 Task: Look for Airbnb properties in Lucan, Ireland from 10th December, 2023 to 18th December, 2023 for 7 adults, 3 children. Place can be shared room with 5 bedrooms having 10 beds and 5 bathrooms. Property type can be flat. Amenities needed are: wifi, TV, free parkinig on premises, gym, breakfast. Look for 3 properties as per requirement.
Action: Mouse moved to (537, 118)
Screenshot: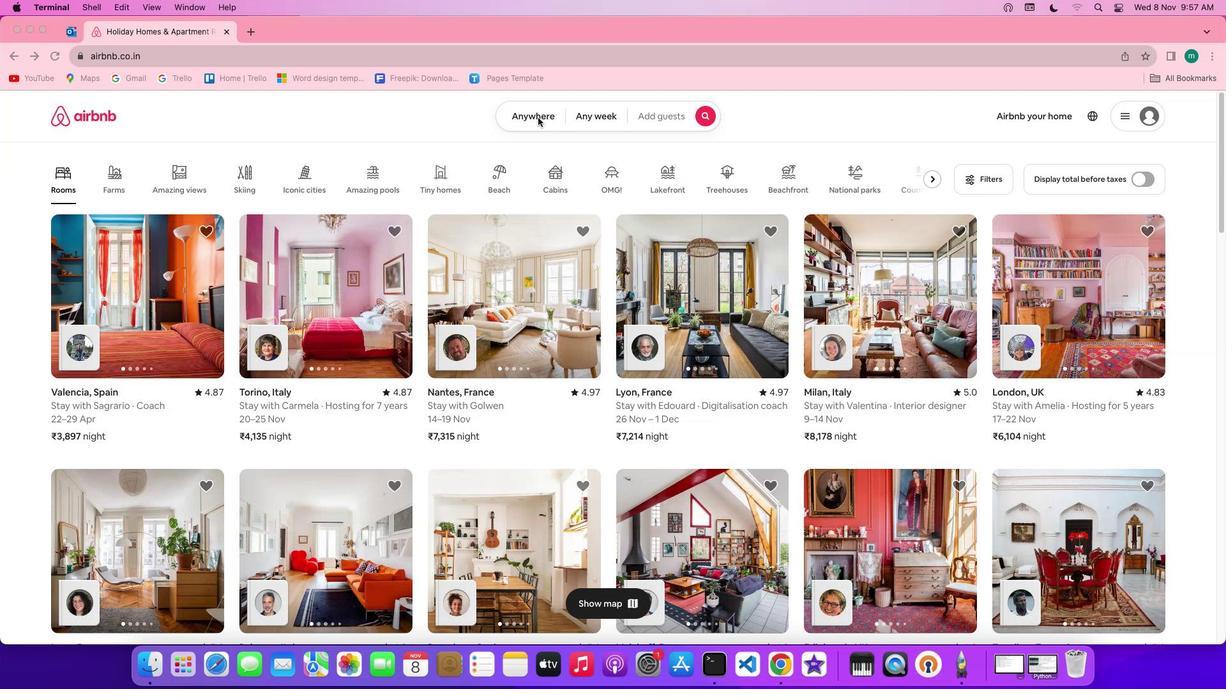 
Action: Mouse pressed left at (537, 118)
Screenshot: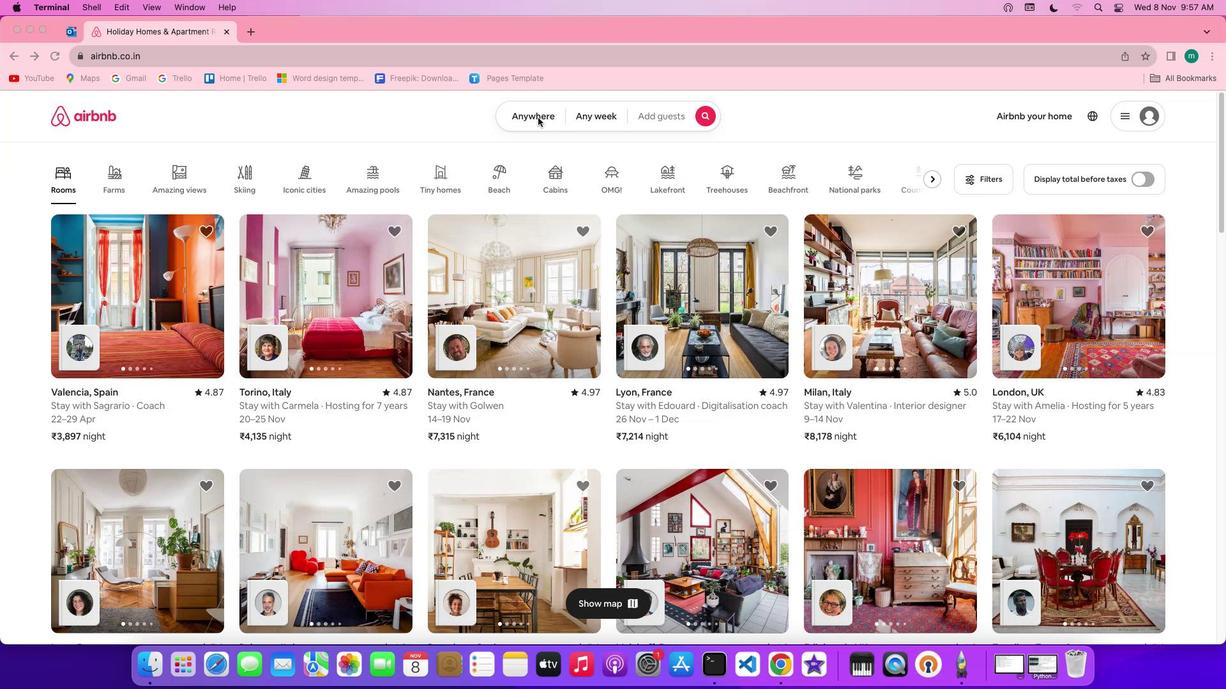 
Action: Mouse pressed left at (537, 118)
Screenshot: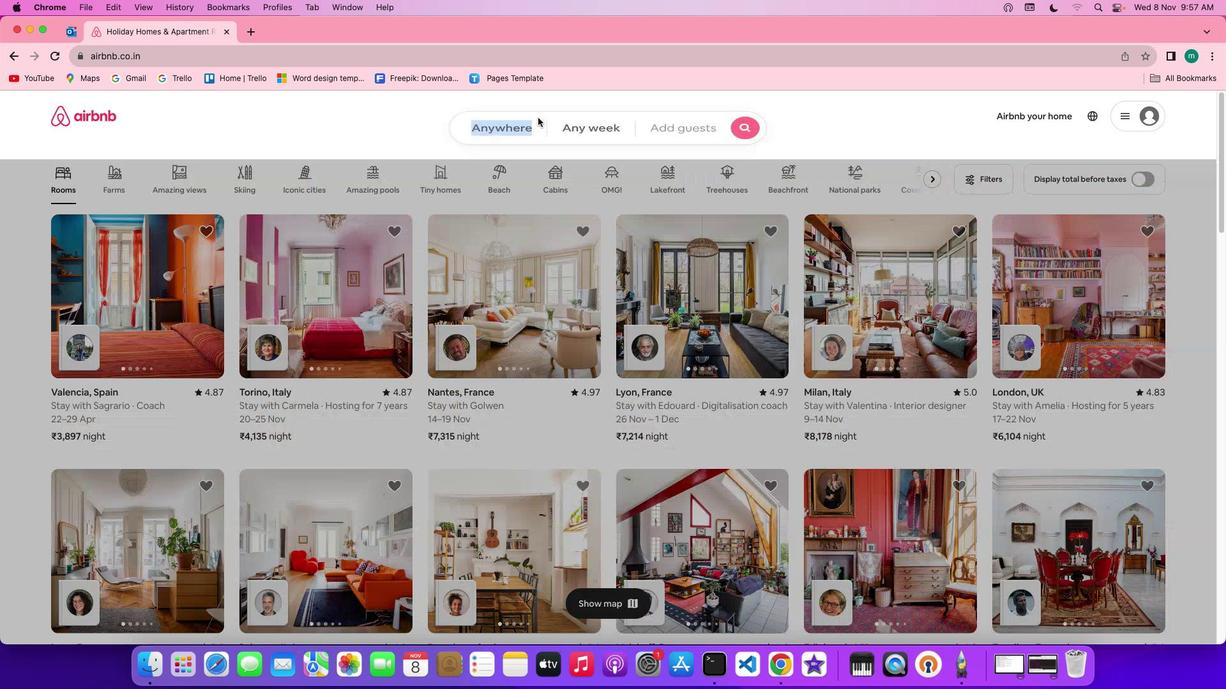 
Action: Mouse moved to (430, 162)
Screenshot: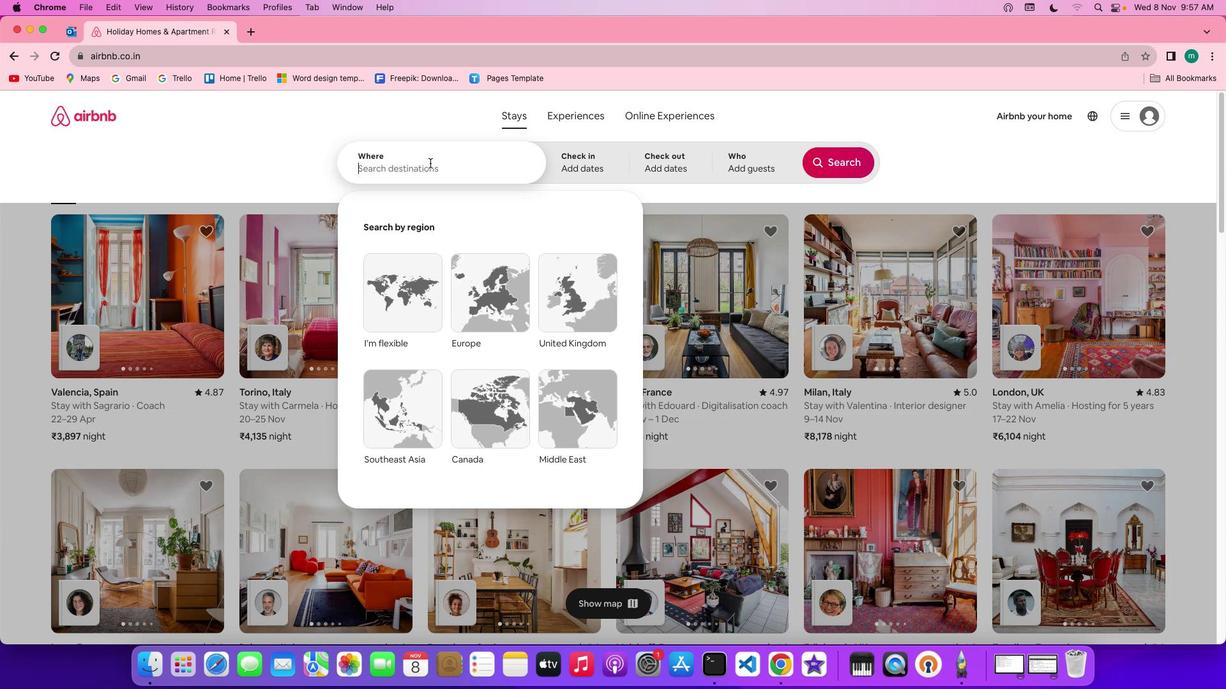 
Action: Mouse pressed left at (430, 162)
Screenshot: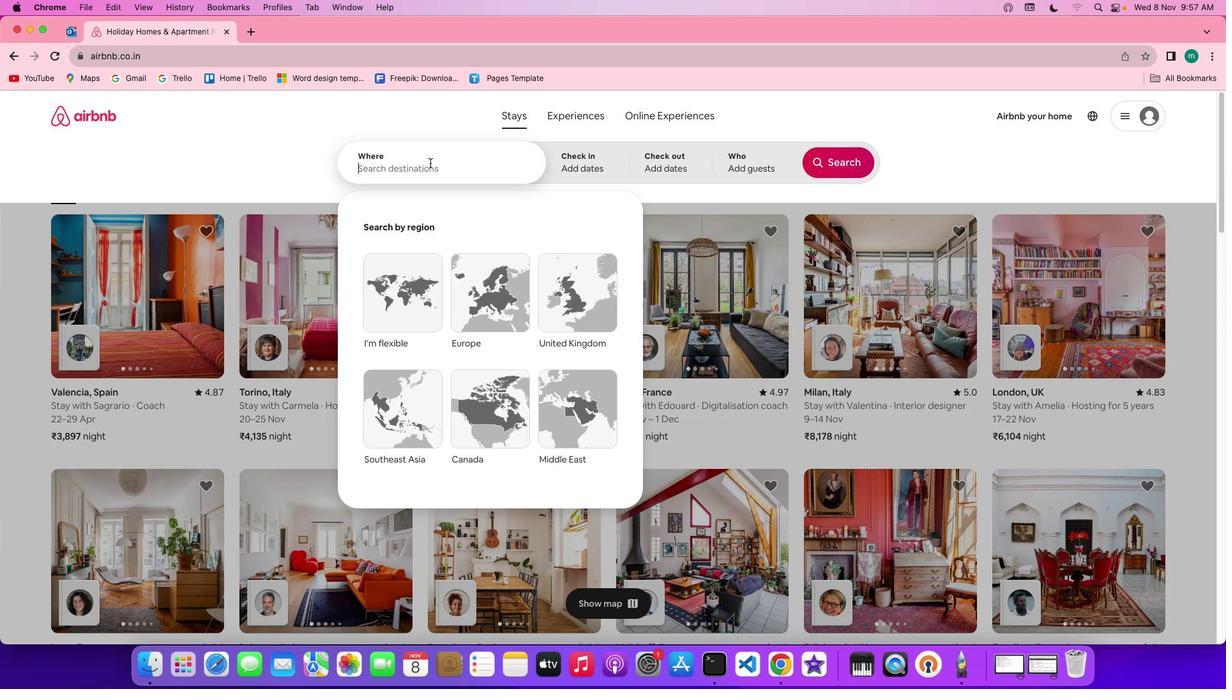 
Action: Mouse moved to (428, 162)
Screenshot: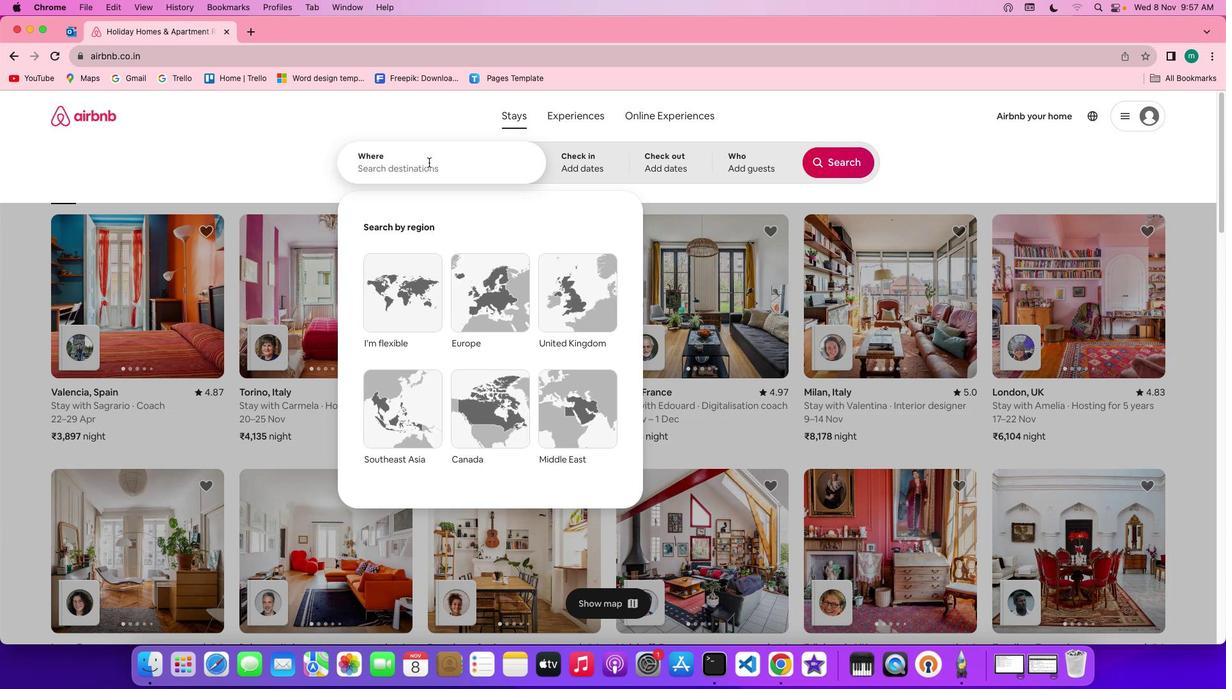 
Action: Key pressed Key.shift'L''u''c''a''n'Key.space','Key.shift'I''r''e''l''a''n''d'
Screenshot: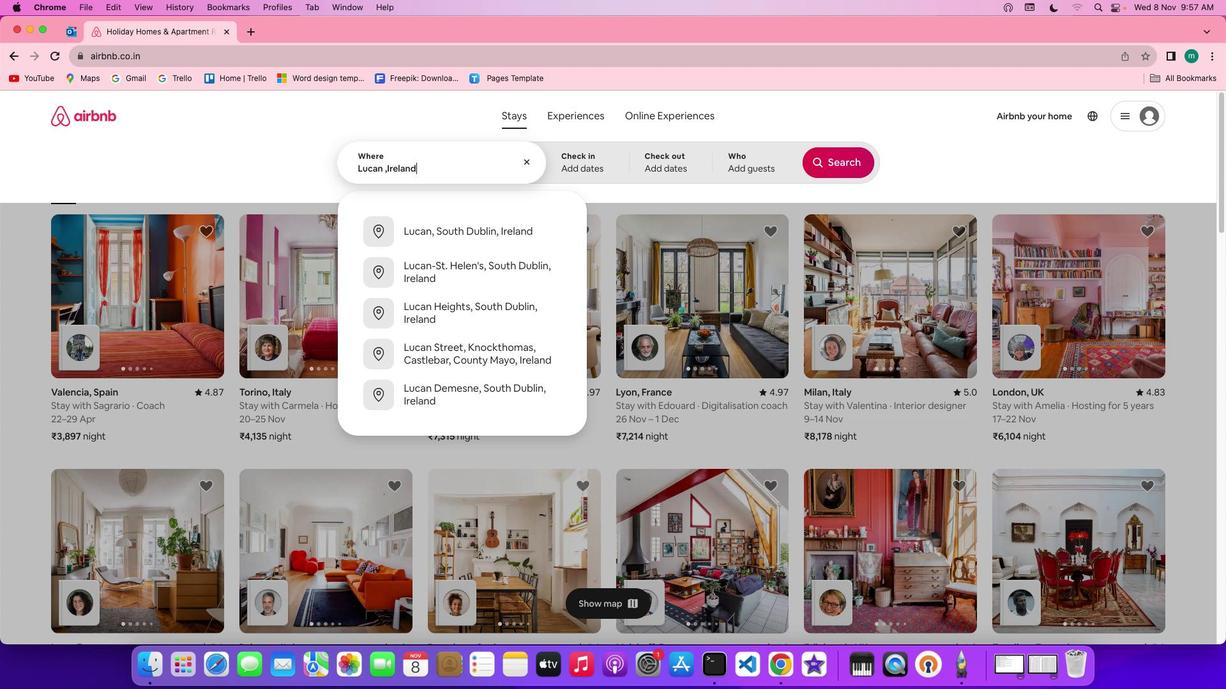 
Action: Mouse moved to (602, 168)
Screenshot: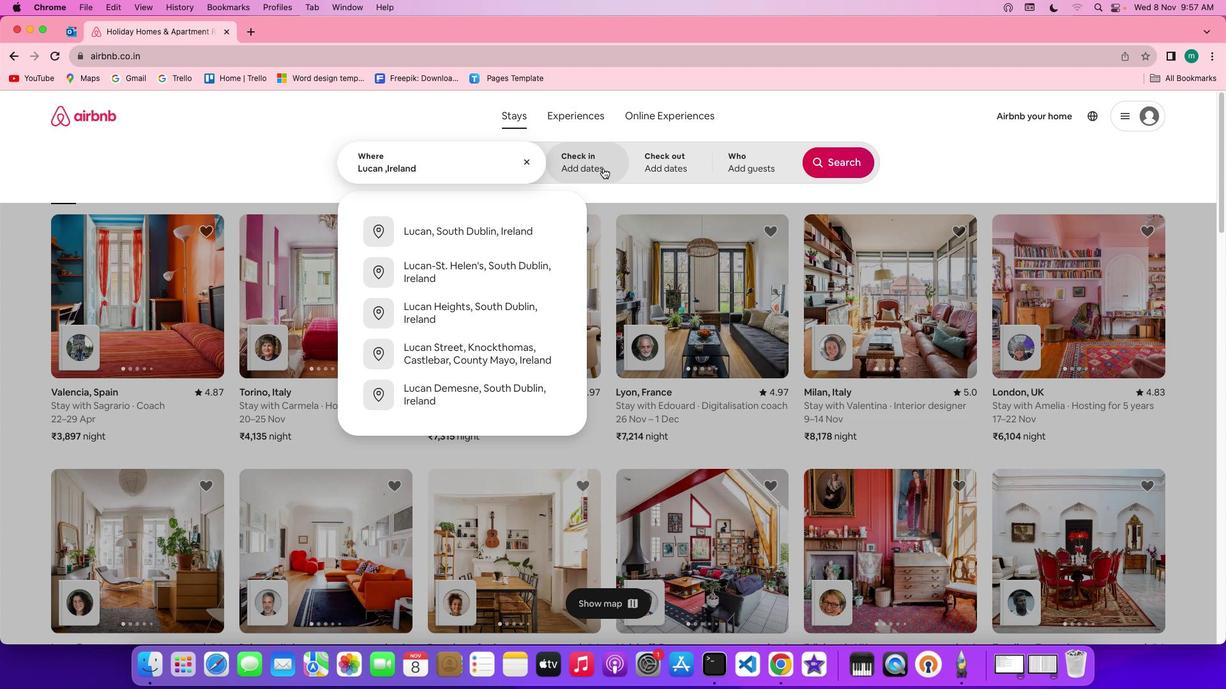 
Action: Mouse pressed left at (602, 168)
Screenshot: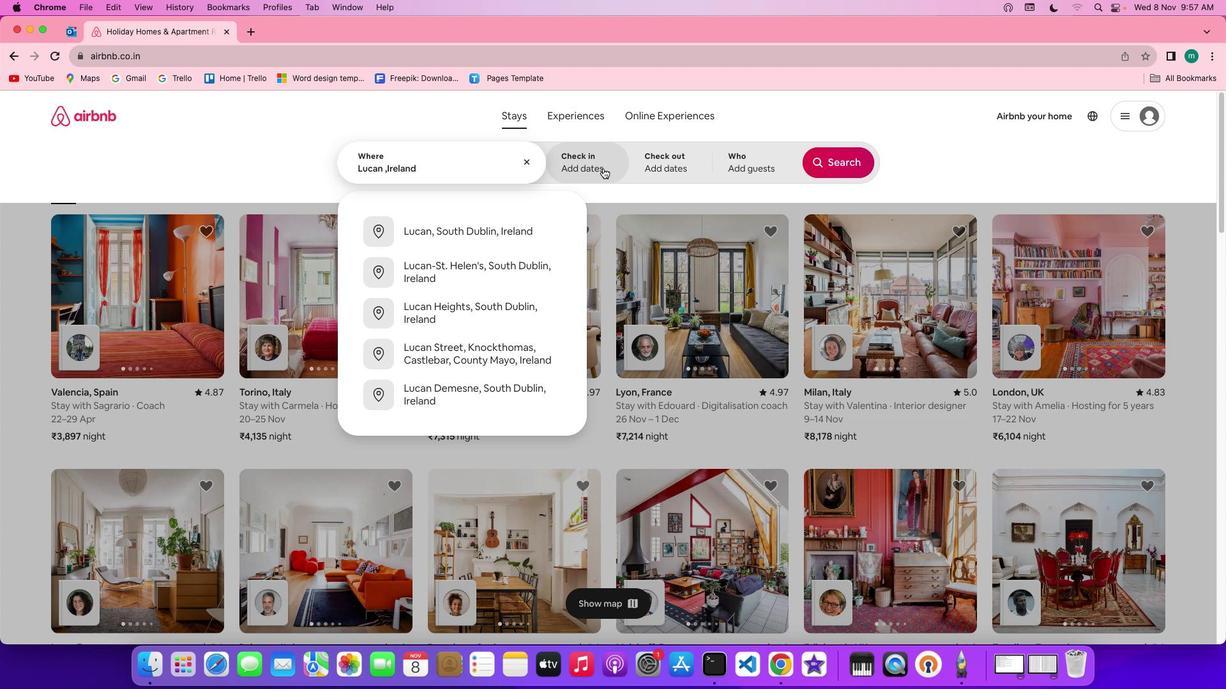 
Action: Mouse moved to (639, 384)
Screenshot: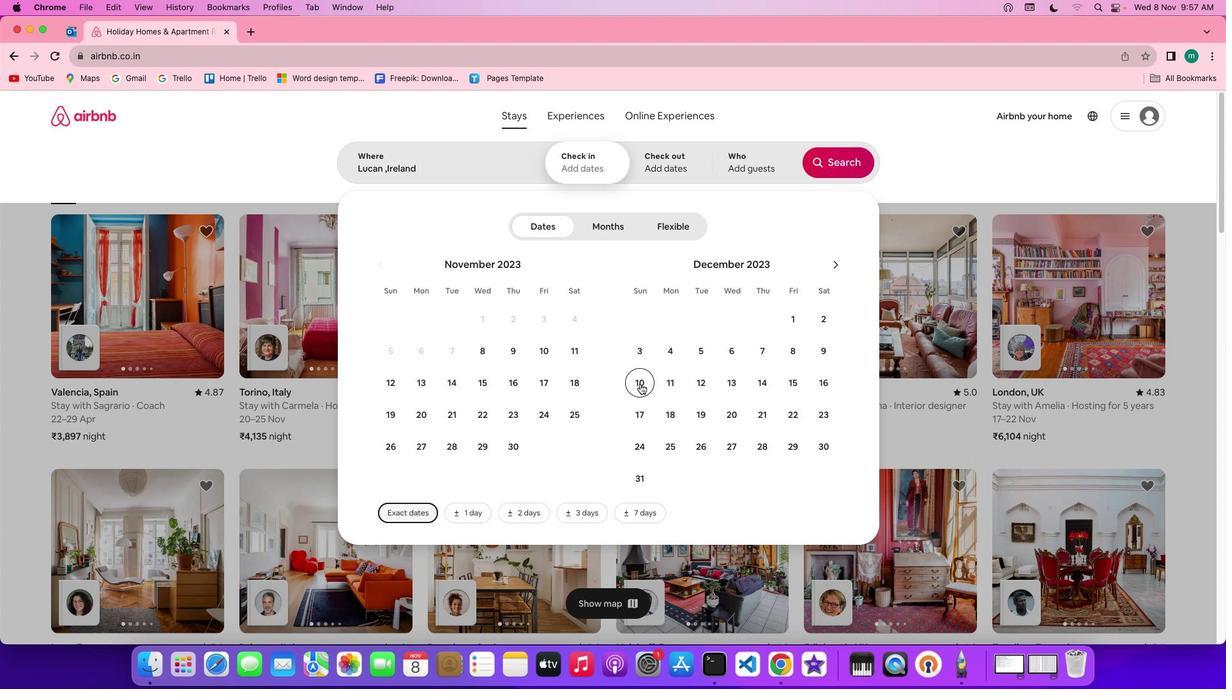 
Action: Mouse pressed left at (639, 384)
Screenshot: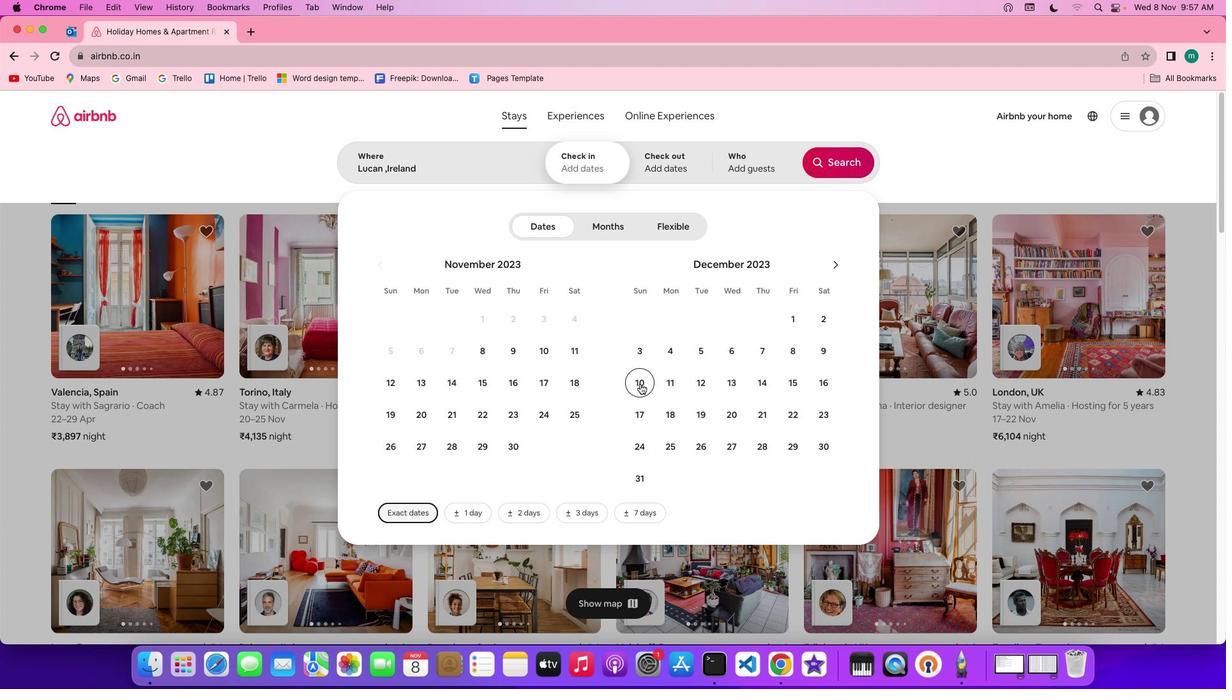 
Action: Mouse moved to (662, 413)
Screenshot: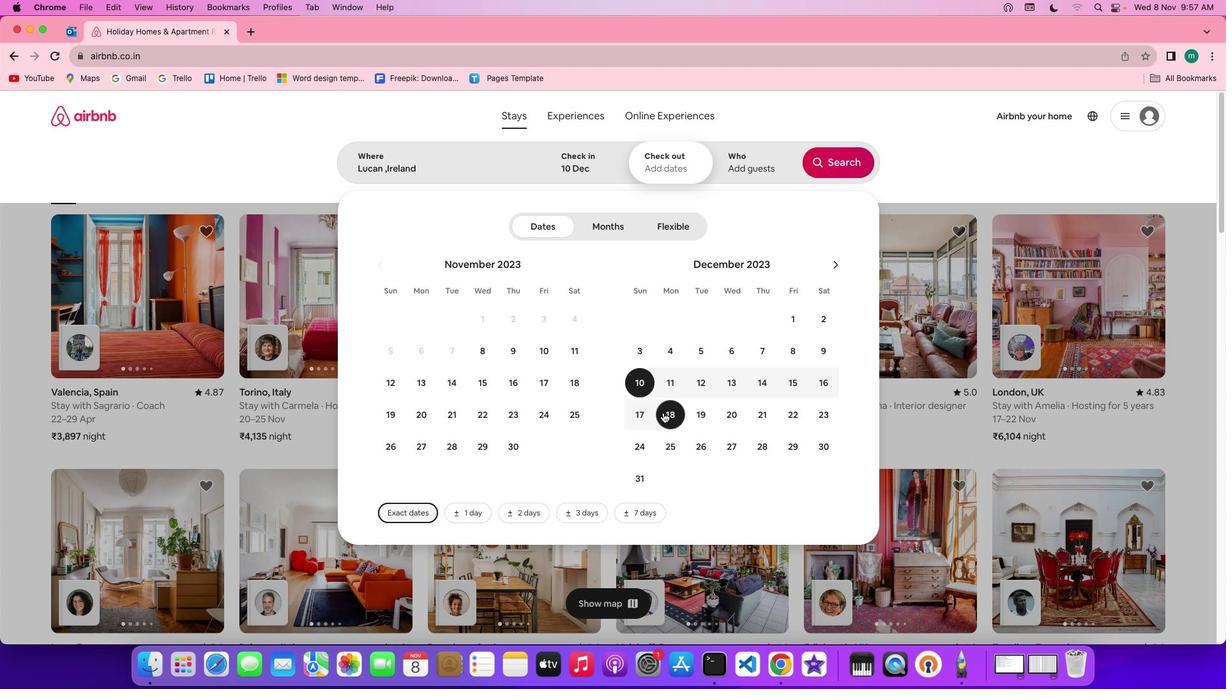 
Action: Mouse pressed left at (662, 413)
Screenshot: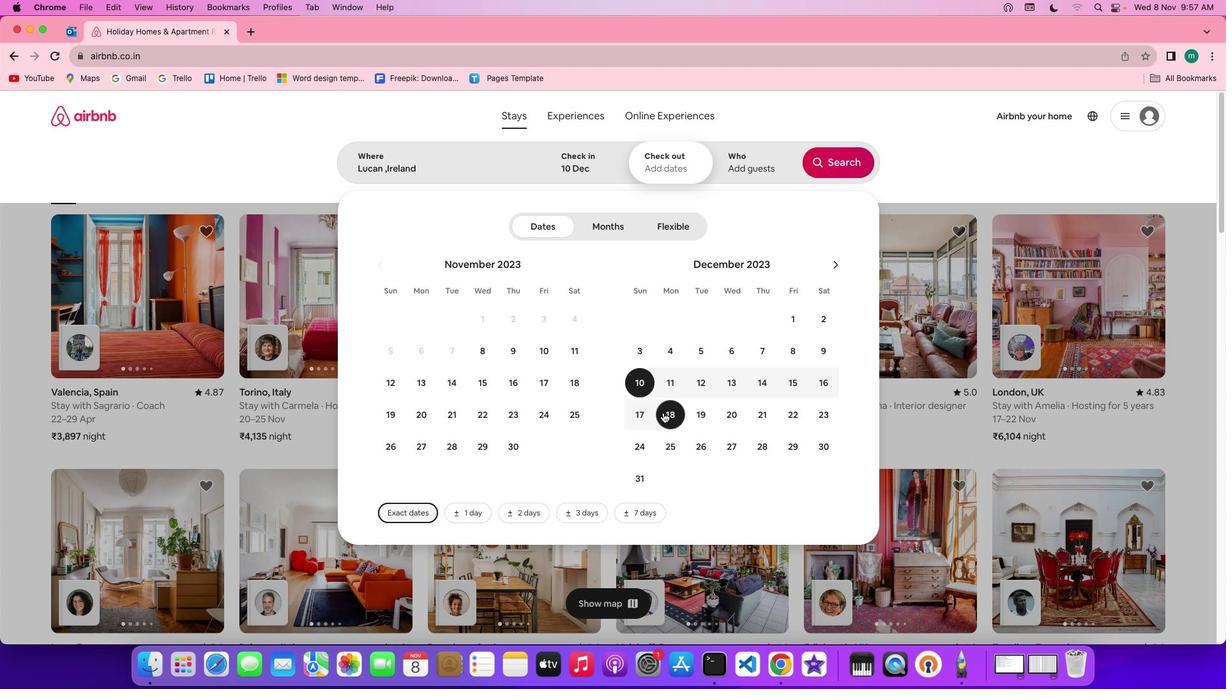 
Action: Mouse moved to (764, 154)
Screenshot: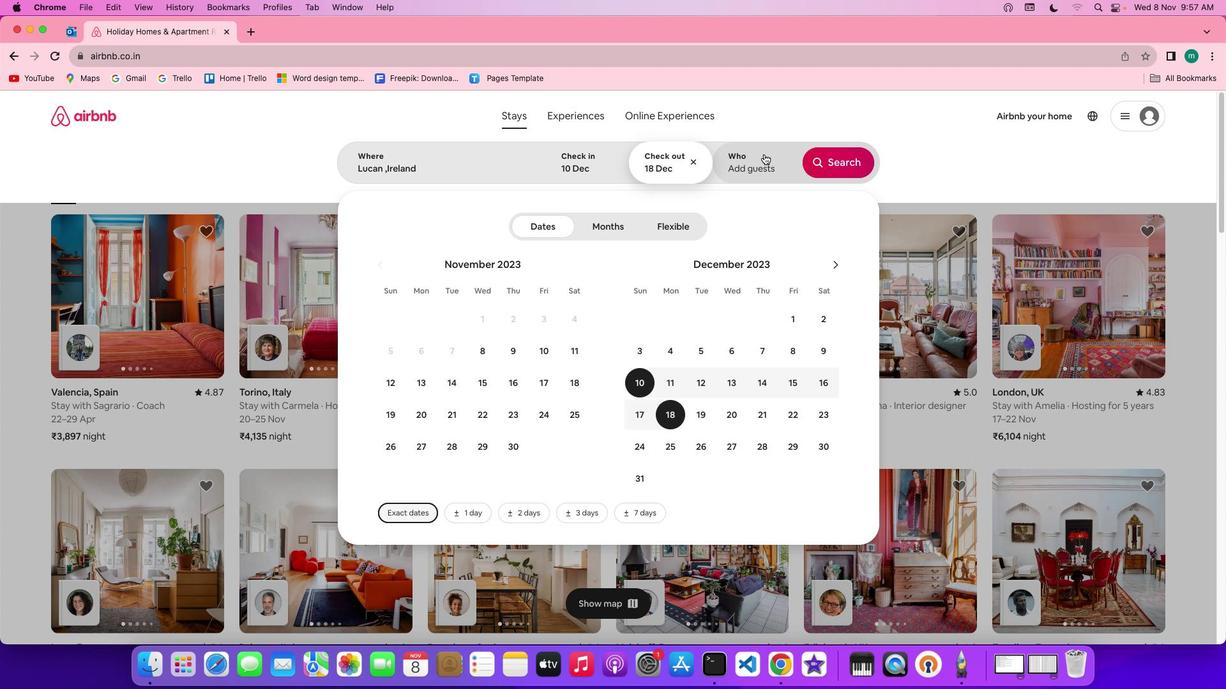 
Action: Mouse pressed left at (764, 154)
Screenshot: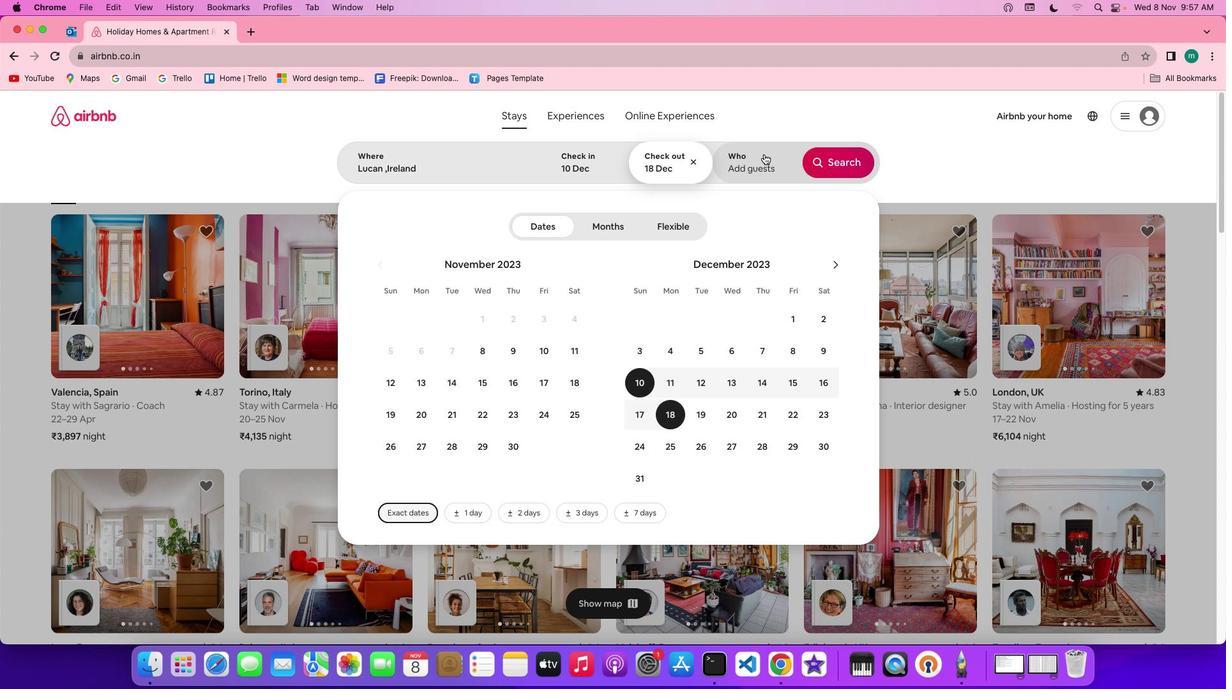
Action: Mouse moved to (847, 226)
Screenshot: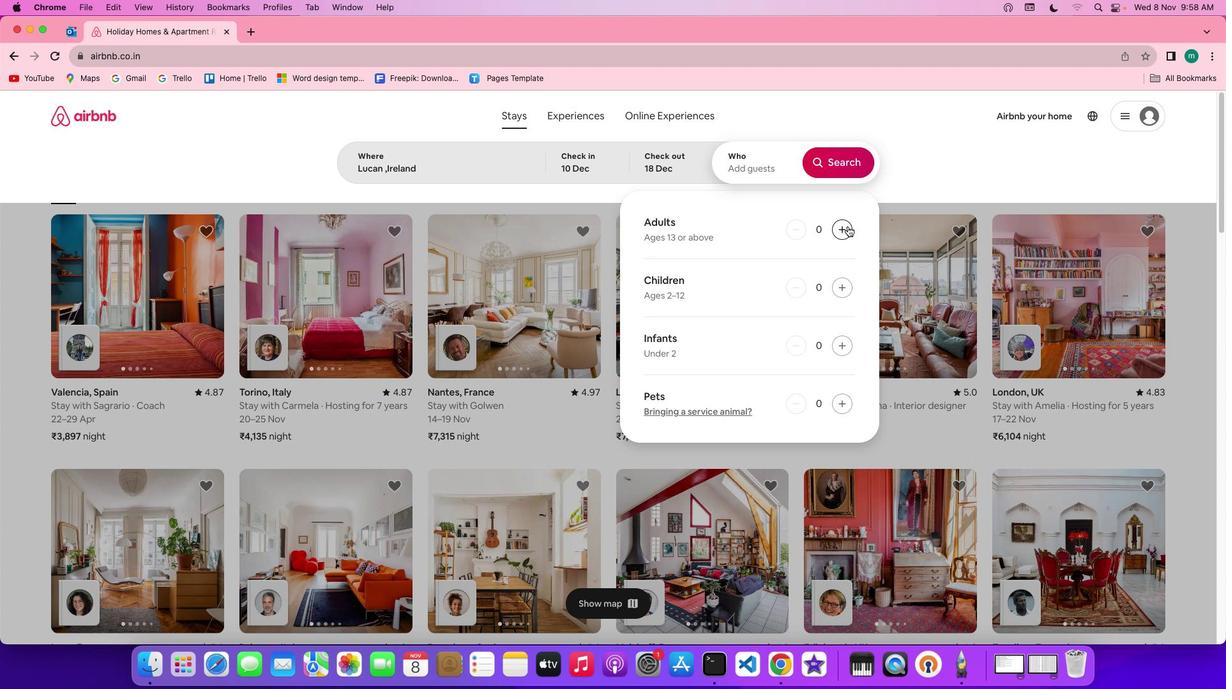 
Action: Mouse pressed left at (847, 226)
Screenshot: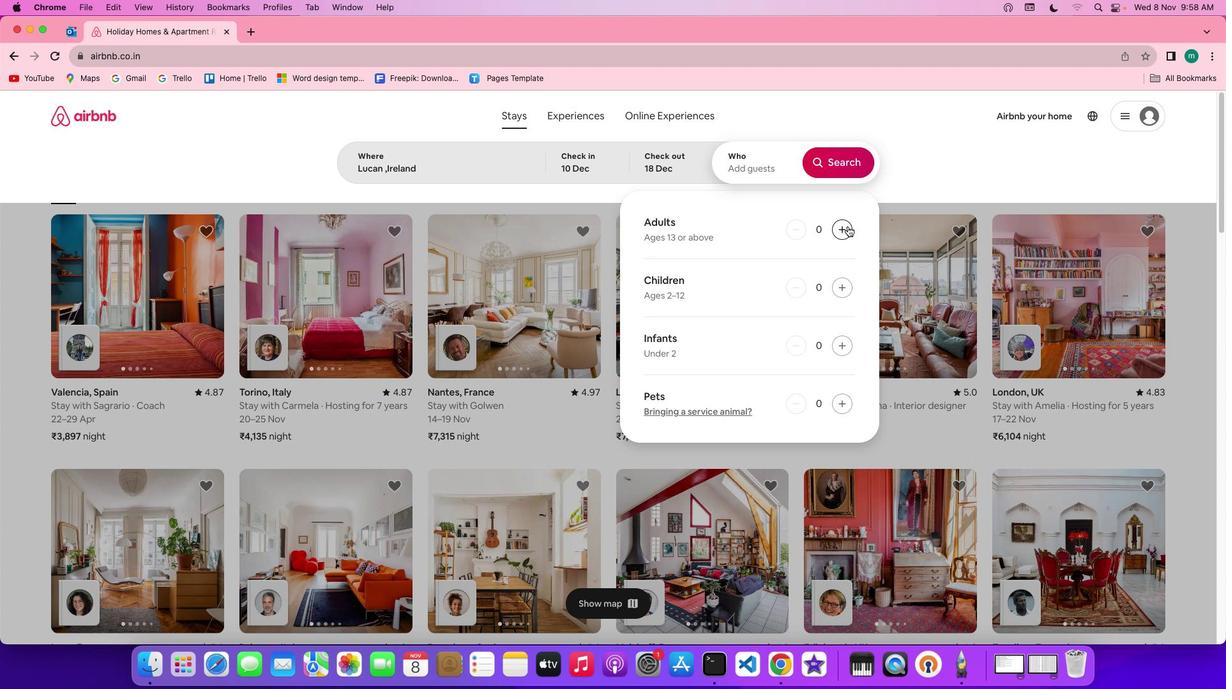 
Action: Mouse pressed left at (847, 226)
Screenshot: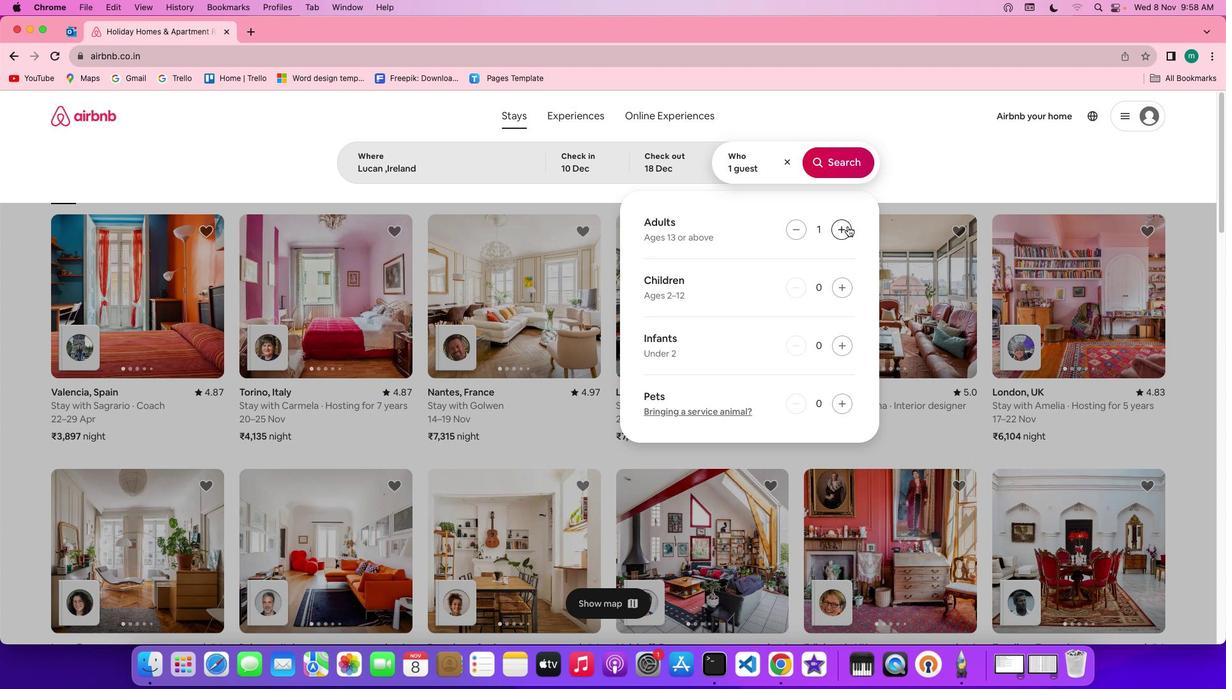 
Action: Mouse pressed left at (847, 226)
Screenshot: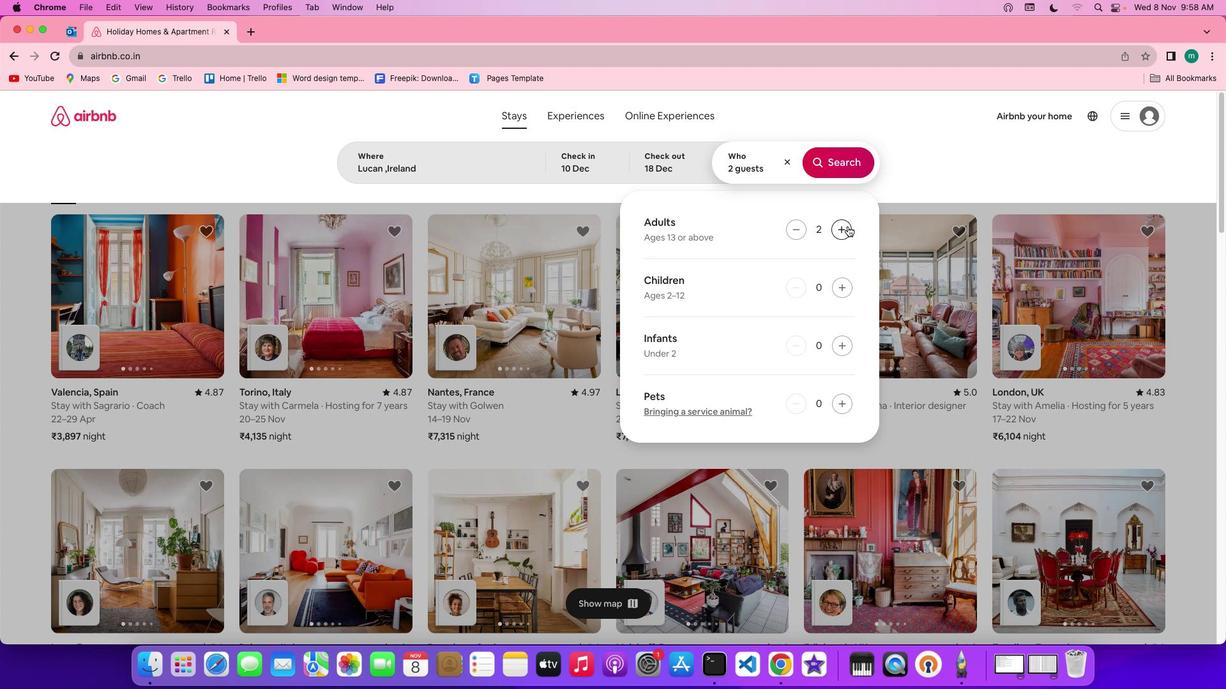 
Action: Mouse pressed left at (847, 226)
Screenshot: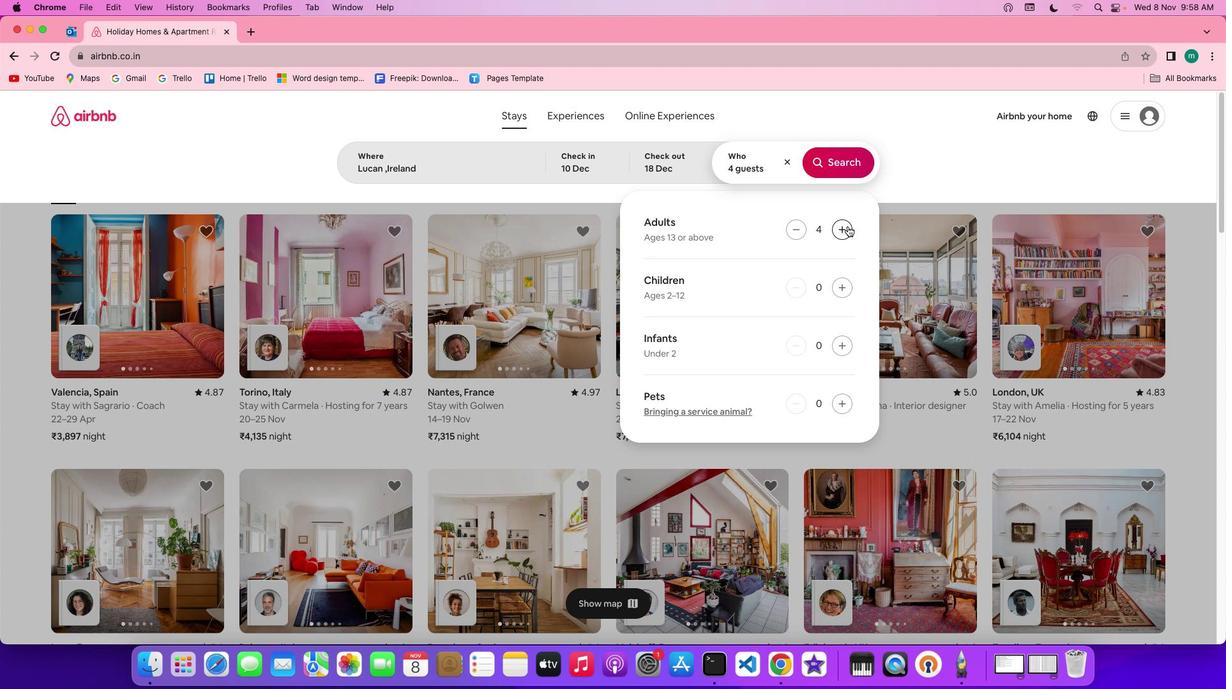 
Action: Mouse pressed left at (847, 226)
Screenshot: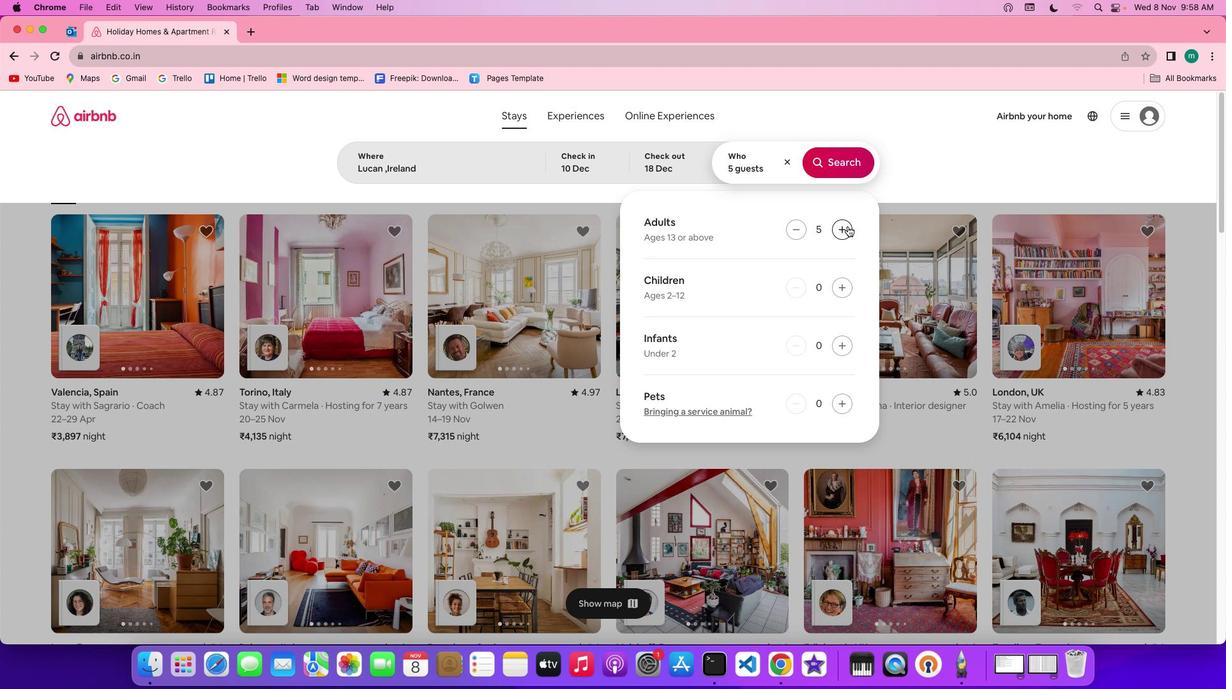 
Action: Mouse pressed left at (847, 226)
Screenshot: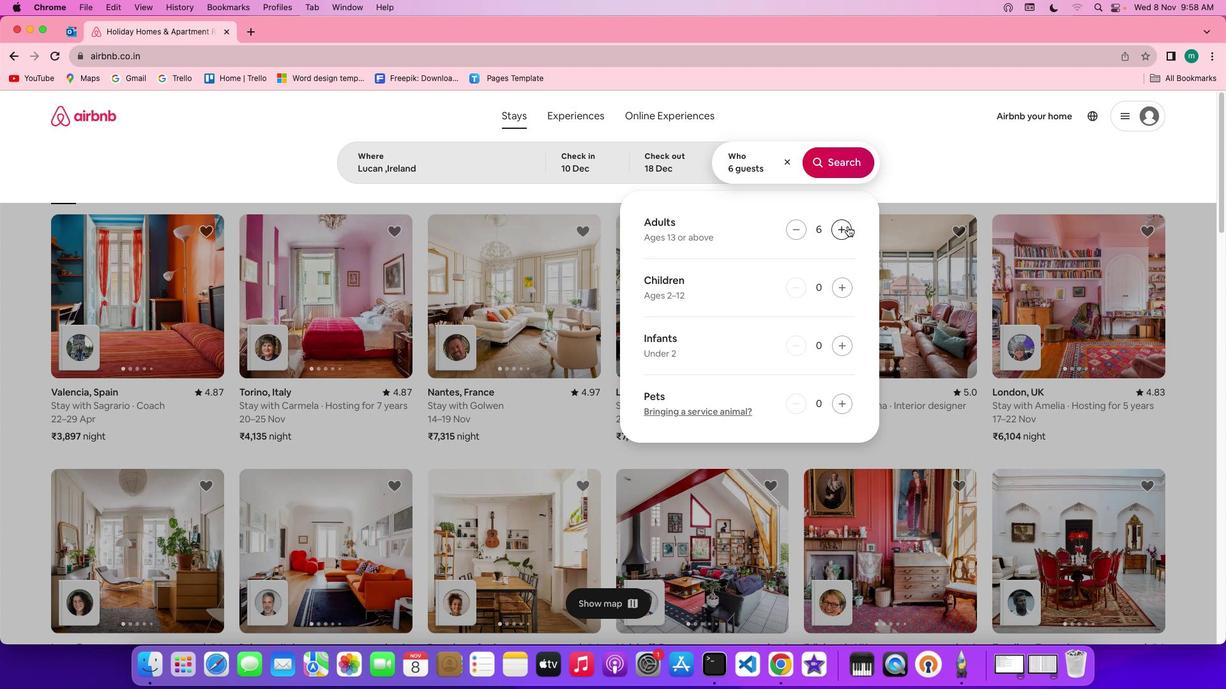 
Action: Mouse pressed left at (847, 226)
Screenshot: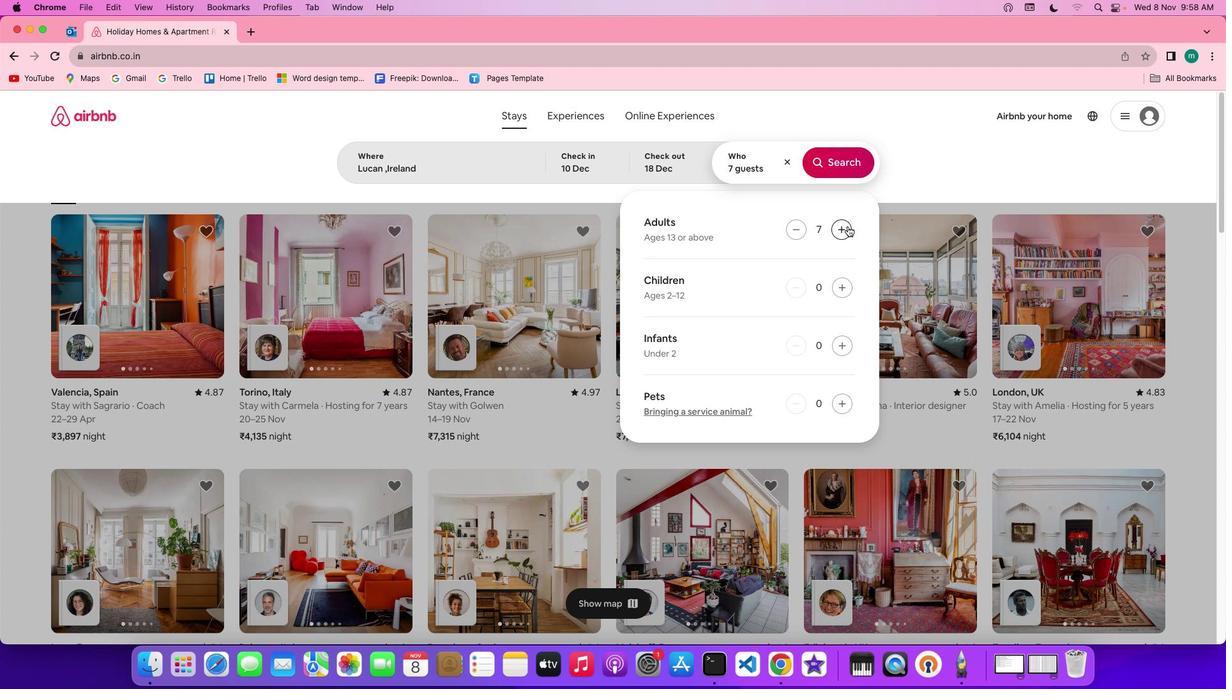 
Action: Mouse moved to (841, 291)
Screenshot: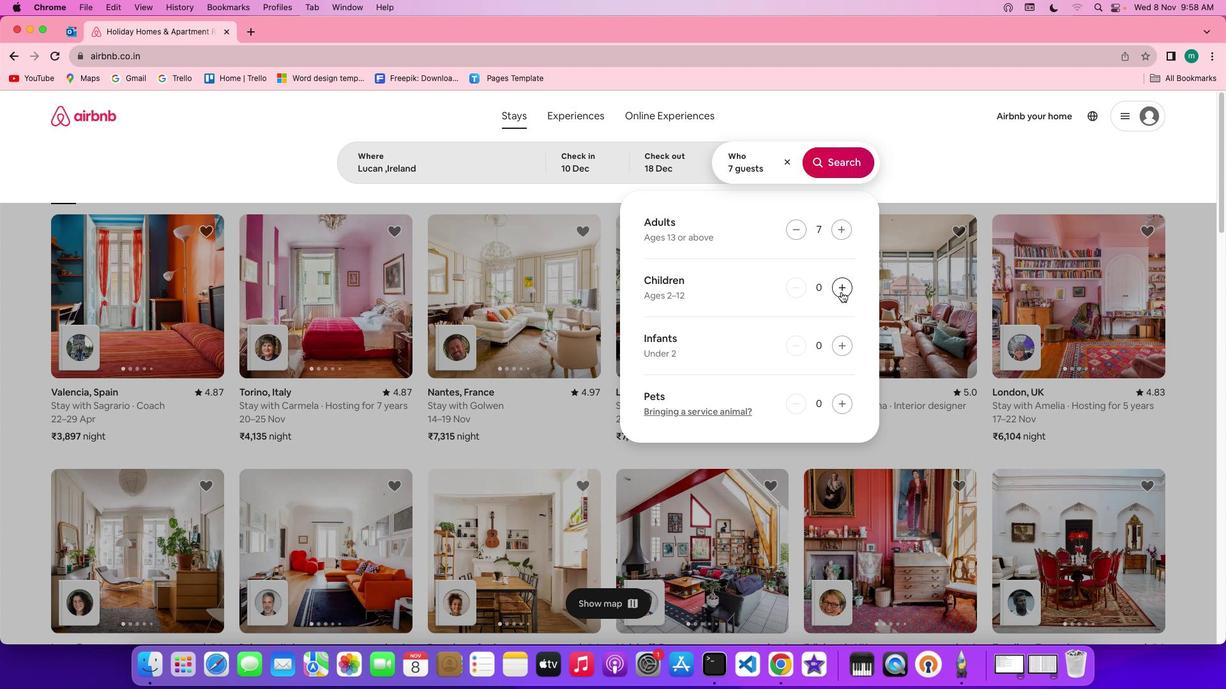 
Action: Mouse pressed left at (841, 291)
Screenshot: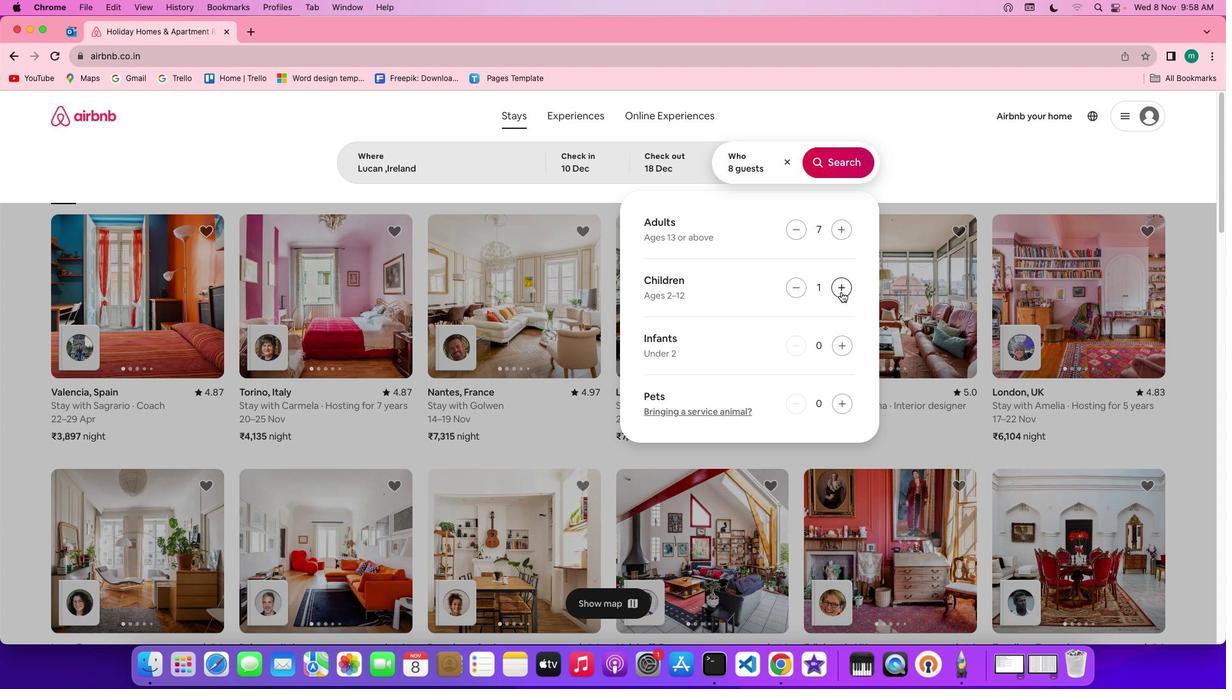 
Action: Mouse pressed left at (841, 291)
Screenshot: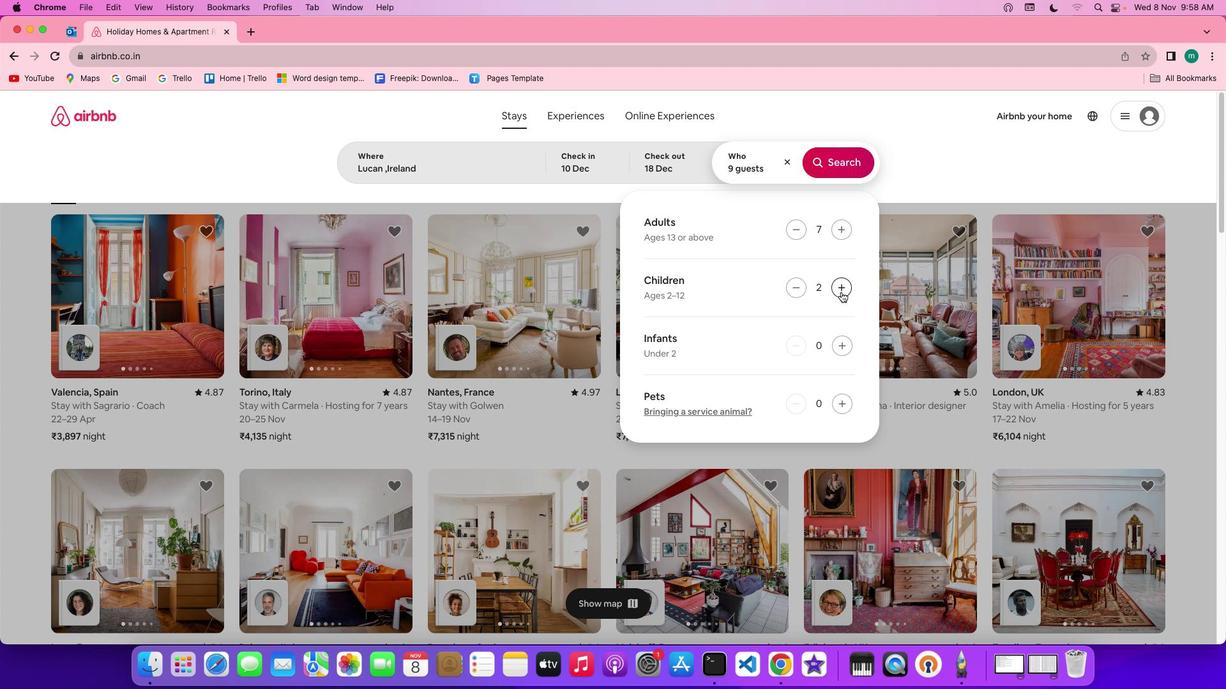 
Action: Mouse pressed left at (841, 291)
Screenshot: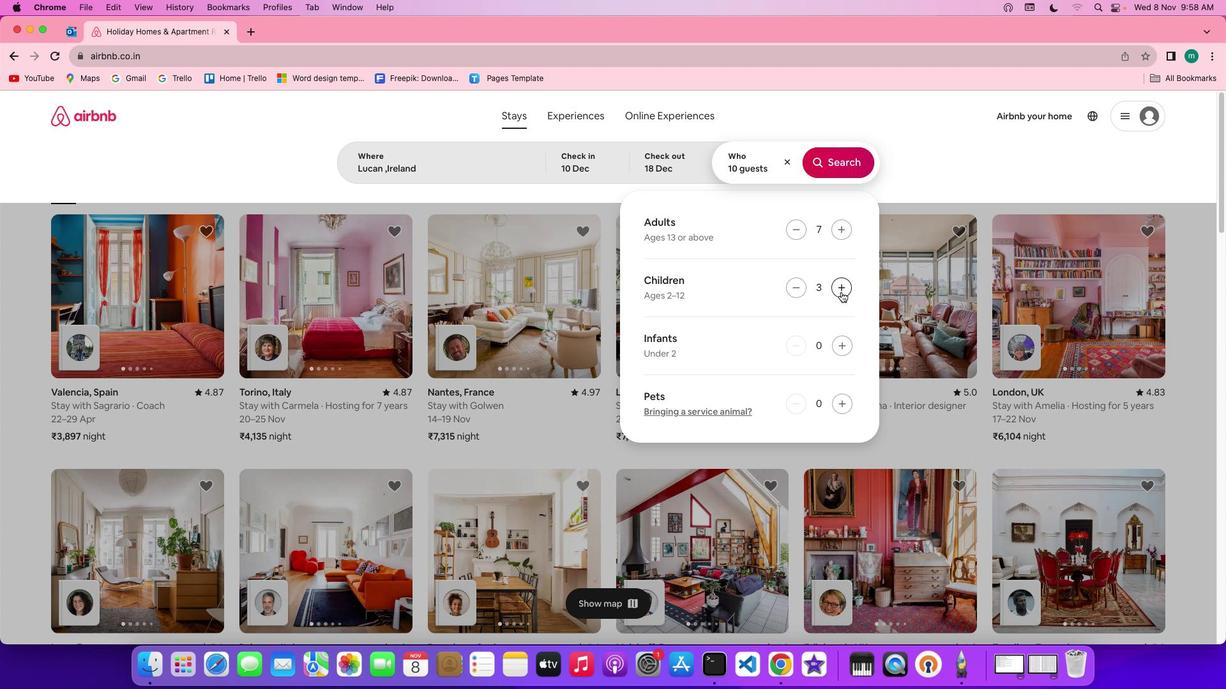
Action: Mouse moved to (851, 158)
Screenshot: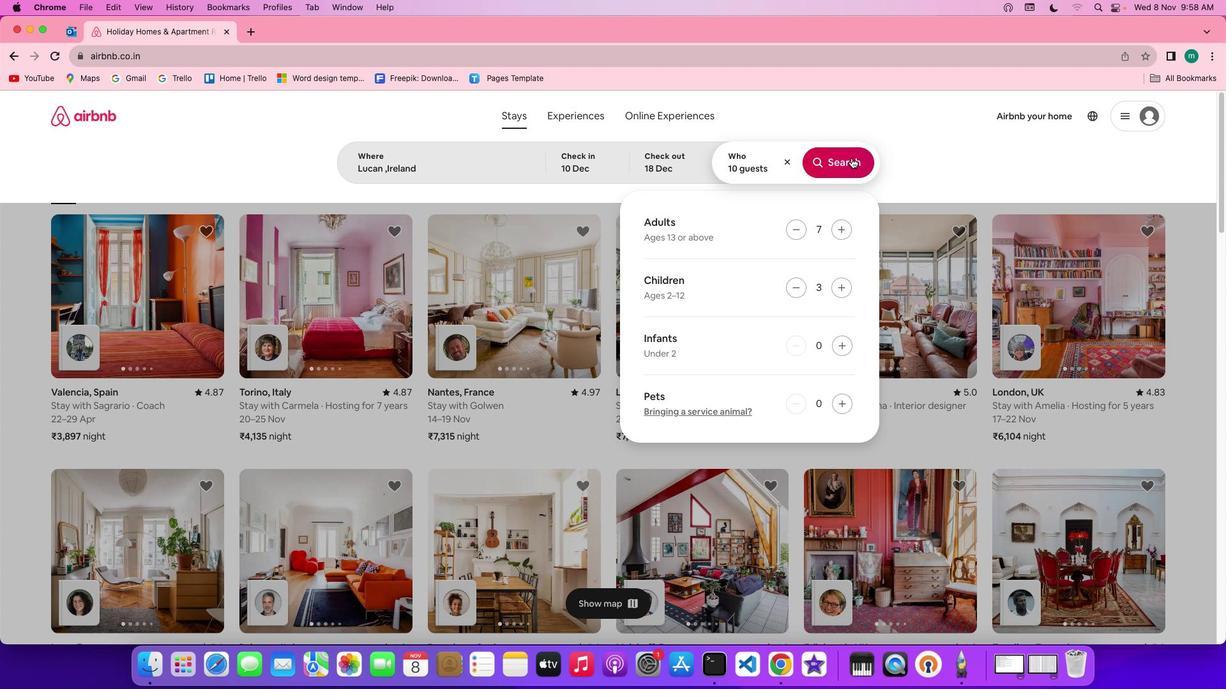 
Action: Mouse pressed left at (851, 158)
Screenshot: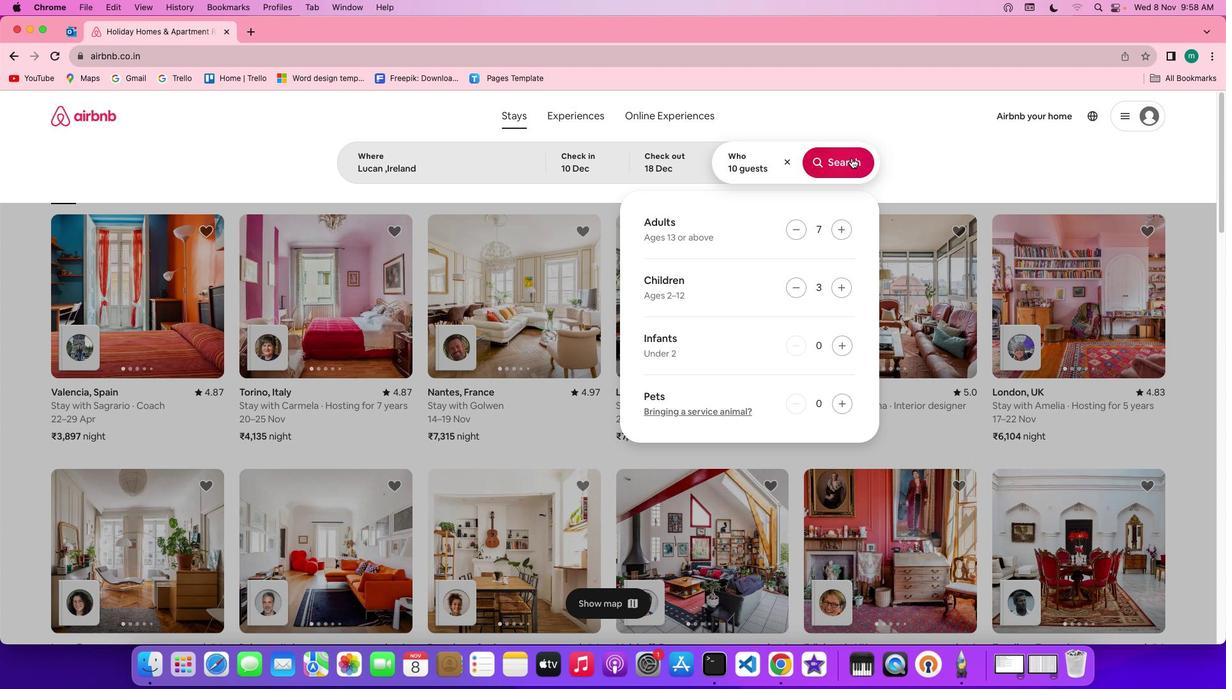 
Action: Mouse moved to (1035, 163)
Screenshot: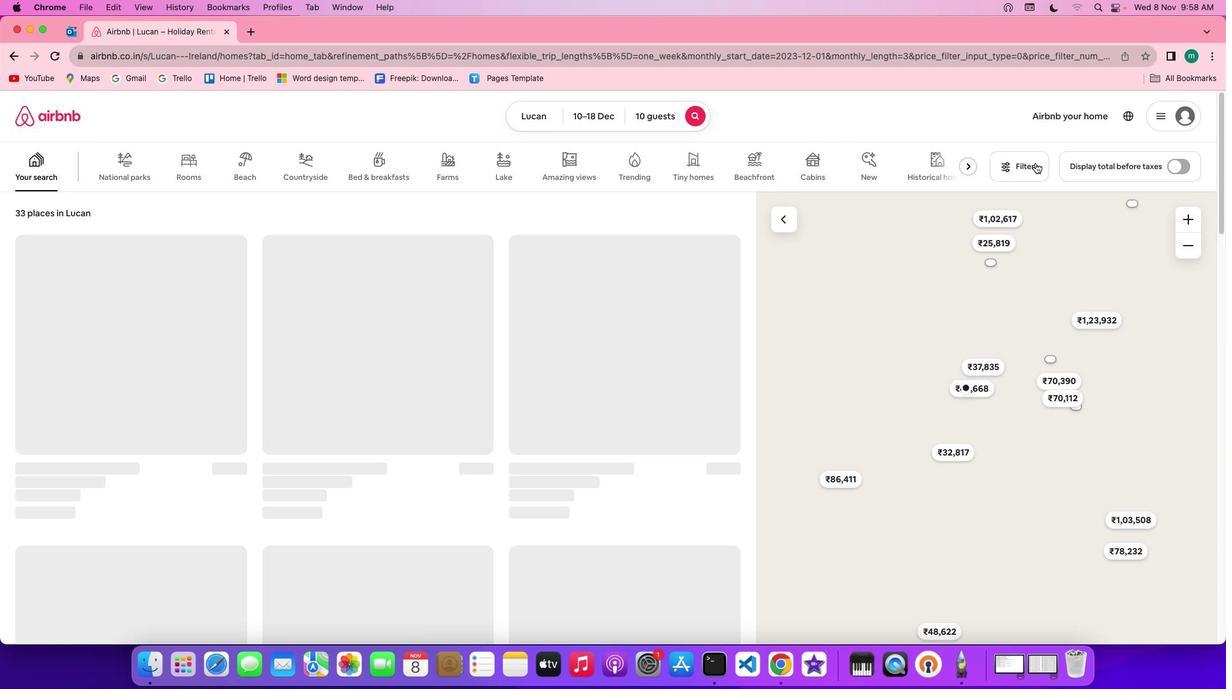 
Action: Mouse pressed left at (1035, 163)
Screenshot: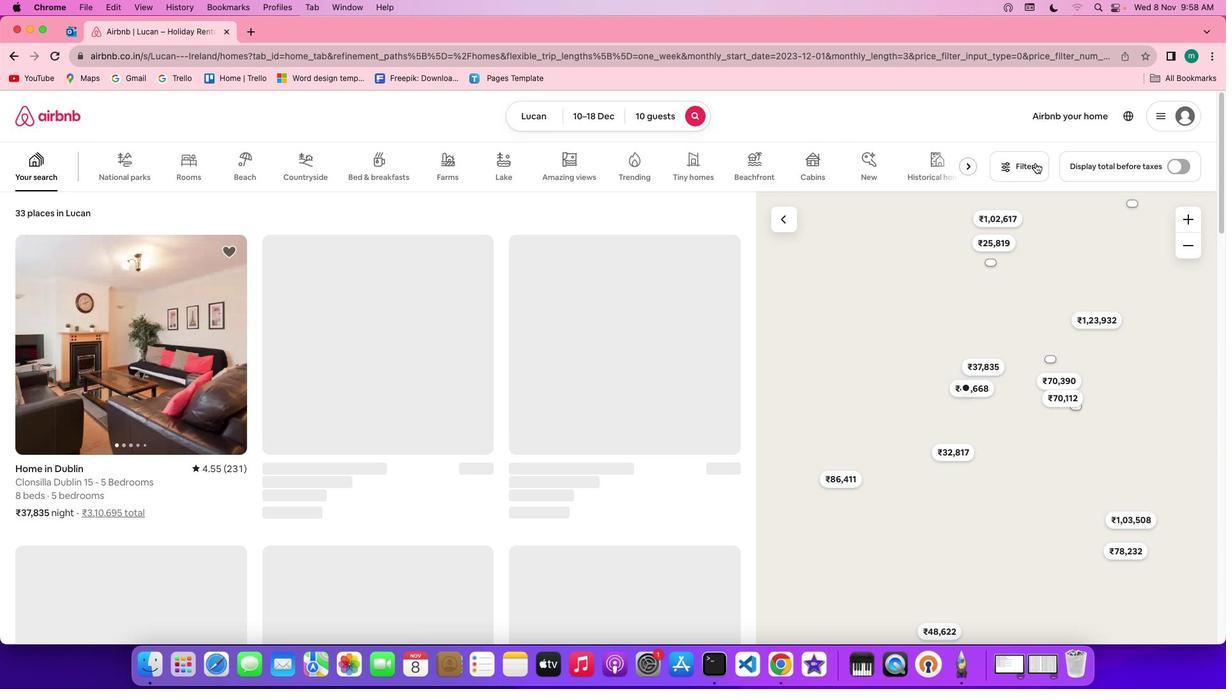 
Action: Mouse moved to (664, 372)
Screenshot: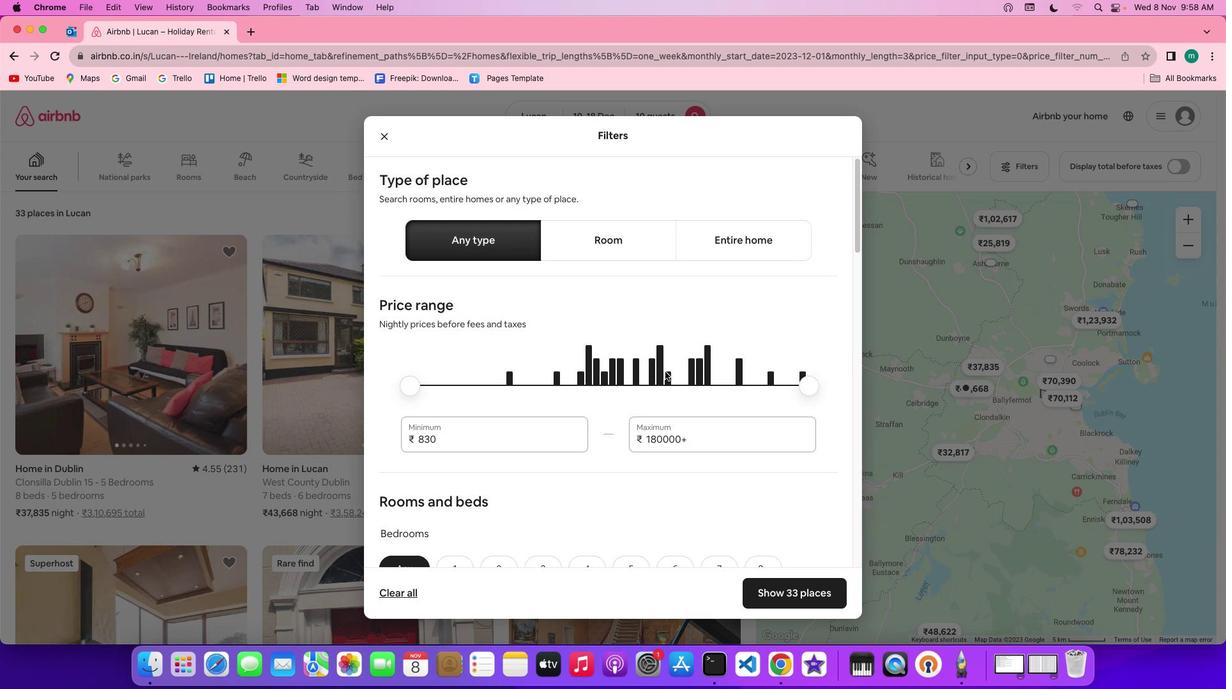 
Action: Mouse scrolled (664, 372) with delta (0, 0)
Screenshot: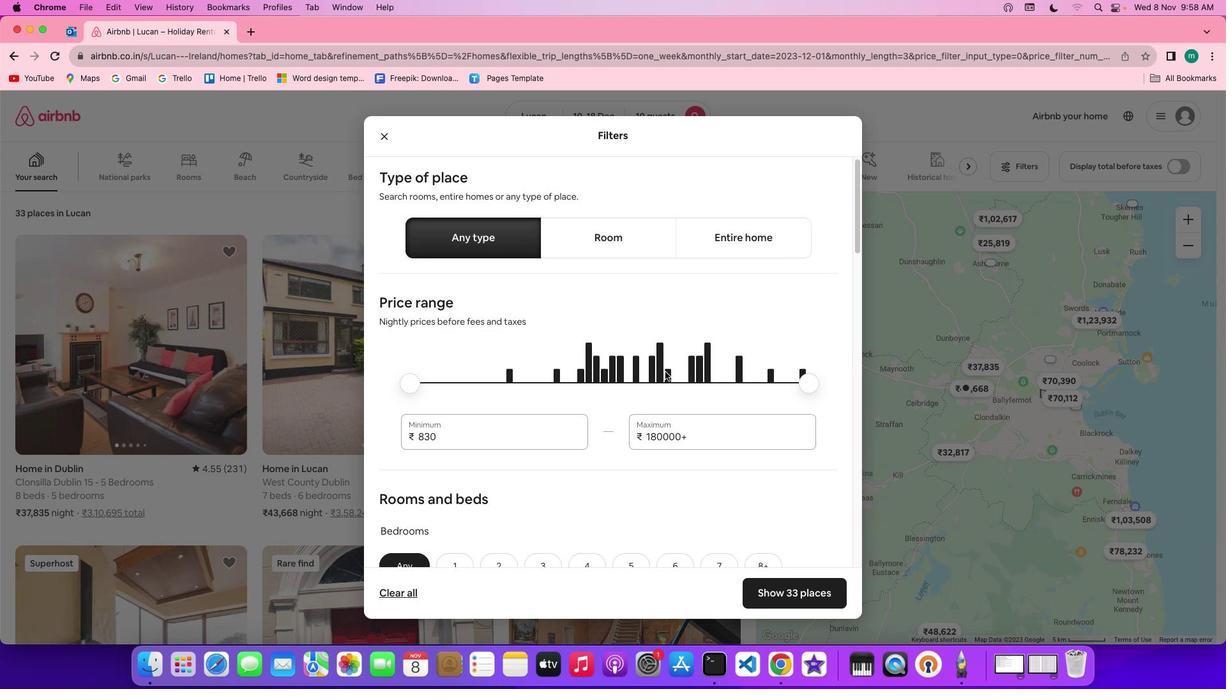 
Action: Mouse scrolled (664, 372) with delta (0, 0)
Screenshot: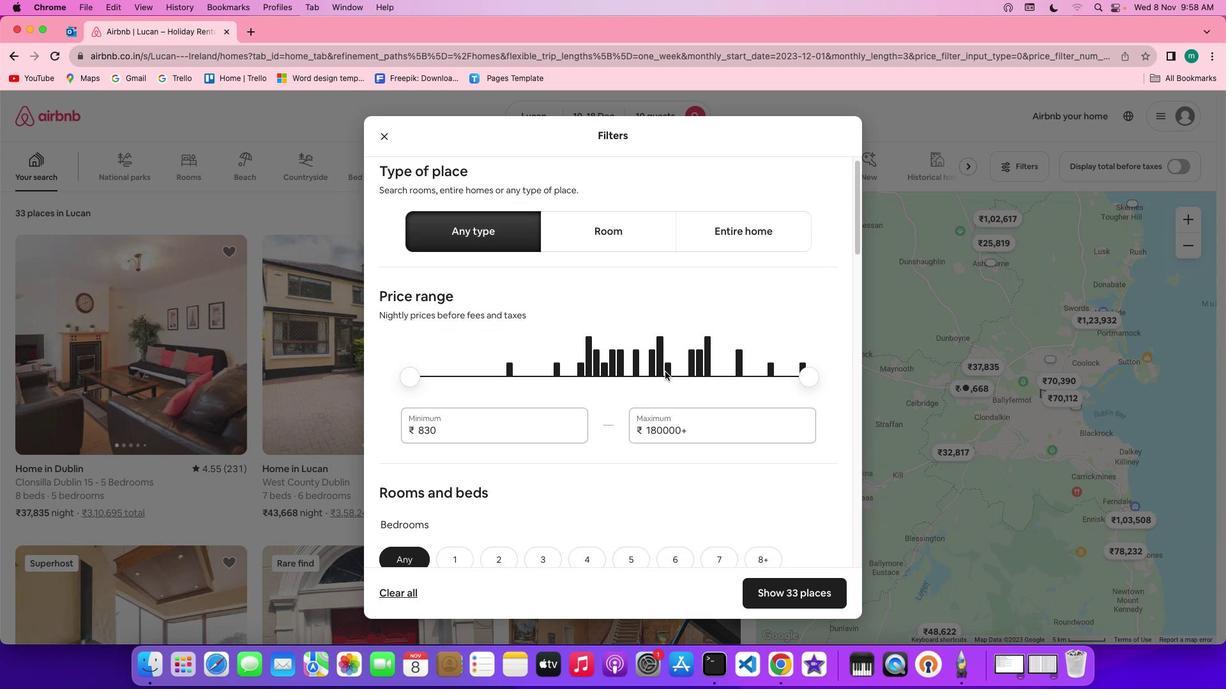 
Action: Mouse scrolled (664, 372) with delta (0, -1)
Screenshot: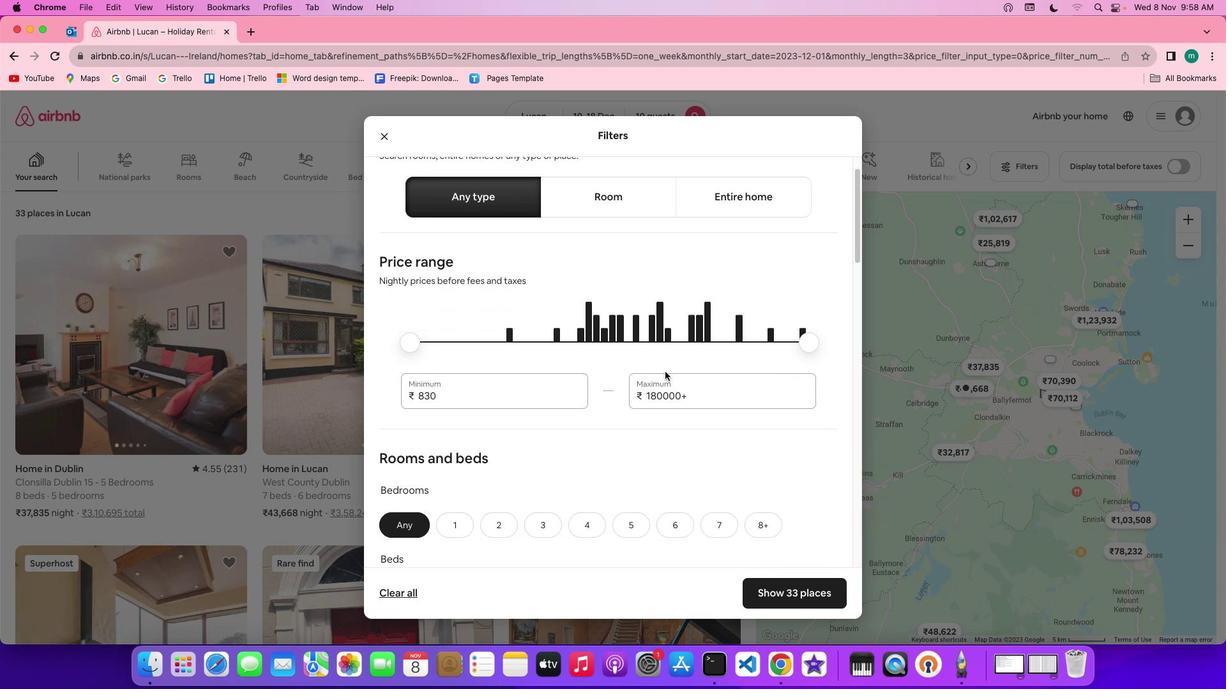 
Action: Mouse scrolled (664, 372) with delta (0, -1)
Screenshot: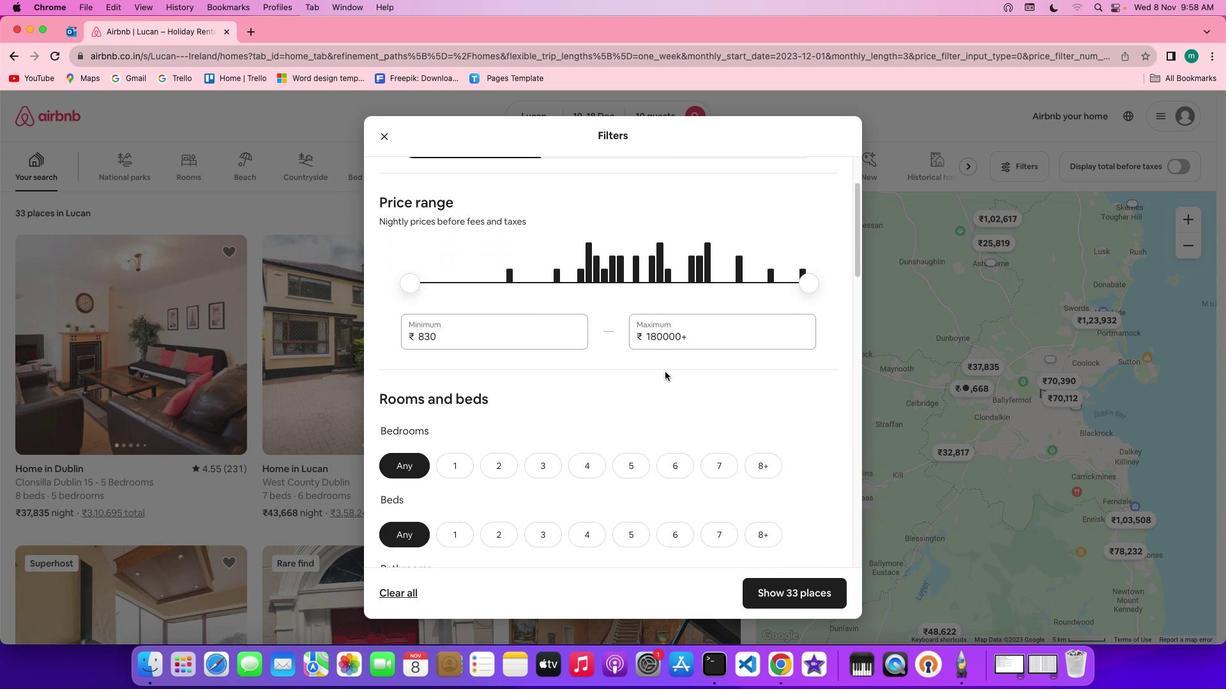 
Action: Mouse scrolled (664, 372) with delta (0, 0)
Screenshot: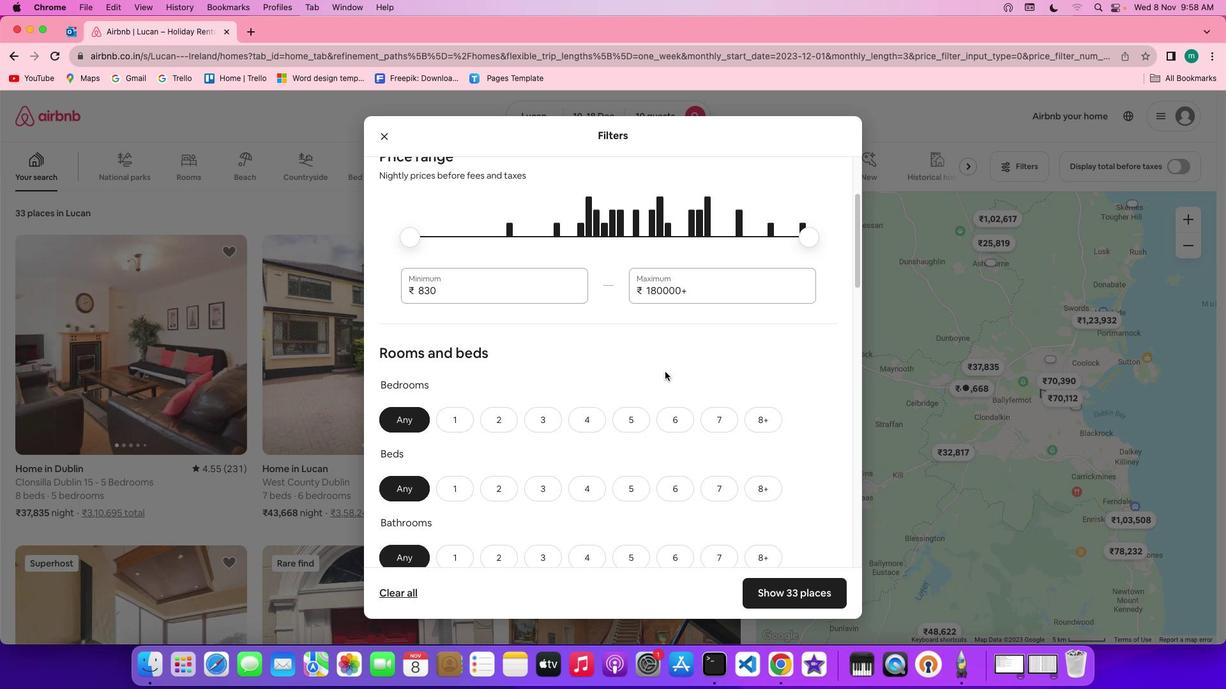 
Action: Mouse scrolled (664, 372) with delta (0, 0)
Screenshot: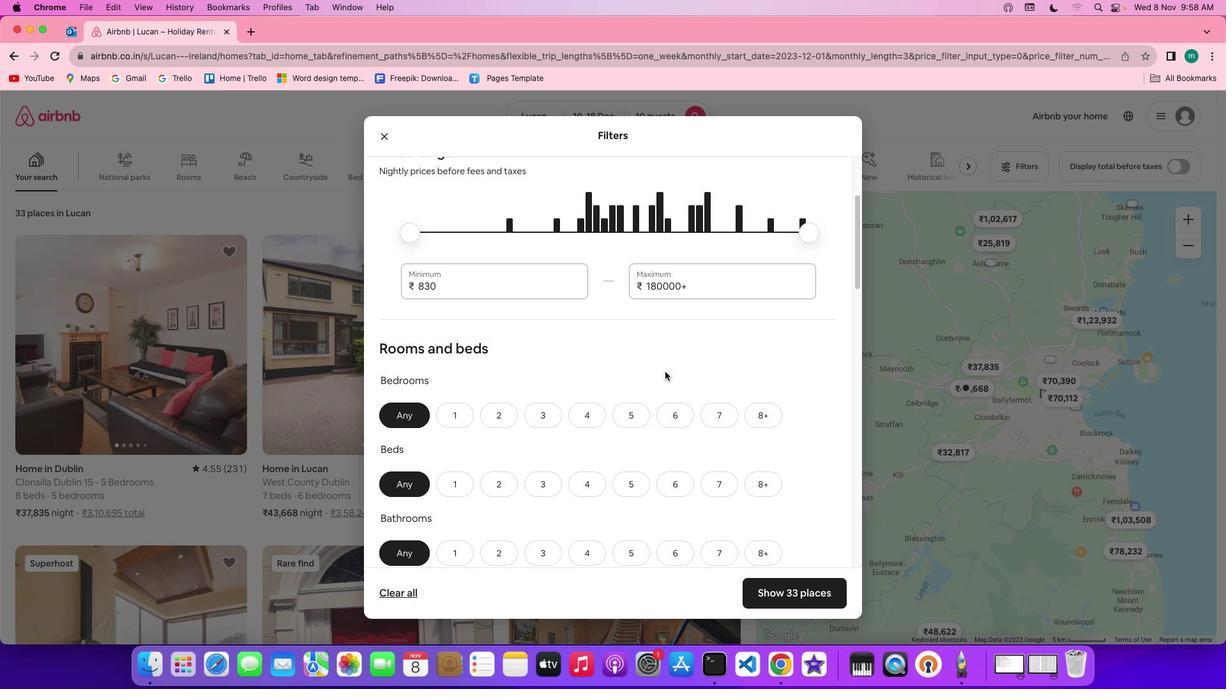 
Action: Mouse scrolled (664, 372) with delta (0, 0)
Screenshot: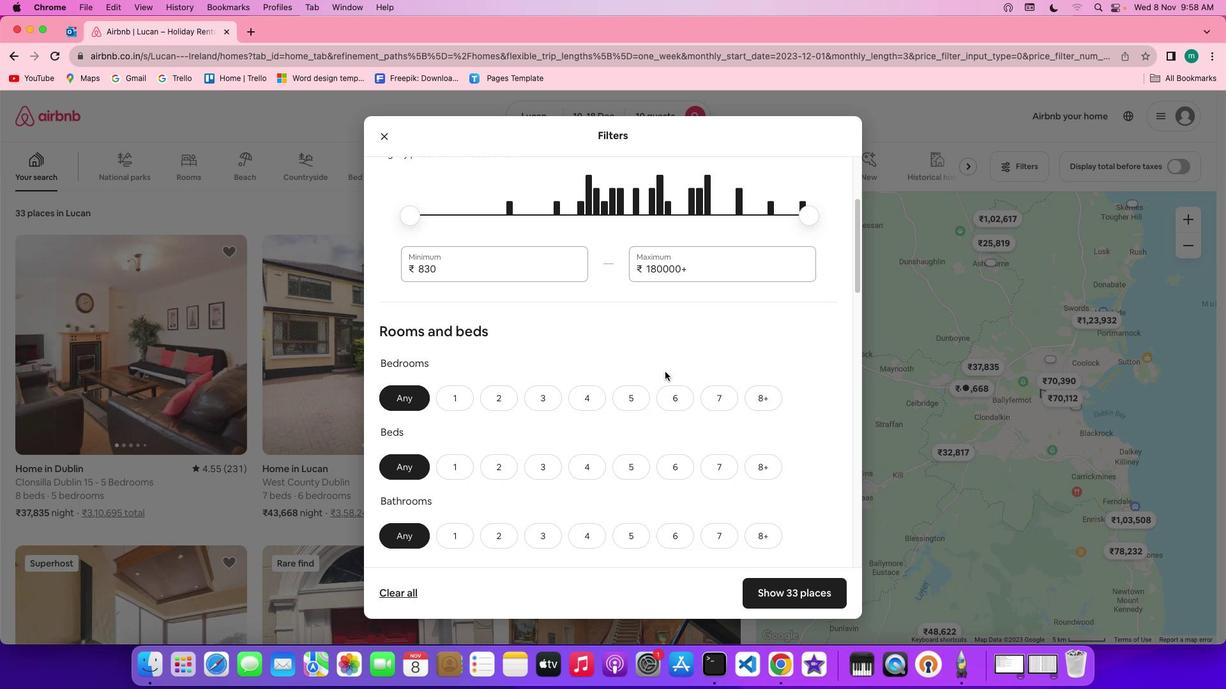 
Action: Mouse scrolled (664, 372) with delta (0, 0)
Screenshot: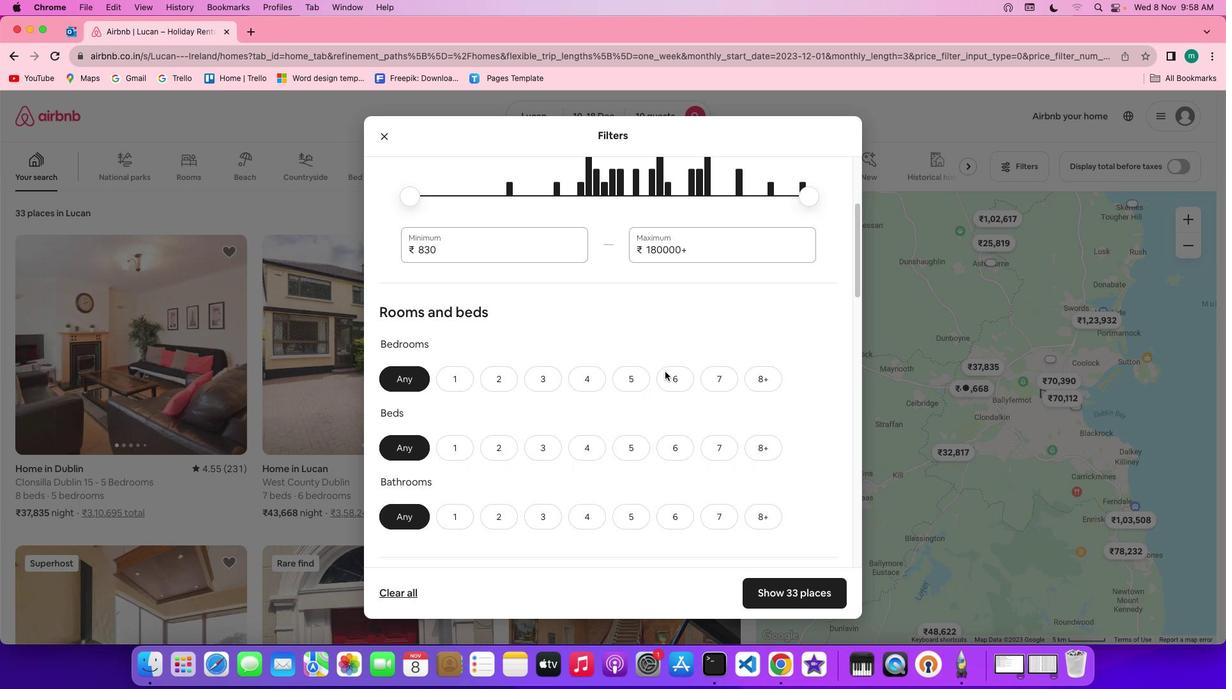 
Action: Mouse scrolled (664, 372) with delta (0, 0)
Screenshot: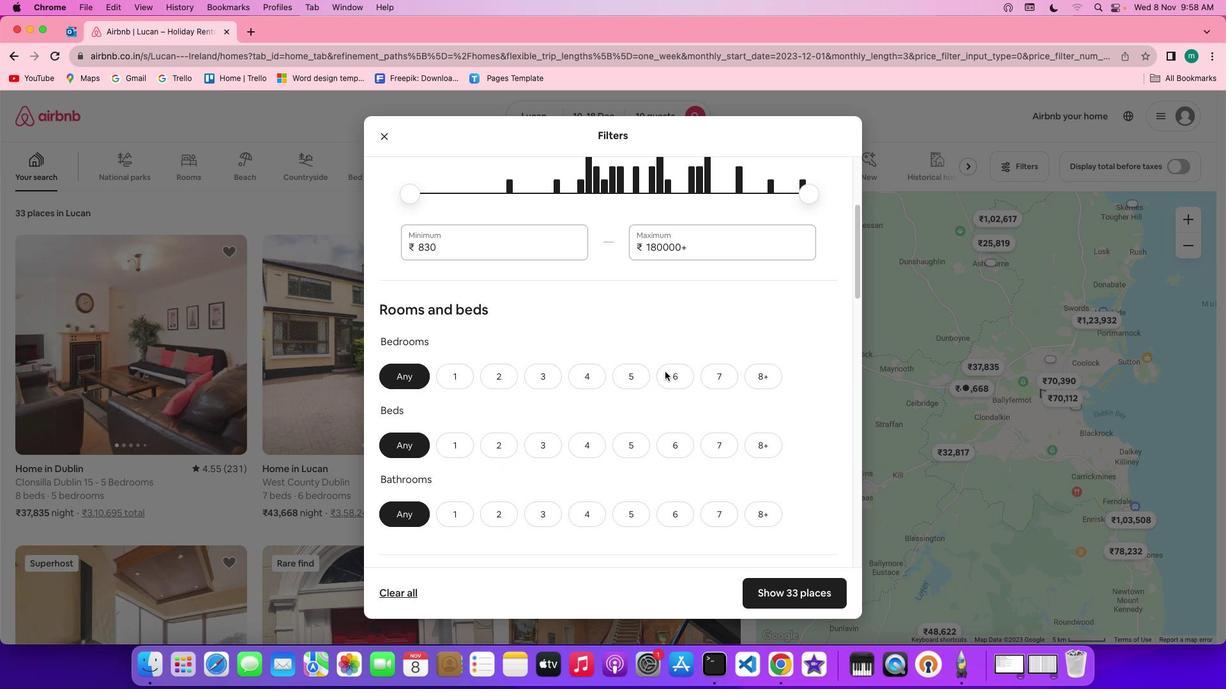 
Action: Mouse scrolled (664, 372) with delta (0, 0)
Screenshot: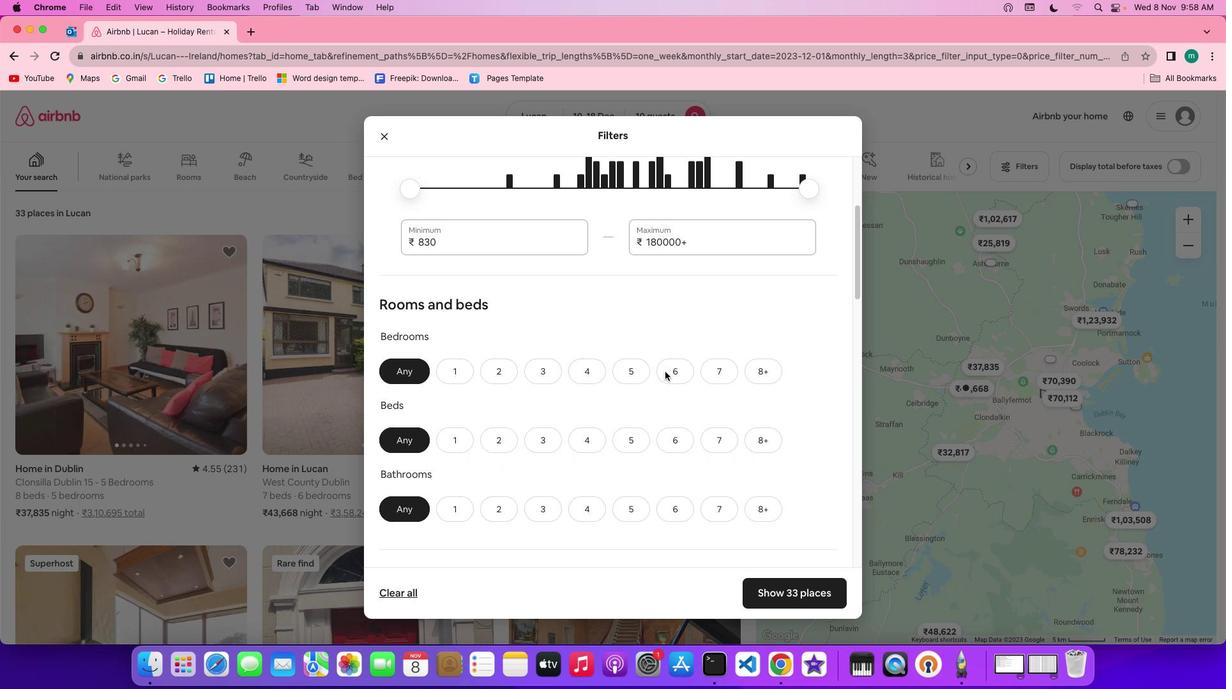 
Action: Mouse scrolled (664, 372) with delta (0, -1)
Screenshot: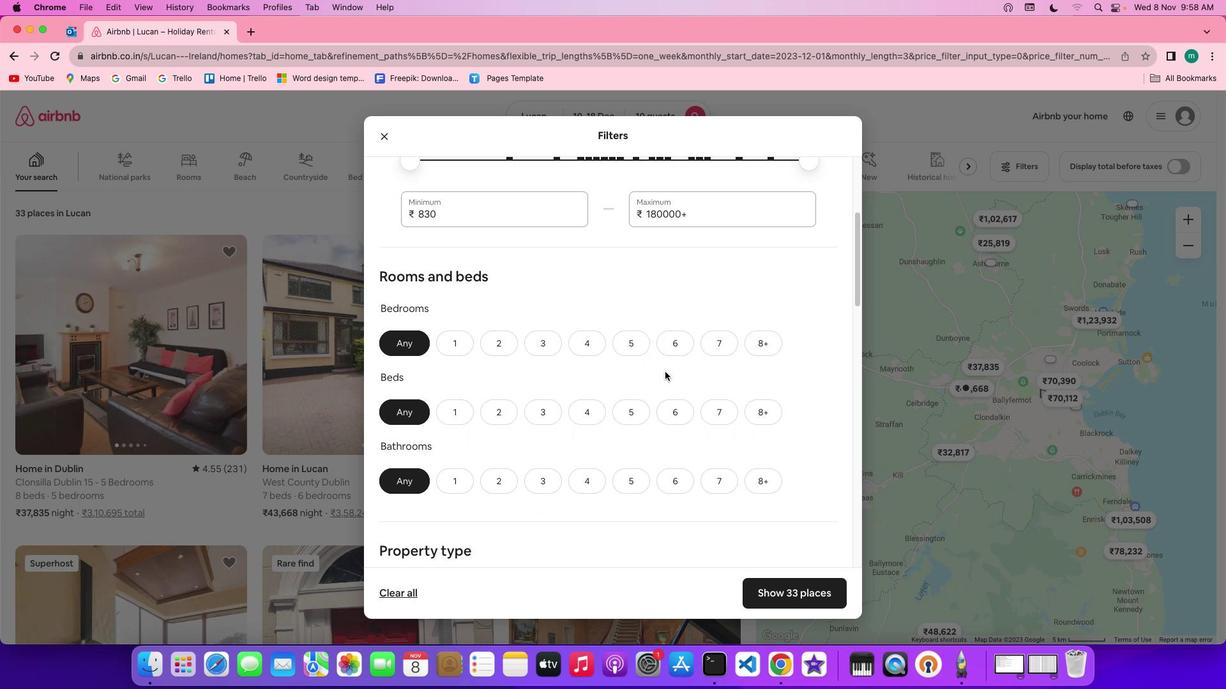 
Action: Mouse moved to (631, 313)
Screenshot: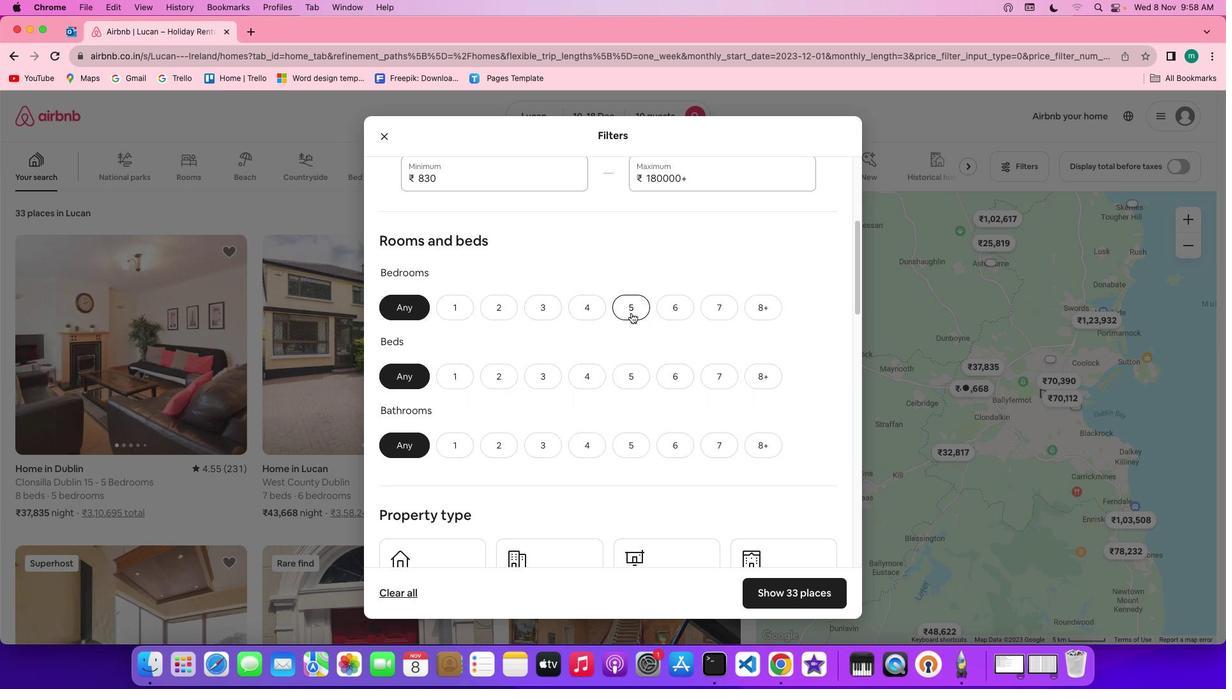 
Action: Mouse pressed left at (631, 313)
Screenshot: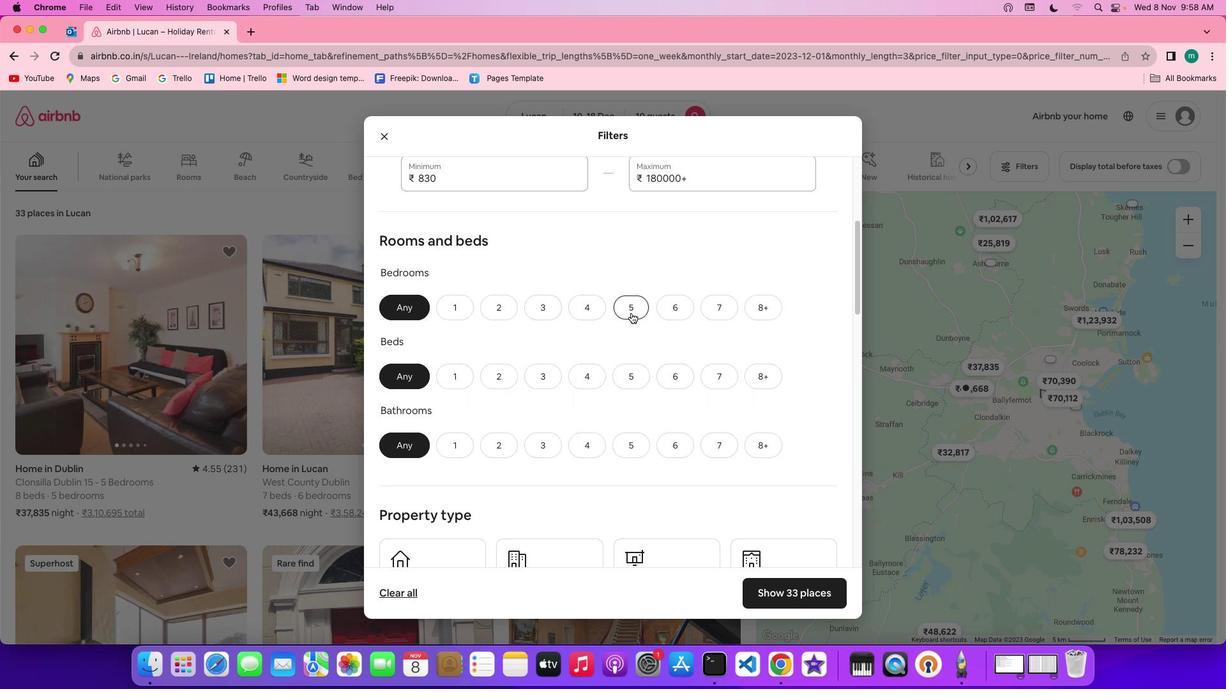 
Action: Mouse moved to (755, 376)
Screenshot: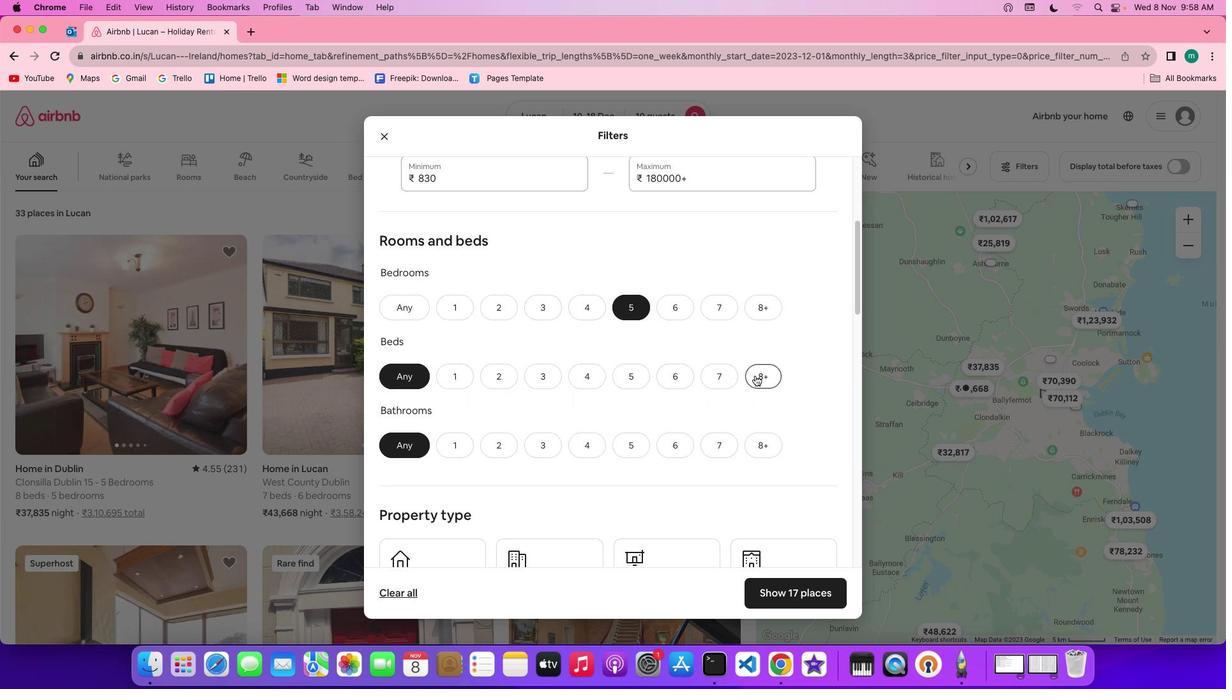 
Action: Mouse pressed left at (755, 376)
Screenshot: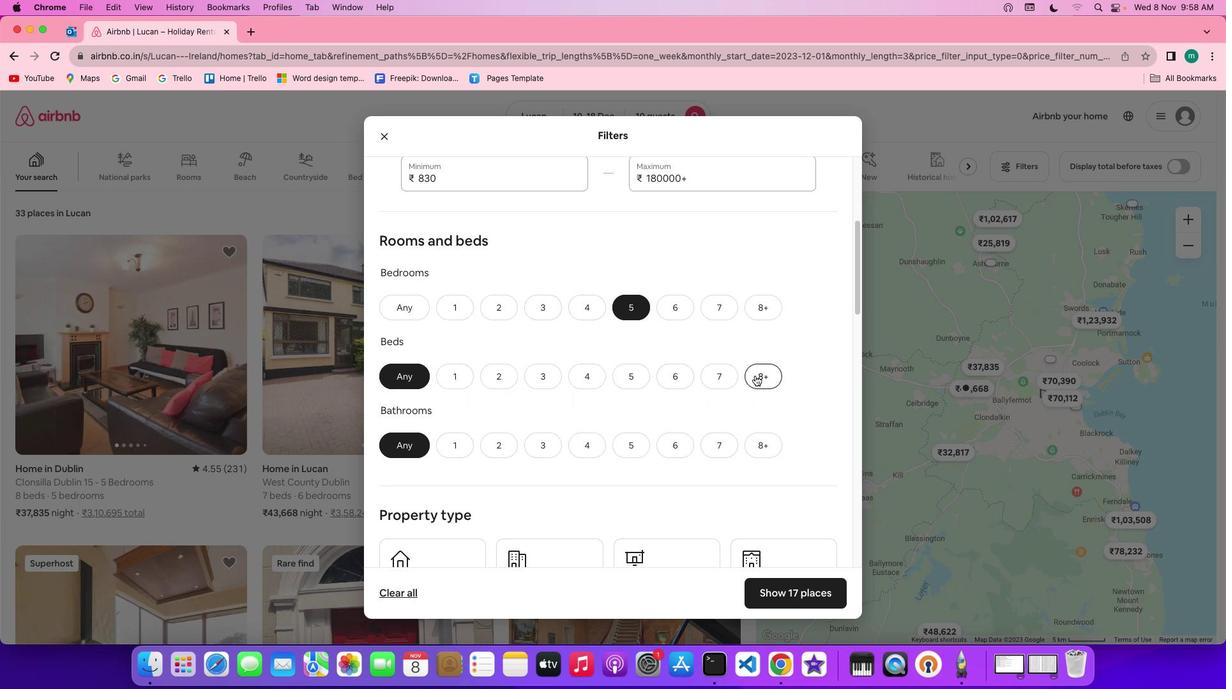 
Action: Mouse moved to (629, 441)
Screenshot: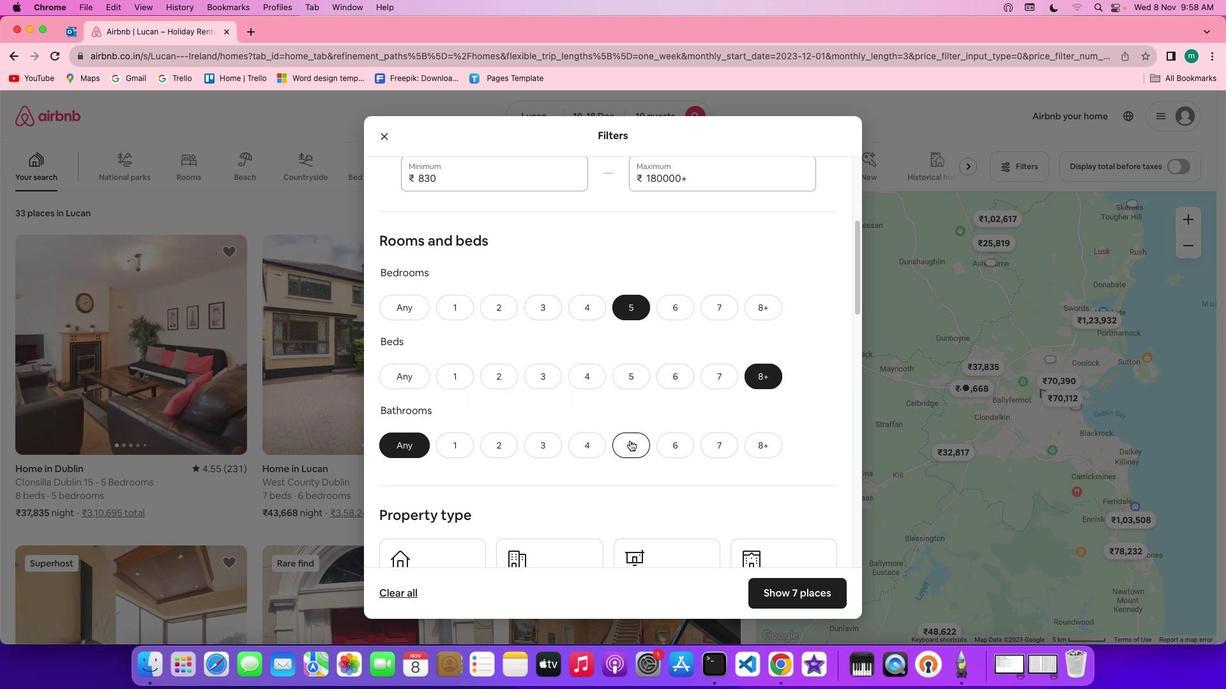 
Action: Mouse pressed left at (629, 441)
Screenshot: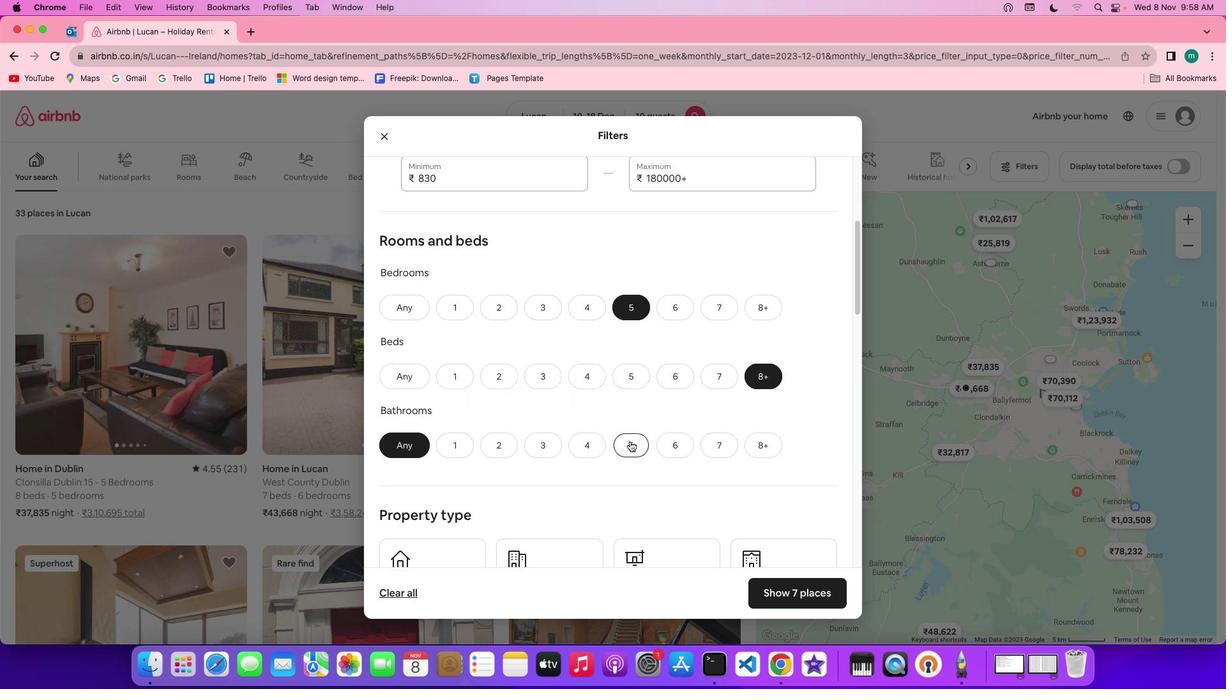 
Action: Mouse moved to (728, 395)
Screenshot: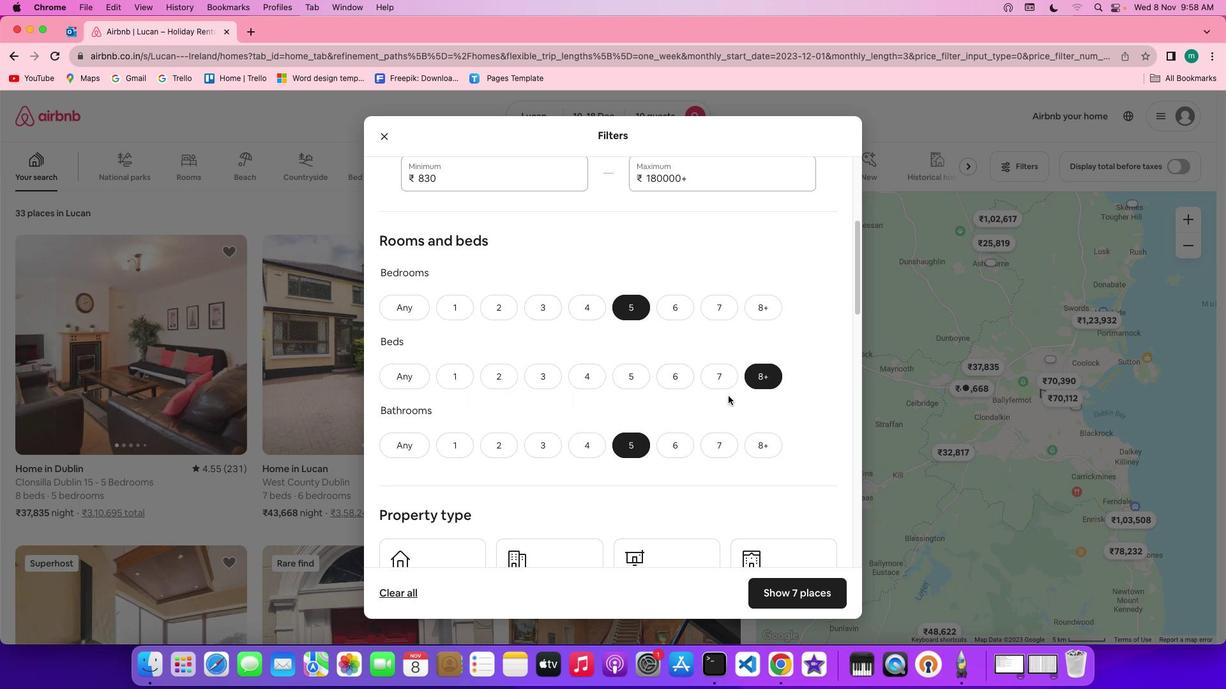 
Action: Mouse scrolled (728, 395) with delta (0, 0)
Screenshot: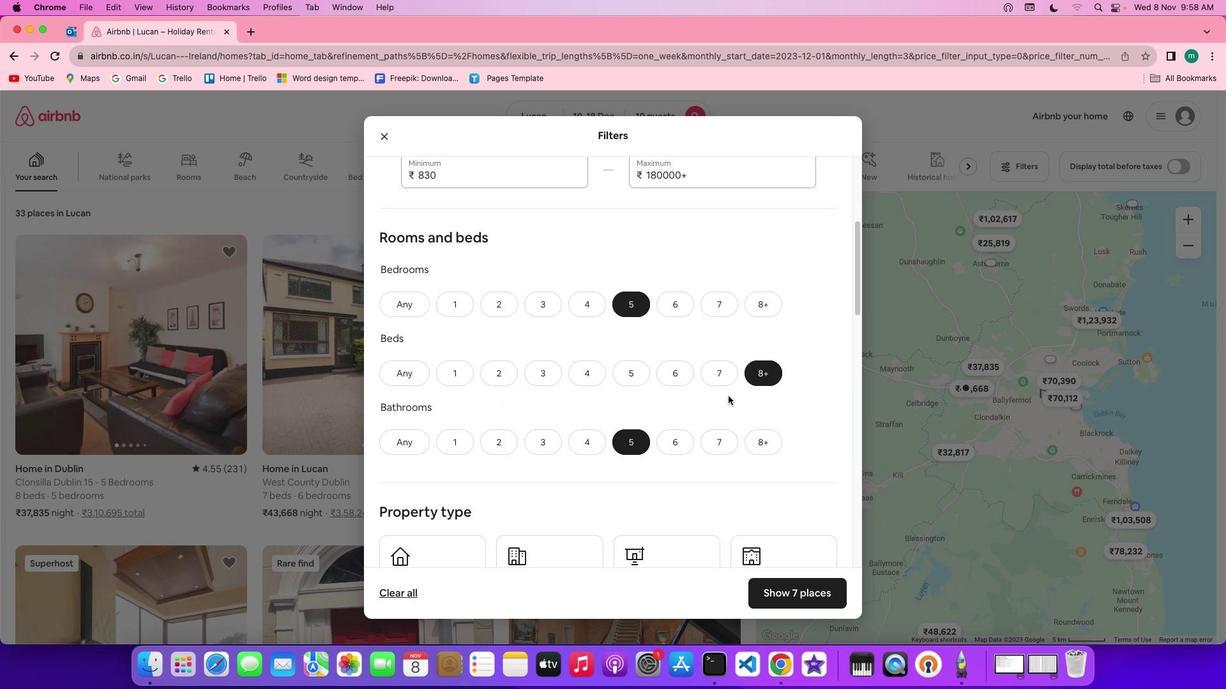 
Action: Mouse scrolled (728, 395) with delta (0, 0)
Screenshot: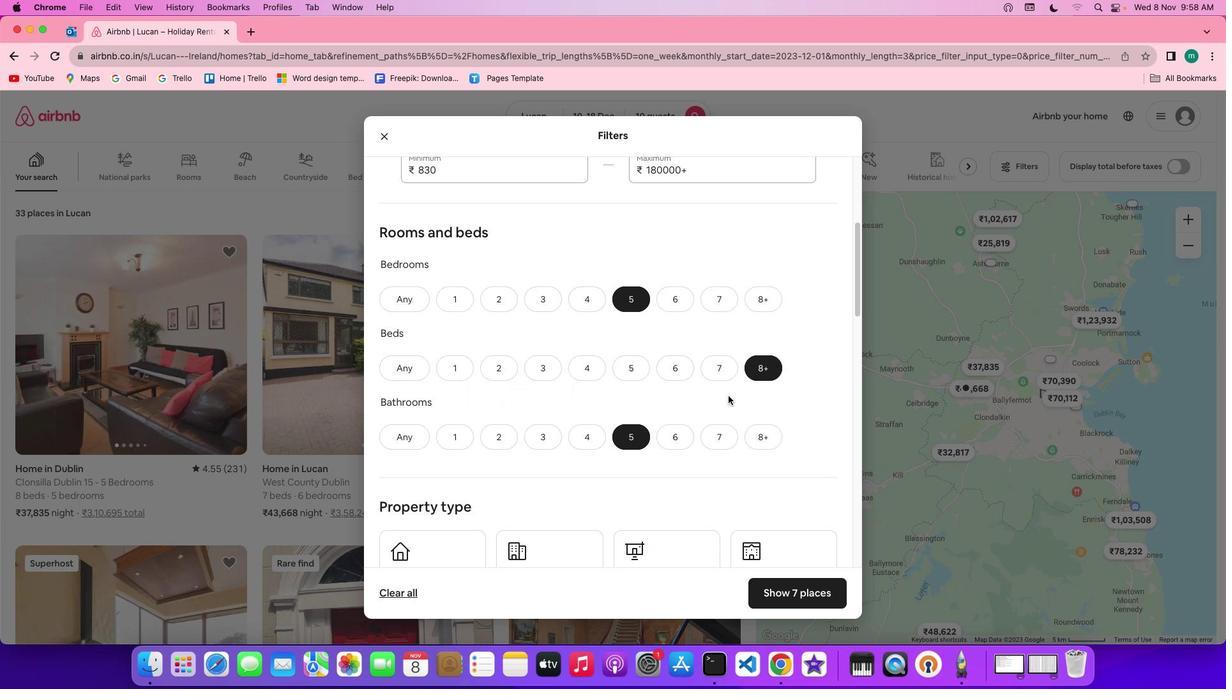 
Action: Mouse scrolled (728, 395) with delta (0, -1)
Screenshot: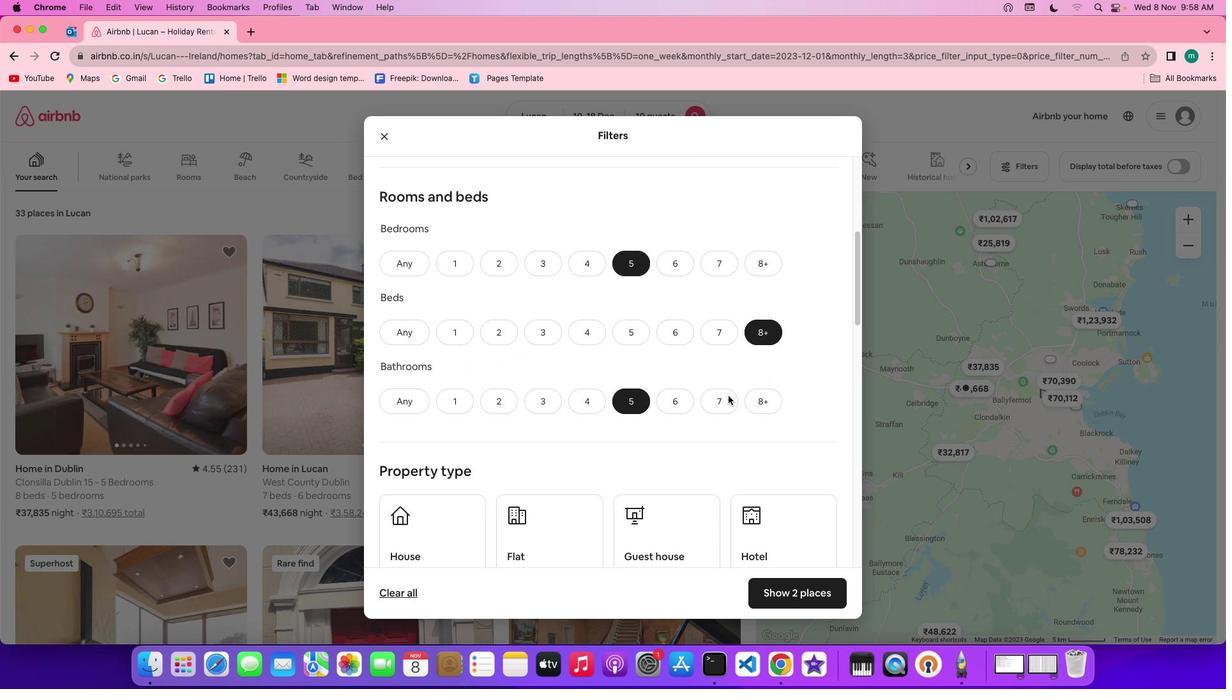 
Action: Mouse scrolled (728, 395) with delta (0, 0)
Screenshot: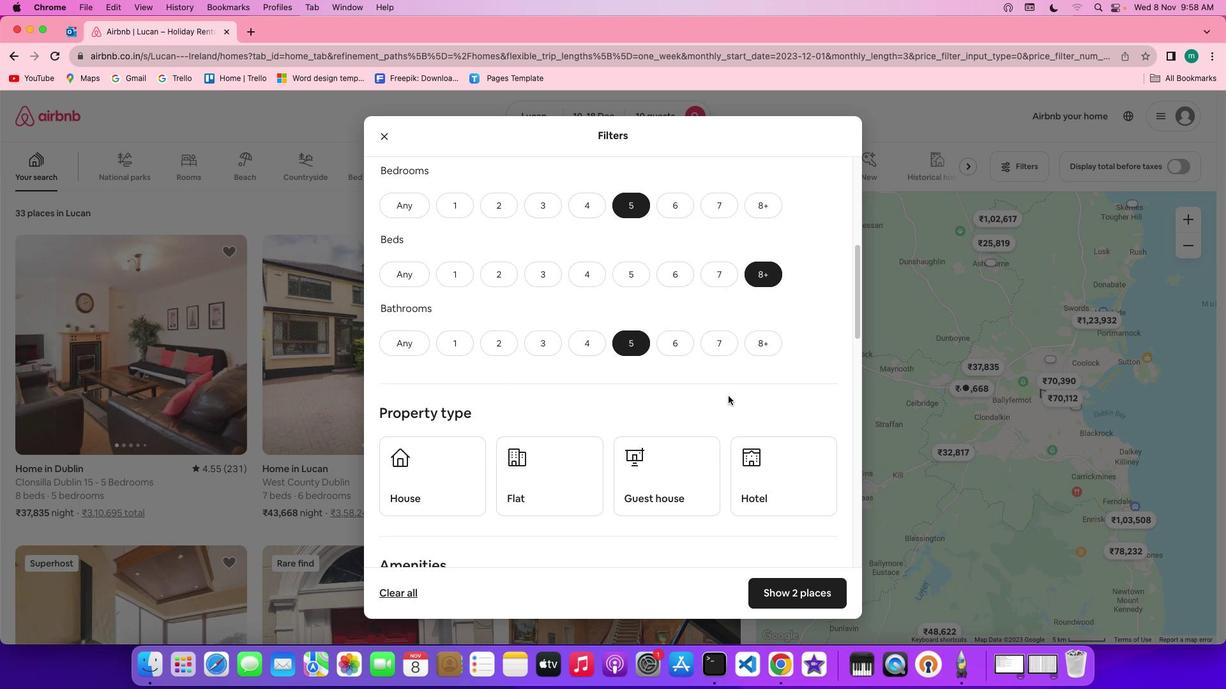 
Action: Mouse scrolled (728, 395) with delta (0, 0)
Screenshot: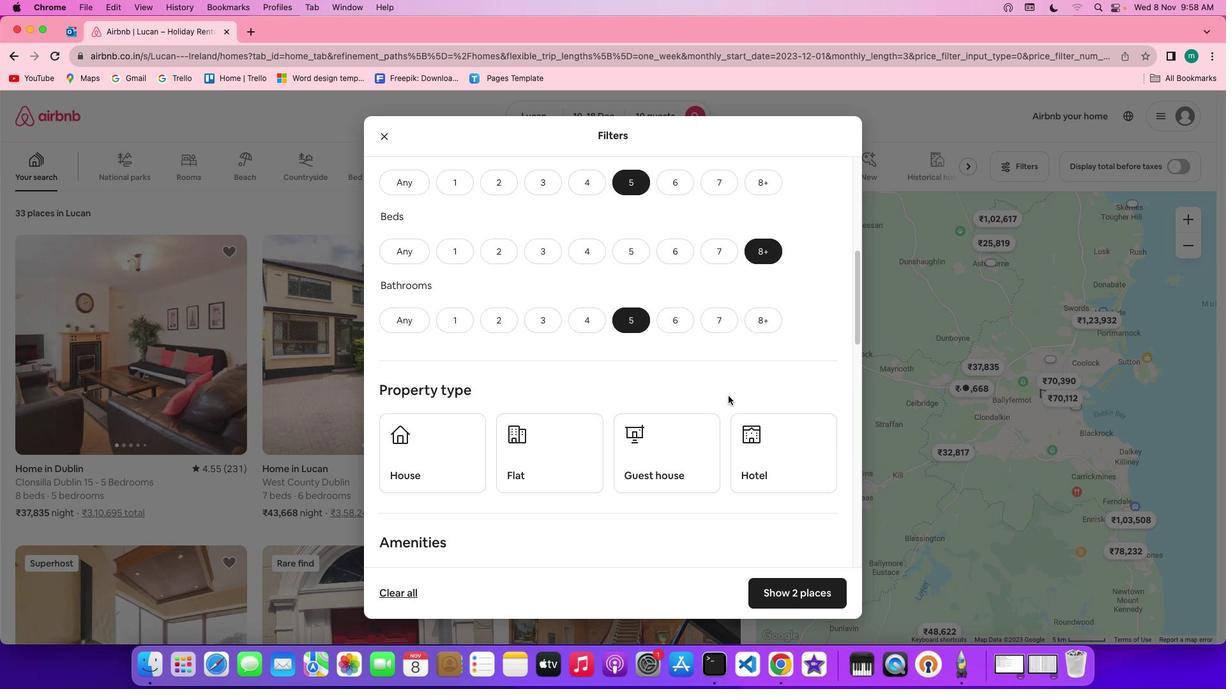 
Action: Mouse scrolled (728, 395) with delta (0, 0)
Screenshot: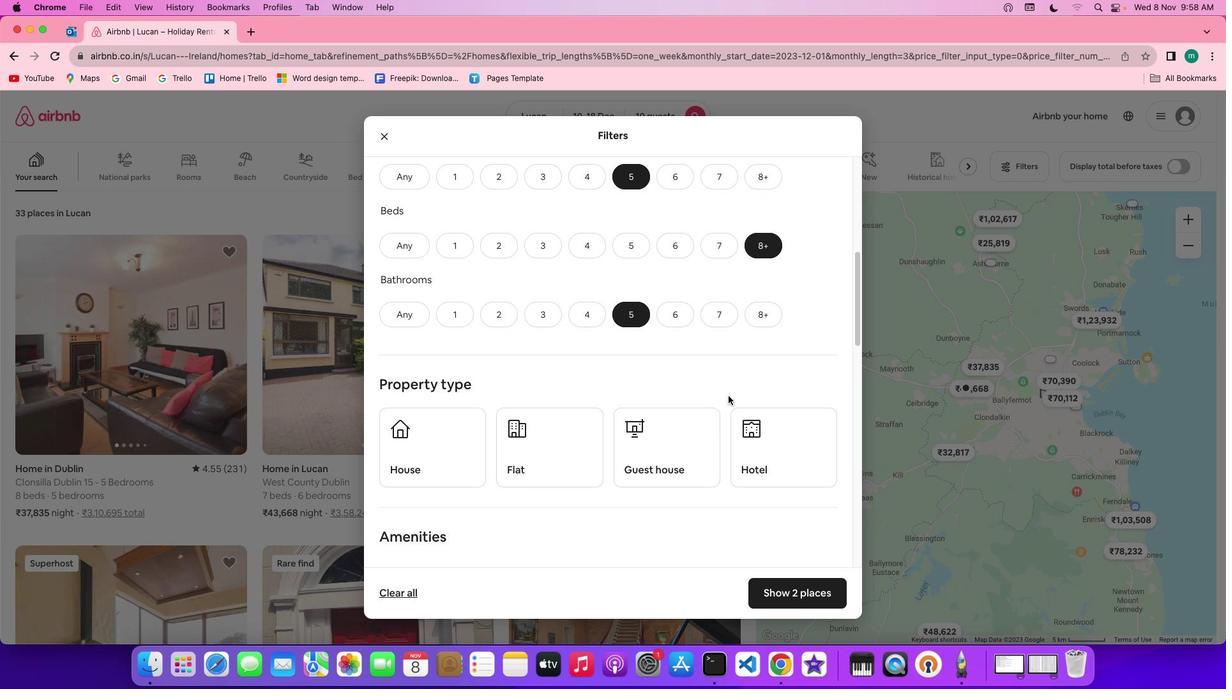 
Action: Mouse scrolled (728, 395) with delta (0, 0)
Screenshot: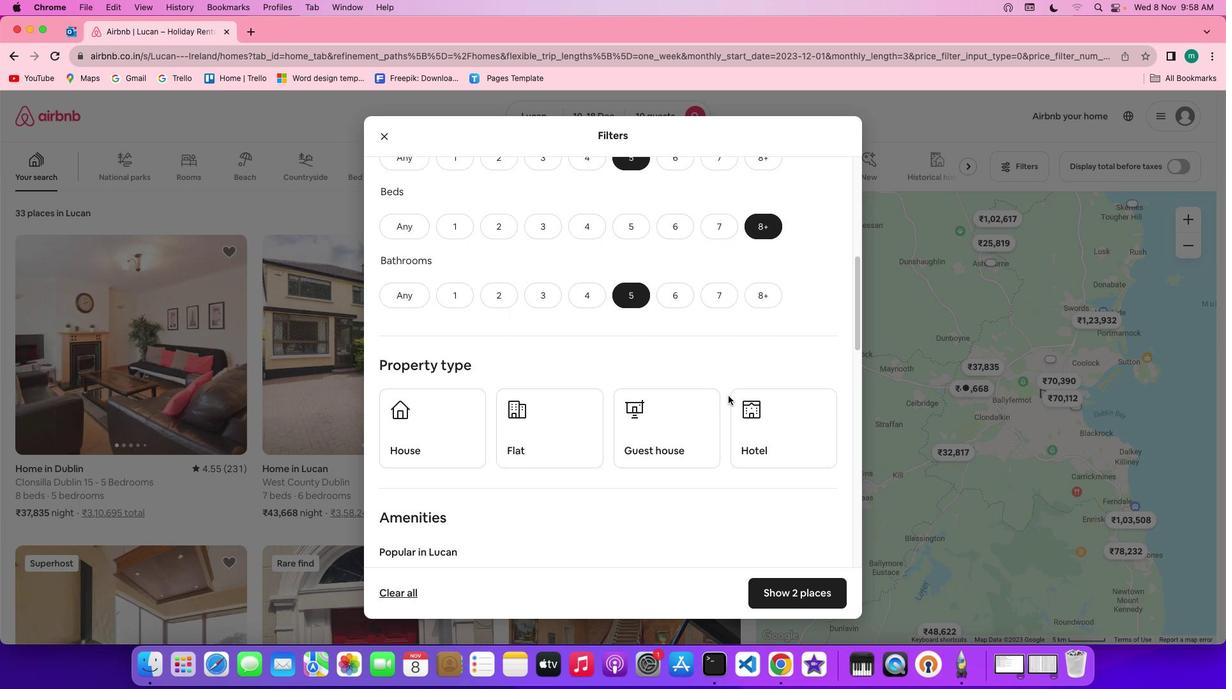 
Action: Mouse scrolled (728, 395) with delta (0, 0)
Screenshot: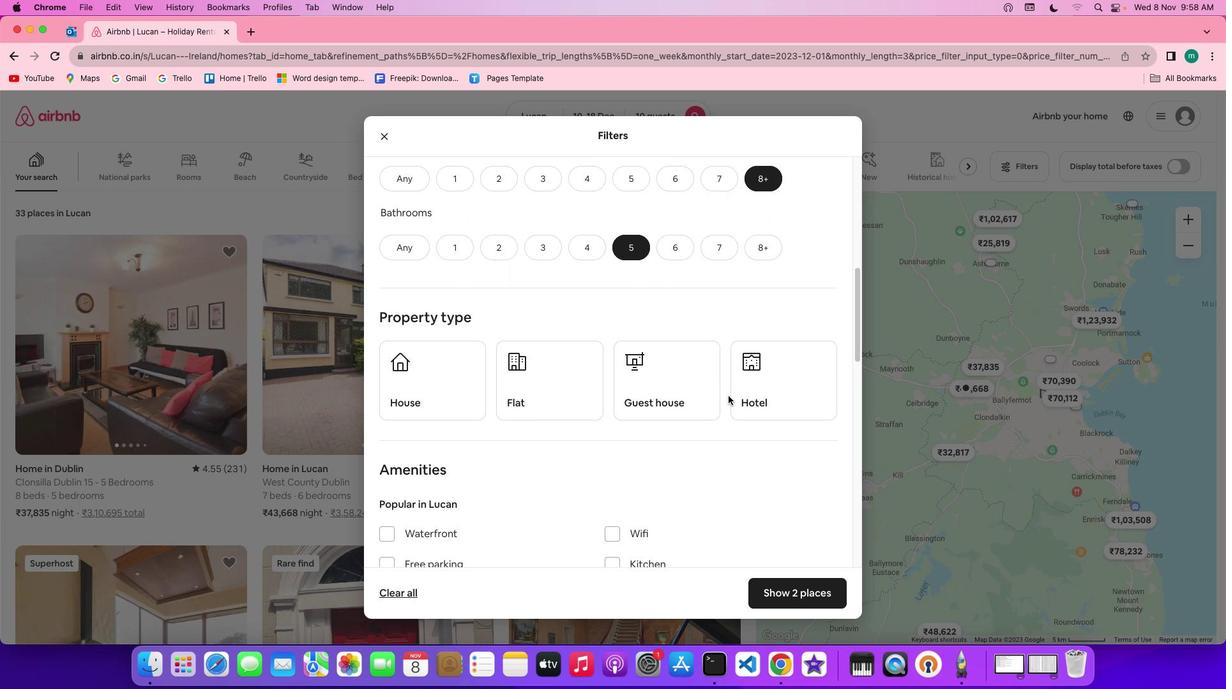 
Action: Mouse scrolled (728, 395) with delta (0, 0)
Screenshot: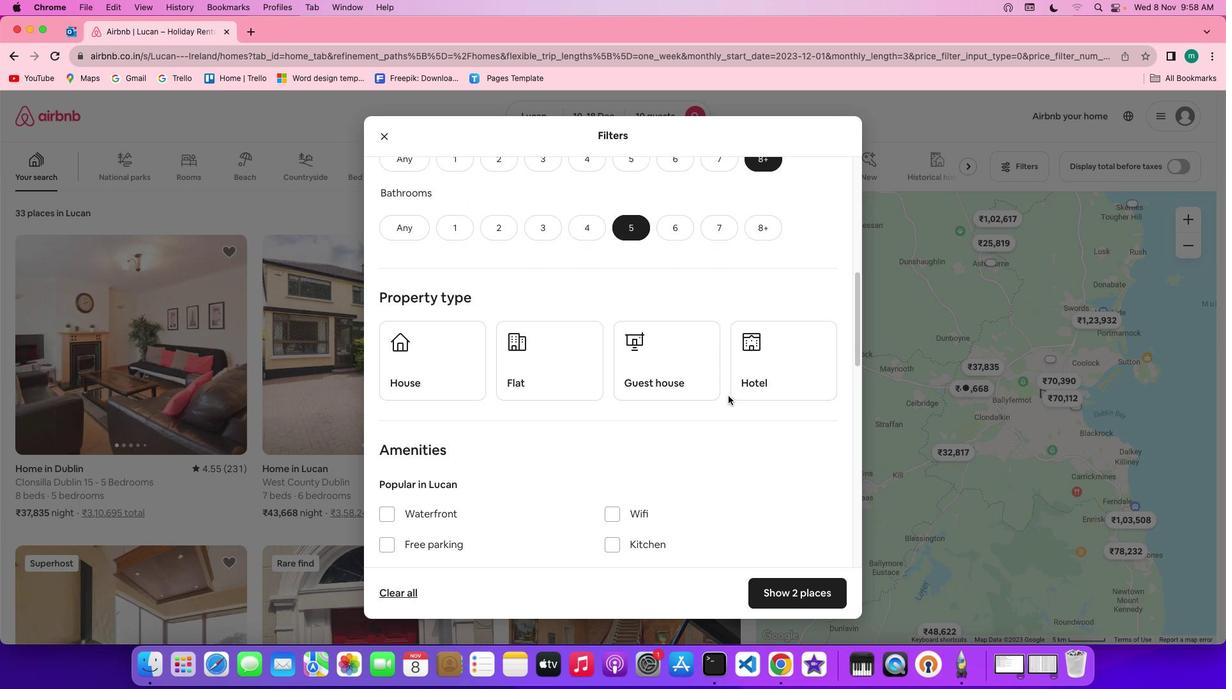 
Action: Mouse scrolled (728, 395) with delta (0, 0)
Screenshot: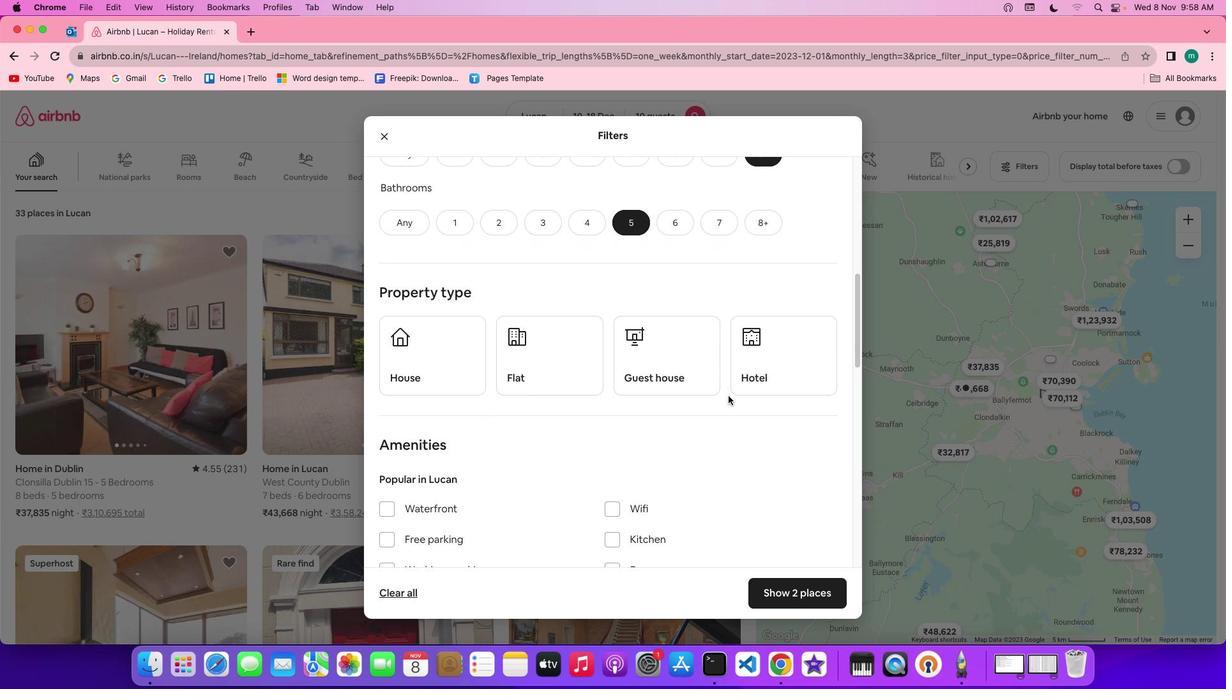 
Action: Mouse scrolled (728, 395) with delta (0, 0)
Screenshot: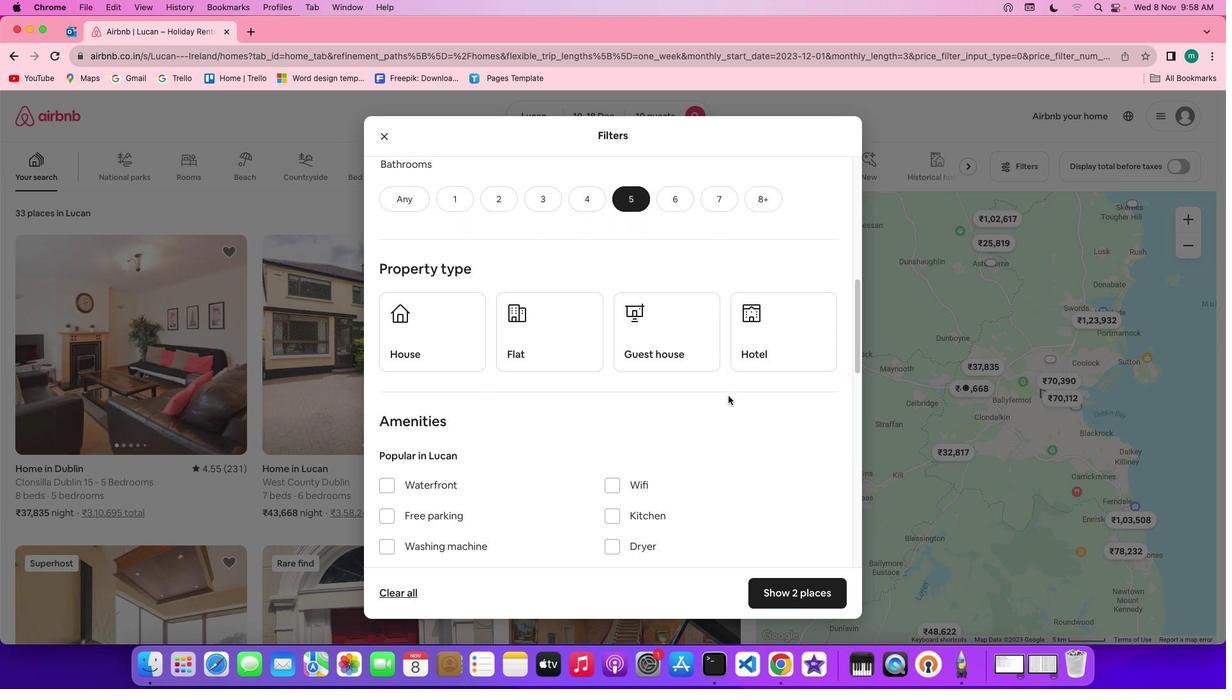 
Action: Mouse moved to (499, 313)
Screenshot: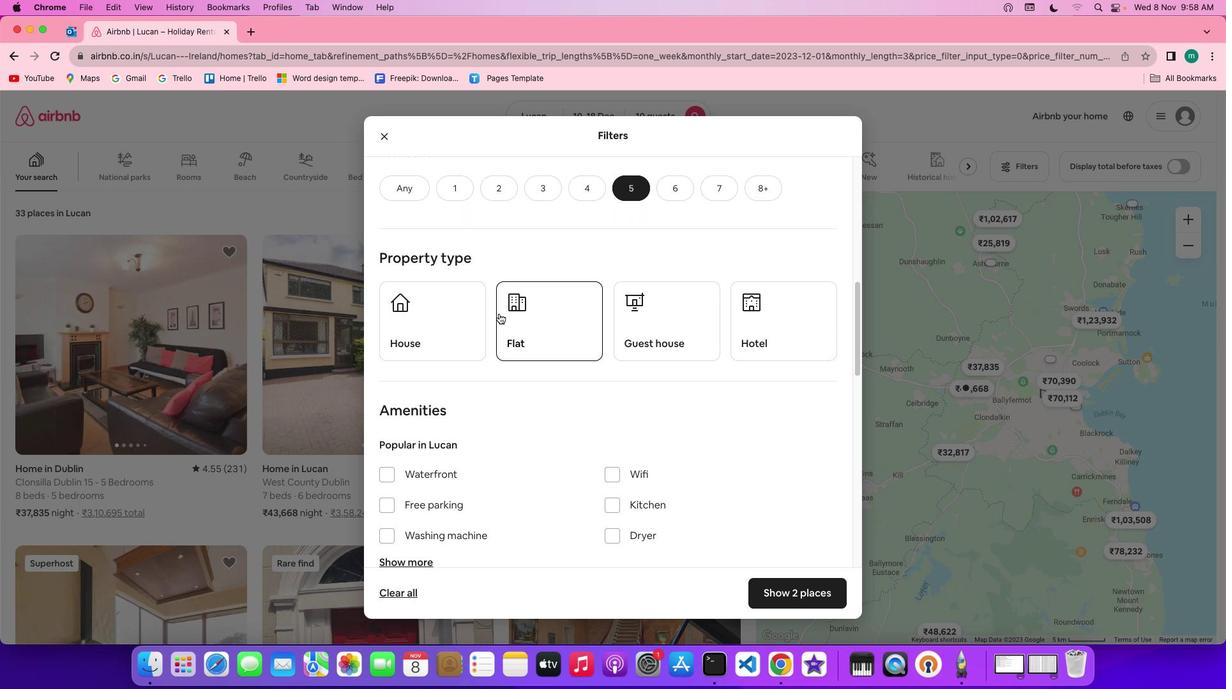 
Action: Mouse pressed left at (499, 313)
Screenshot: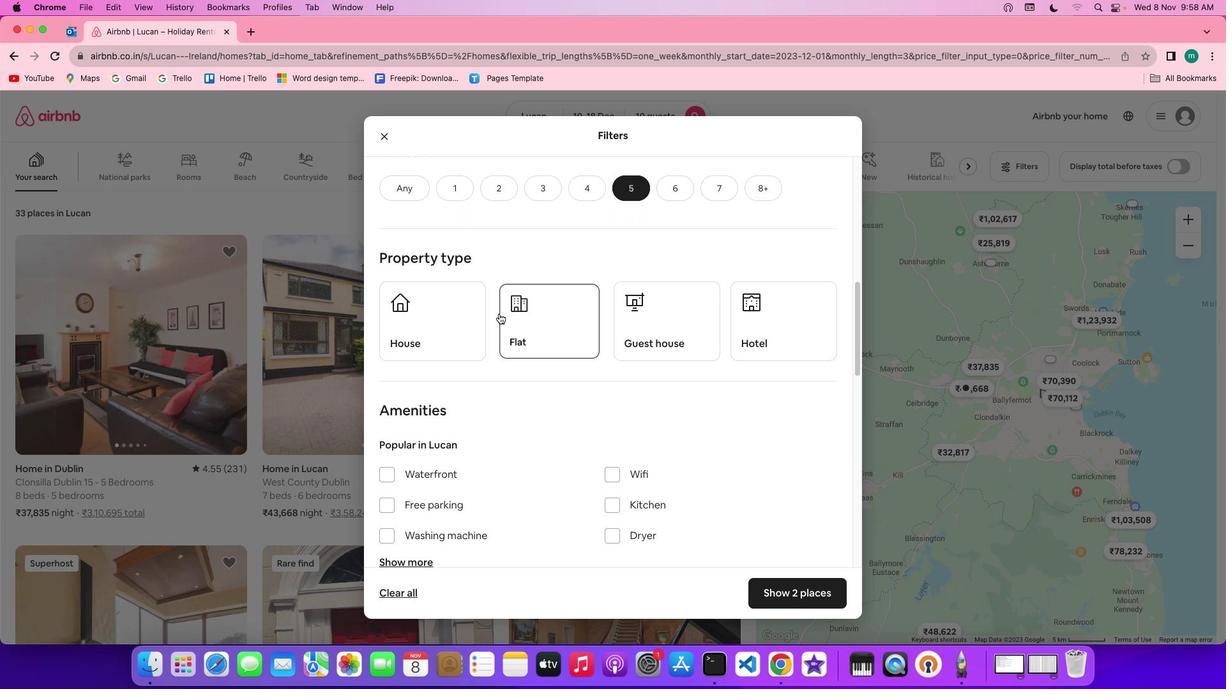 
Action: Mouse moved to (650, 380)
Screenshot: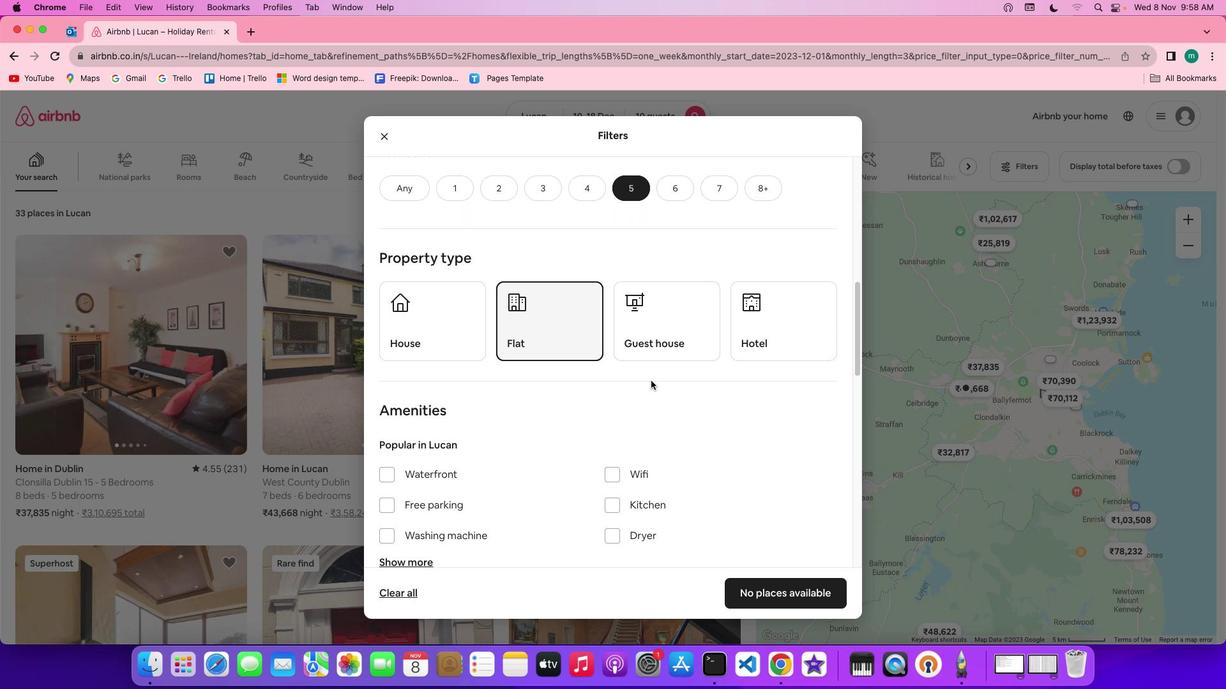 
Action: Mouse scrolled (650, 380) with delta (0, 0)
Screenshot: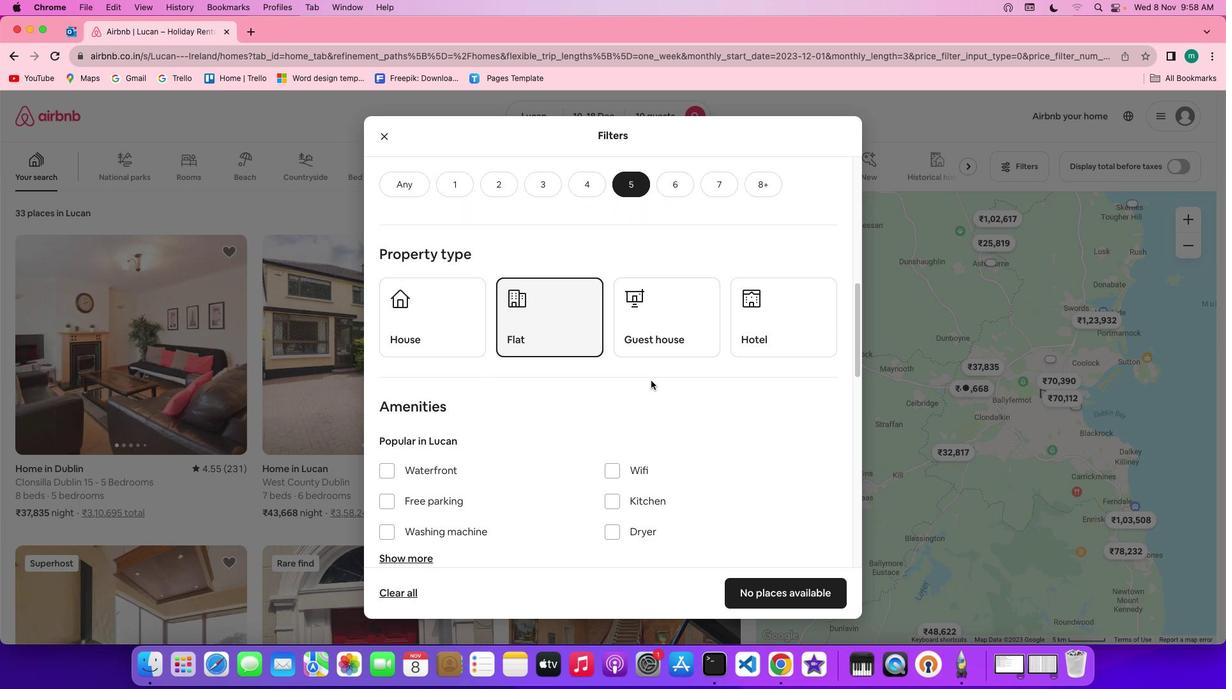
Action: Mouse scrolled (650, 380) with delta (0, 0)
Screenshot: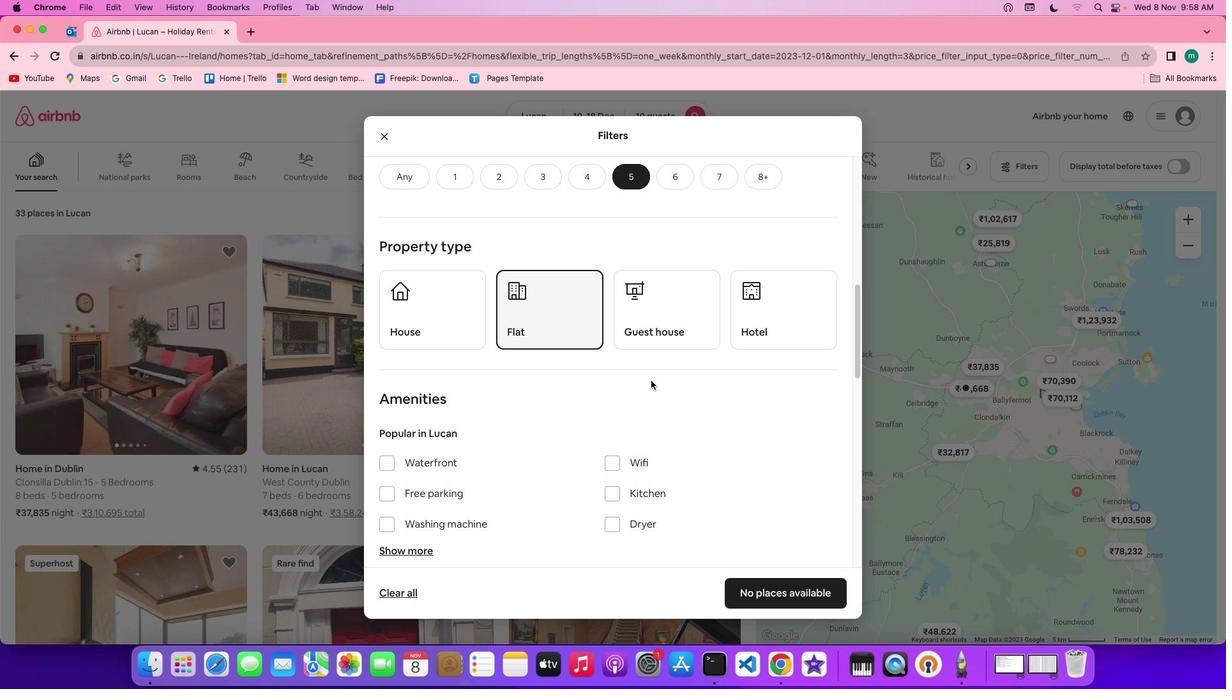 
Action: Mouse scrolled (650, 380) with delta (0, -1)
Screenshot: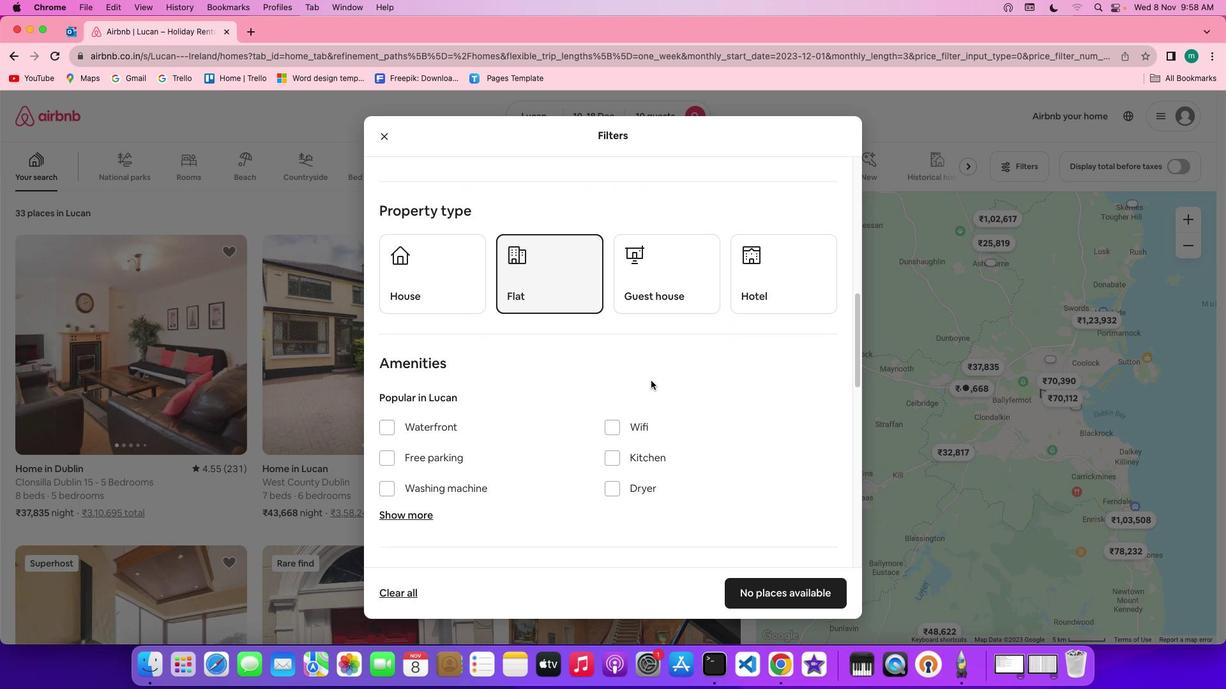 
Action: Mouse scrolled (650, 380) with delta (0, 0)
Screenshot: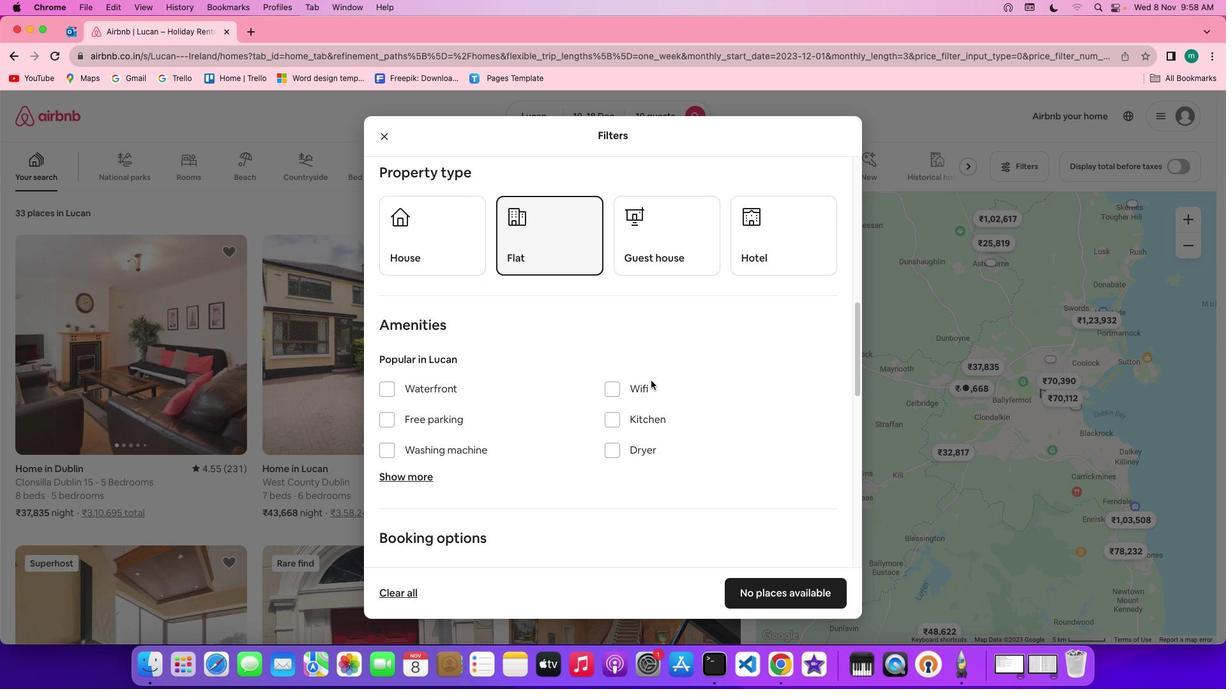
Action: Mouse scrolled (650, 380) with delta (0, 0)
Screenshot: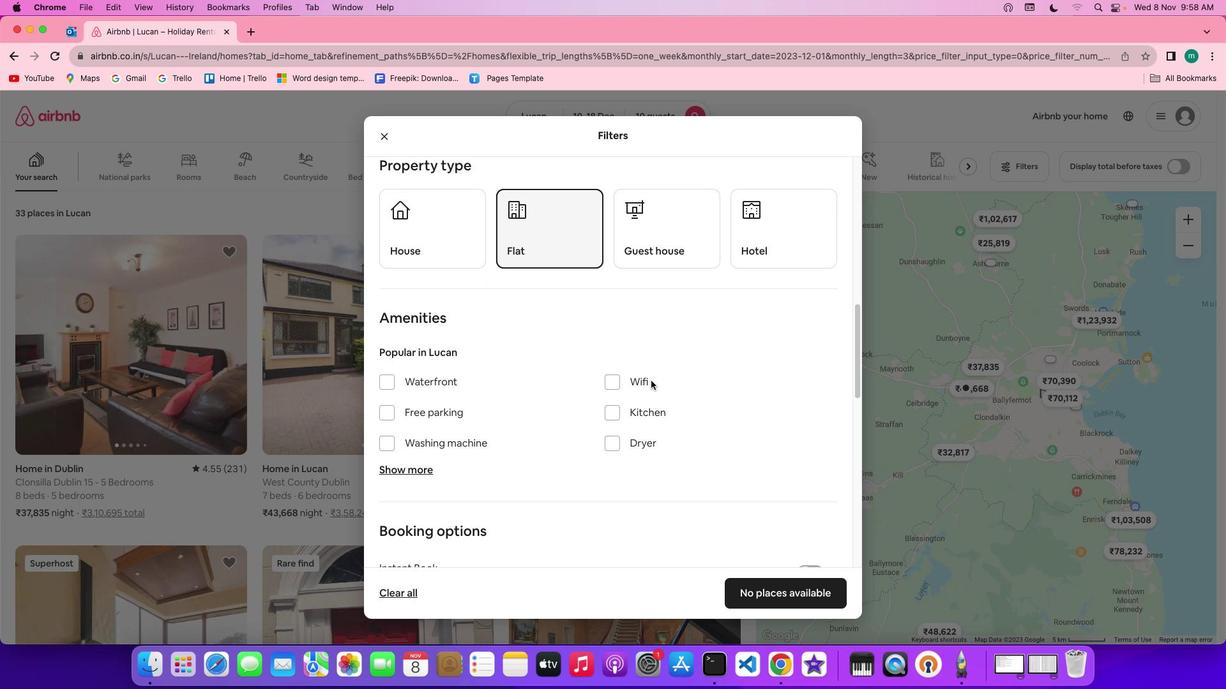 
Action: Mouse scrolled (650, 380) with delta (0, 0)
Screenshot: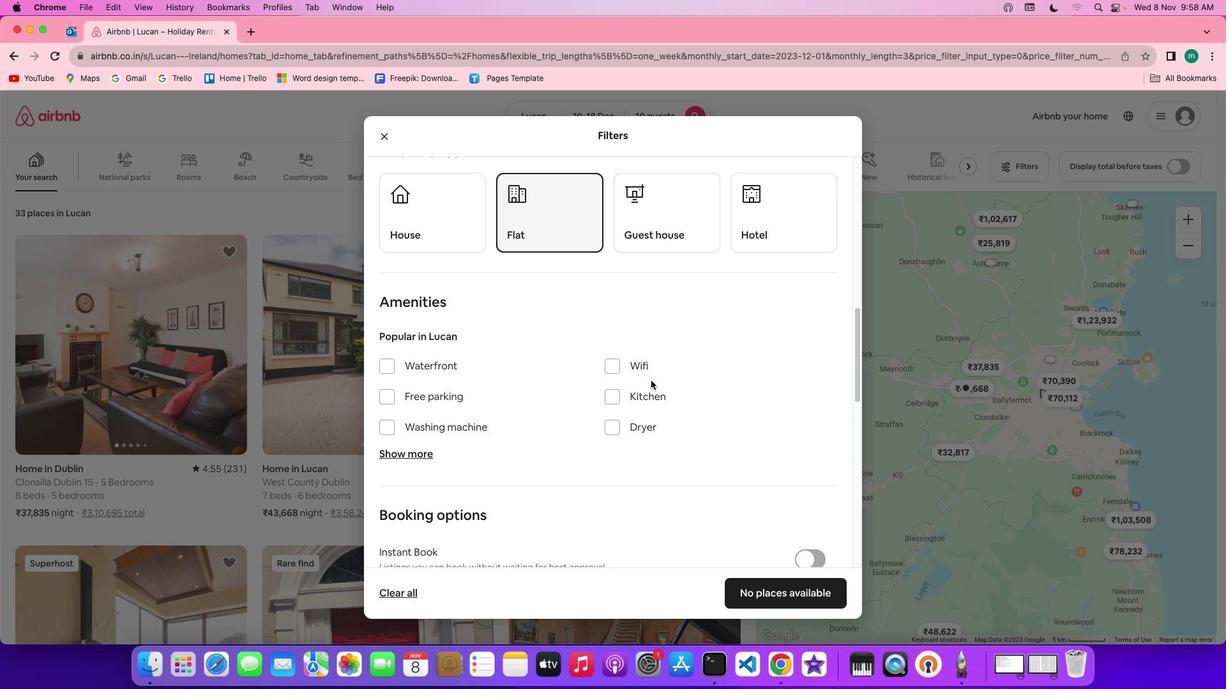 
Action: Mouse scrolled (650, 380) with delta (0, 0)
Screenshot: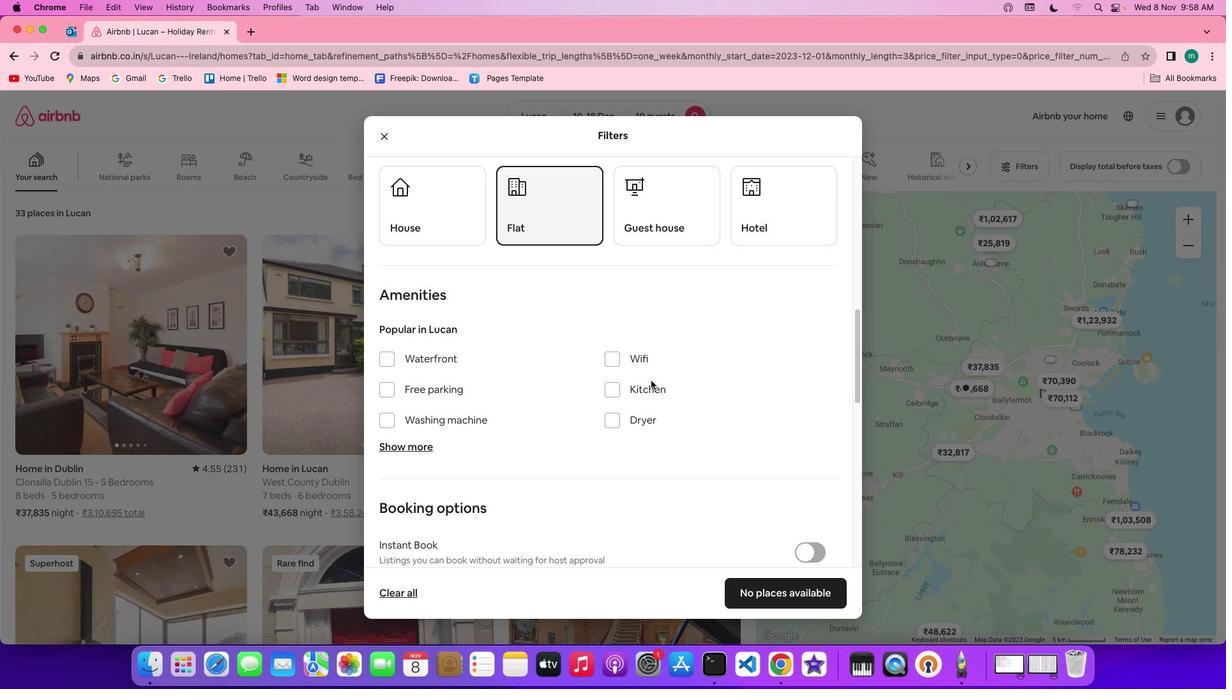 
Action: Mouse scrolled (650, 380) with delta (0, 0)
Screenshot: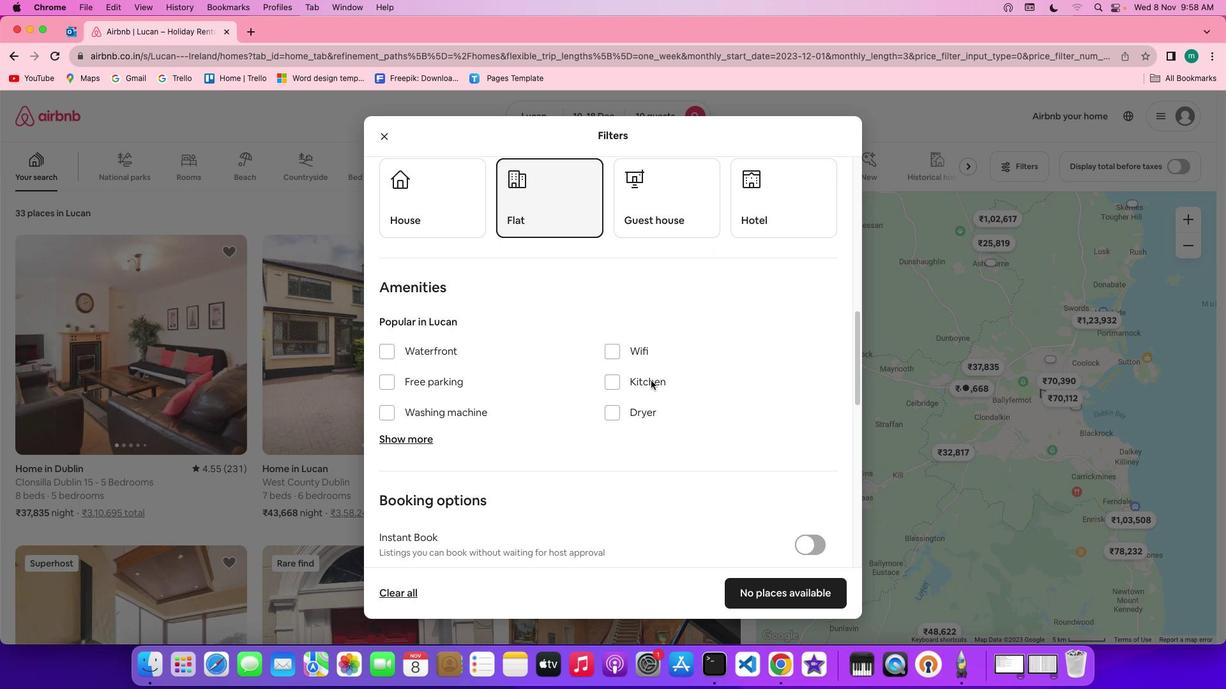 
Action: Mouse scrolled (650, 380) with delta (0, 0)
Screenshot: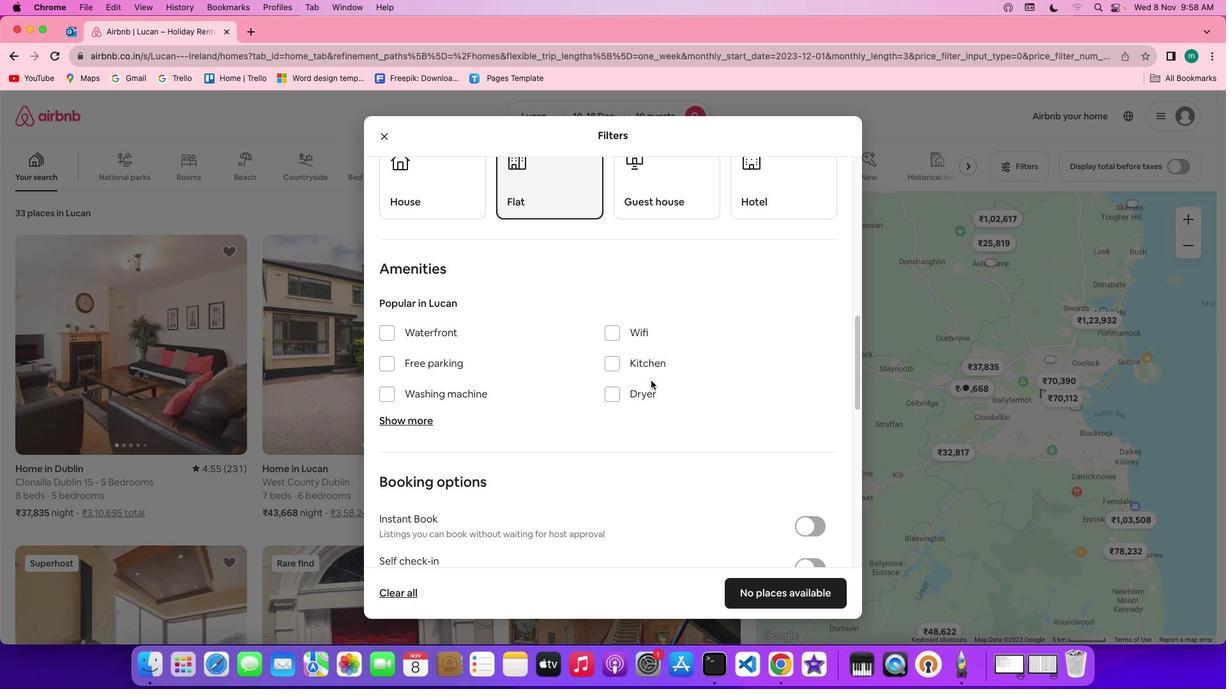
Action: Mouse scrolled (650, 380) with delta (0, 0)
Screenshot: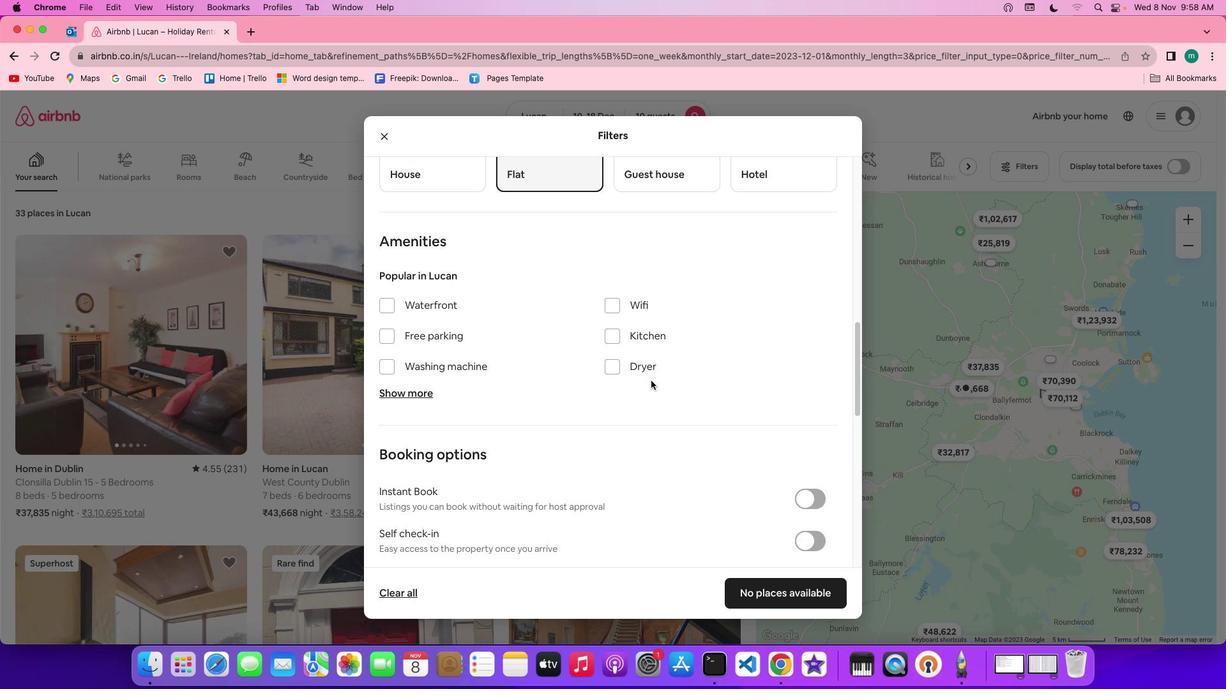 
Action: Mouse scrolled (650, 380) with delta (0, 0)
Screenshot: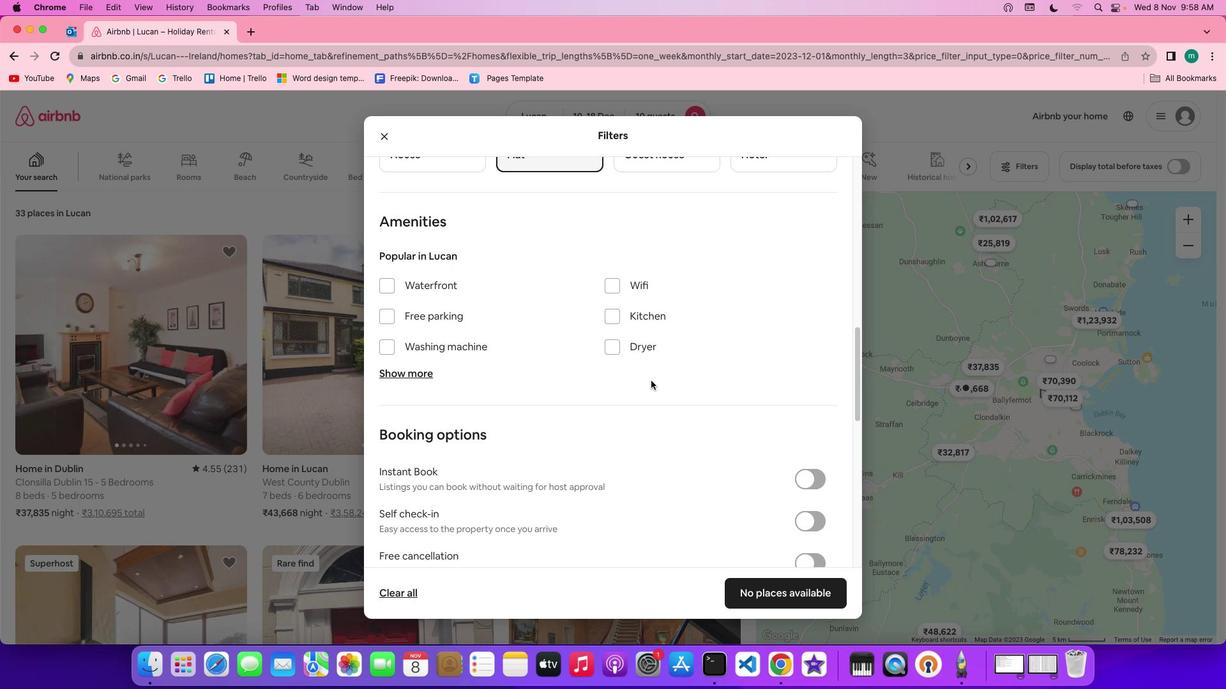 
Action: Mouse scrolled (650, 380) with delta (0, 0)
Screenshot: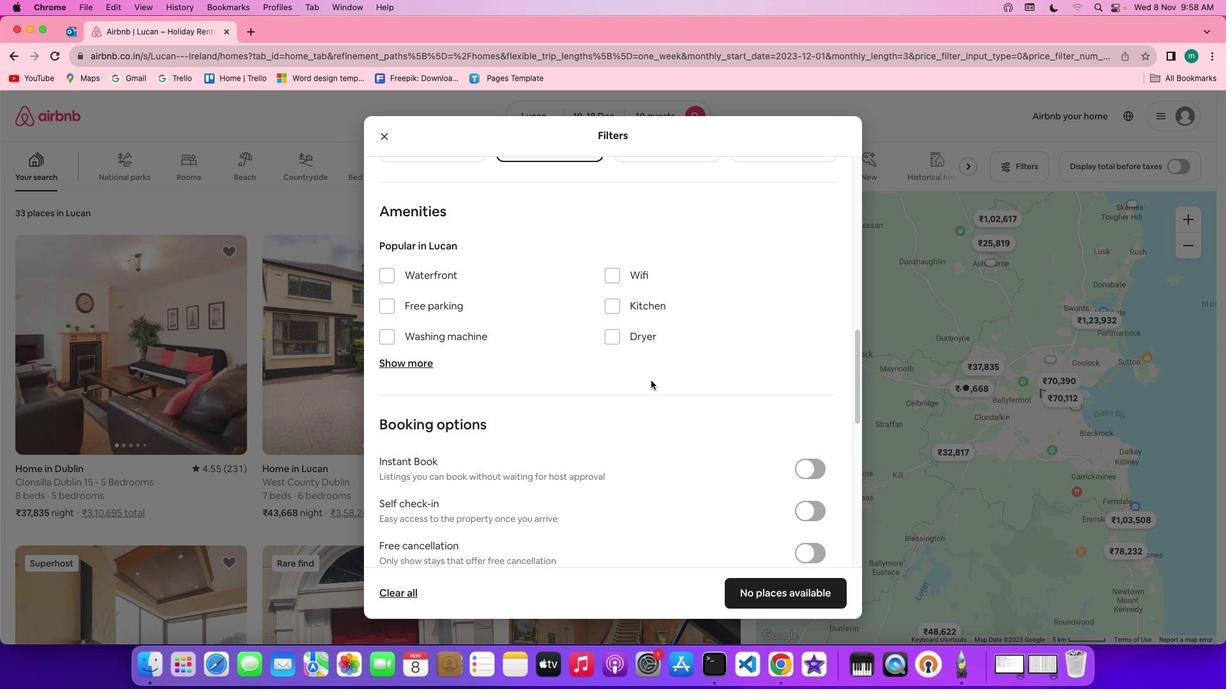 
Action: Mouse scrolled (650, 380) with delta (0, 0)
Screenshot: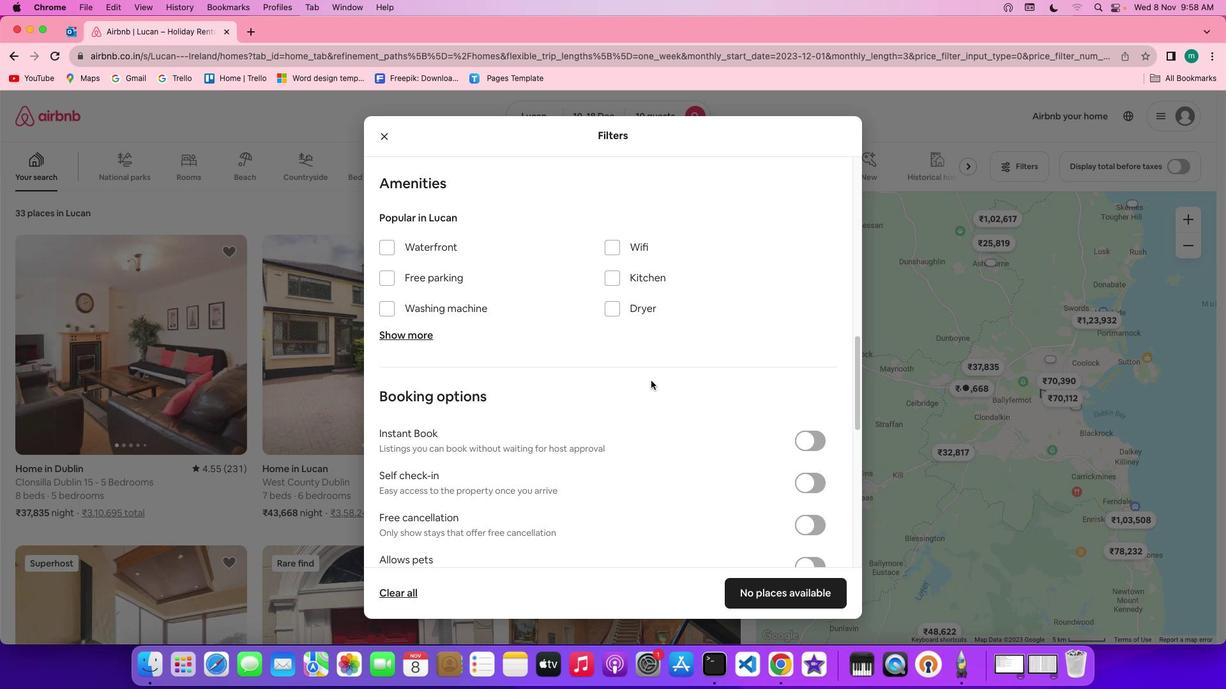 
Action: Mouse moved to (613, 217)
Screenshot: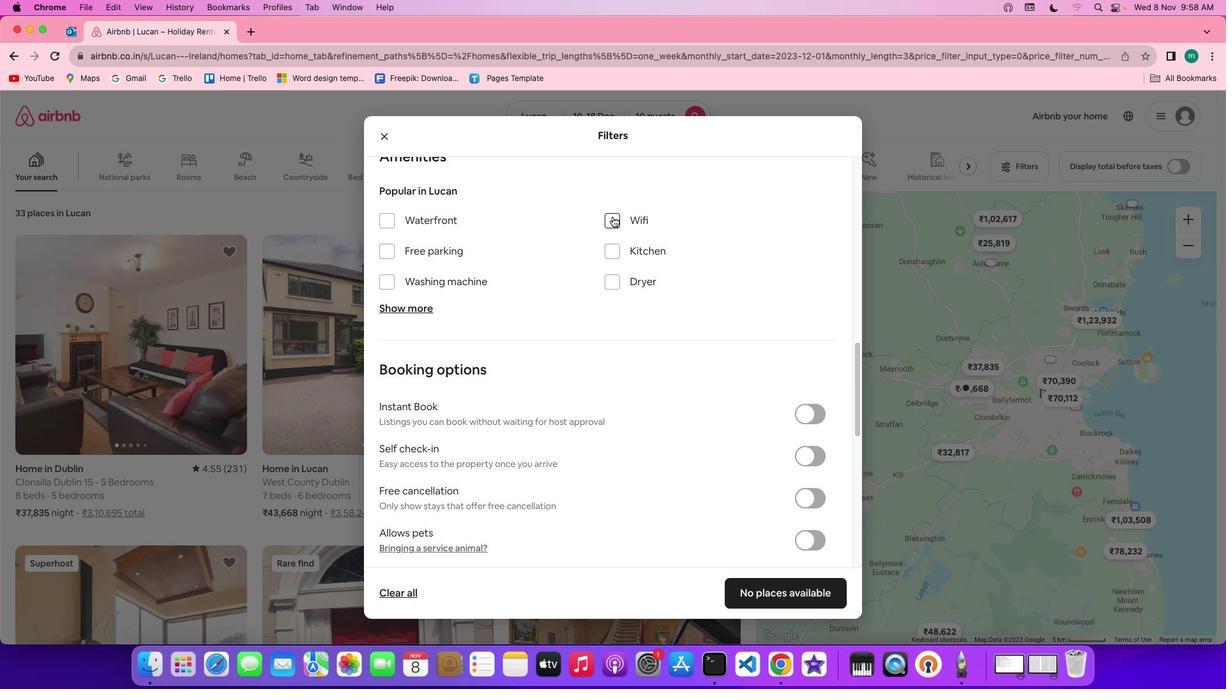
Action: Mouse pressed left at (613, 217)
Screenshot: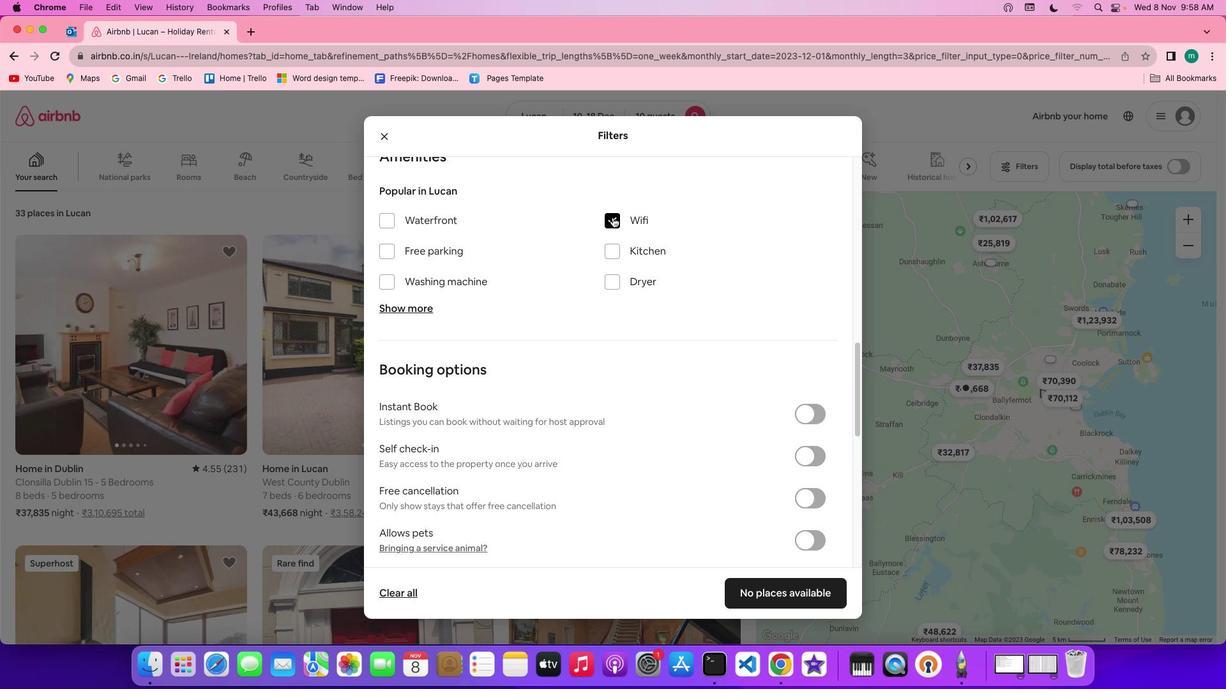 
Action: Mouse moved to (405, 309)
Screenshot: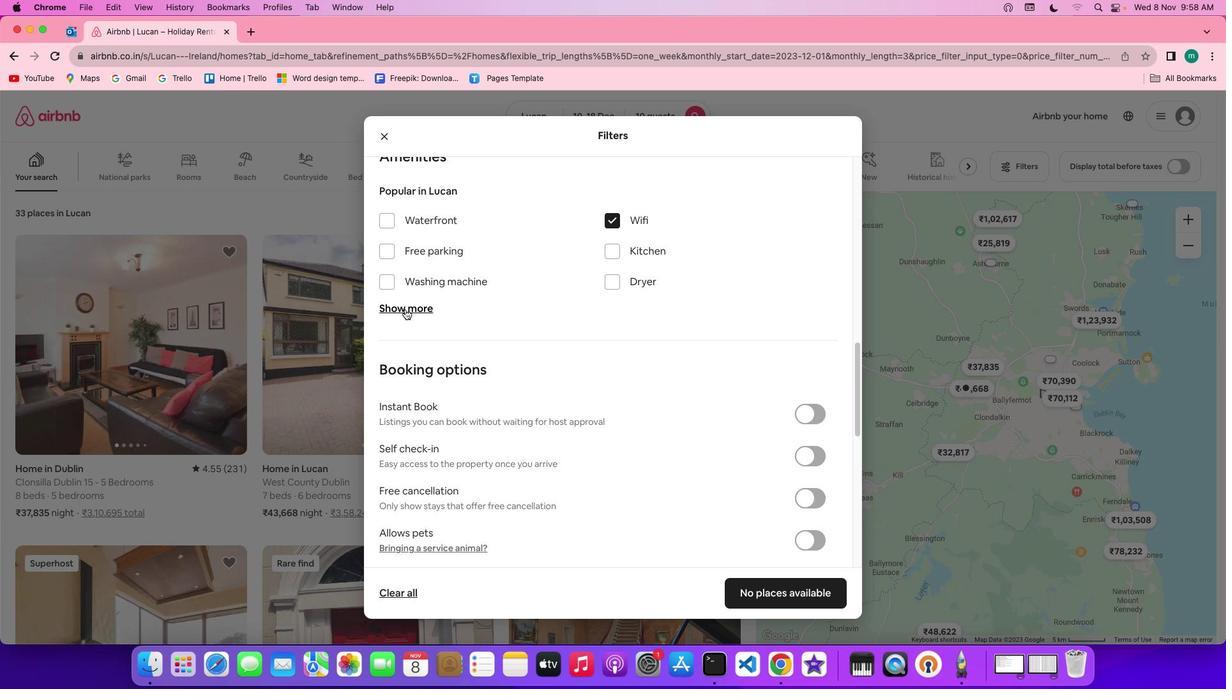 
Action: Mouse pressed left at (405, 309)
Screenshot: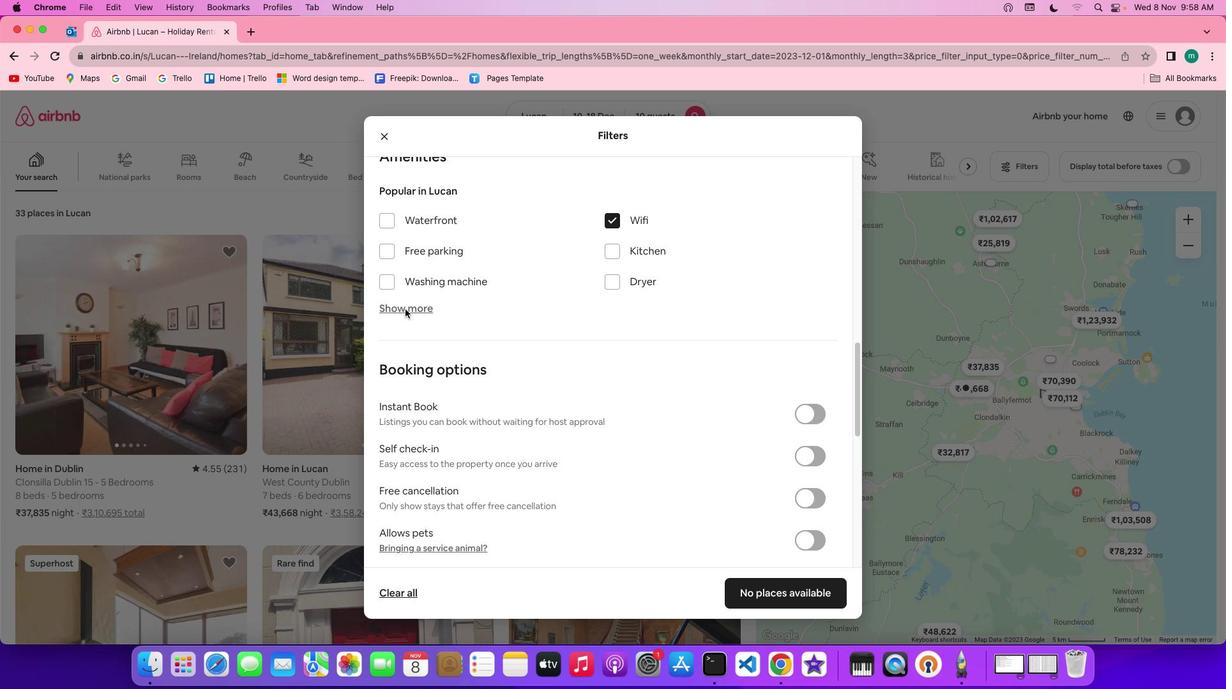
Action: Mouse moved to (615, 387)
Screenshot: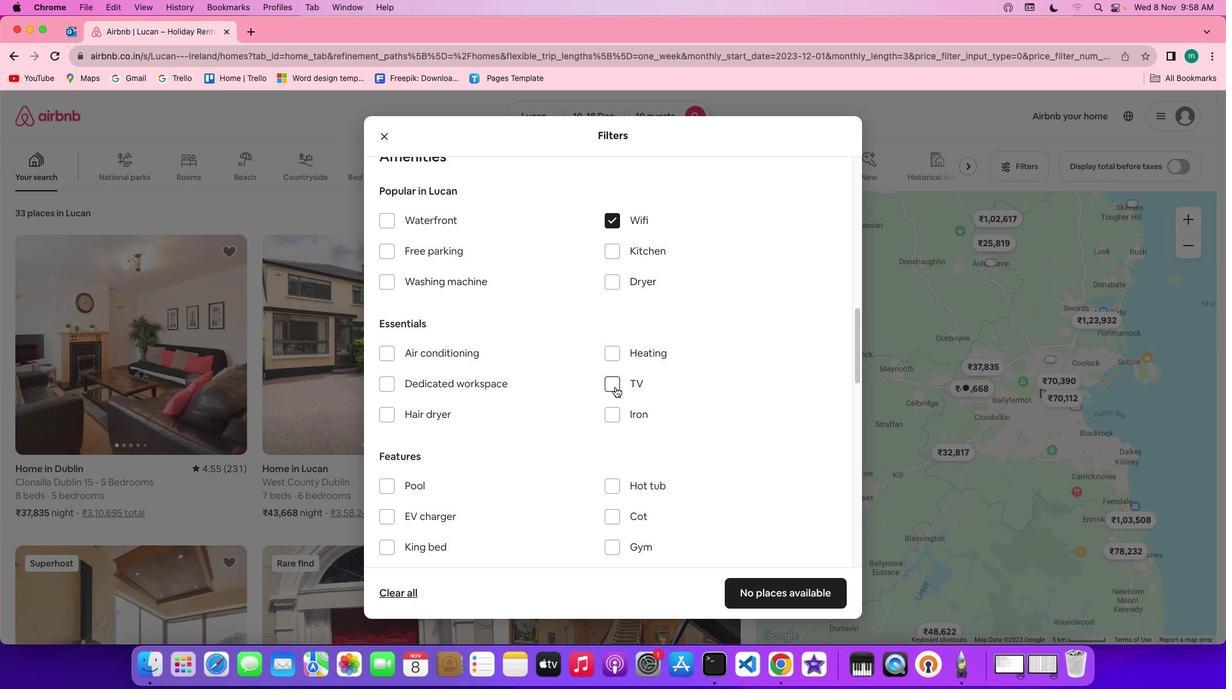 
Action: Mouse pressed left at (615, 387)
Screenshot: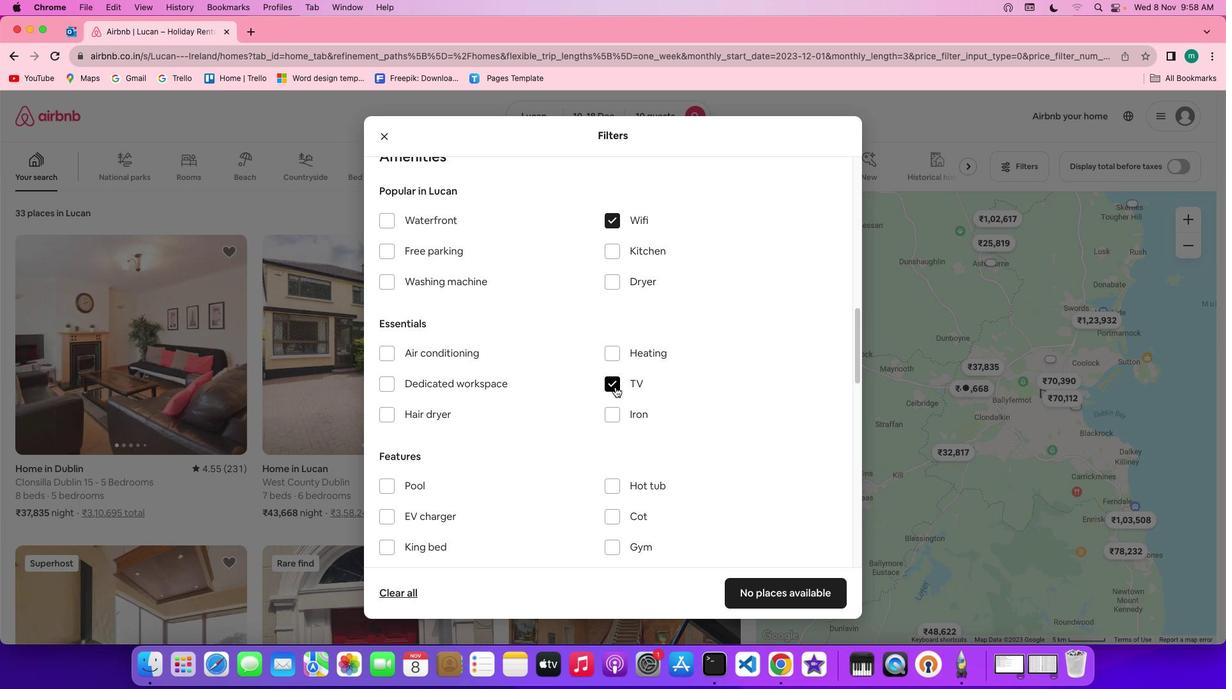 
Action: Mouse moved to (431, 249)
Screenshot: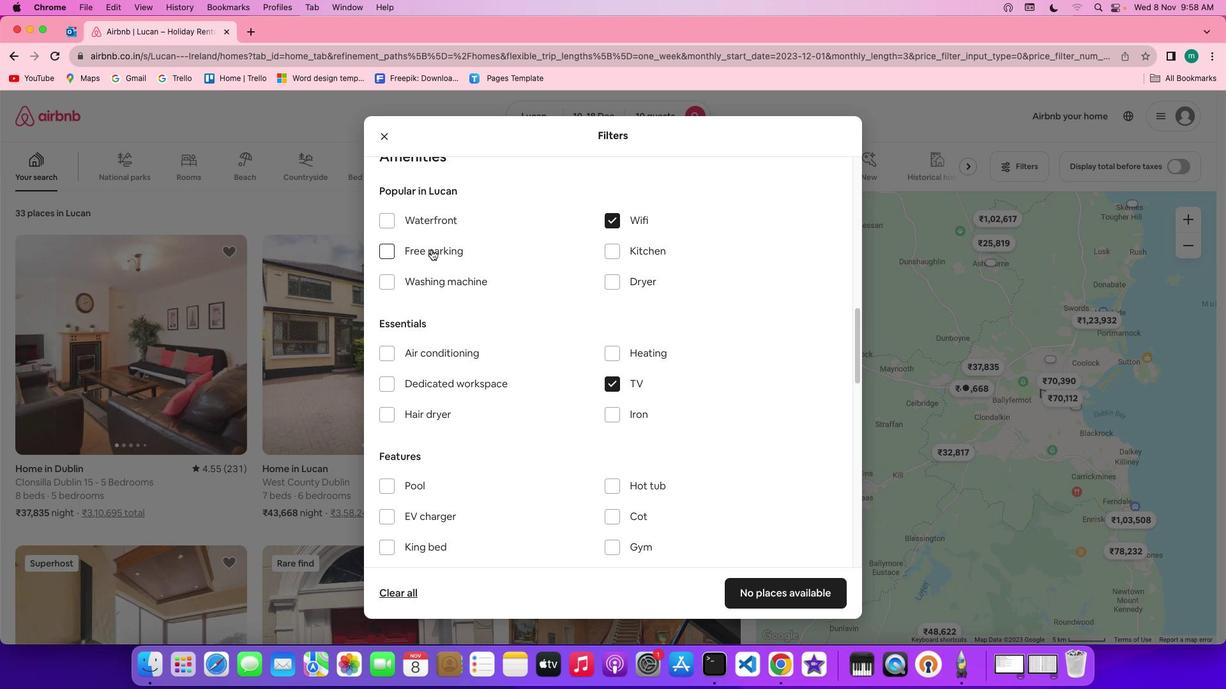 
Action: Mouse pressed left at (431, 249)
Screenshot: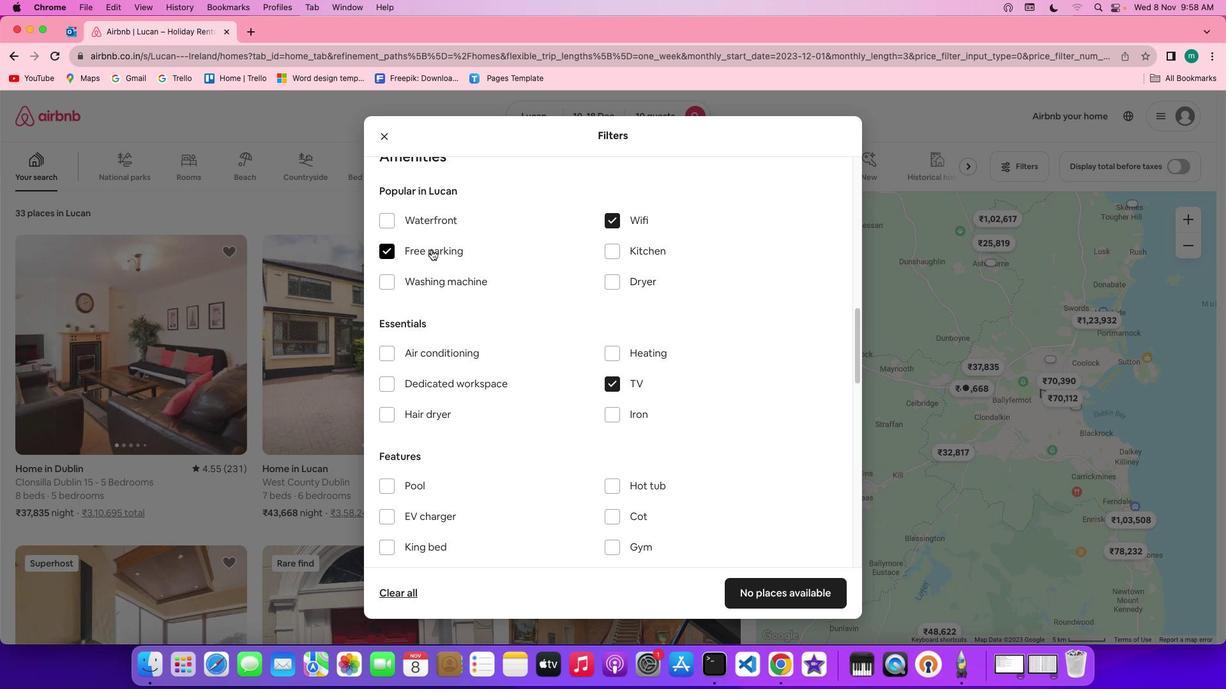 
Action: Mouse moved to (523, 355)
Screenshot: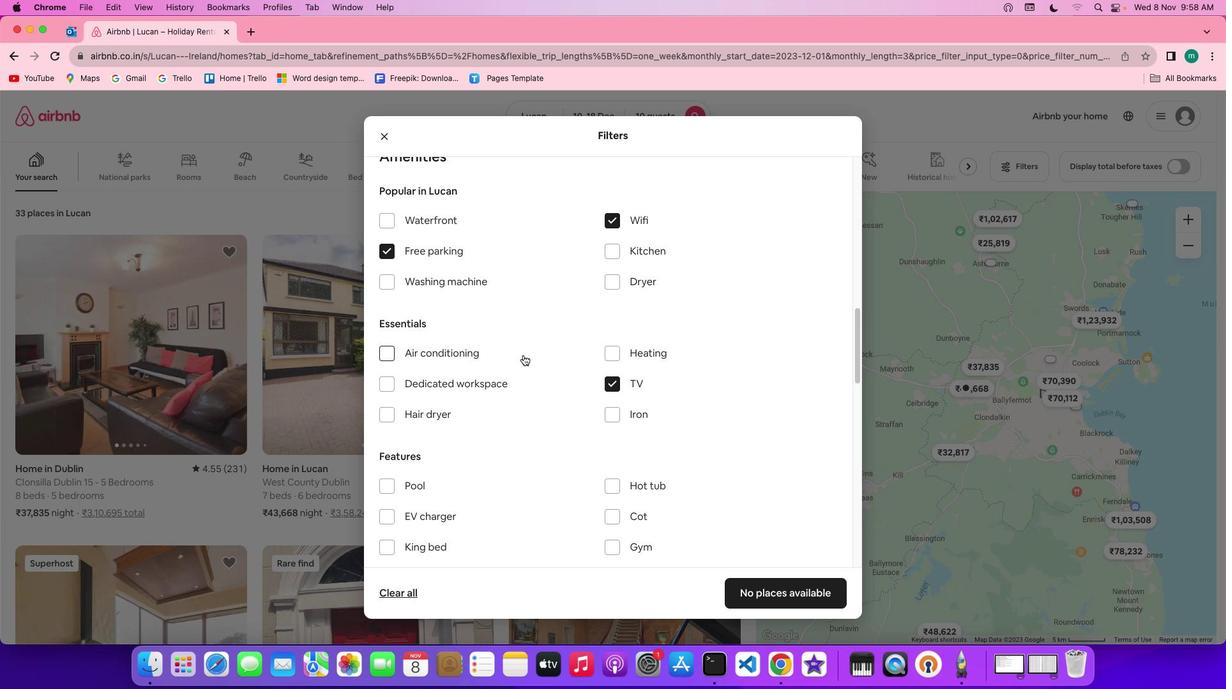 
Action: Mouse scrolled (523, 355) with delta (0, 0)
Screenshot: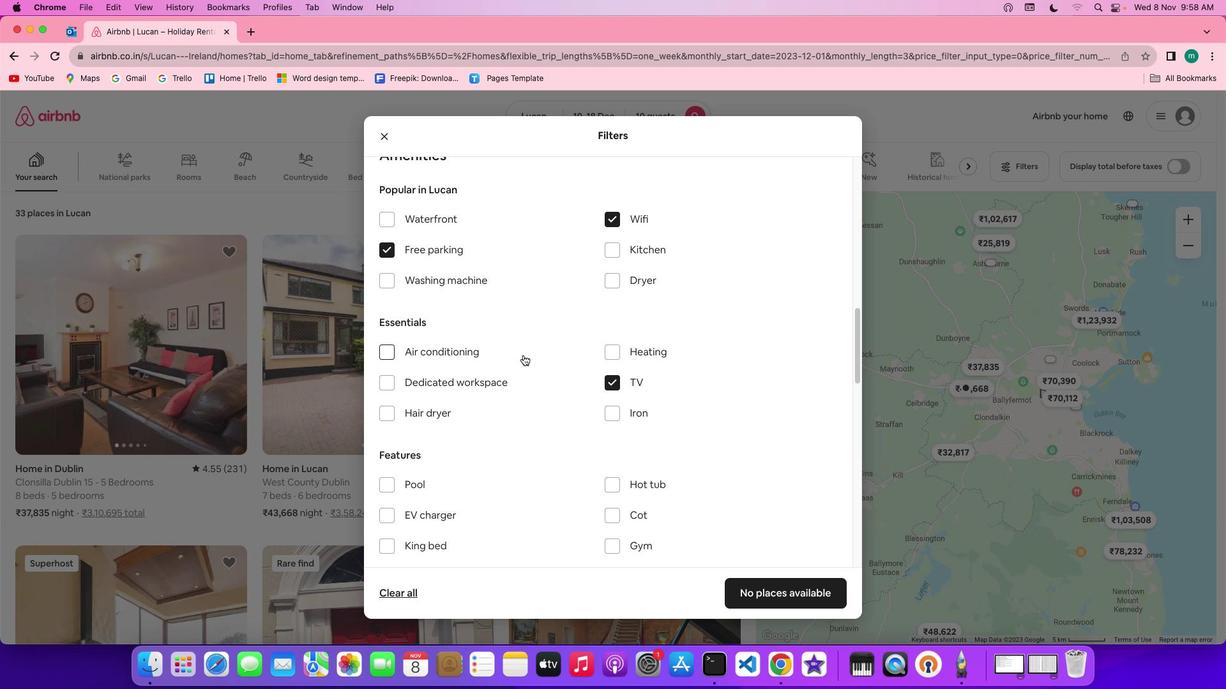
Action: Mouse scrolled (523, 355) with delta (0, 0)
Screenshot: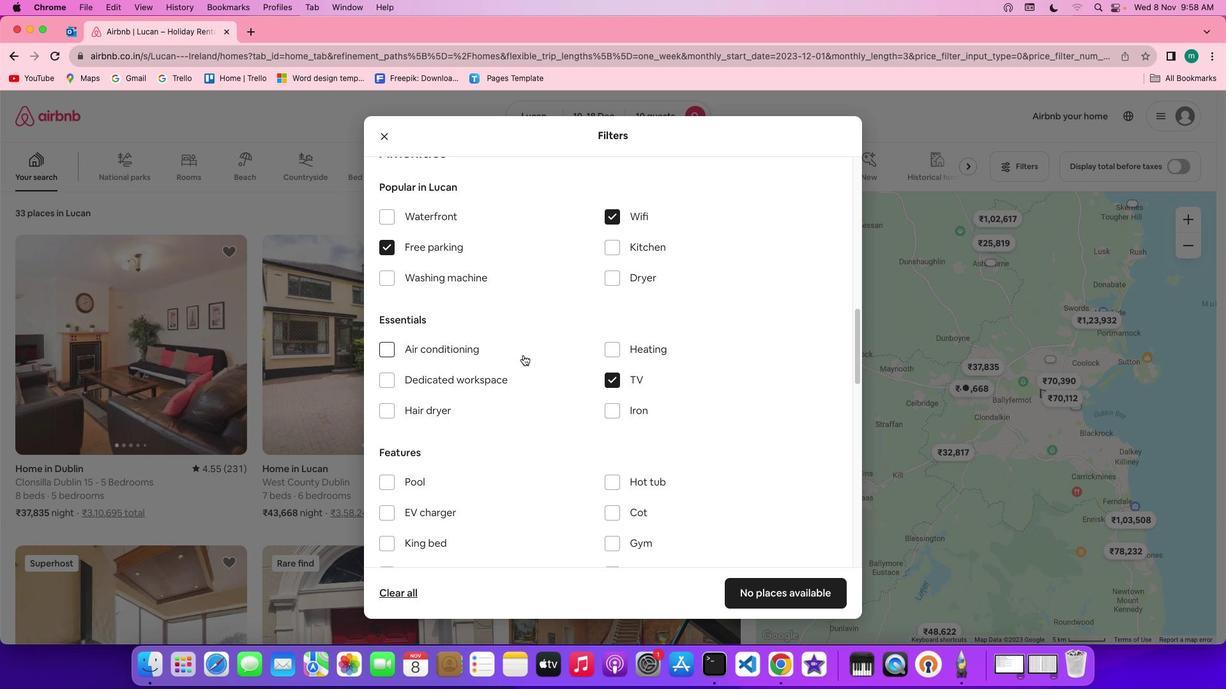 
Action: Mouse scrolled (523, 355) with delta (0, 0)
Screenshot: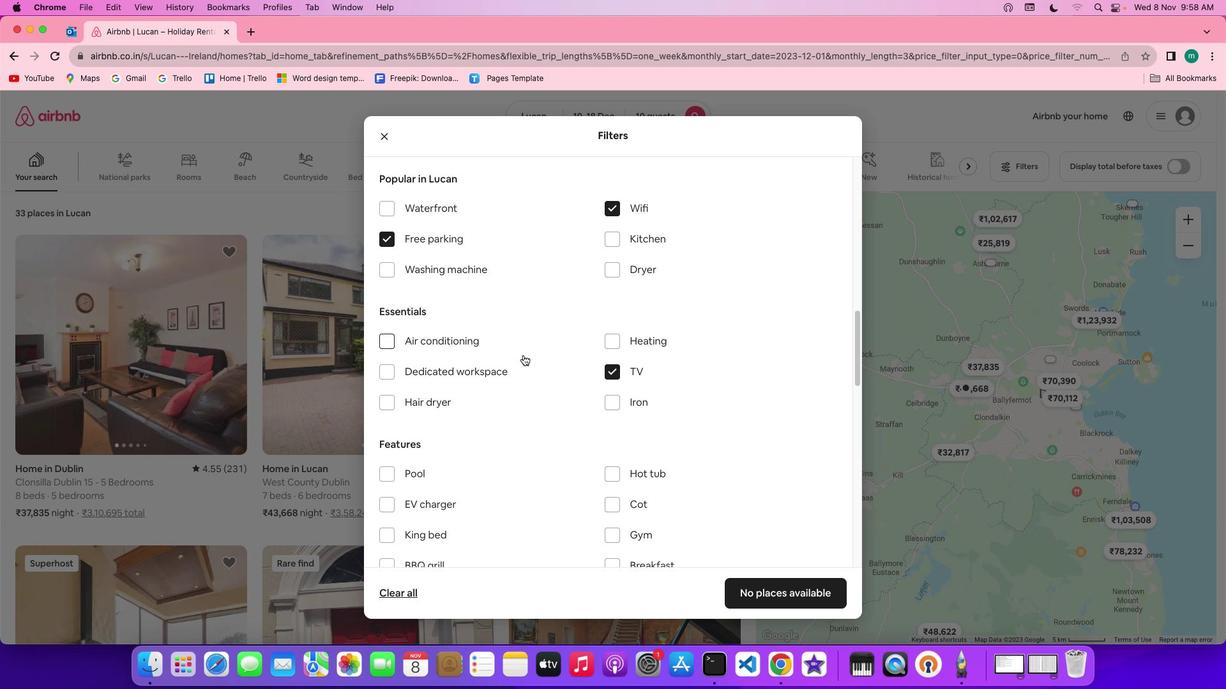
Action: Mouse scrolled (523, 355) with delta (0, 0)
Screenshot: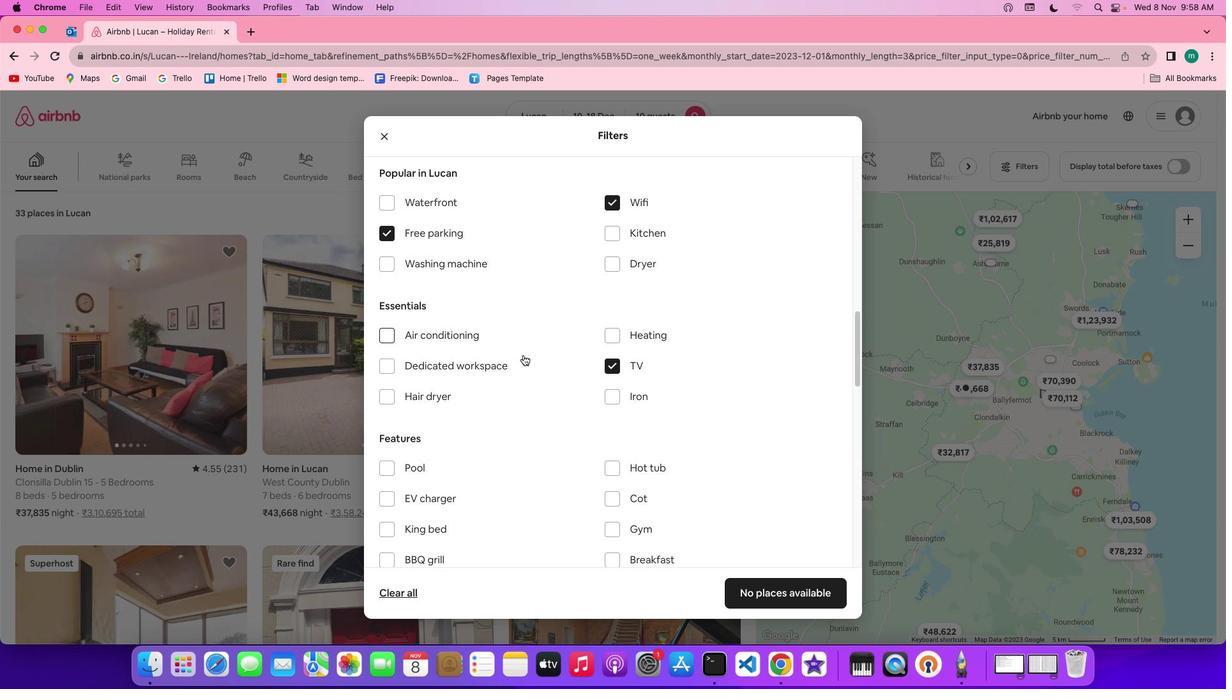 
Action: Mouse scrolled (523, 355) with delta (0, 0)
Screenshot: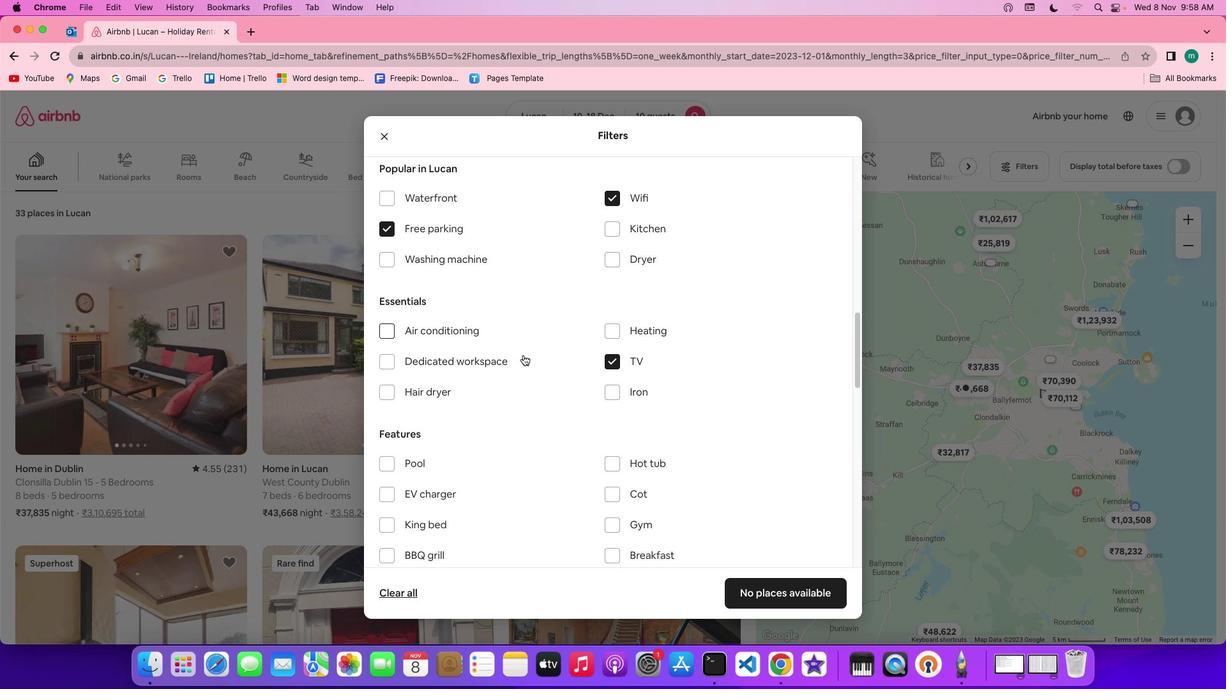 
Action: Mouse scrolled (523, 355) with delta (0, 0)
Screenshot: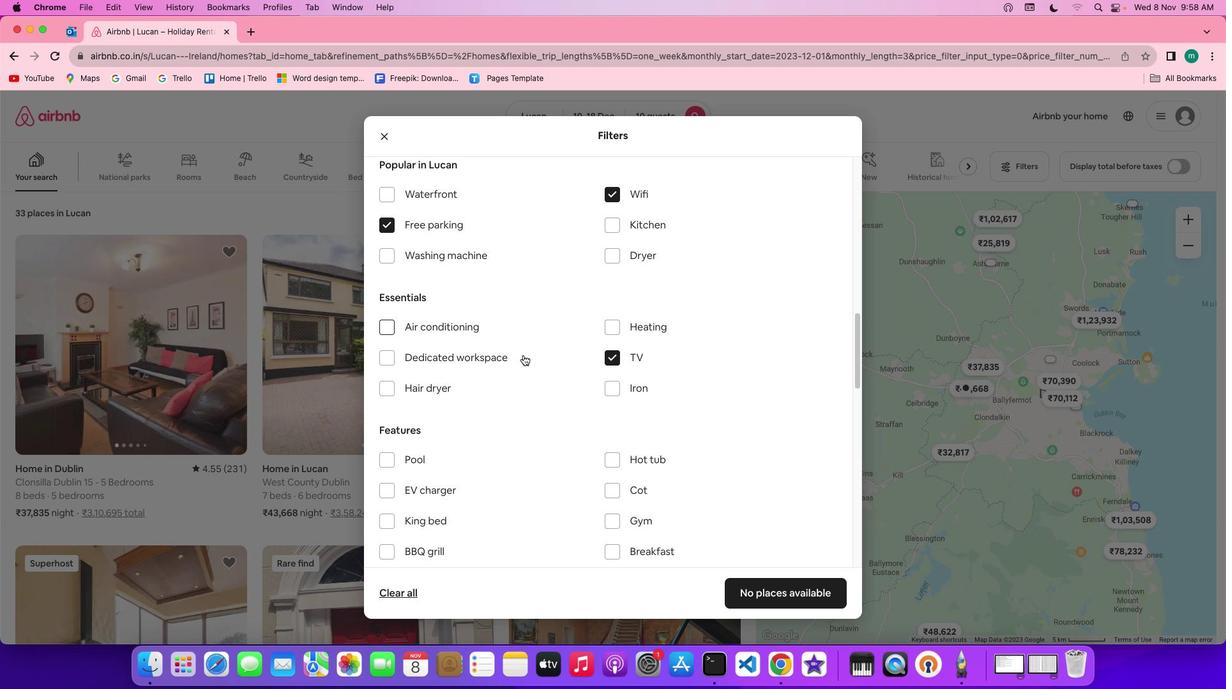 
Action: Mouse scrolled (523, 355) with delta (0, 0)
Screenshot: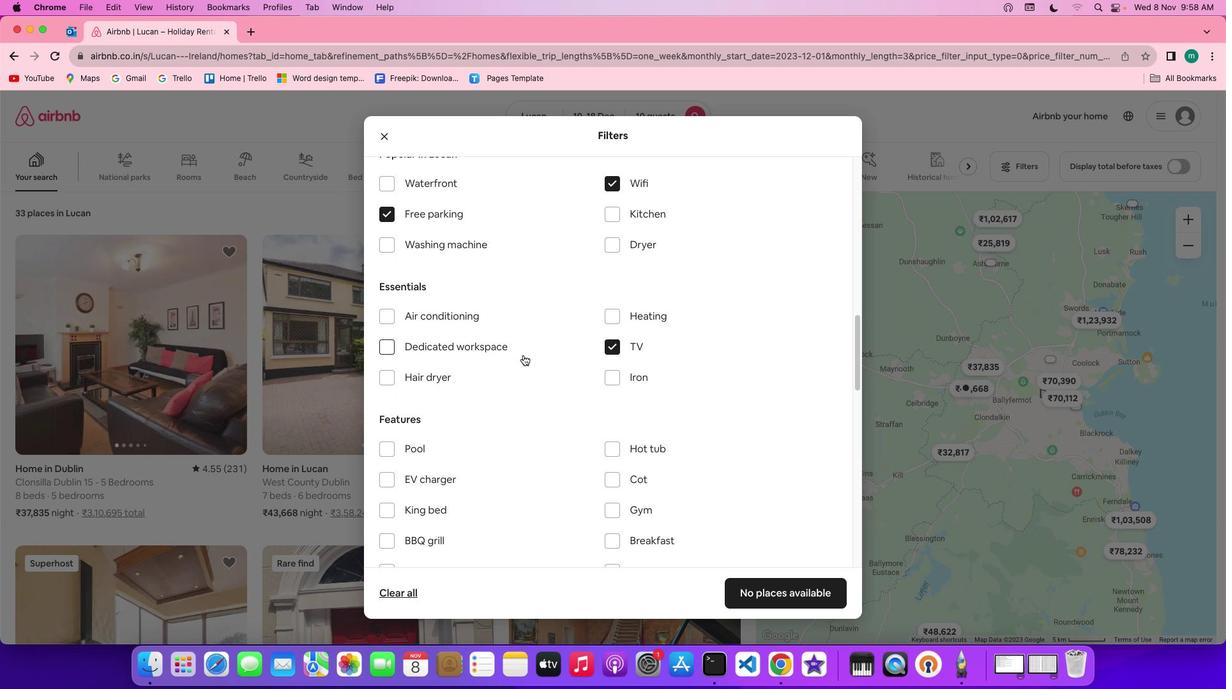 
Action: Mouse scrolled (523, 355) with delta (0, 0)
Screenshot: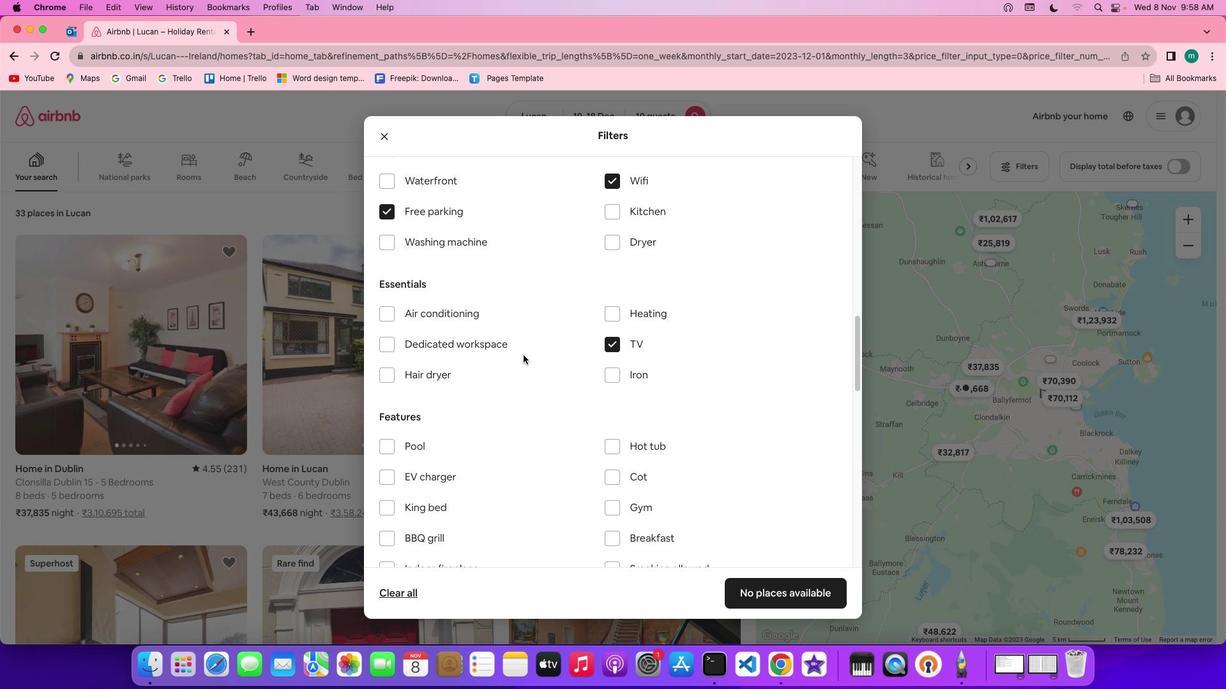
Action: Mouse scrolled (523, 355) with delta (0, 0)
Screenshot: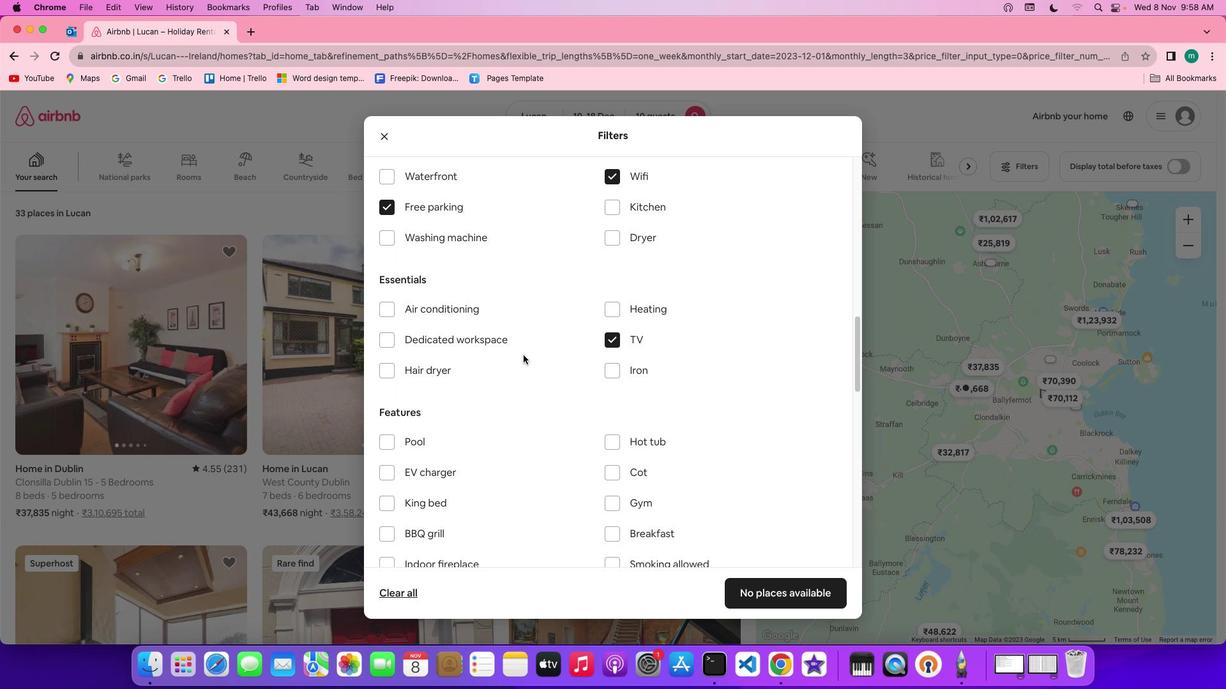 
Action: Mouse scrolled (523, 355) with delta (0, 0)
Screenshot: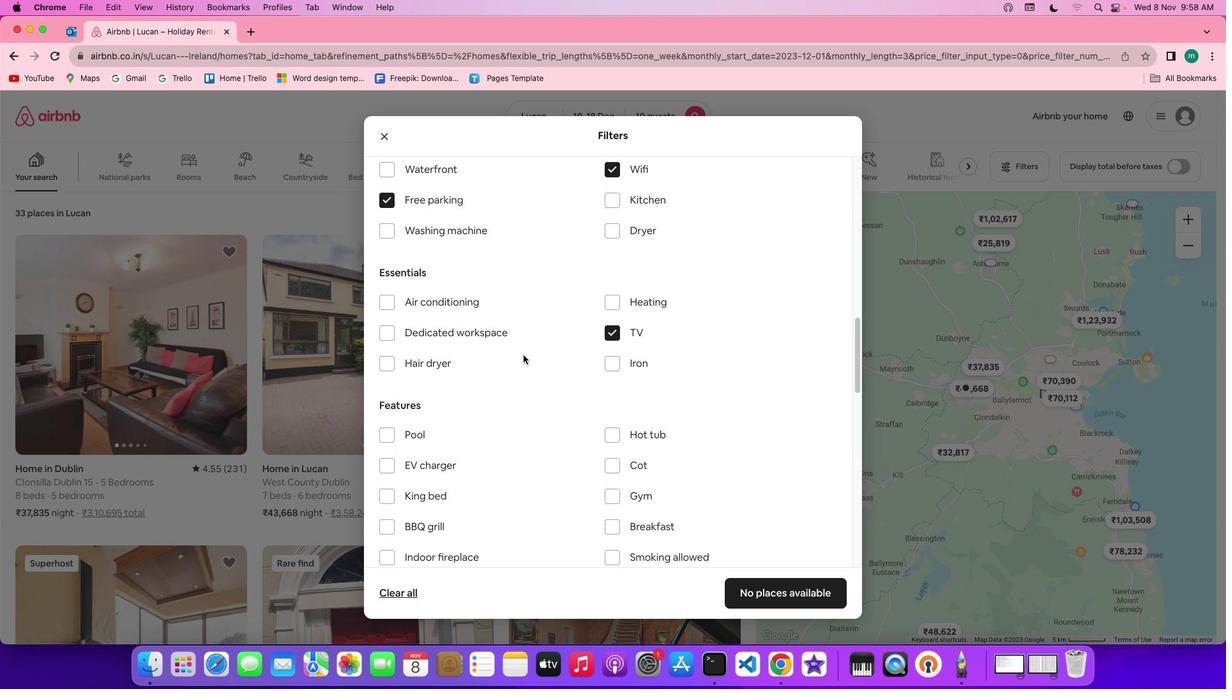 
Action: Mouse scrolled (523, 355) with delta (0, 0)
Screenshot: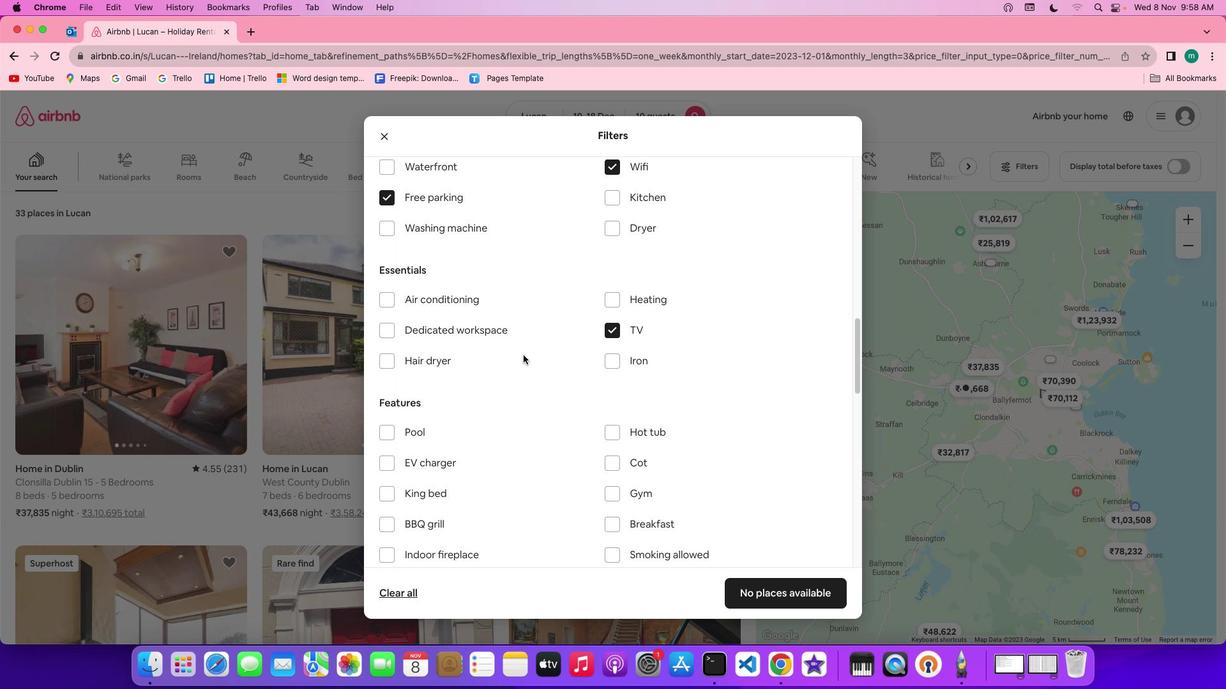 
Action: Mouse scrolled (523, 355) with delta (0, 0)
Screenshot: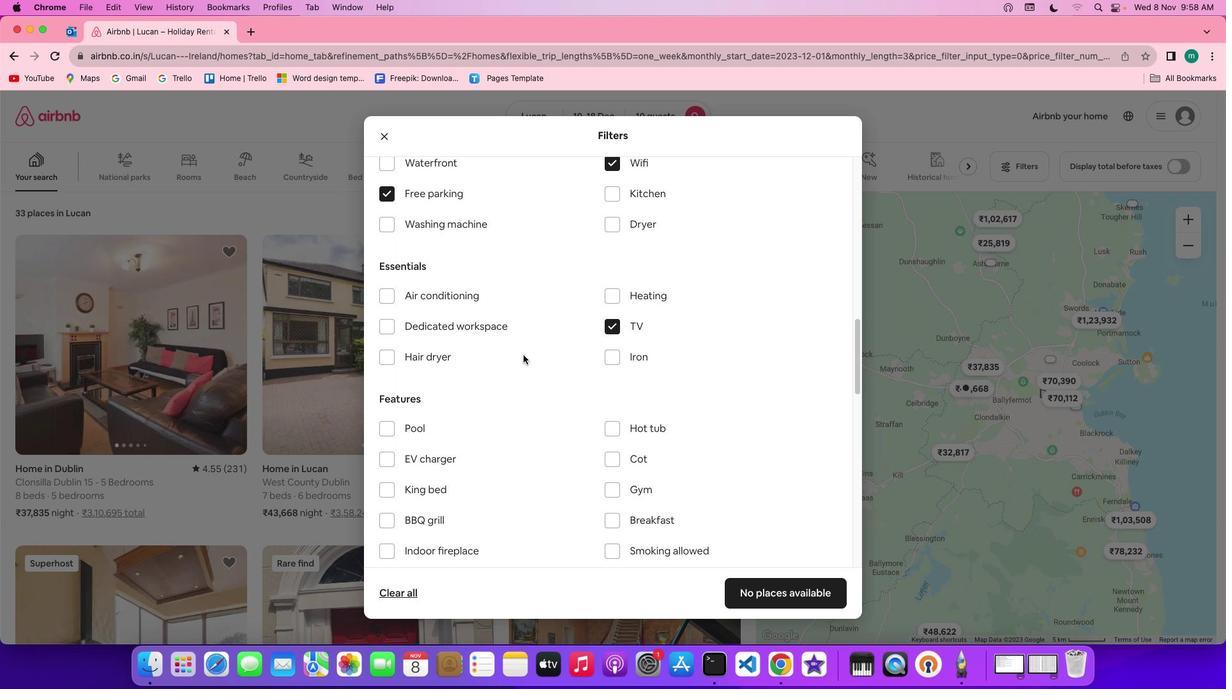 
Action: Mouse scrolled (523, 355) with delta (0, 0)
Screenshot: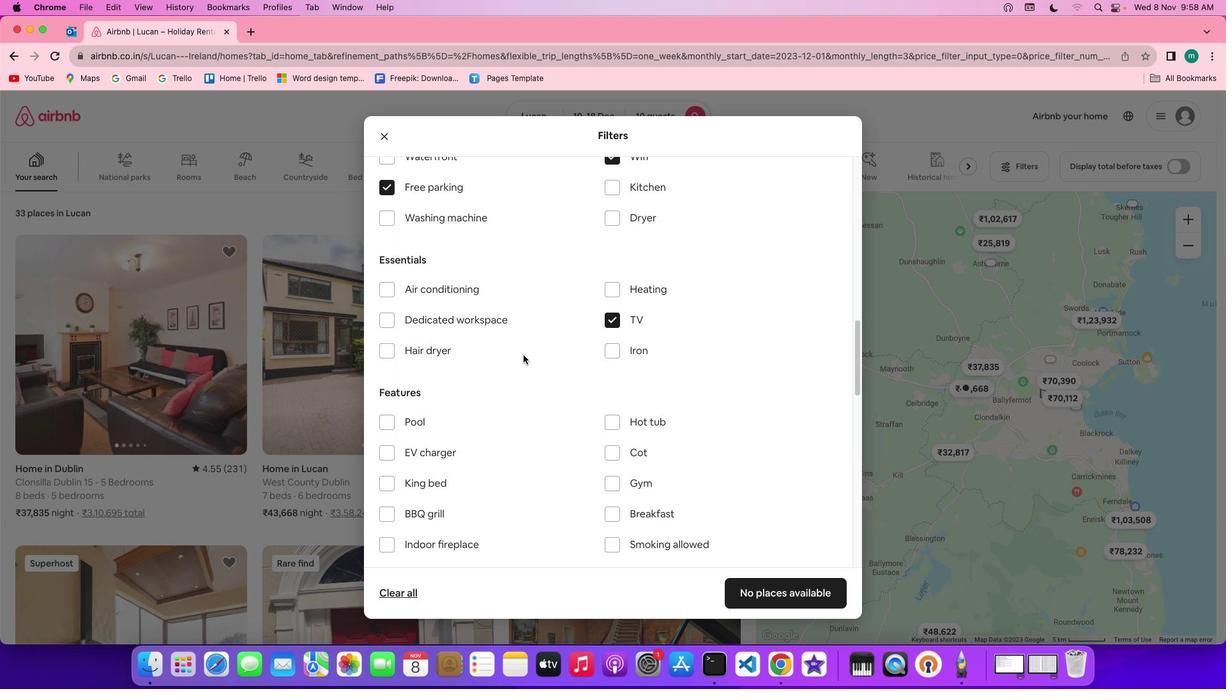 
Action: Mouse scrolled (523, 355) with delta (0, 0)
Screenshot: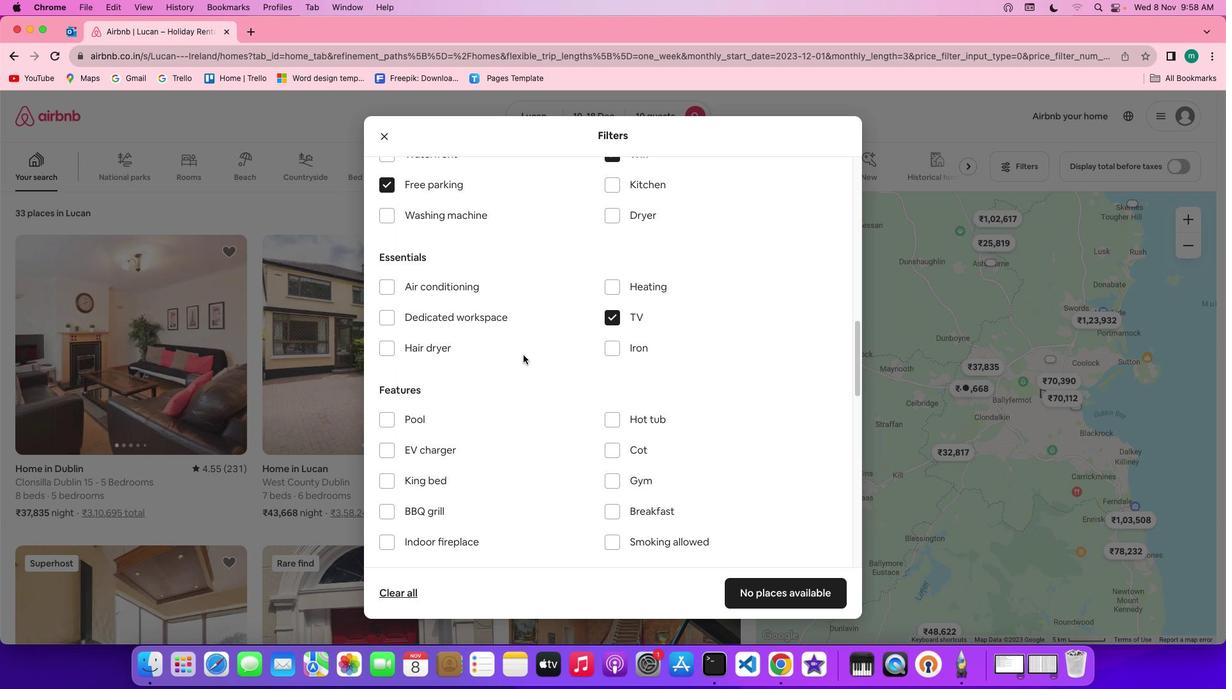 
Action: Mouse scrolled (523, 355) with delta (0, 0)
Screenshot: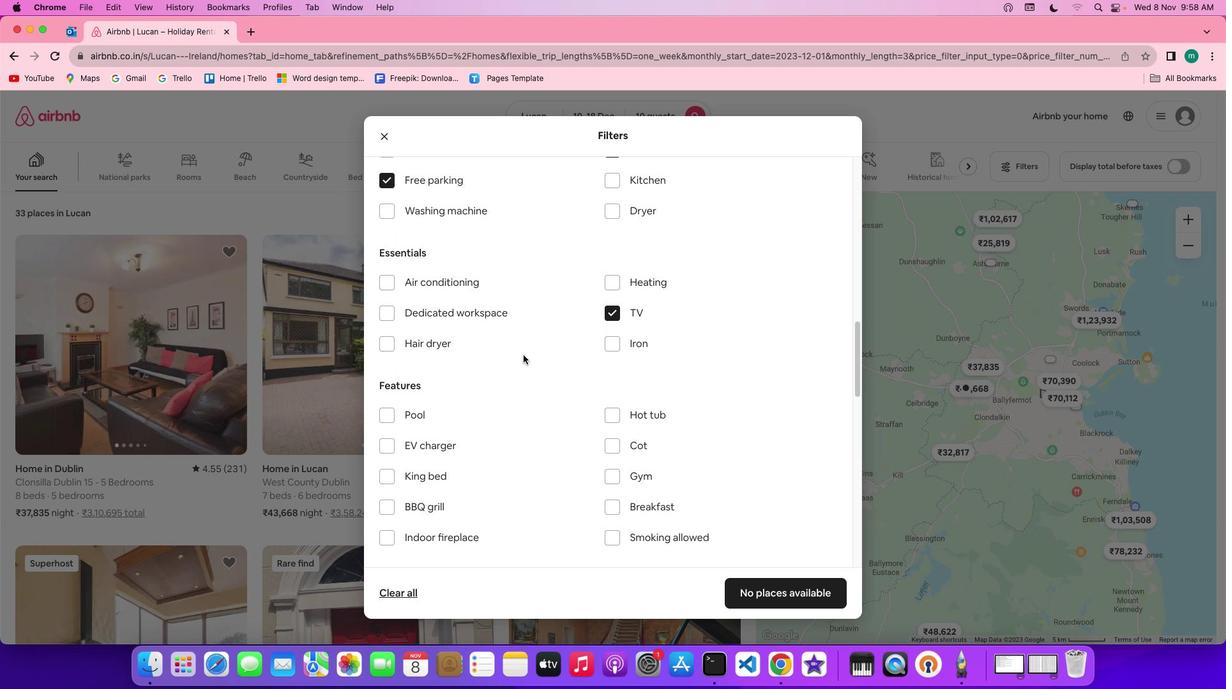 
Action: Mouse scrolled (523, 355) with delta (0, 0)
Screenshot: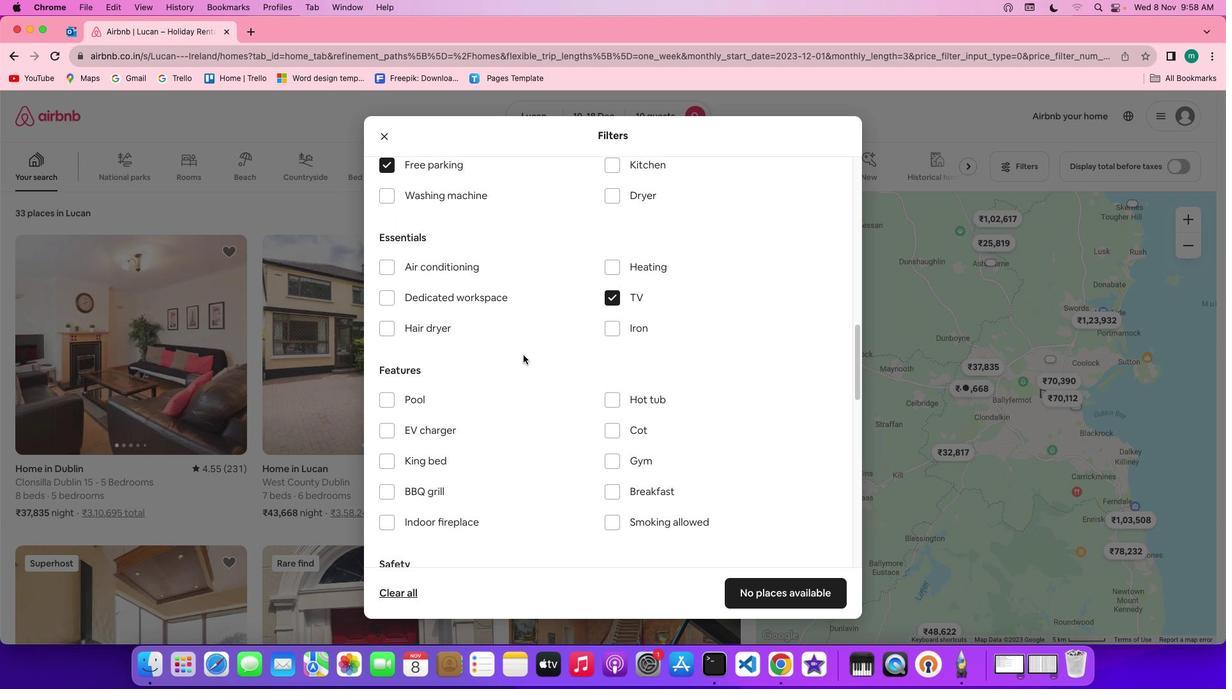 
Action: Mouse scrolled (523, 355) with delta (0, 0)
Screenshot: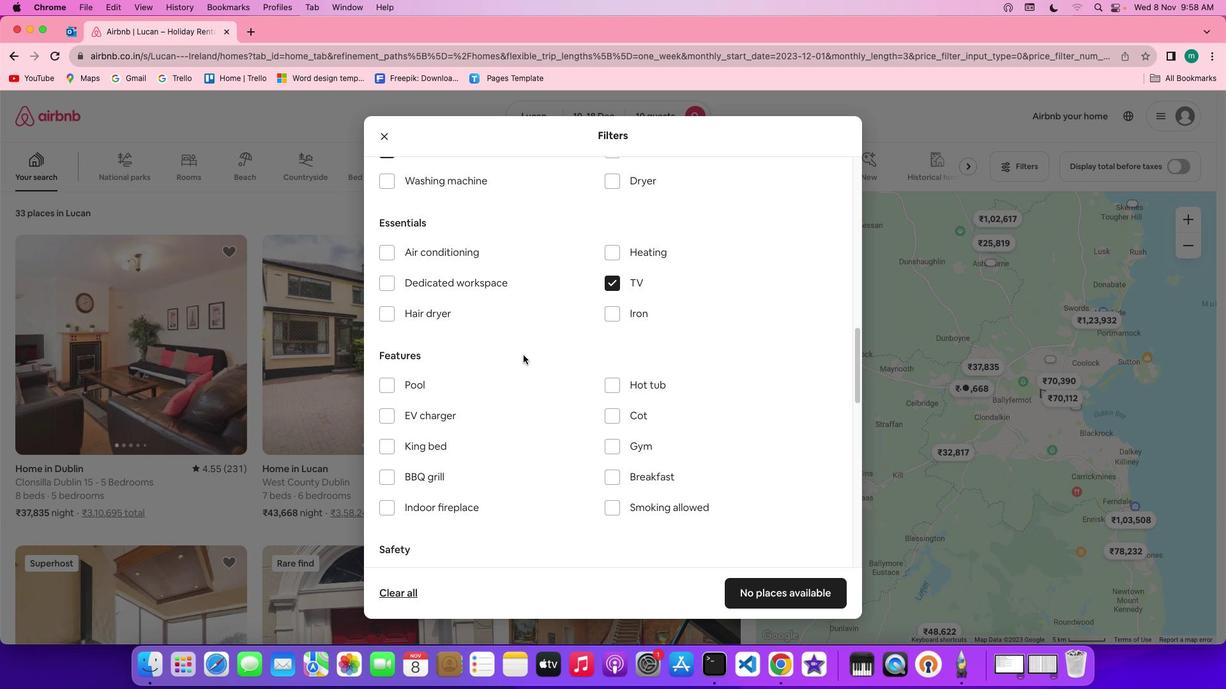 
Action: Mouse scrolled (523, 355) with delta (0, 0)
Screenshot: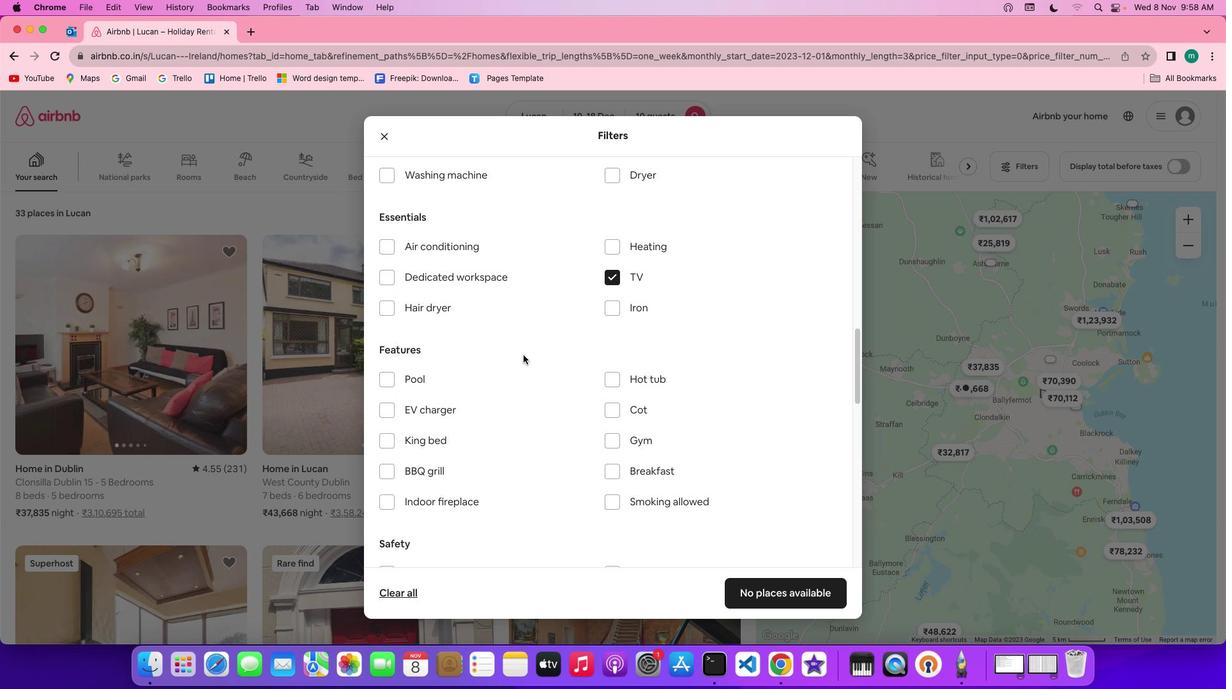 
Action: Mouse scrolled (523, 355) with delta (0, 0)
Screenshot: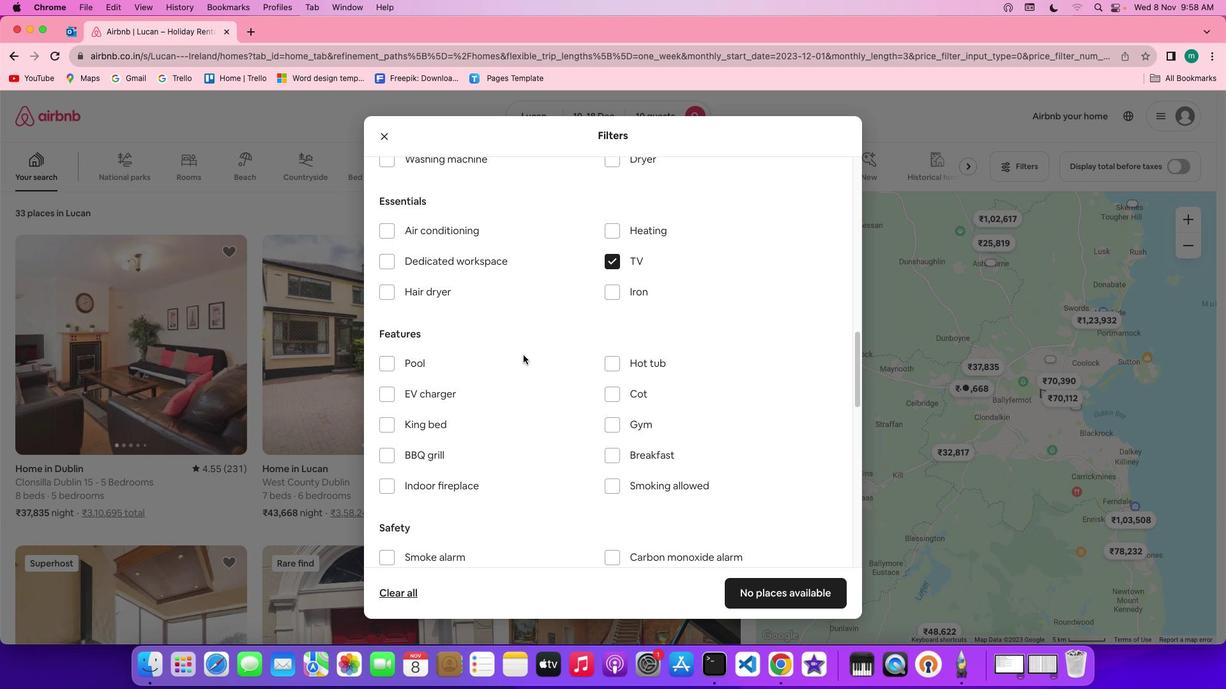 
Action: Mouse scrolled (523, 355) with delta (0, 0)
Screenshot: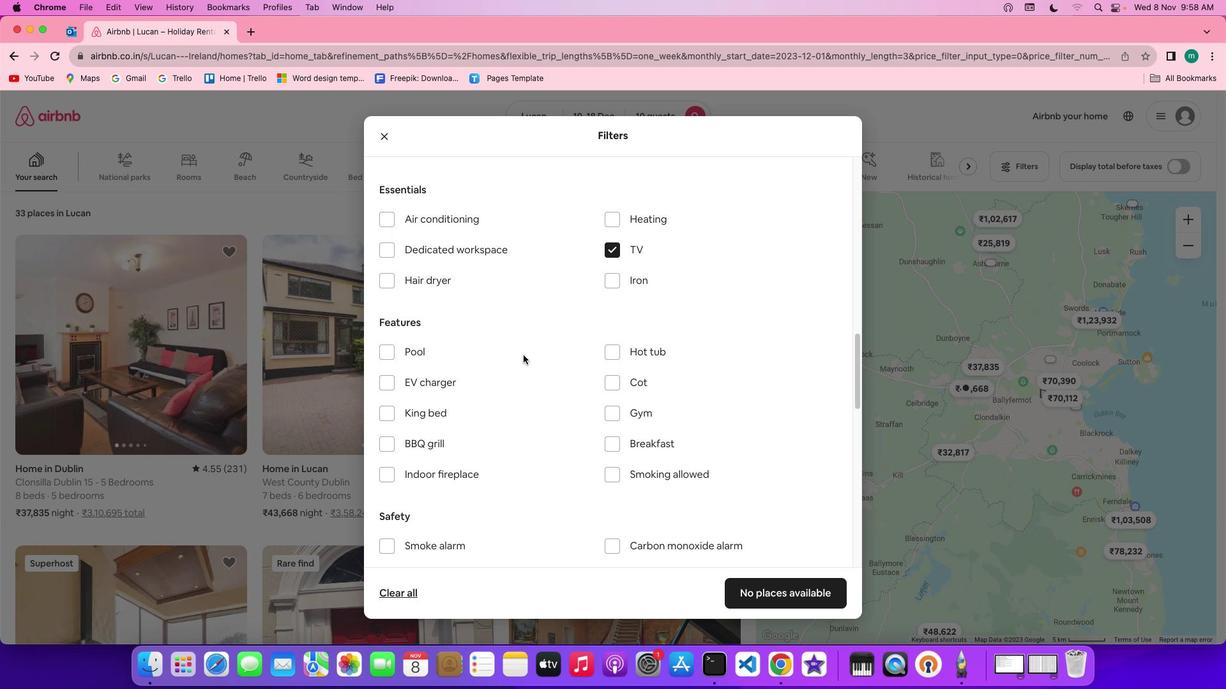 
Action: Mouse scrolled (523, 355) with delta (0, 0)
Screenshot: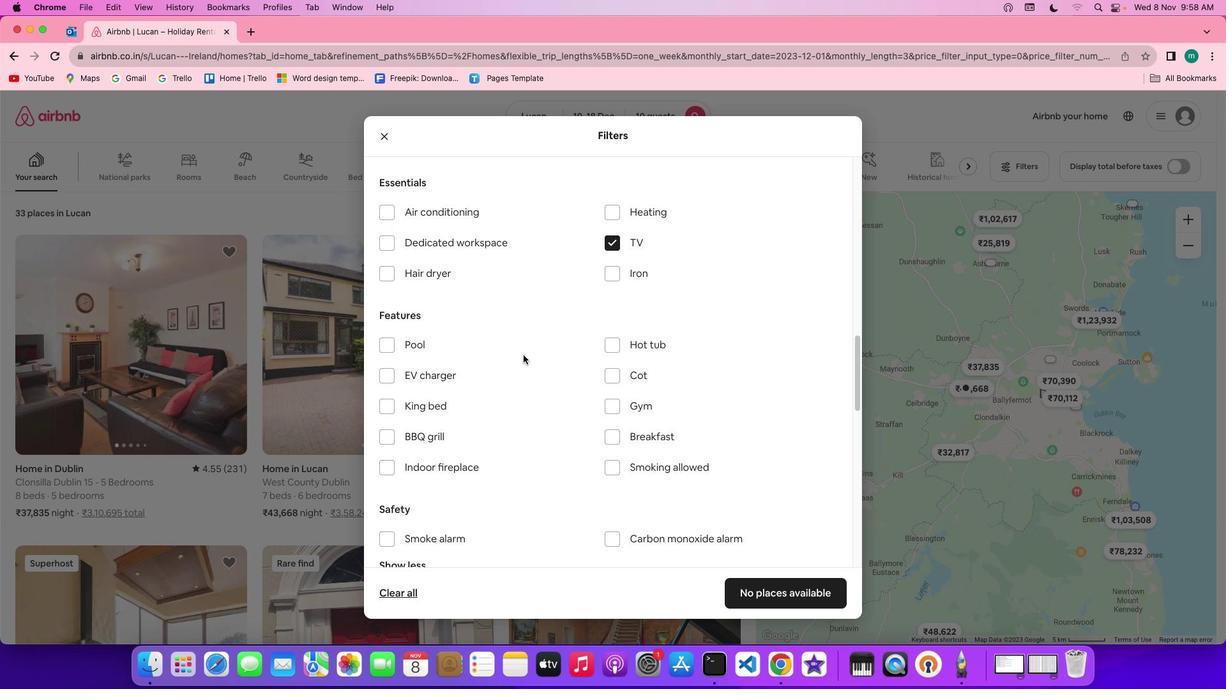 
Action: Mouse scrolled (523, 355) with delta (0, 0)
Screenshot: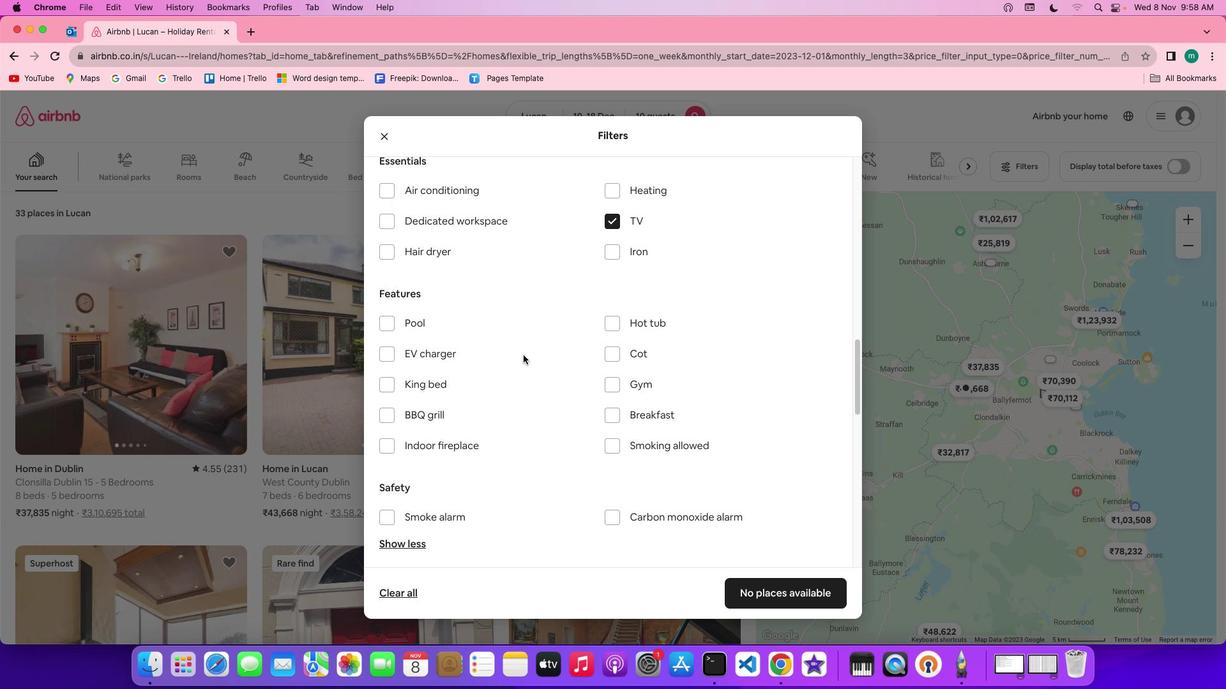 
Action: Mouse scrolled (523, 355) with delta (0, 0)
Screenshot: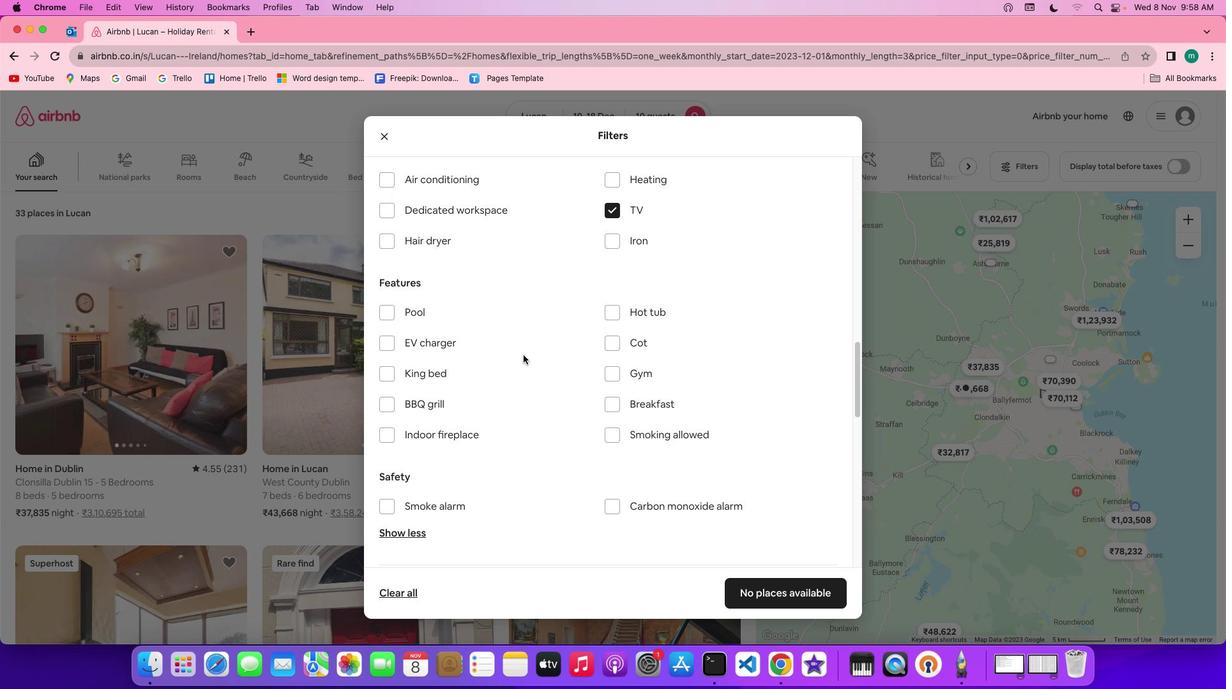 
Action: Mouse scrolled (523, 355) with delta (0, 0)
Screenshot: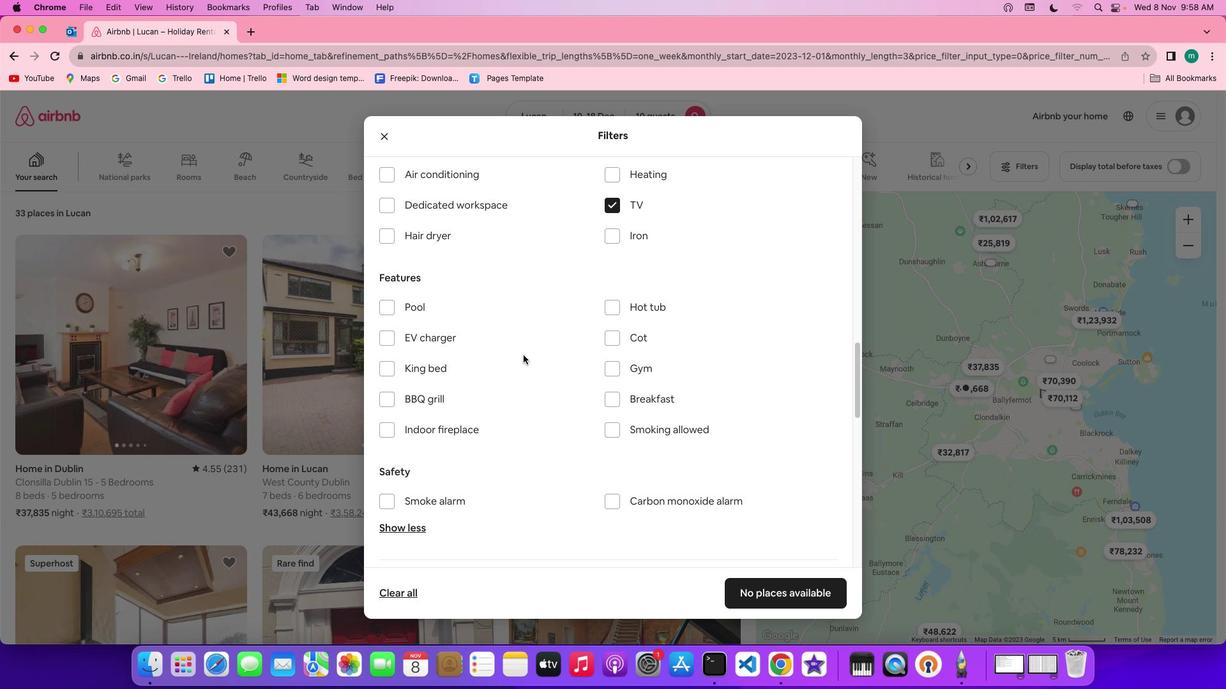 
Action: Mouse scrolled (523, 355) with delta (0, 0)
Screenshot: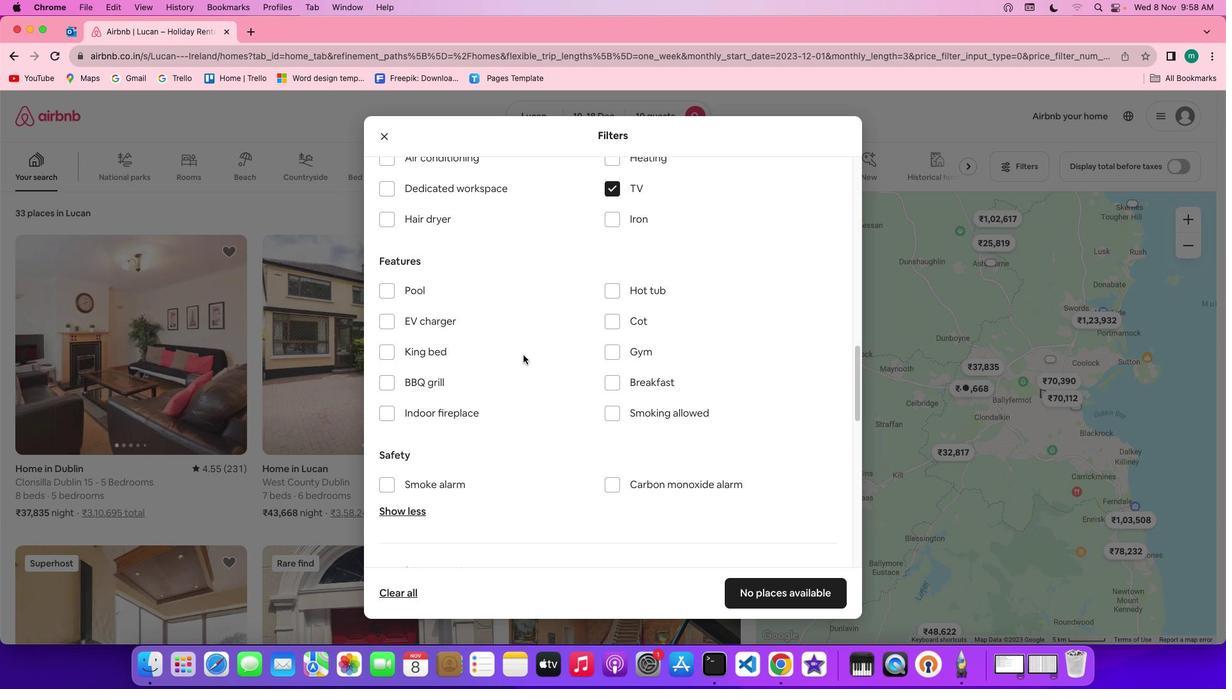 
Action: Mouse moved to (611, 334)
Screenshot: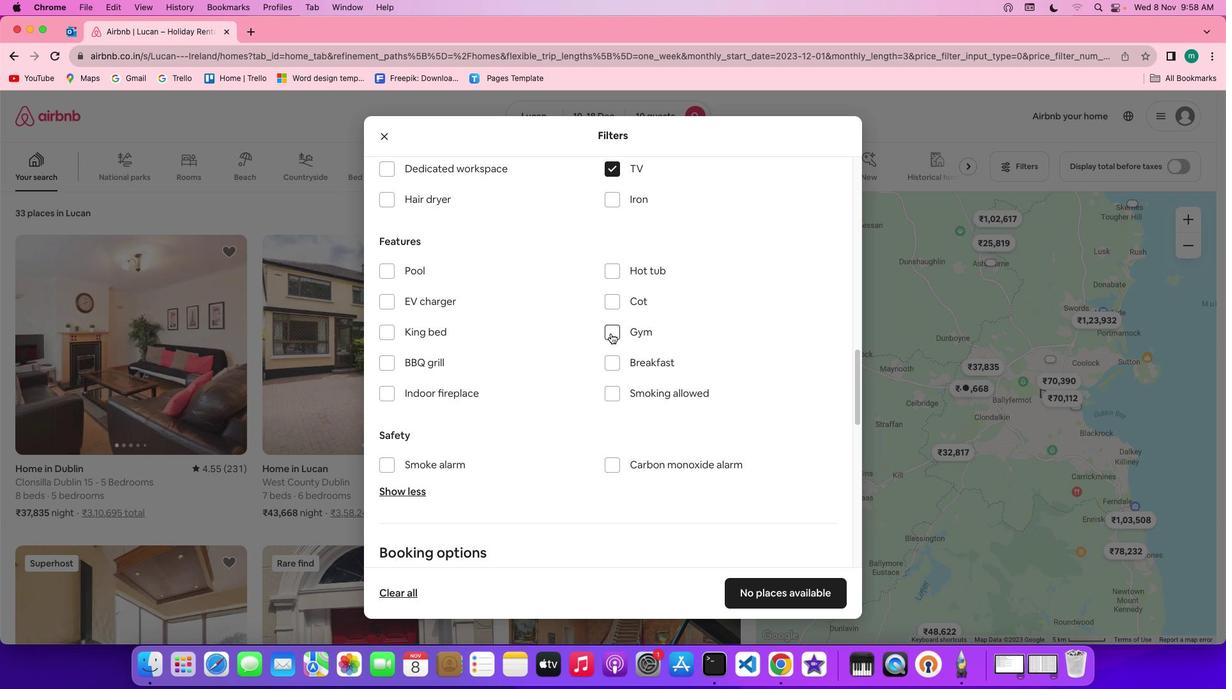 
Action: Mouse pressed left at (611, 334)
Screenshot: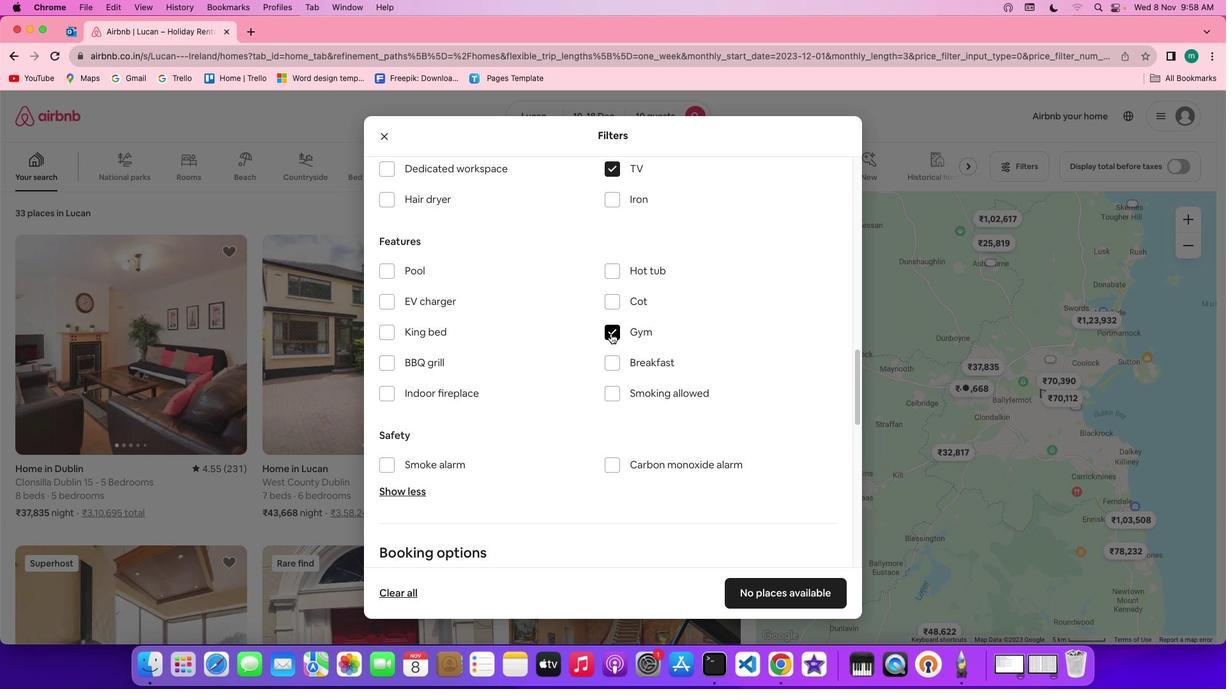 
Action: Mouse moved to (616, 363)
Screenshot: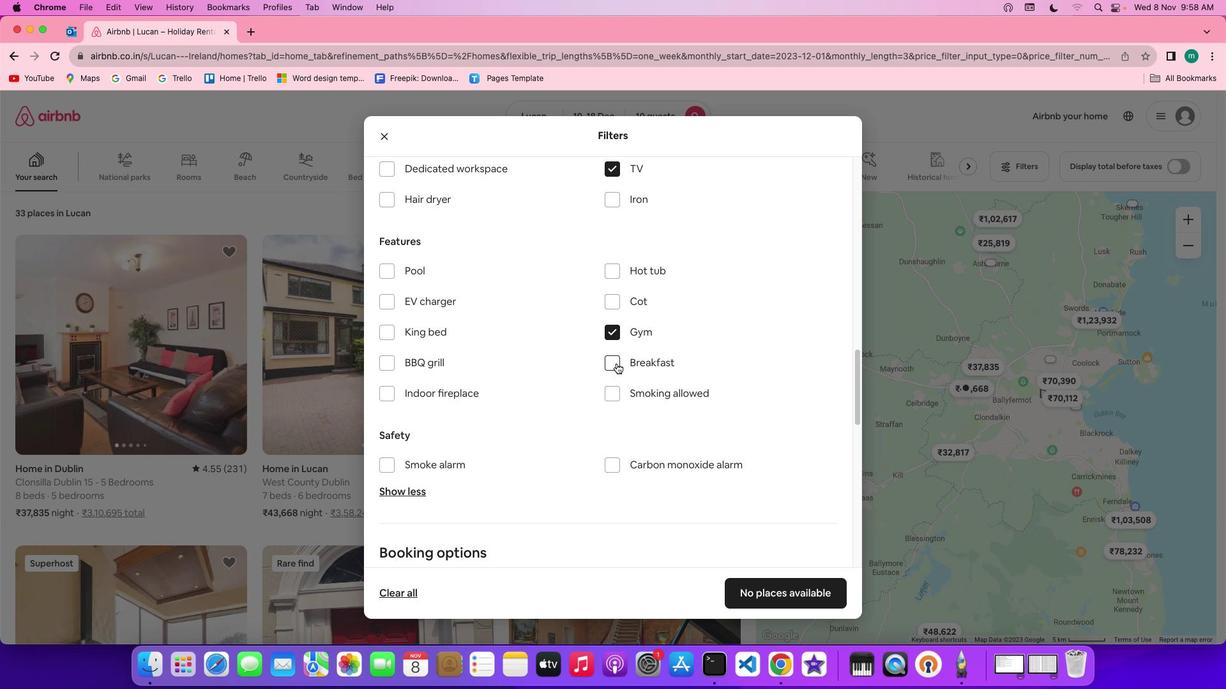 
Action: Mouse pressed left at (616, 363)
Screenshot: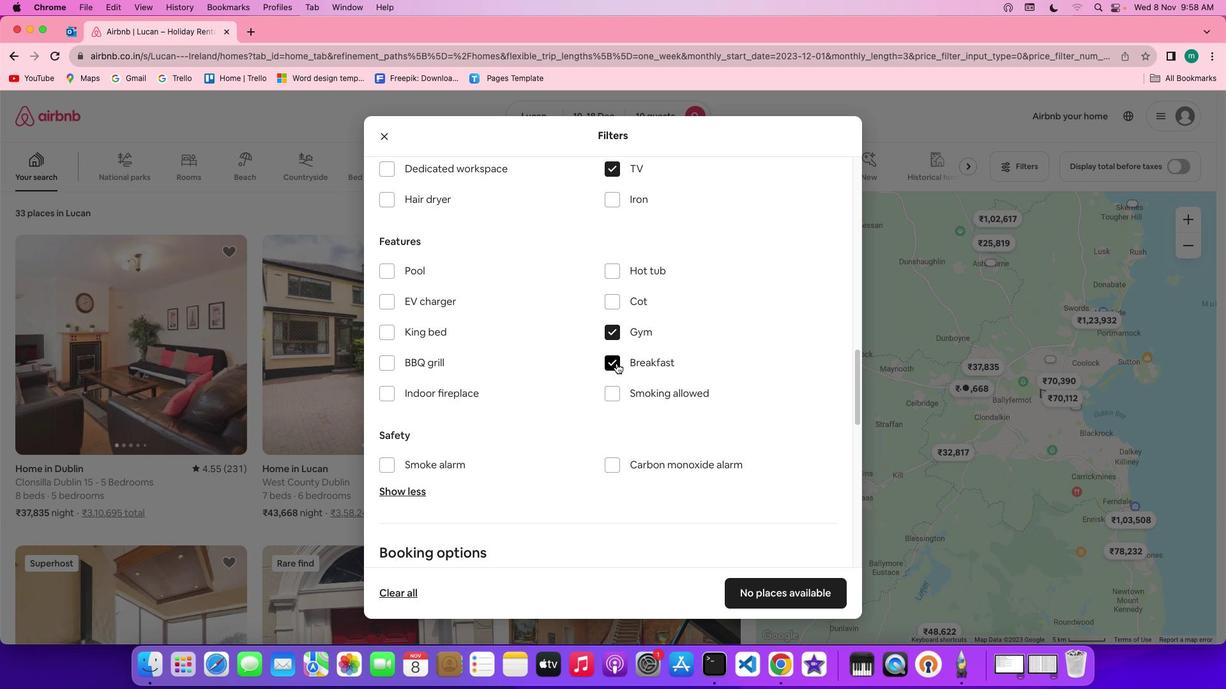 
Action: Mouse moved to (649, 389)
Screenshot: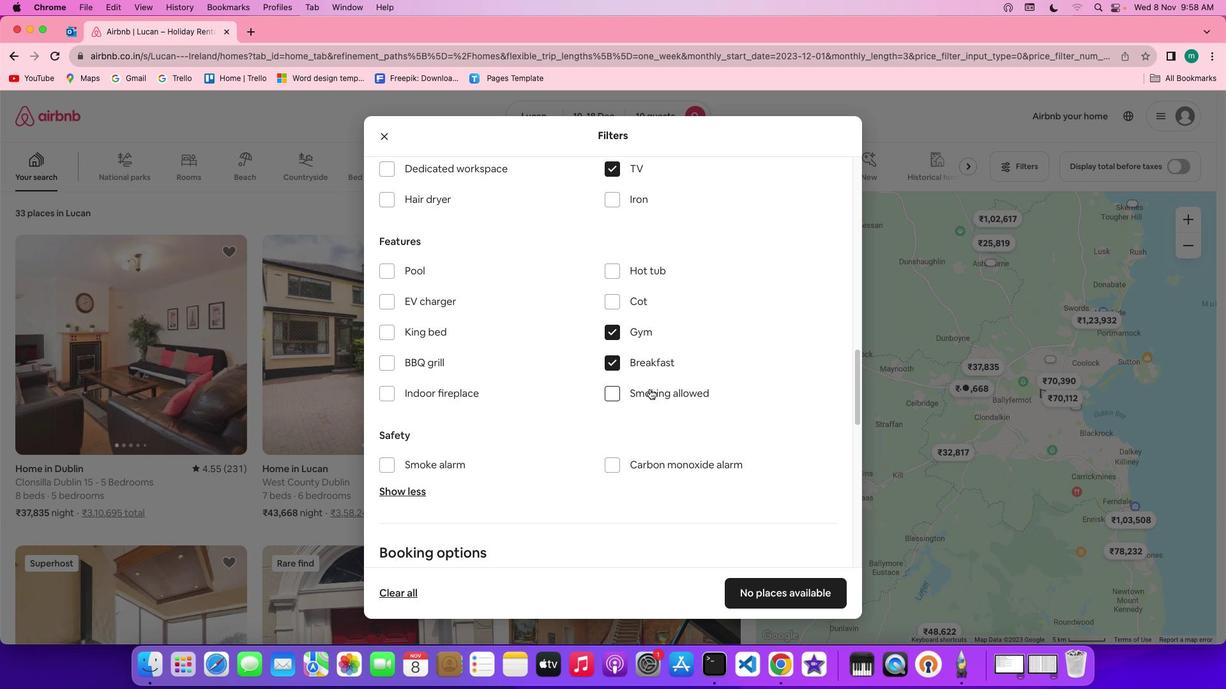 
Action: Mouse scrolled (649, 389) with delta (0, 0)
Screenshot: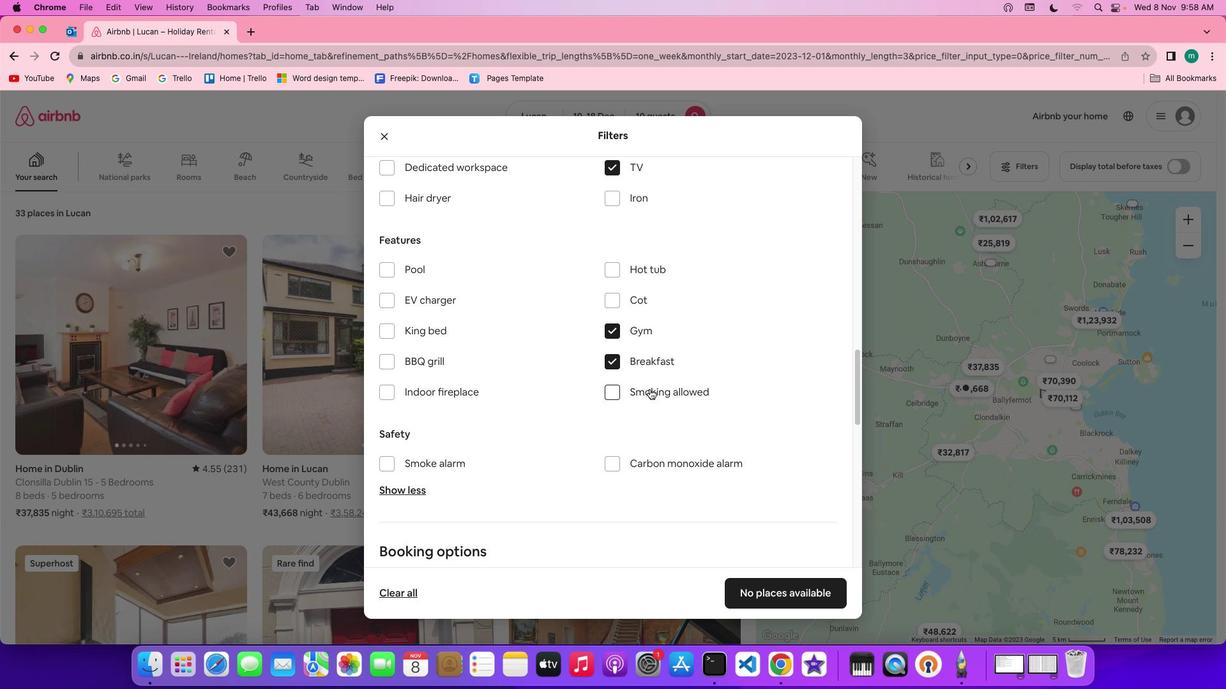 
Action: Mouse scrolled (649, 389) with delta (0, 0)
Screenshot: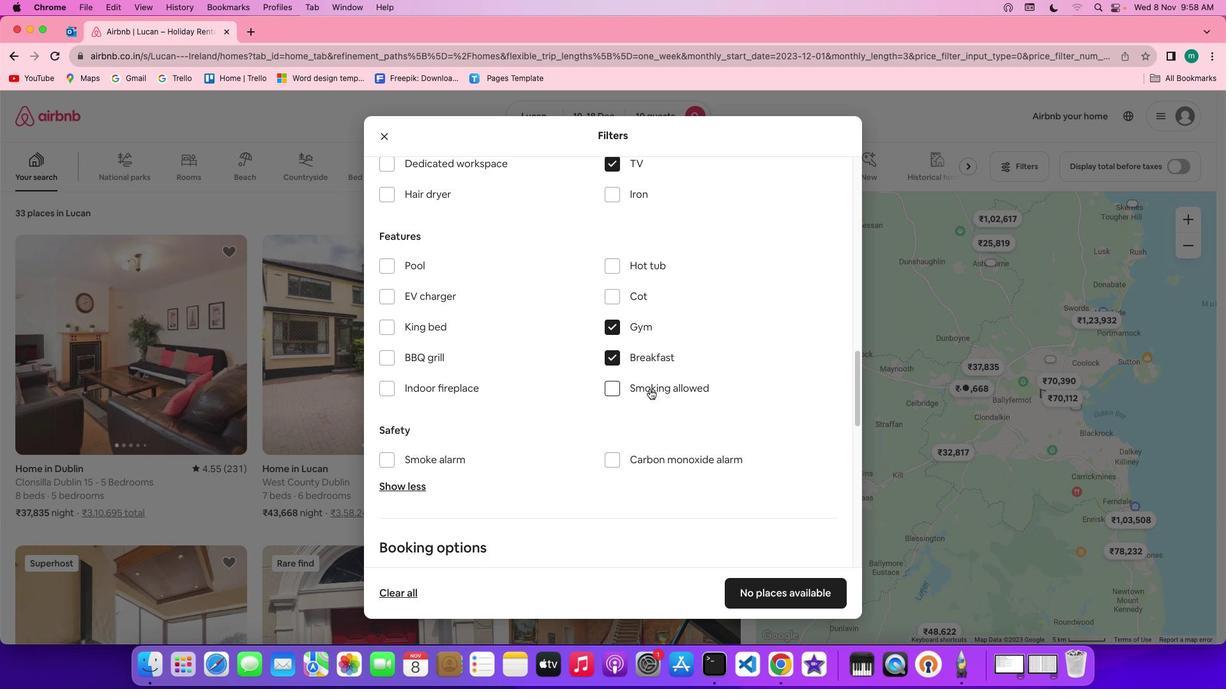 
Action: Mouse scrolled (649, 389) with delta (0, 0)
Screenshot: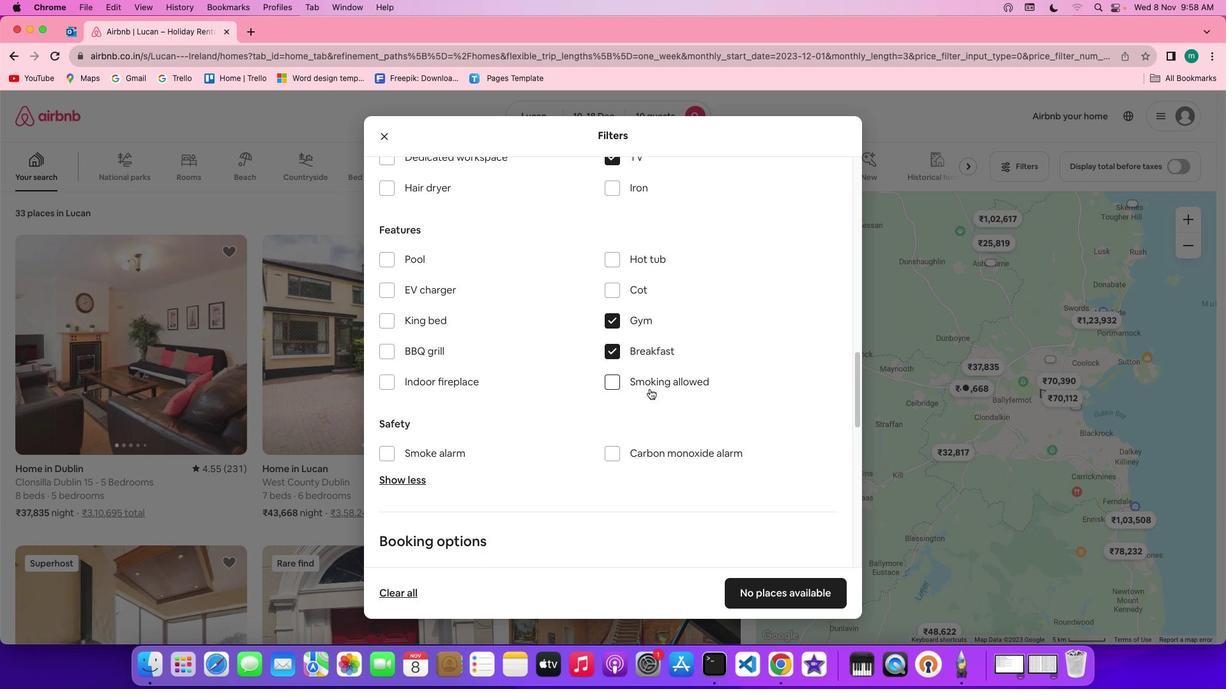 
Action: Mouse scrolled (649, 389) with delta (0, 0)
Screenshot: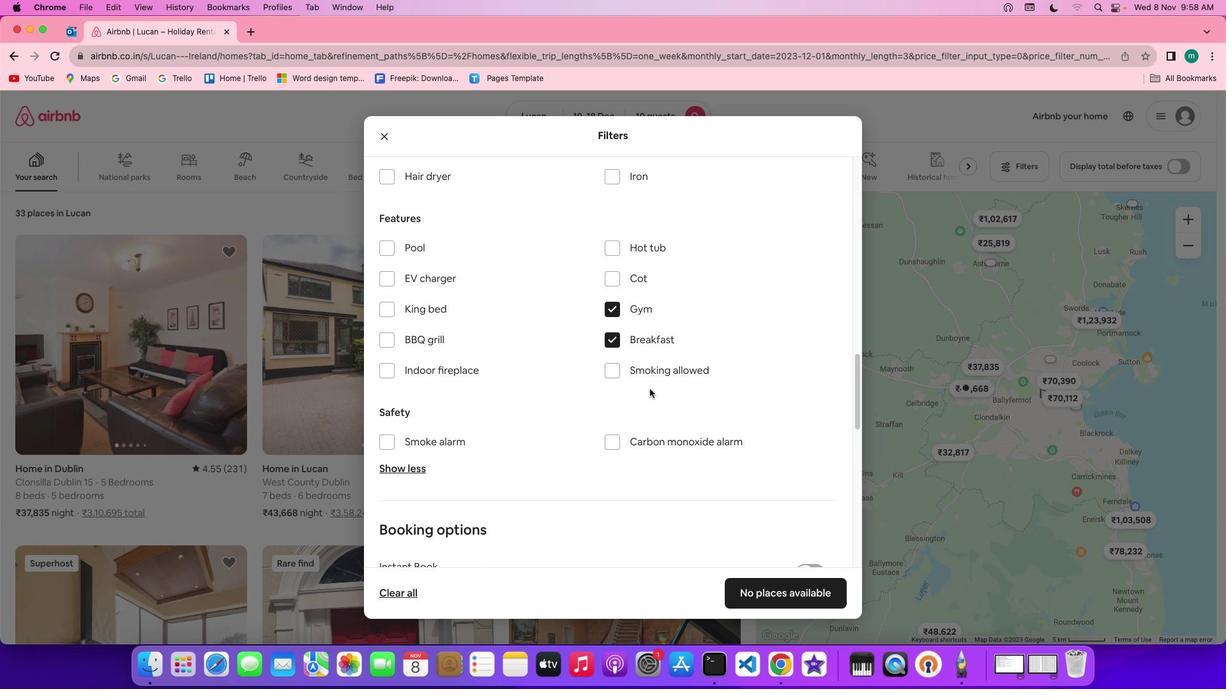 
Action: Mouse scrolled (649, 389) with delta (0, 0)
Screenshot: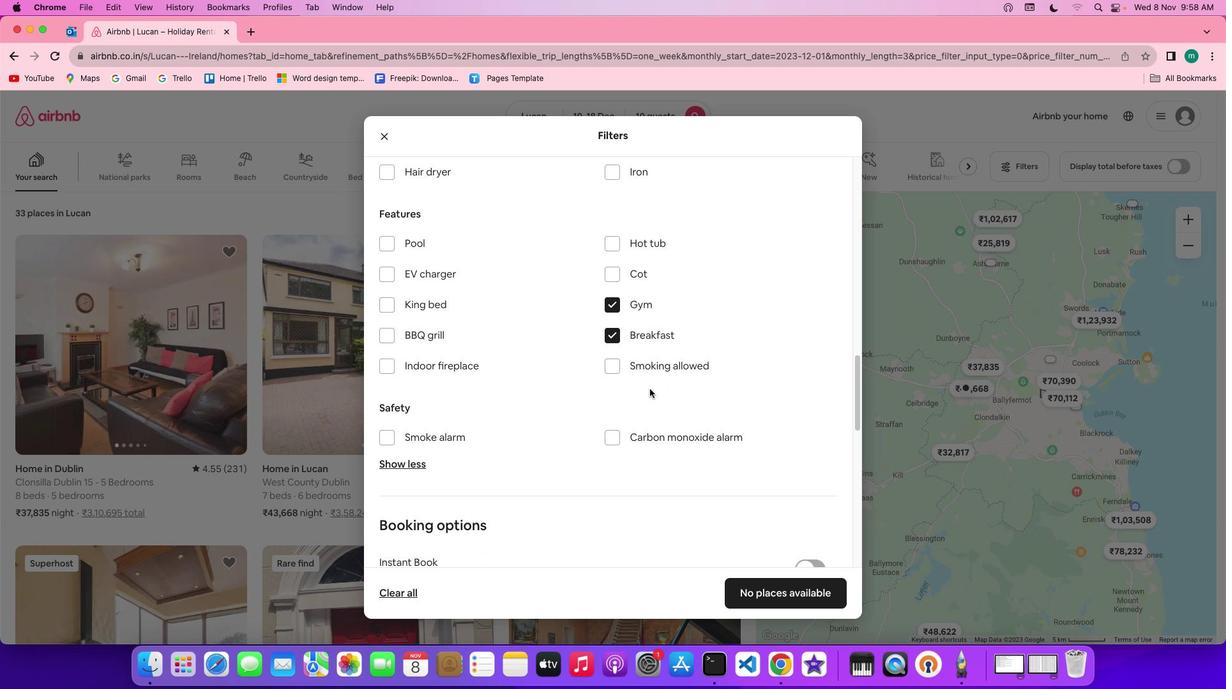 
Action: Mouse scrolled (649, 389) with delta (0, 0)
Screenshot: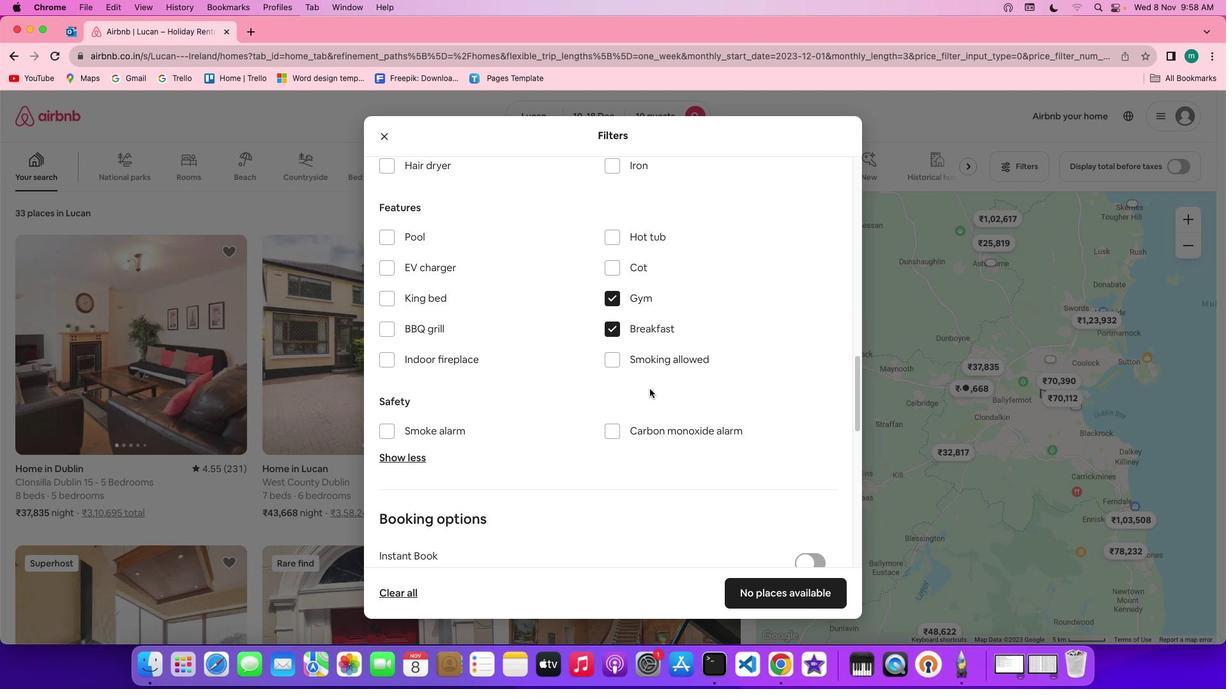 
Action: Mouse scrolled (649, 389) with delta (0, 0)
Screenshot: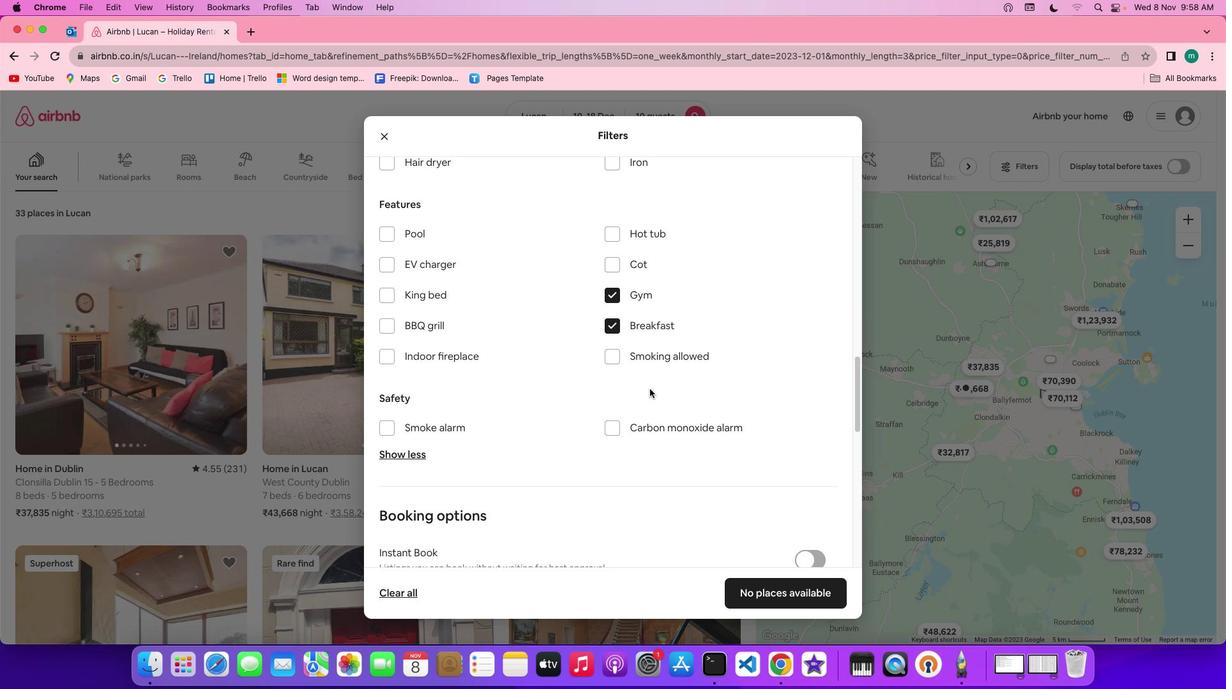 
Action: Mouse scrolled (649, 389) with delta (0, 0)
Screenshot: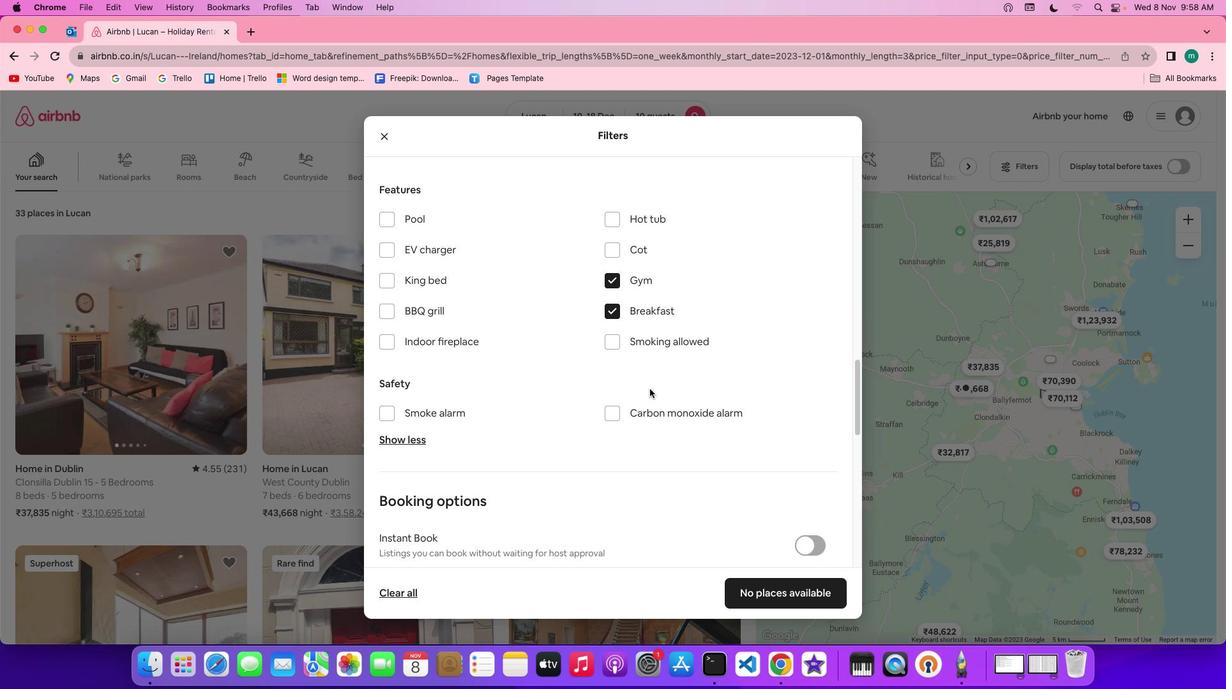
Action: Mouse scrolled (649, 389) with delta (0, 0)
Screenshot: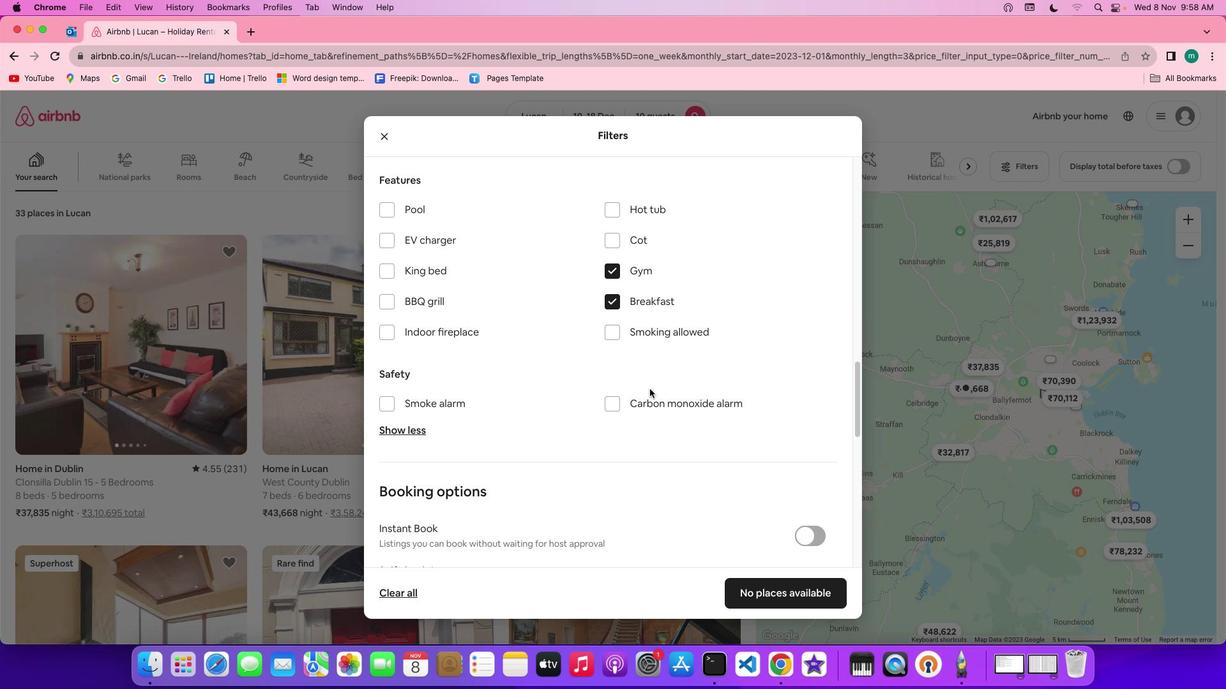 
Action: Mouse scrolled (649, 389) with delta (0, 0)
Screenshot: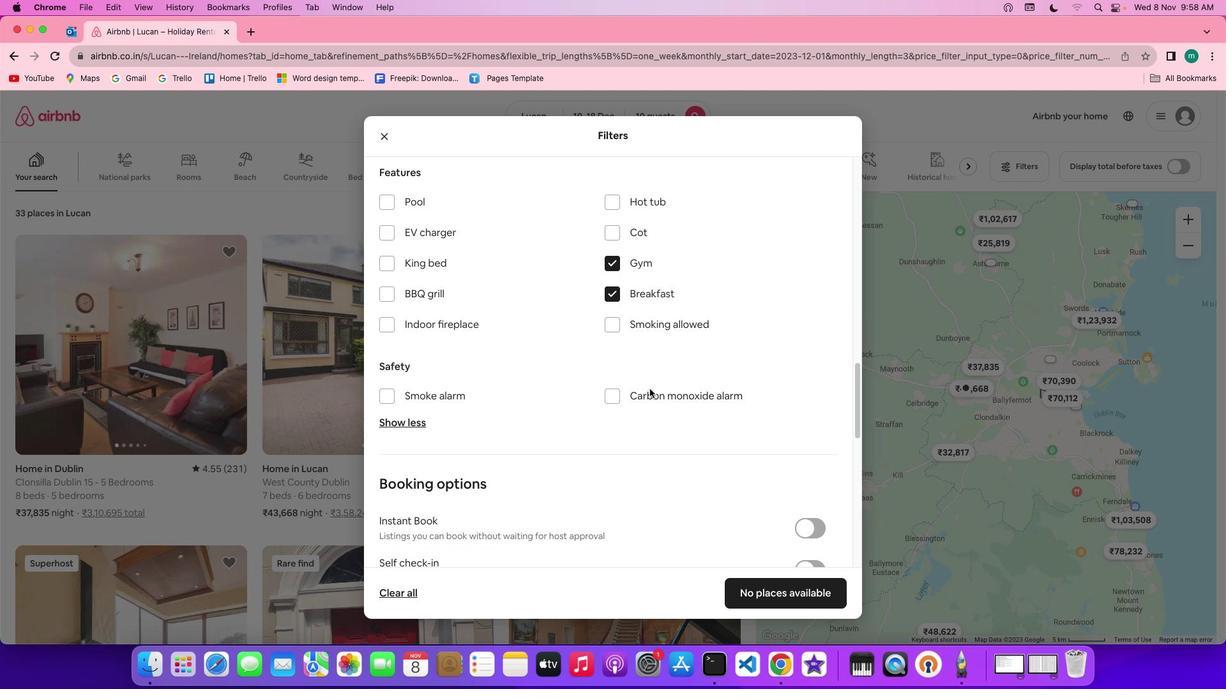 
Action: Mouse scrolled (649, 389) with delta (0, 0)
Screenshot: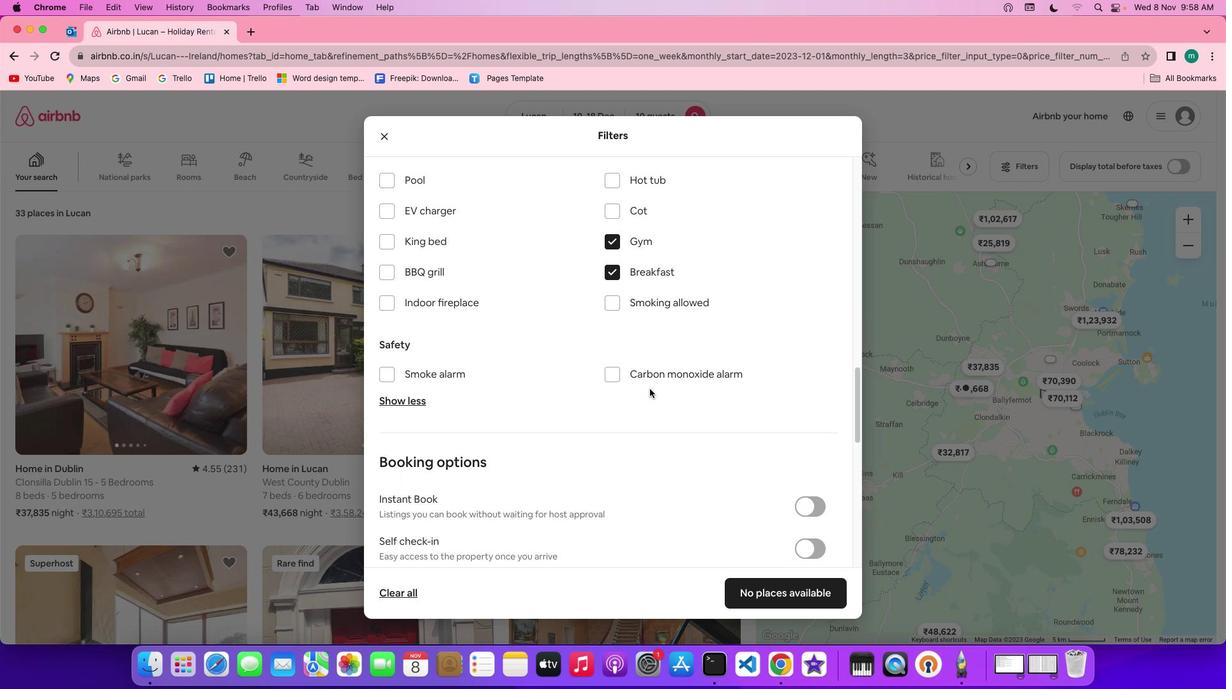 
Action: Mouse scrolled (649, 389) with delta (0, 0)
Screenshot: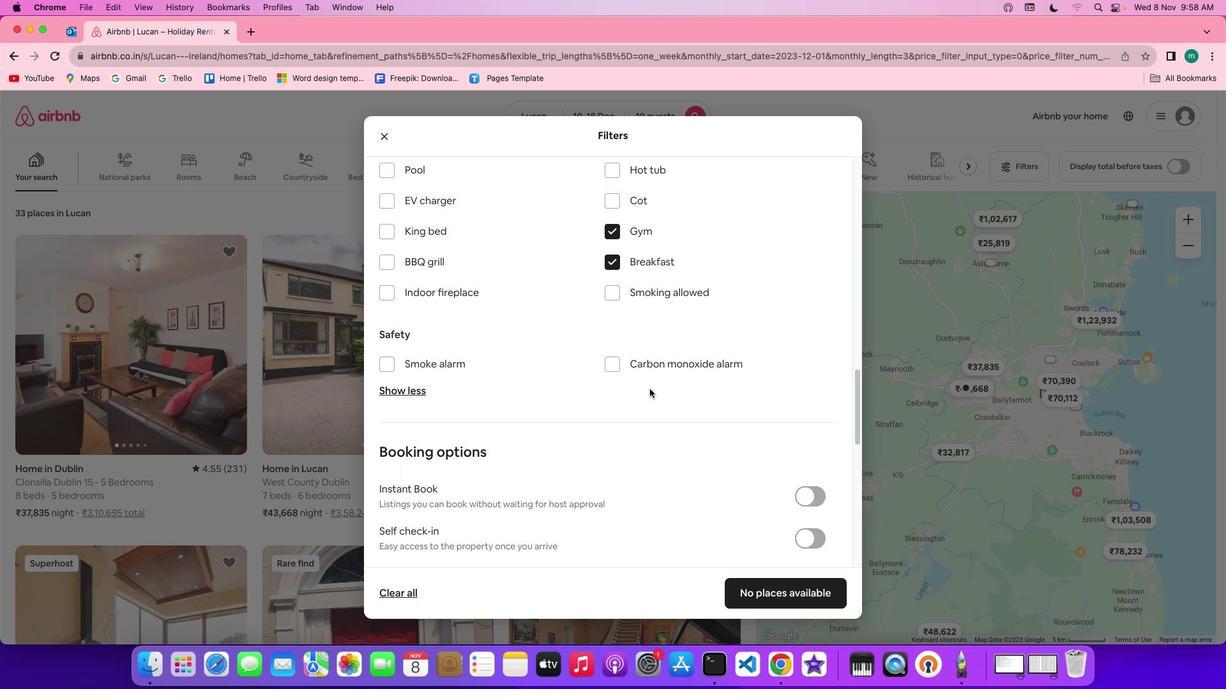 
Action: Mouse scrolled (649, 389) with delta (0, 0)
Screenshot: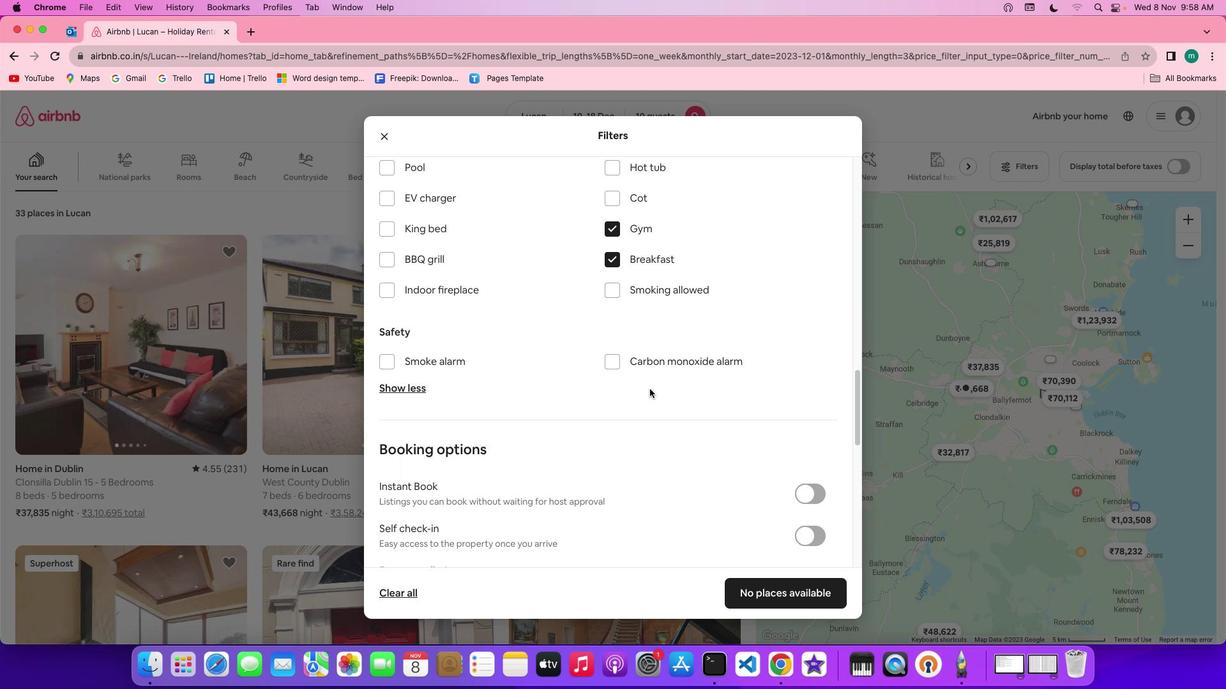 
Action: Mouse scrolled (649, 389) with delta (0, 0)
Screenshot: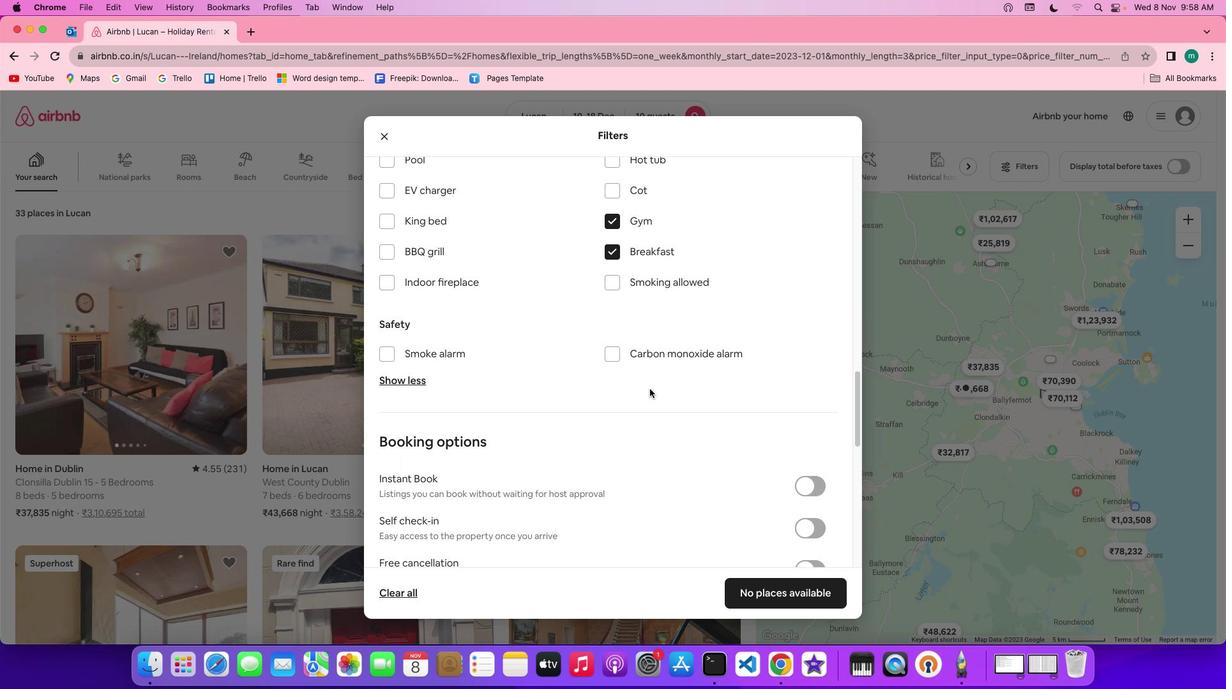 
Action: Mouse scrolled (649, 389) with delta (0, 0)
Screenshot: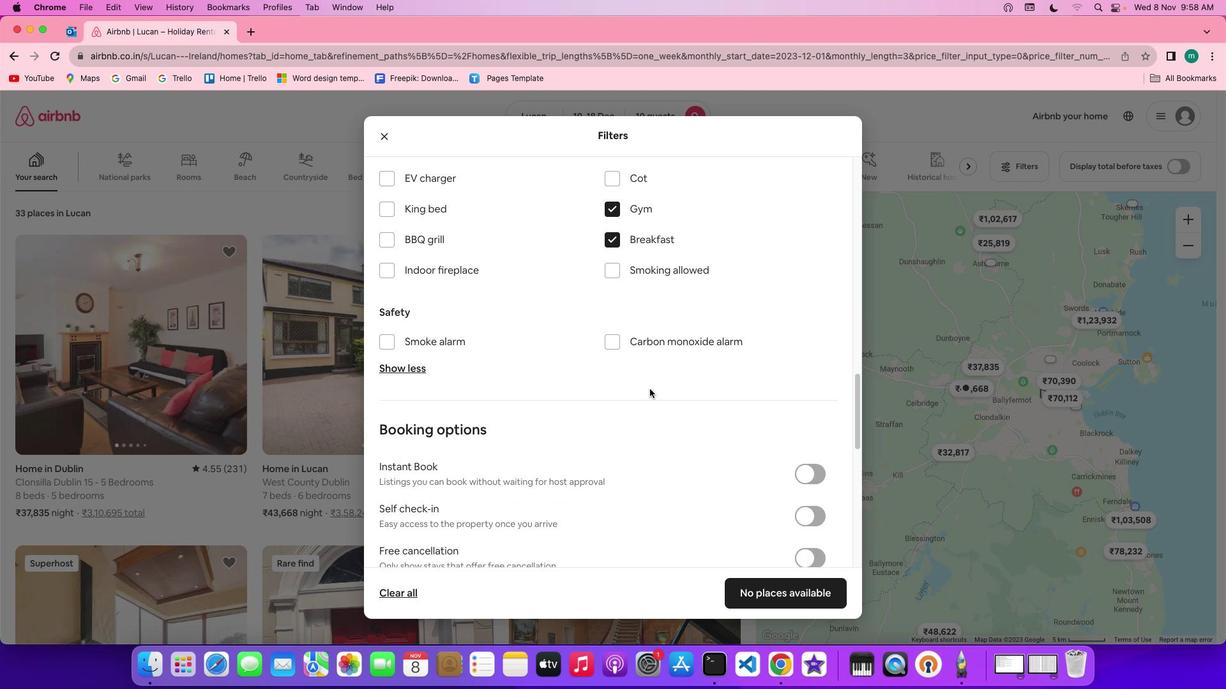 
Action: Mouse scrolled (649, 389) with delta (0, 0)
Screenshot: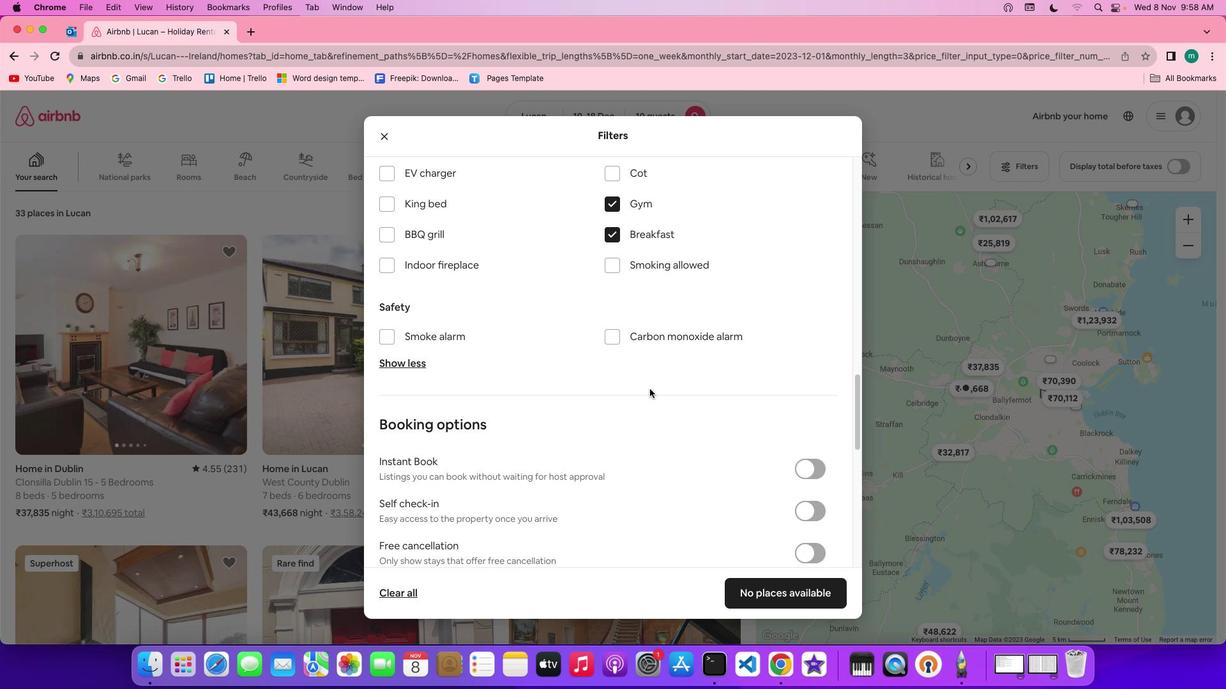 
Action: Mouse scrolled (649, 389) with delta (0, 0)
Screenshot: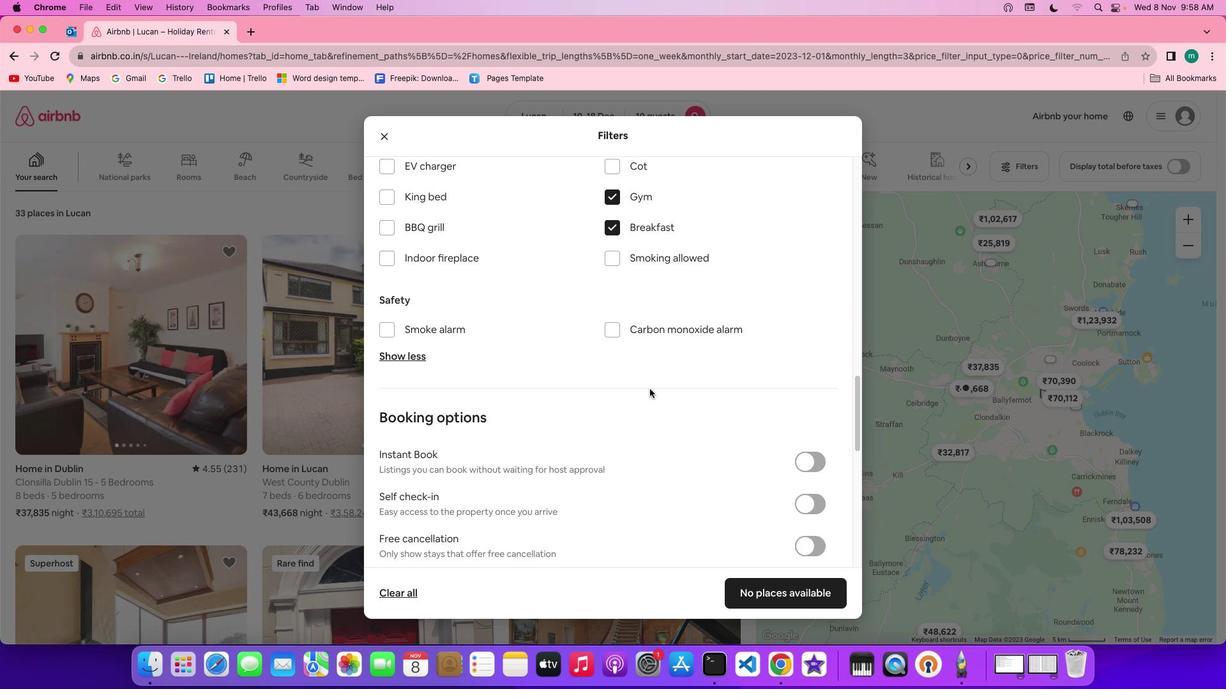 
Action: Mouse scrolled (649, 389) with delta (0, 0)
Screenshot: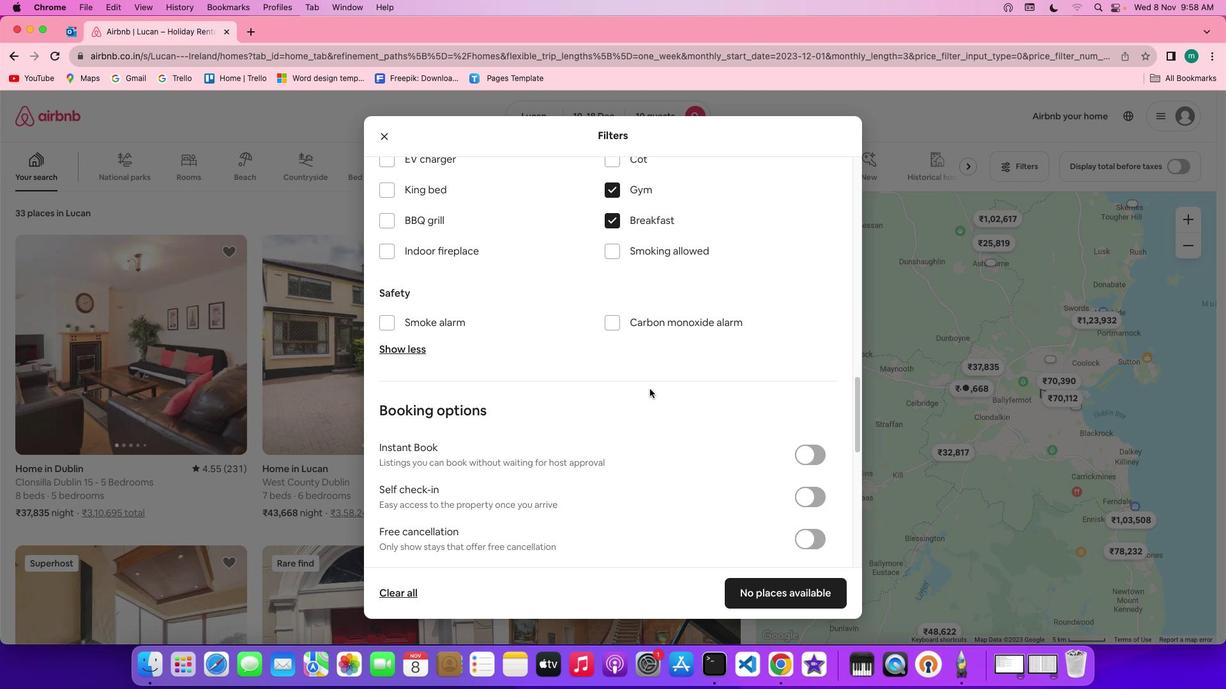 
Action: Mouse scrolled (649, 389) with delta (0, 0)
Screenshot: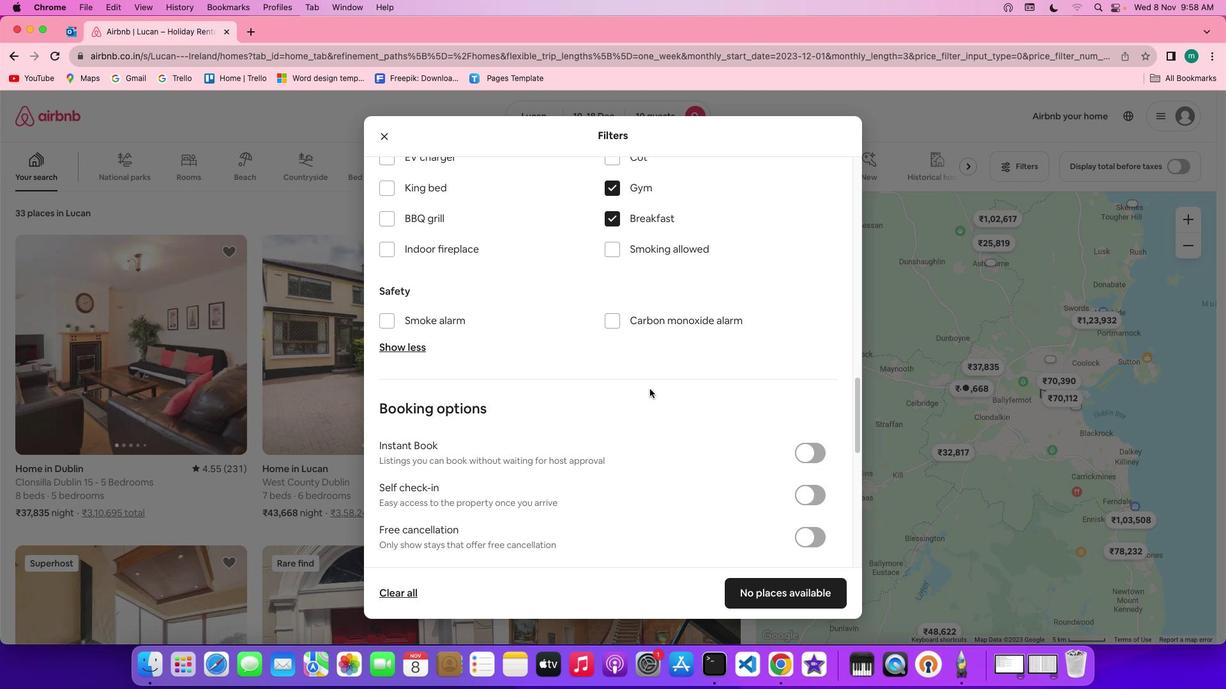 
Action: Mouse scrolled (649, 389) with delta (0, 0)
Screenshot: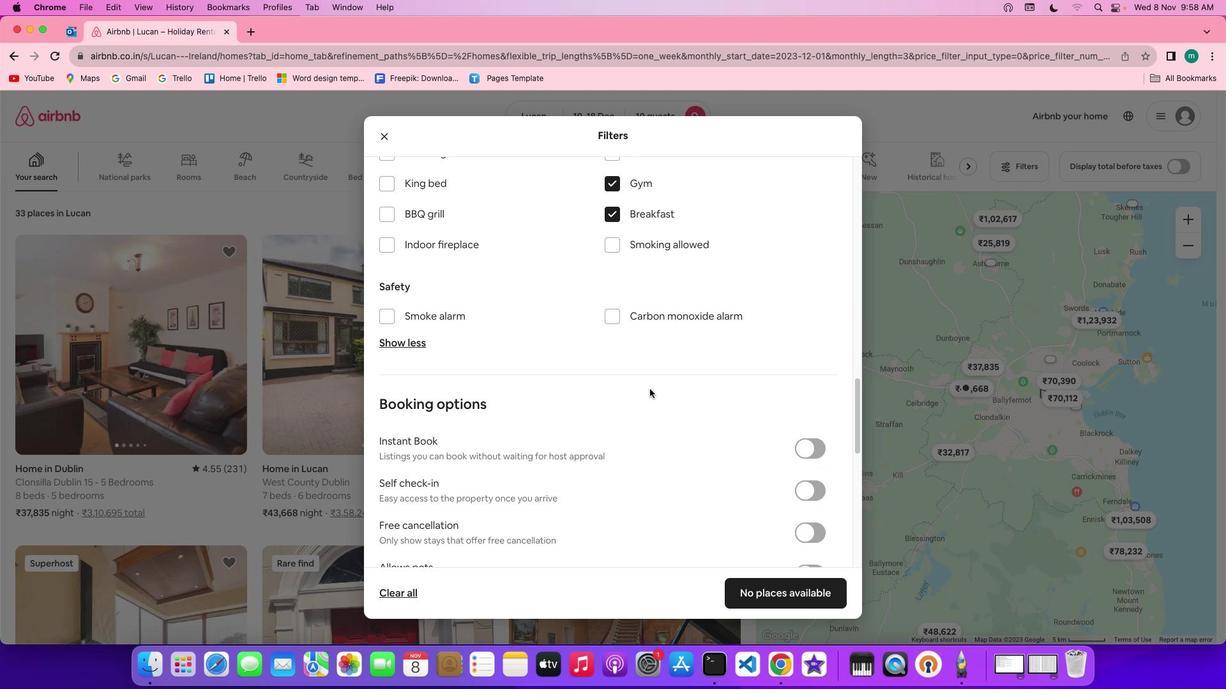 
Action: Mouse scrolled (649, 389) with delta (0, 0)
Screenshot: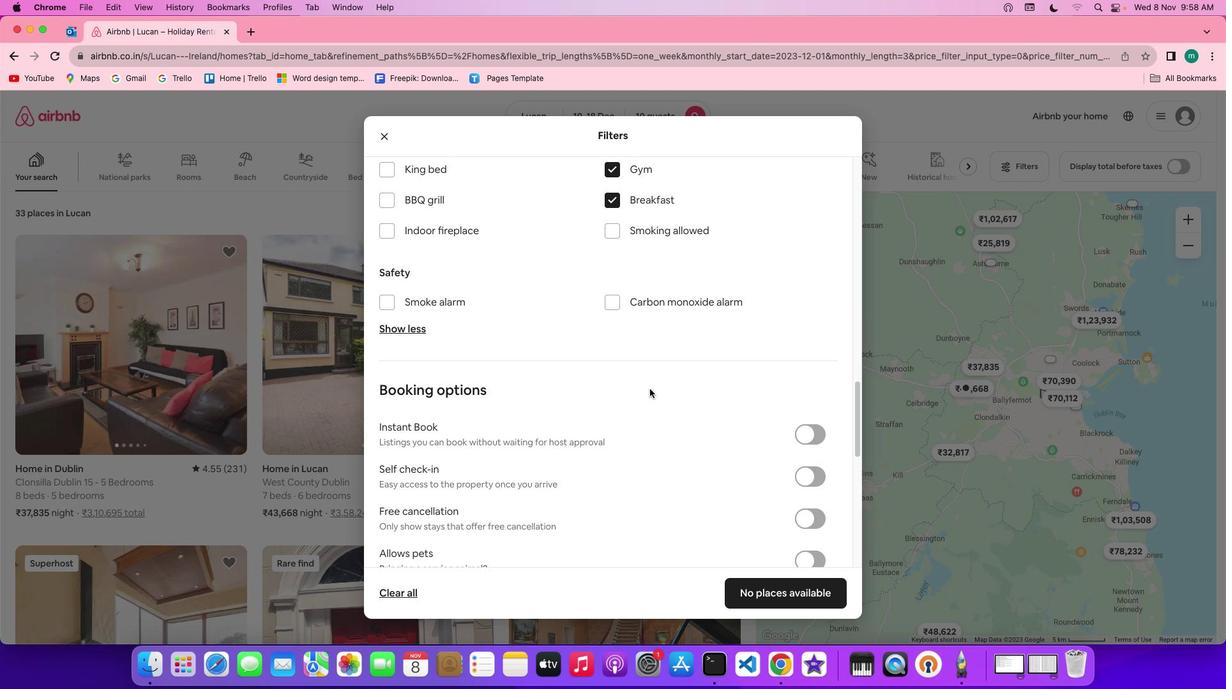 
Action: Mouse scrolled (649, 389) with delta (0, 0)
Screenshot: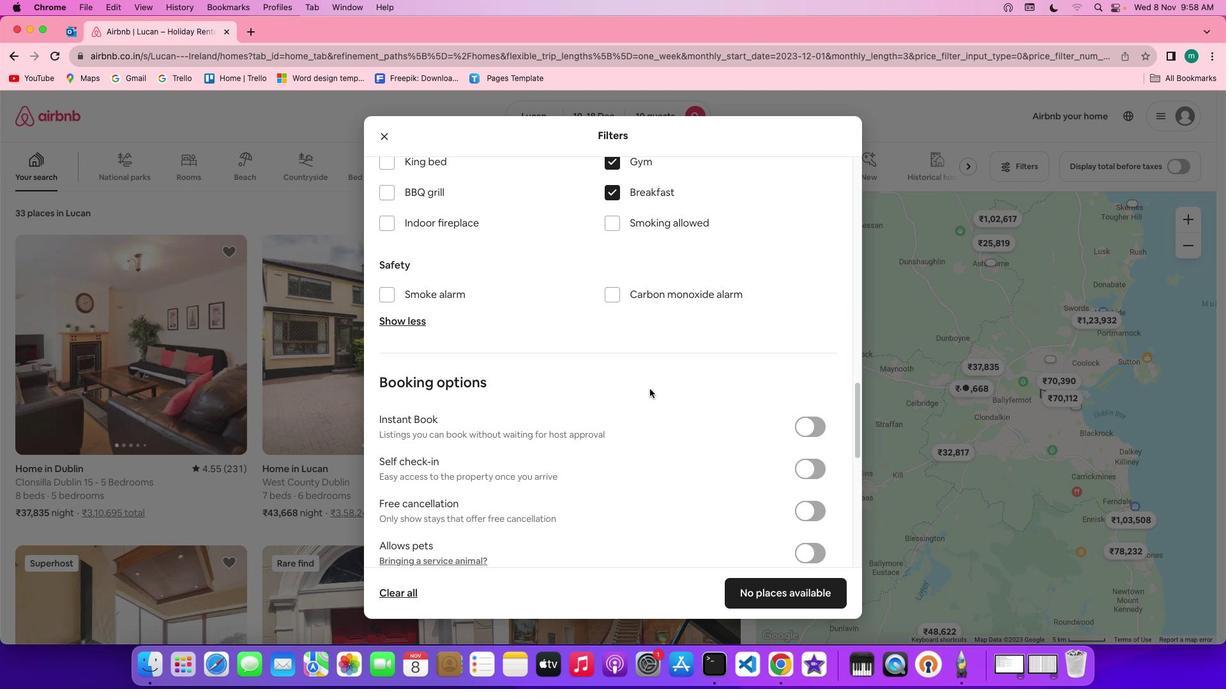 
Action: Mouse scrolled (649, 389) with delta (0, 0)
Screenshot: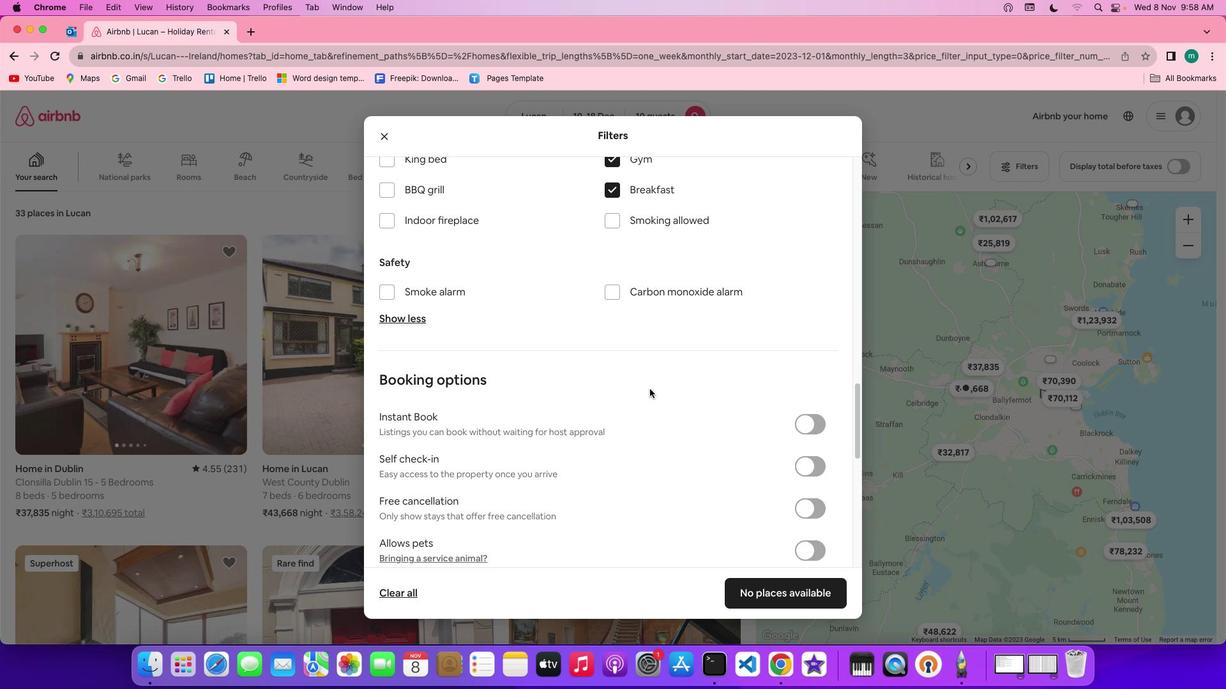 
Action: Mouse scrolled (649, 389) with delta (0, 0)
Screenshot: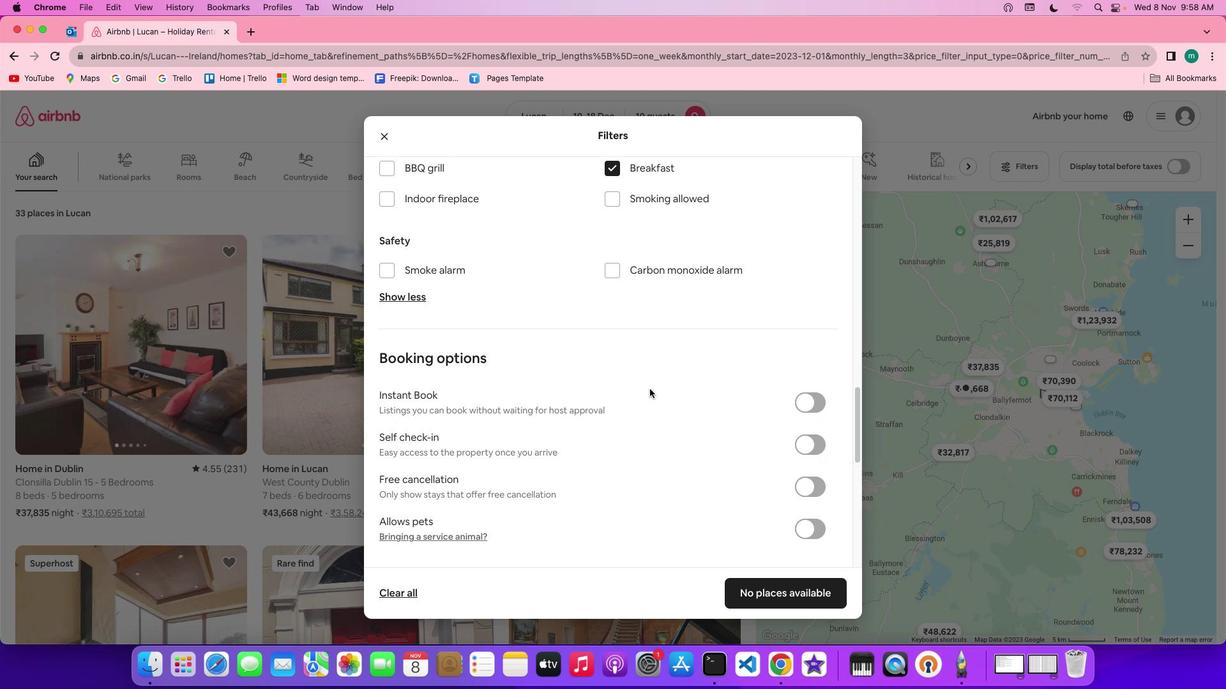 
Action: Mouse scrolled (649, 389) with delta (0, 0)
Screenshot: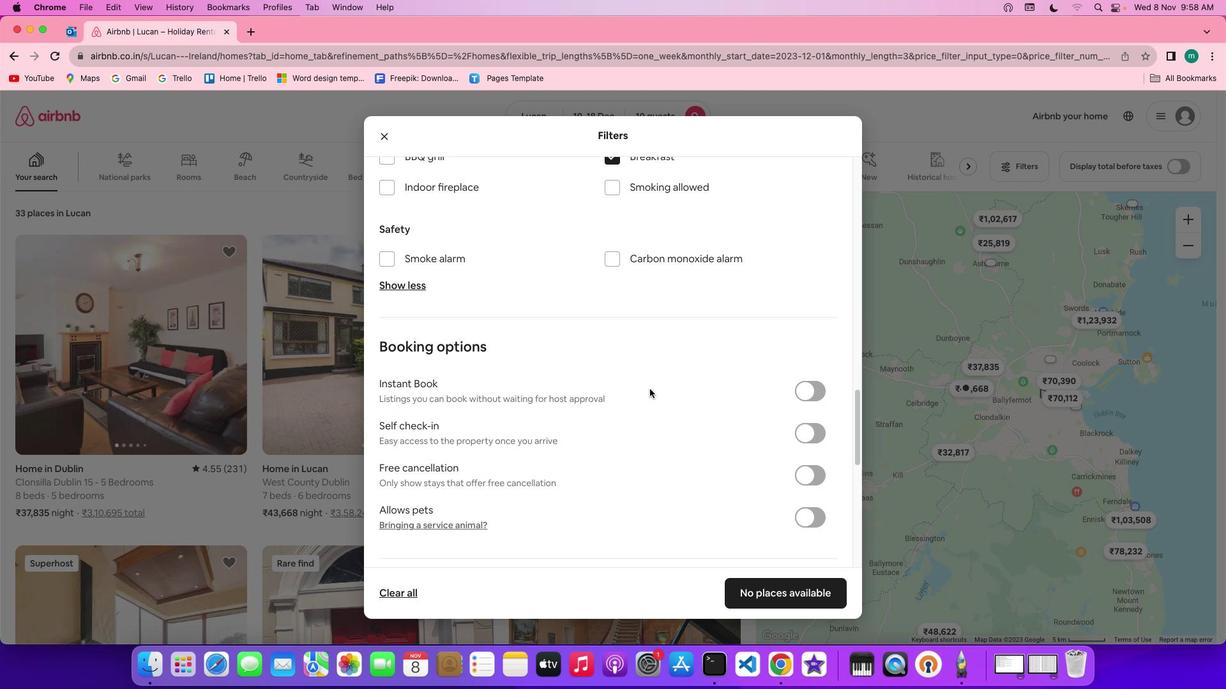 
Action: Mouse scrolled (649, 389) with delta (0, 0)
Screenshot: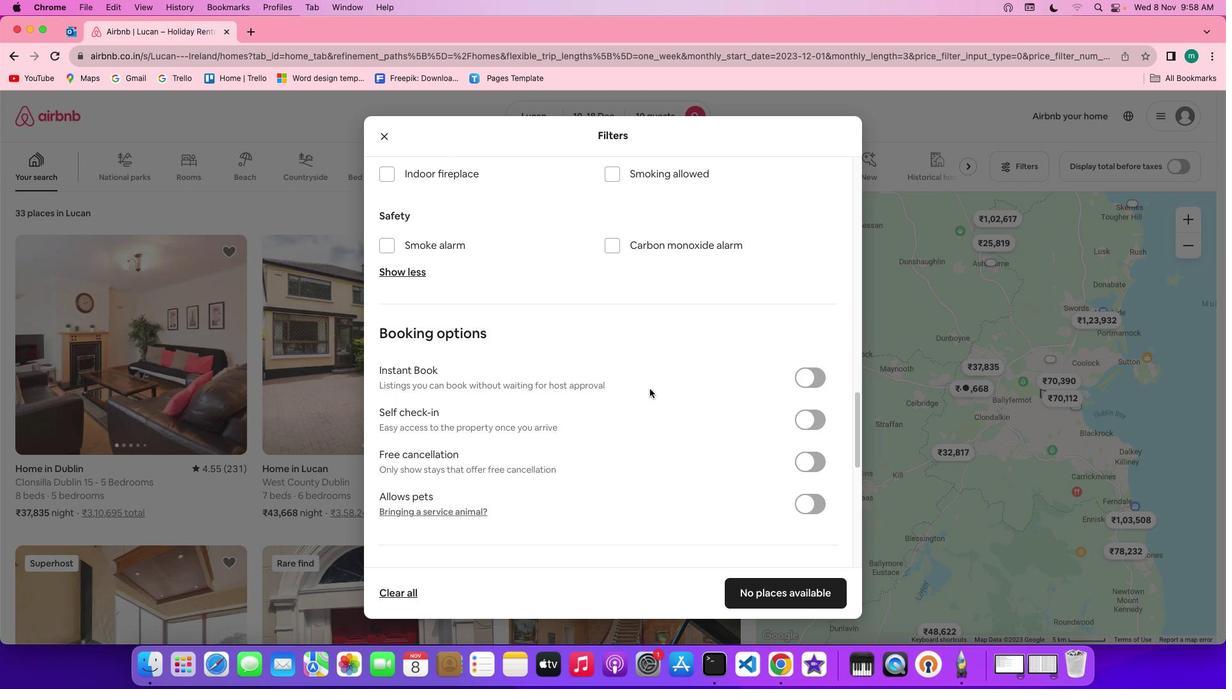 
Action: Mouse scrolled (649, 389) with delta (0, 0)
Screenshot: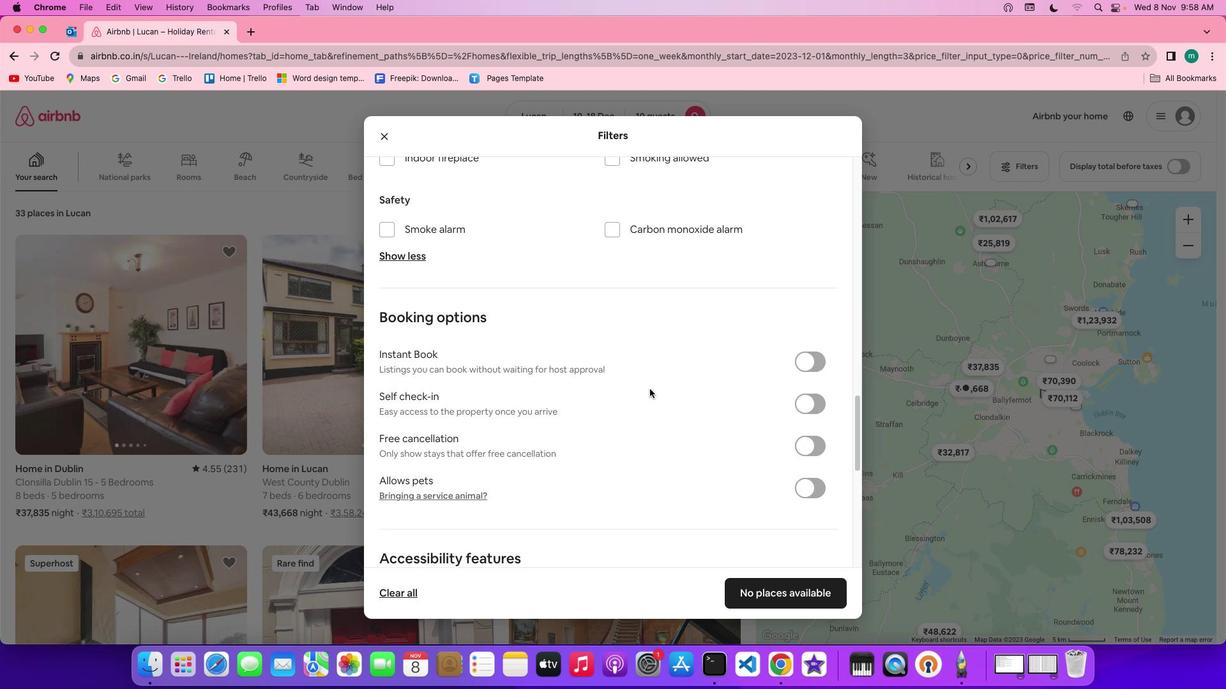 
Action: Mouse moved to (671, 403)
Screenshot: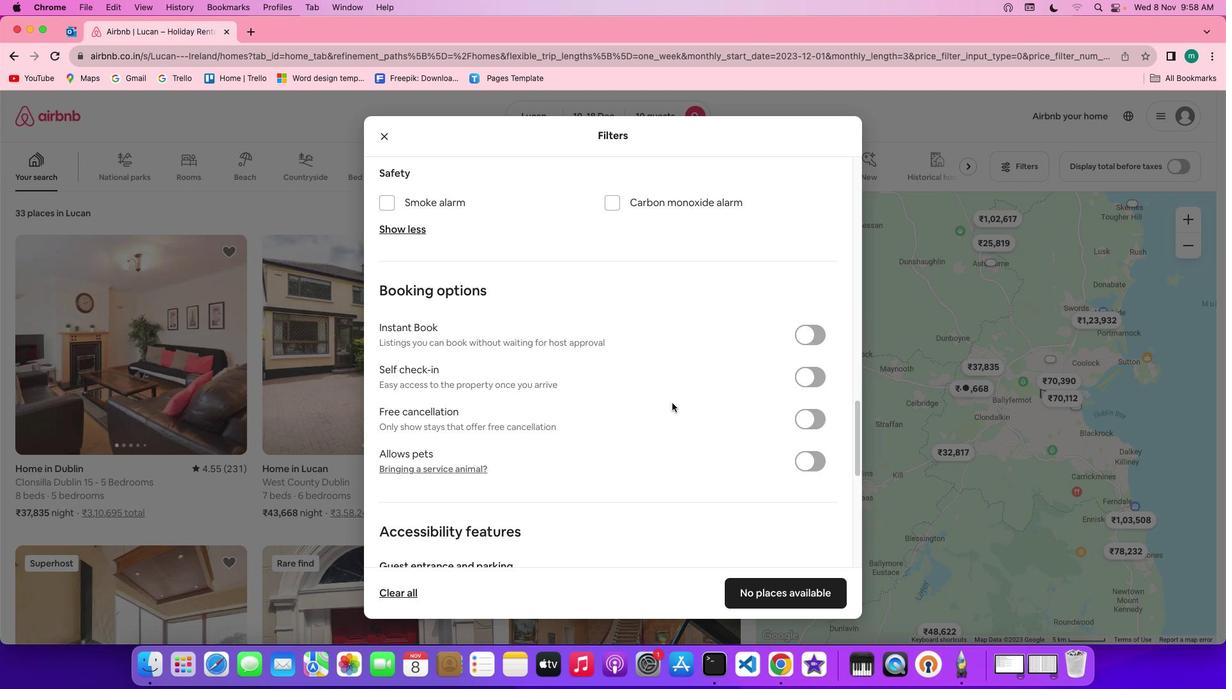 
Action: Mouse scrolled (671, 403) with delta (0, 0)
Screenshot: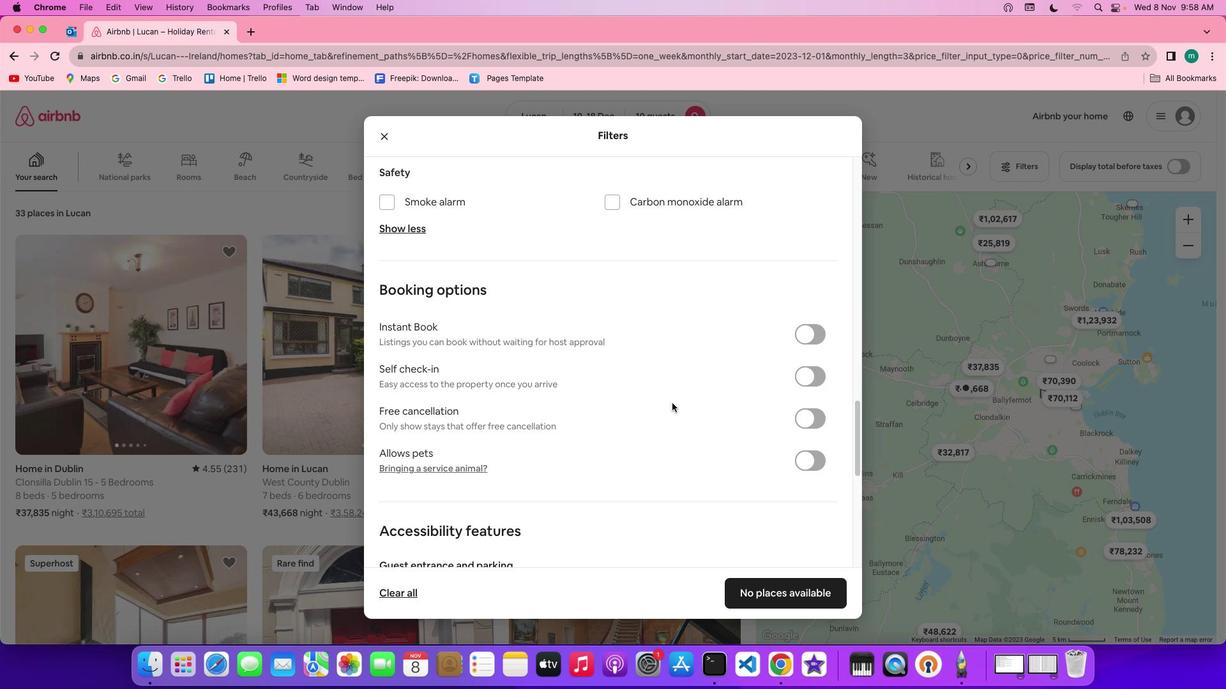 
Action: Mouse scrolled (671, 403) with delta (0, 0)
Screenshot: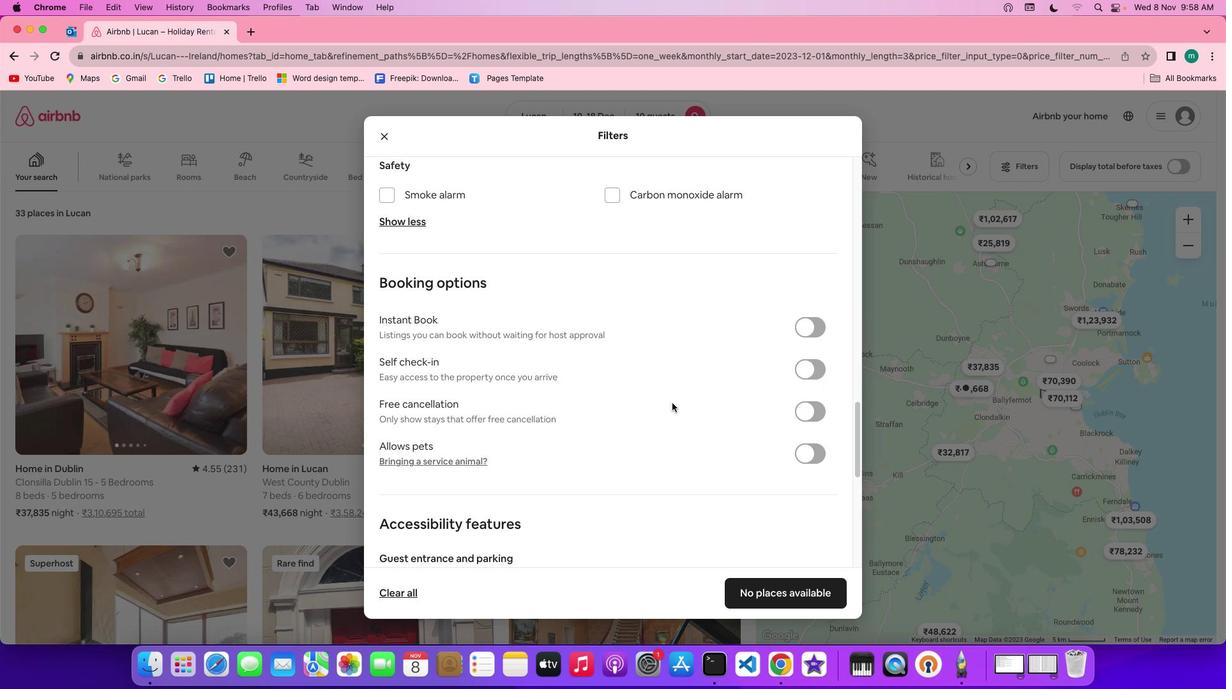 
Action: Mouse scrolled (671, 403) with delta (0, 0)
Screenshot: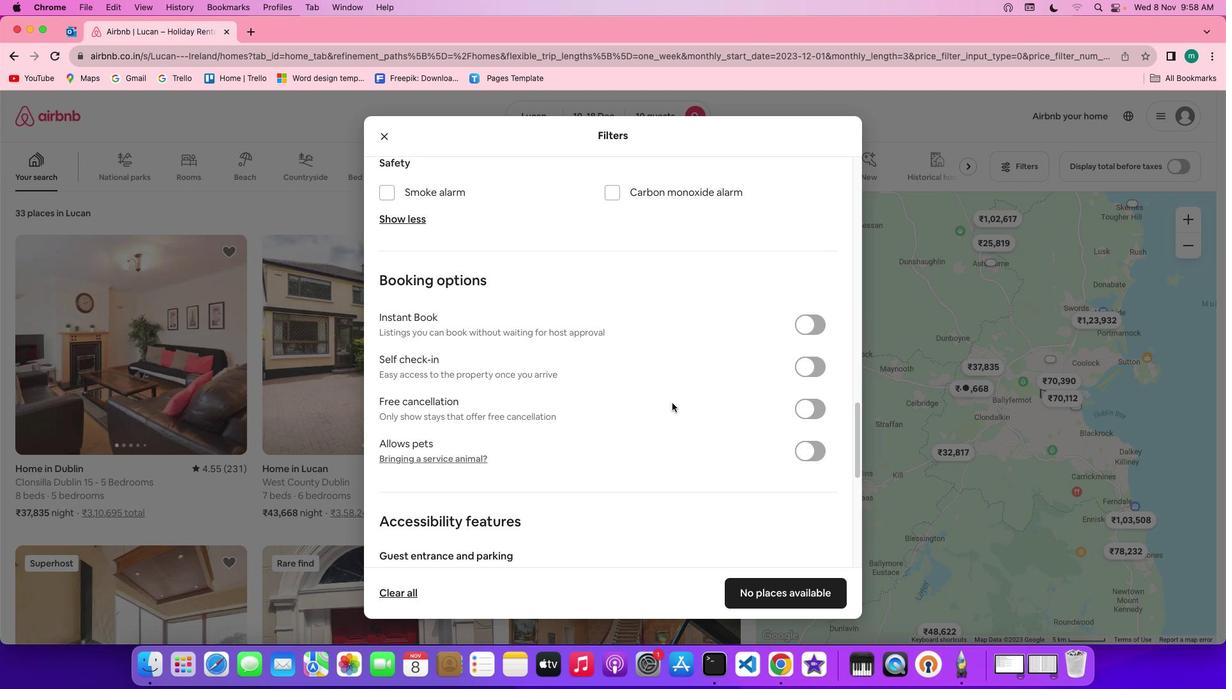 
Action: Mouse scrolled (671, 403) with delta (0, 0)
Screenshot: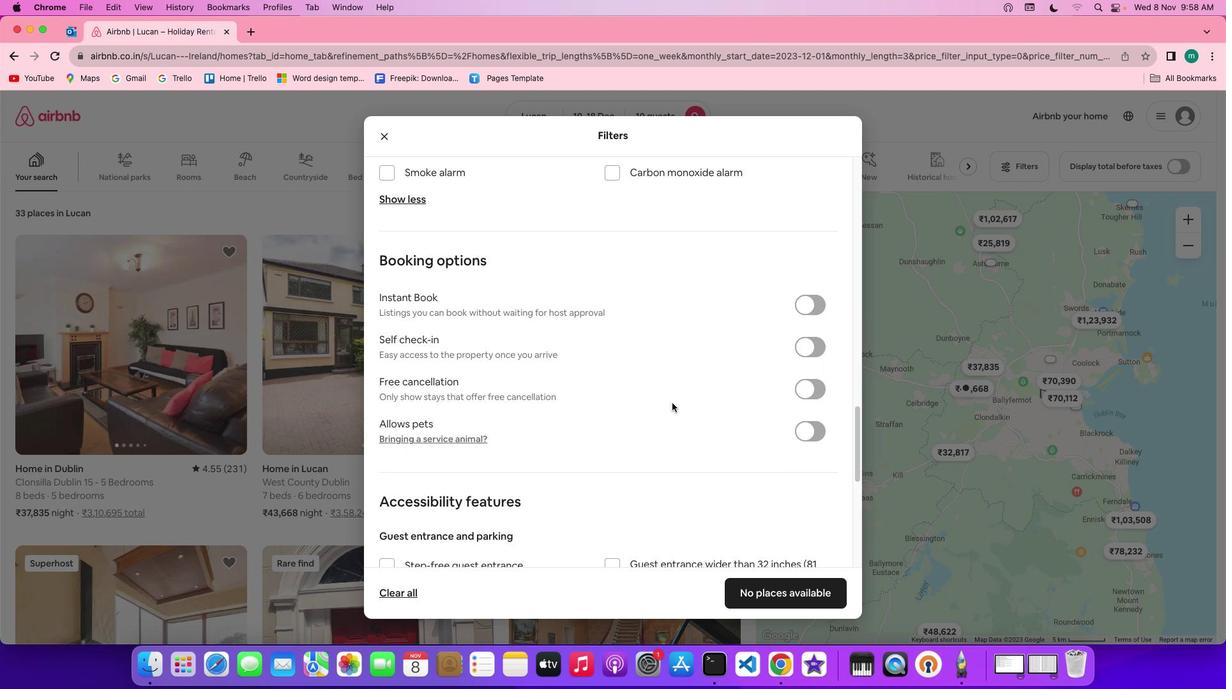
Action: Mouse scrolled (671, 403) with delta (0, 0)
Screenshot: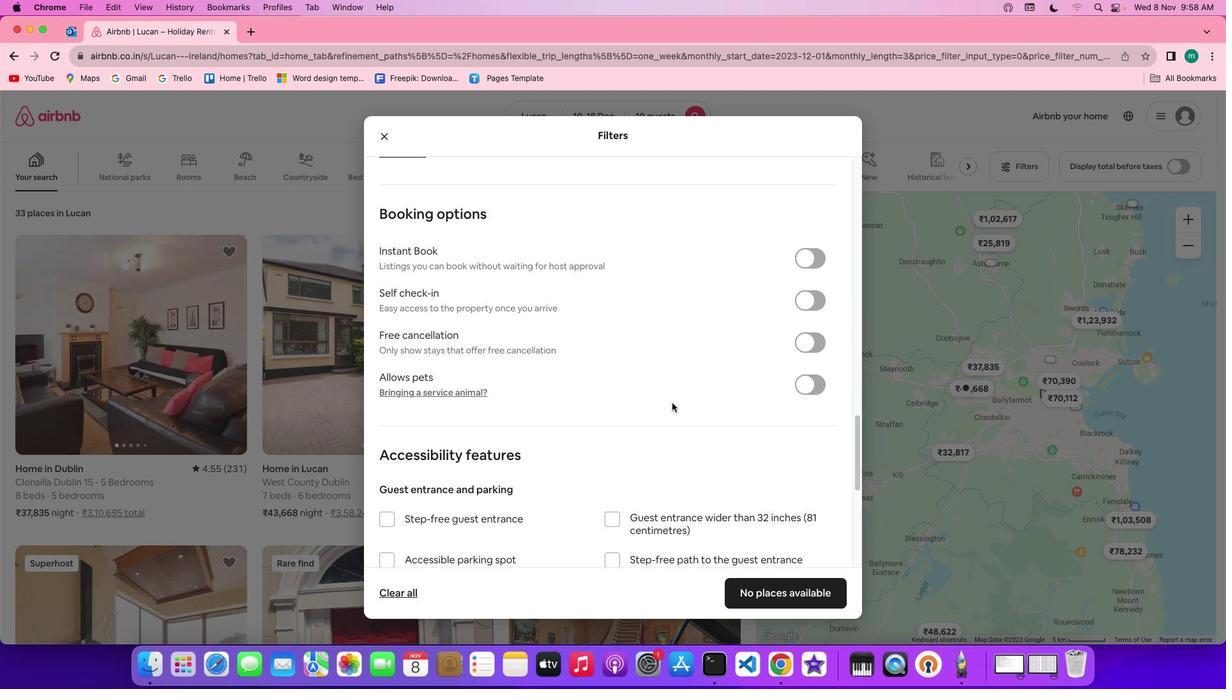 
Action: Mouse scrolled (671, 403) with delta (0, 0)
Screenshot: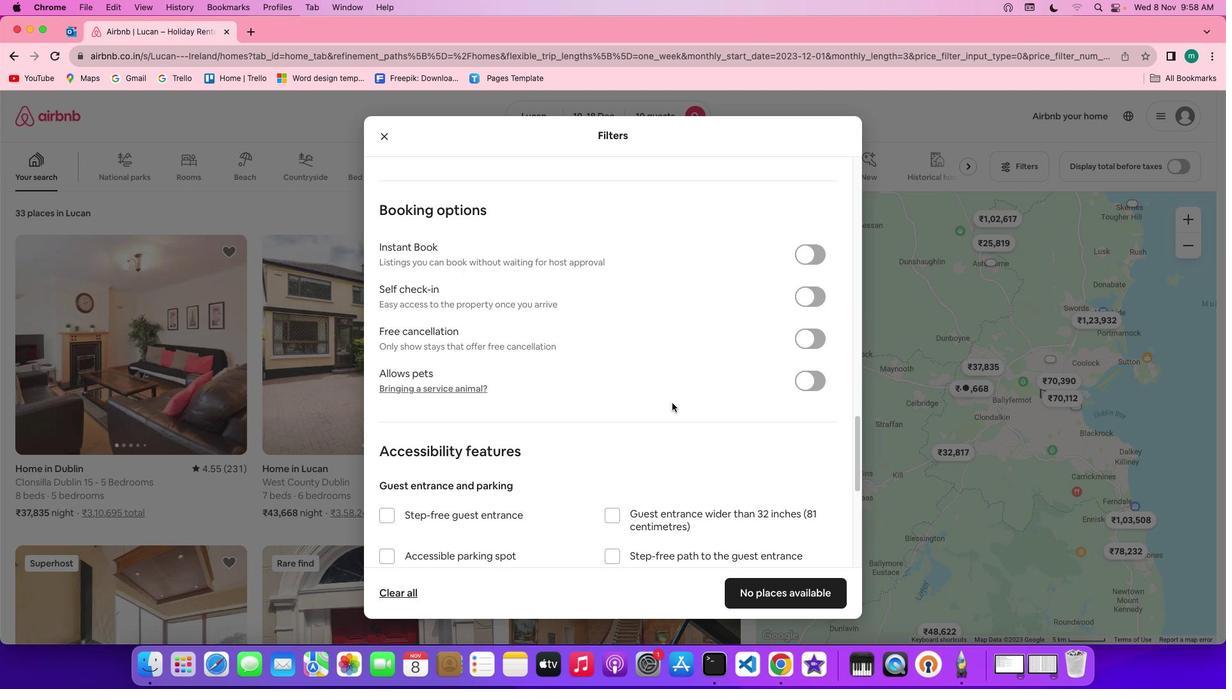 
Action: Mouse scrolled (671, 403) with delta (0, 0)
Screenshot: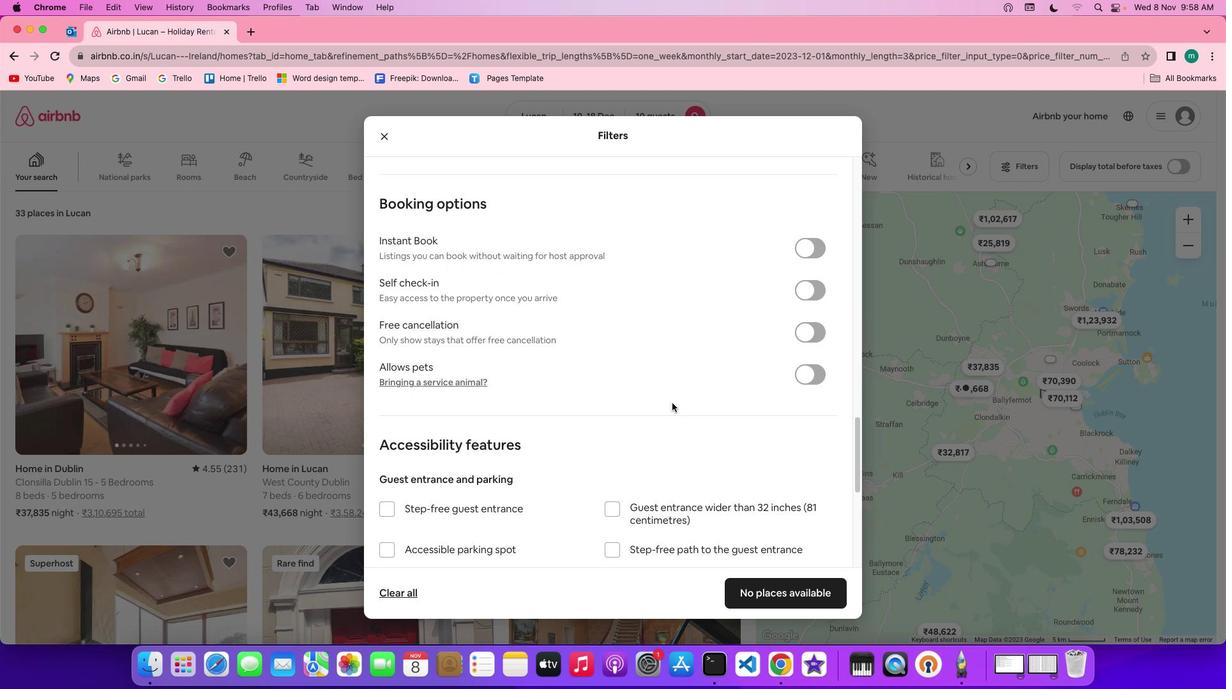 
Action: Mouse scrolled (671, 403) with delta (0, 0)
Screenshot: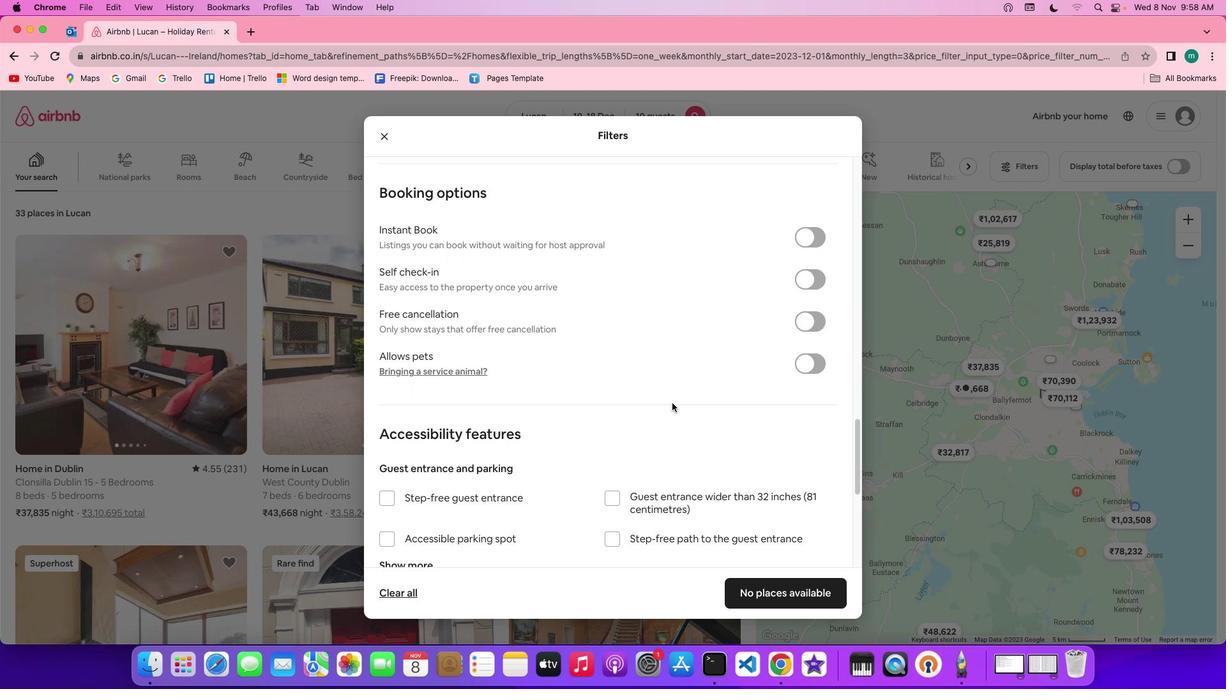 
Action: Mouse scrolled (671, 403) with delta (0, 0)
Screenshot: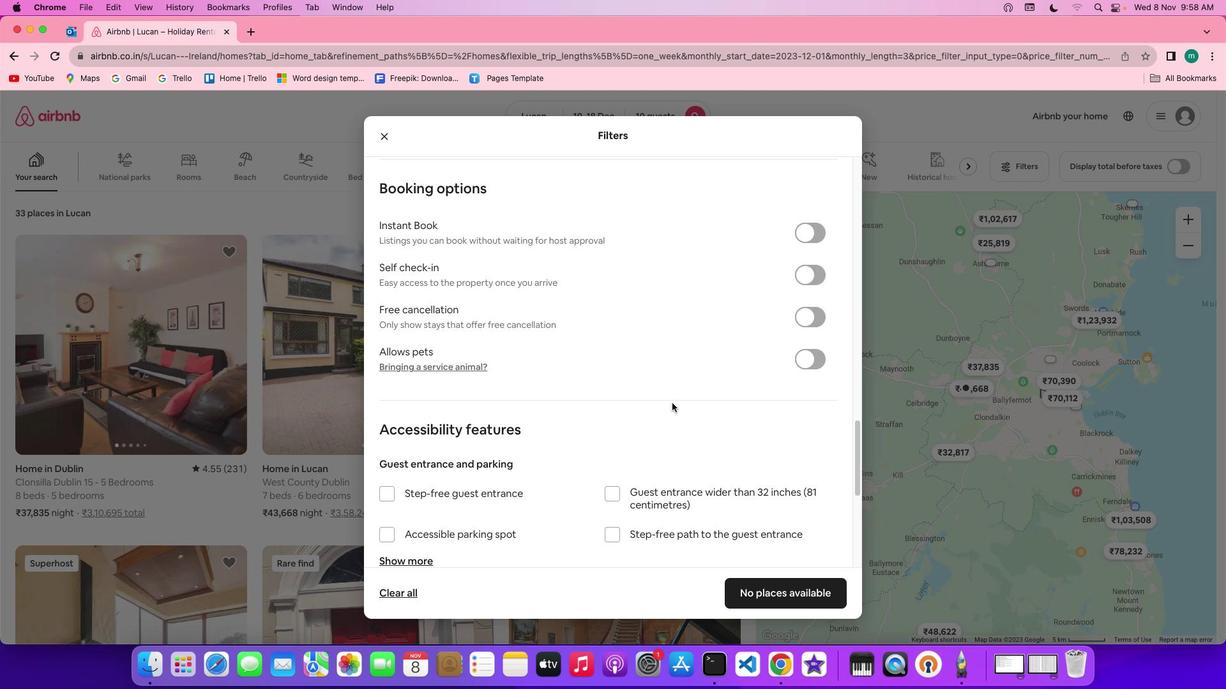 
Action: Mouse scrolled (671, 403) with delta (0, 0)
Screenshot: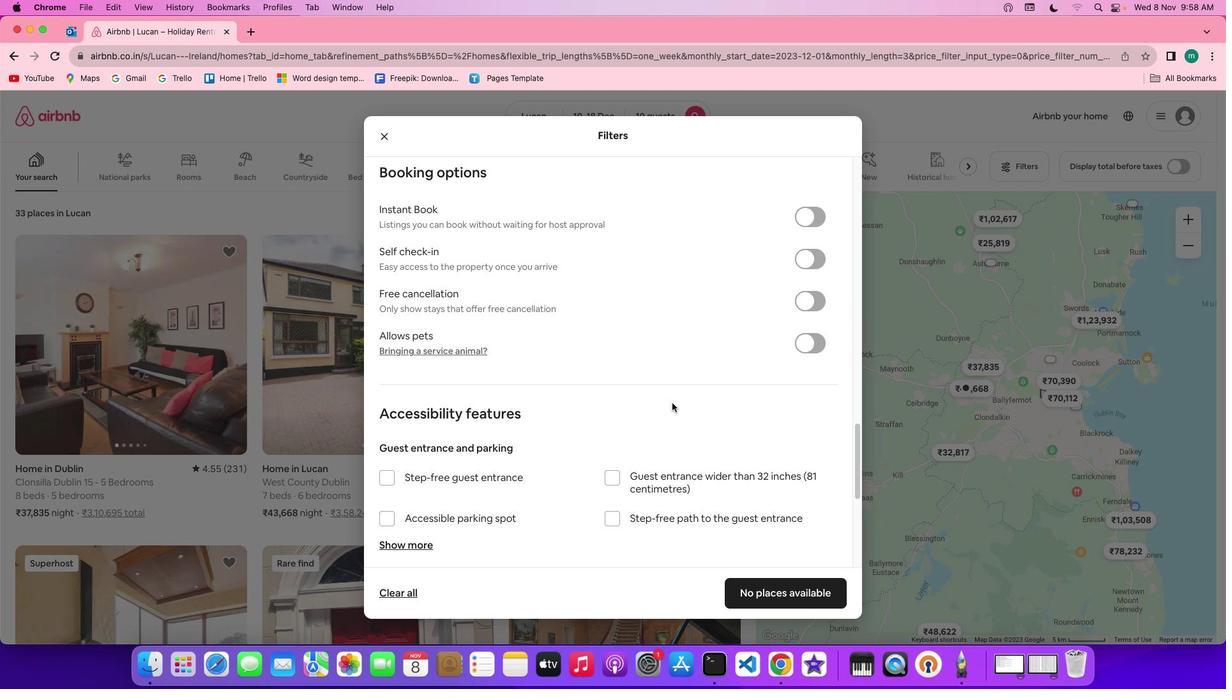 
Action: Mouse scrolled (671, 403) with delta (0, 0)
Screenshot: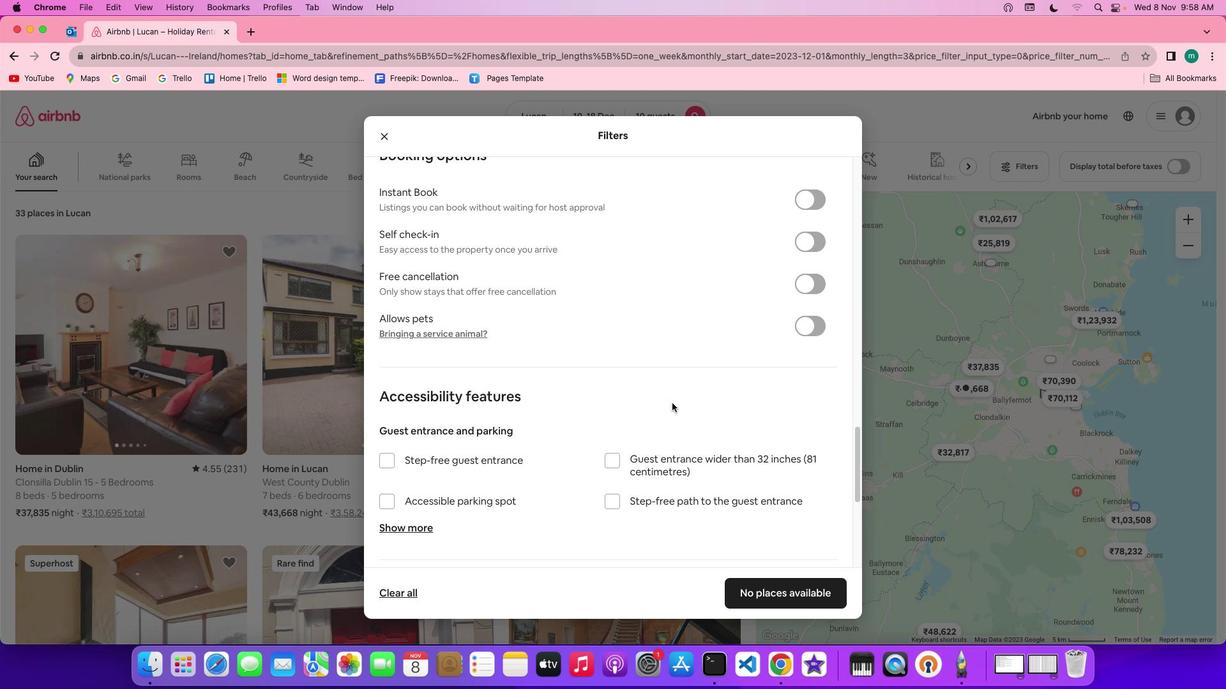 
Action: Mouse scrolled (671, 403) with delta (0, 0)
Screenshot: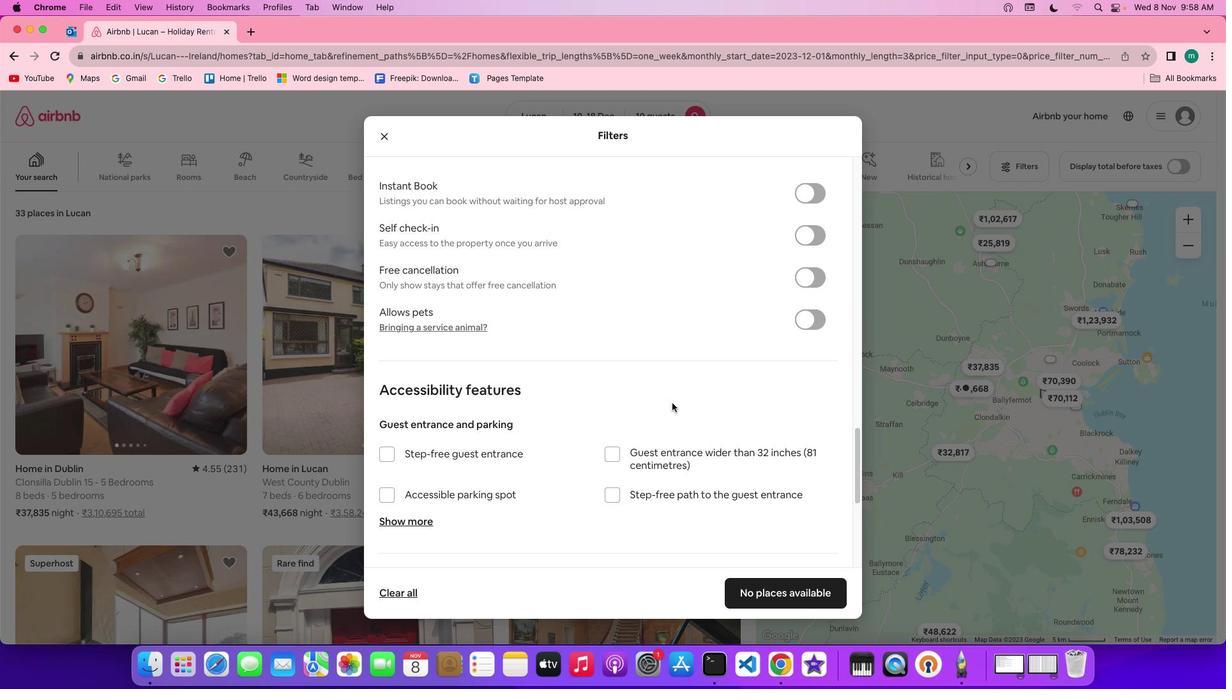 
Action: Mouse scrolled (671, 403) with delta (0, 0)
Screenshot: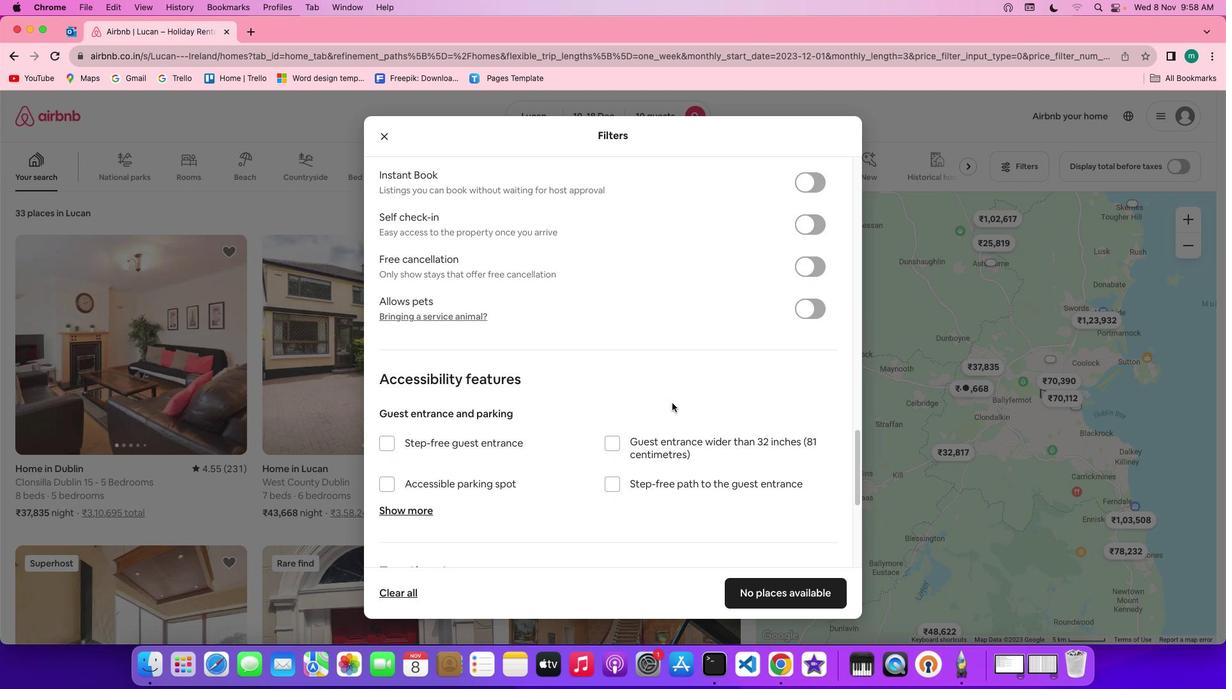 
Action: Mouse scrolled (671, 403) with delta (0, 0)
Screenshot: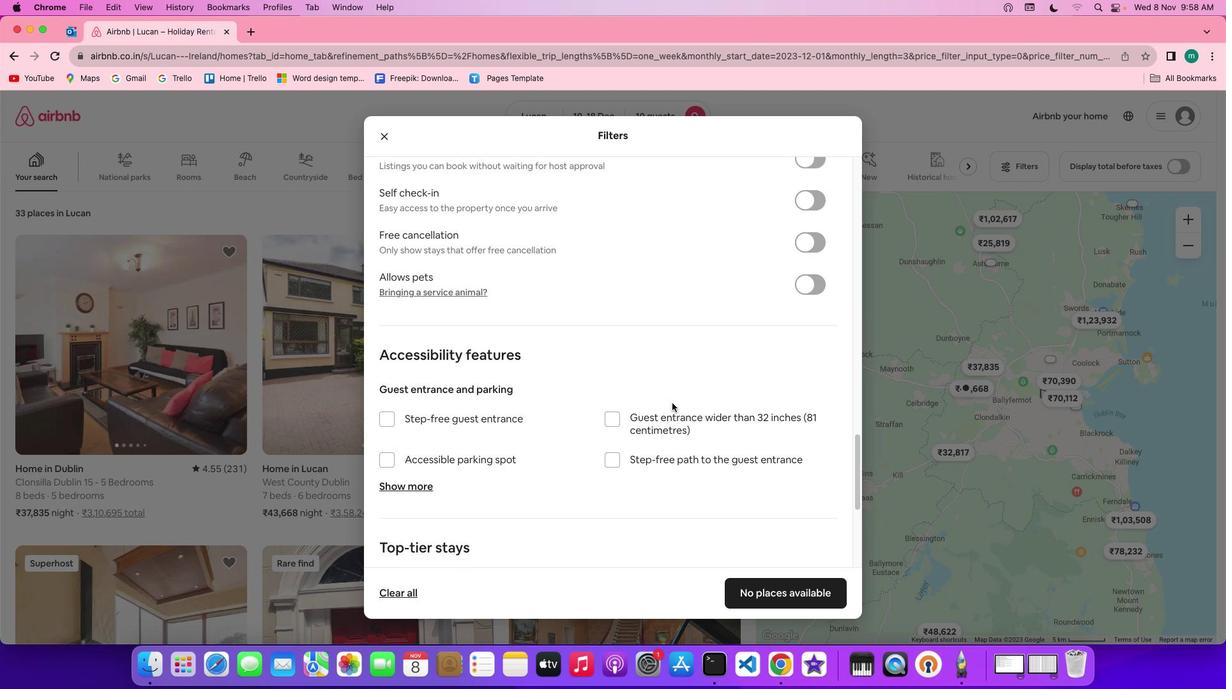 
Action: Mouse scrolled (671, 403) with delta (0, 0)
Screenshot: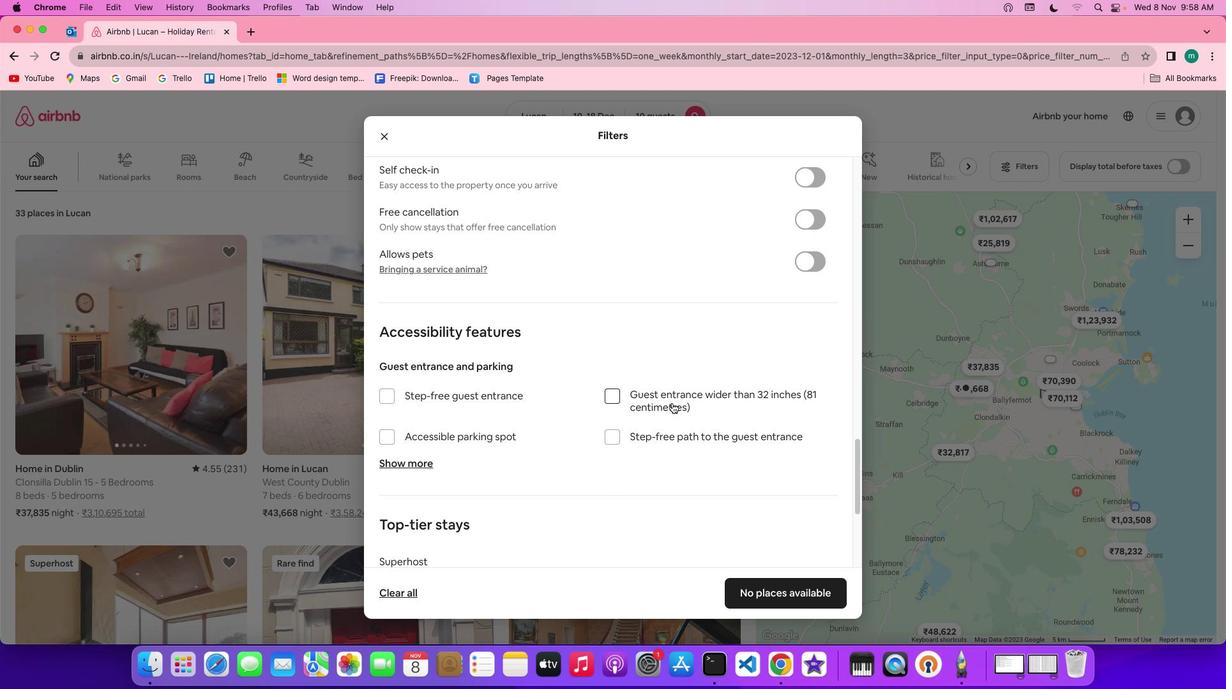 
Action: Mouse scrolled (671, 403) with delta (0, 0)
Screenshot: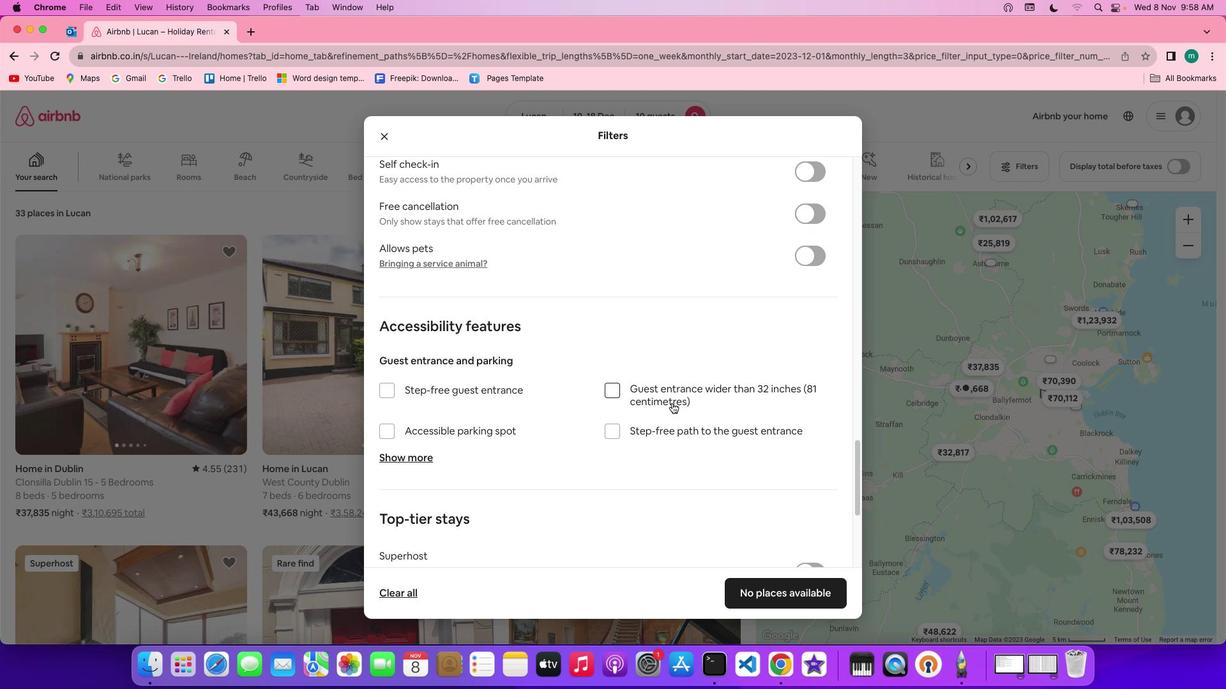 
Action: Mouse scrolled (671, 403) with delta (0, 0)
Screenshot: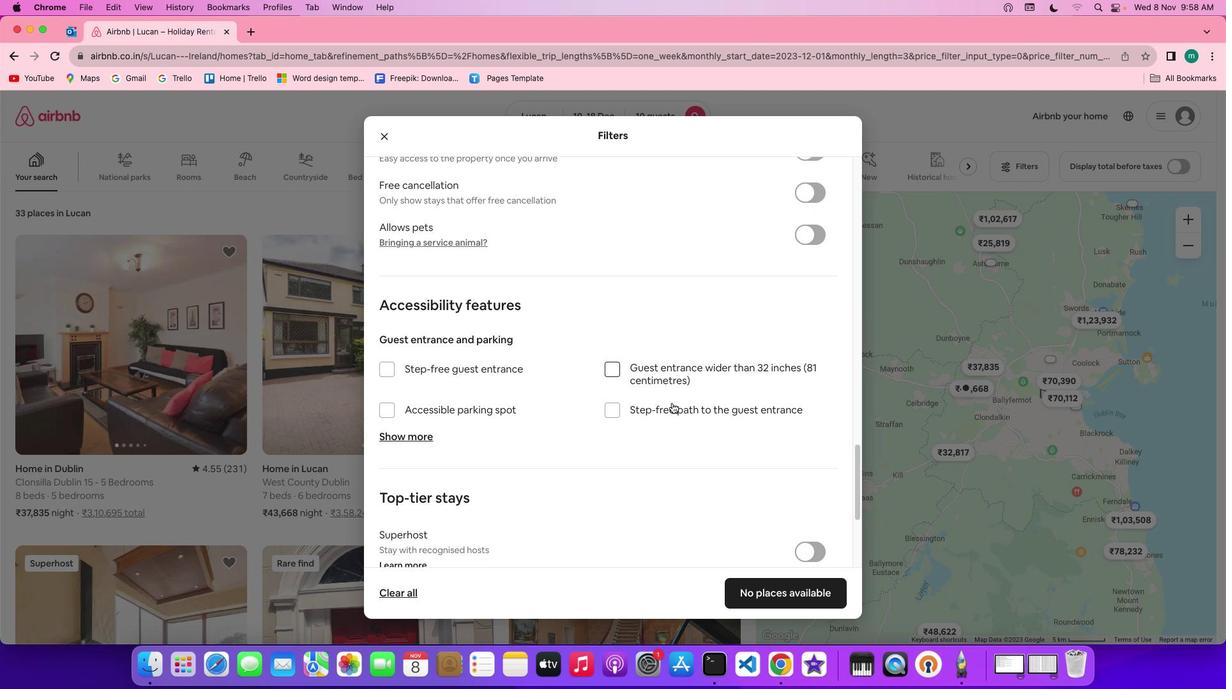 
Action: Mouse moved to (703, 417)
Screenshot: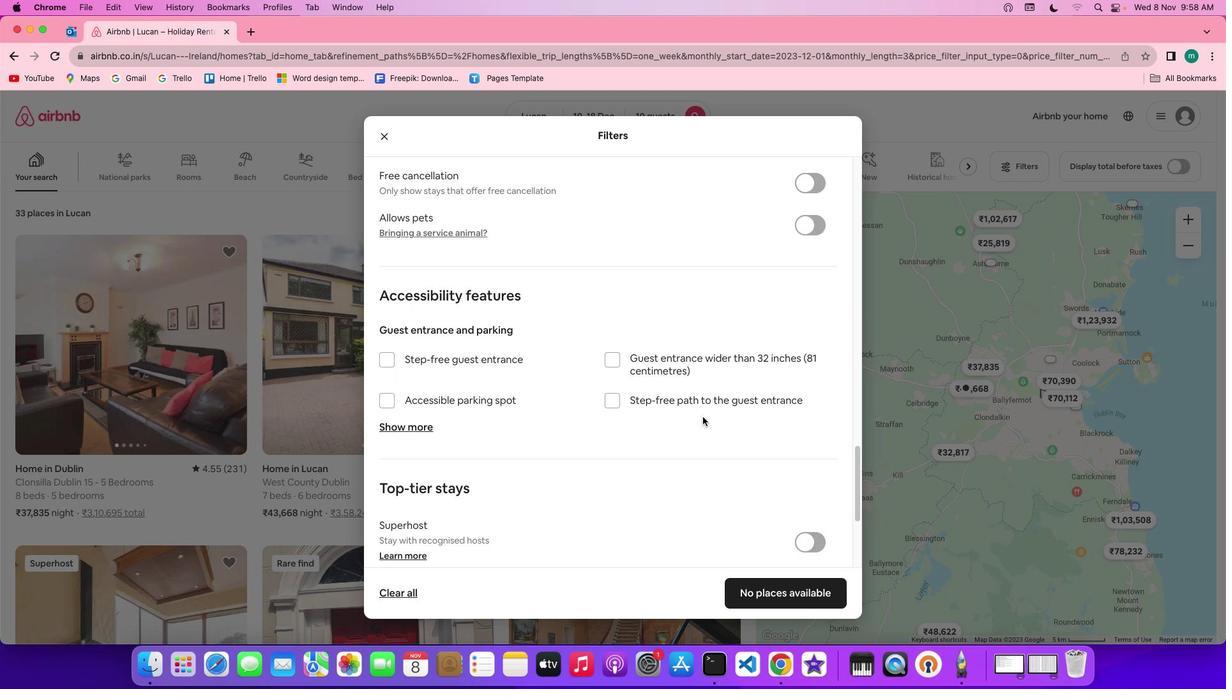 
Action: Mouse scrolled (703, 417) with delta (0, 0)
Screenshot: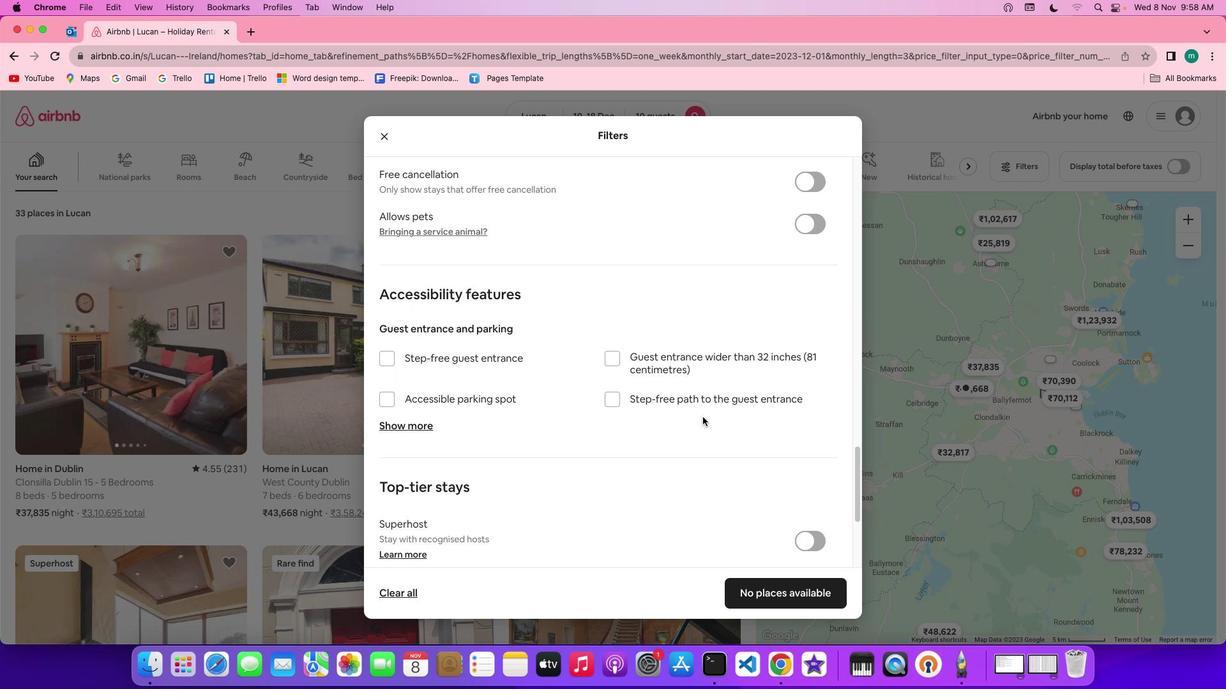
Action: Mouse scrolled (703, 417) with delta (0, 0)
Screenshot: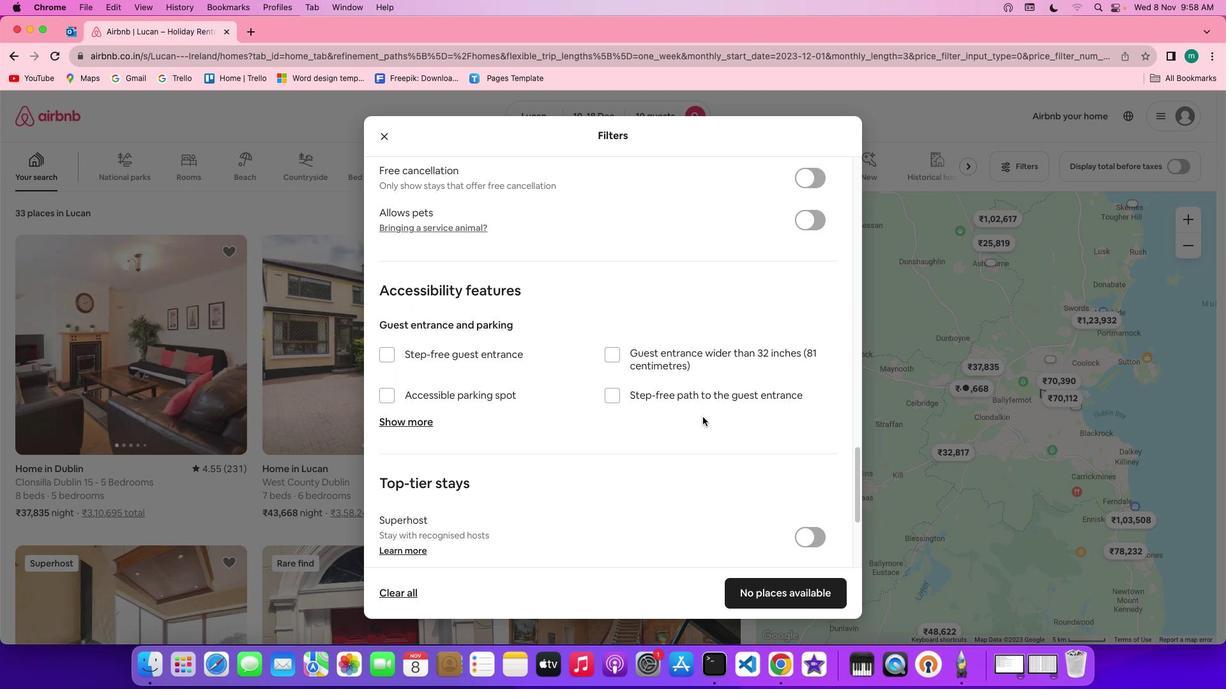 
Action: Mouse scrolled (703, 417) with delta (0, 0)
Screenshot: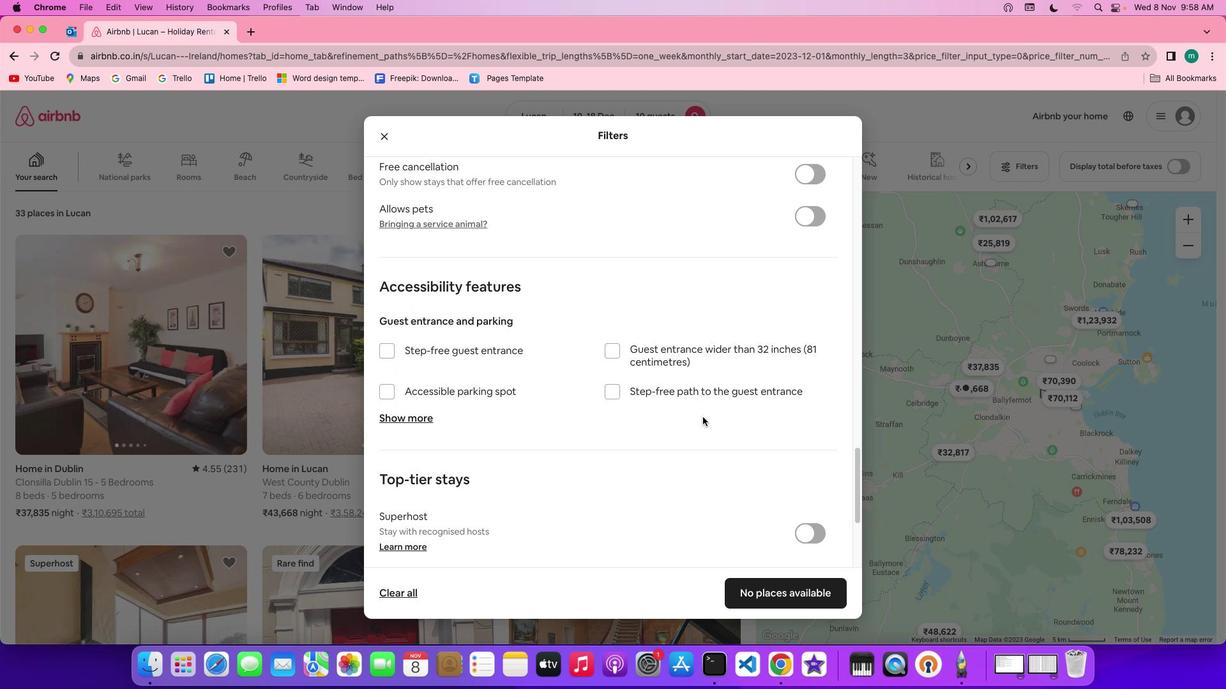 
Action: Mouse scrolled (703, 417) with delta (0, 0)
Screenshot: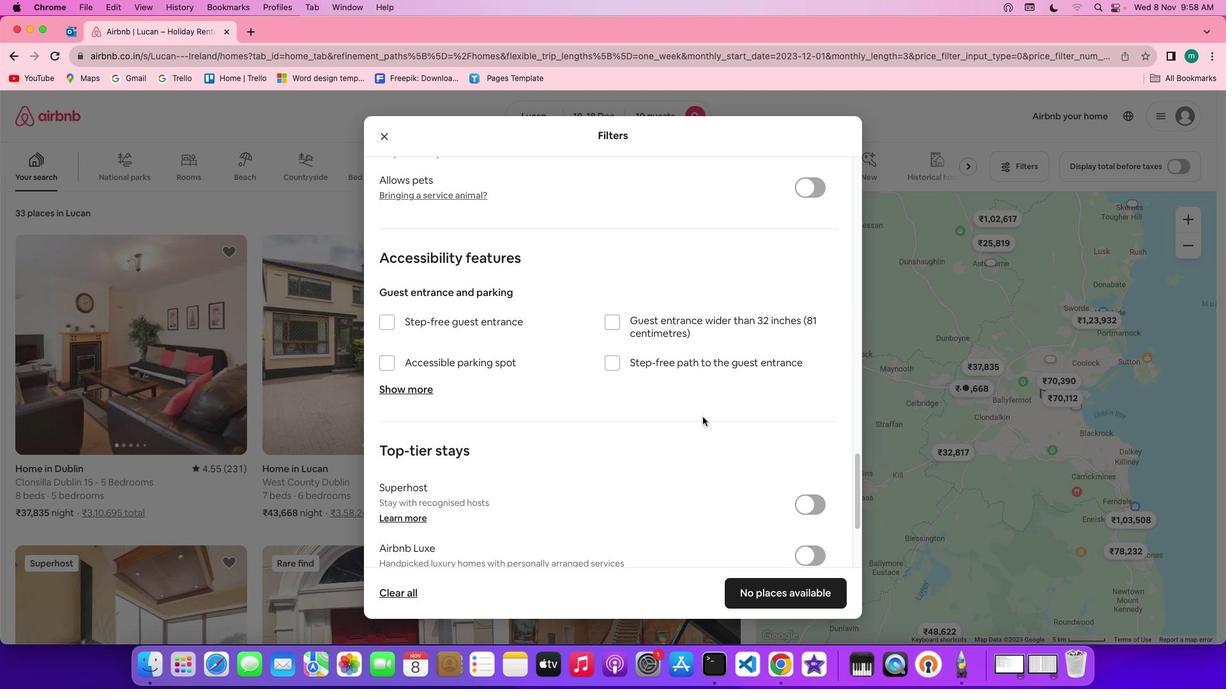 
Action: Mouse scrolled (703, 417) with delta (0, 0)
Screenshot: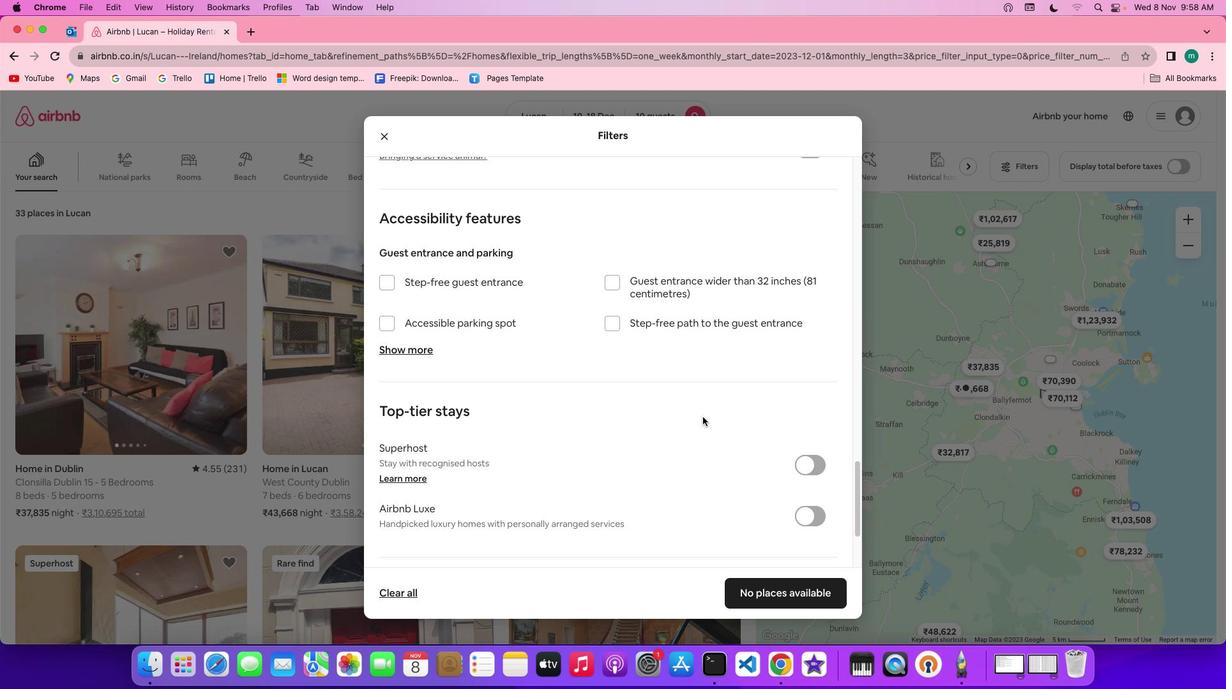 
Action: Mouse scrolled (703, 417) with delta (0, 0)
Screenshot: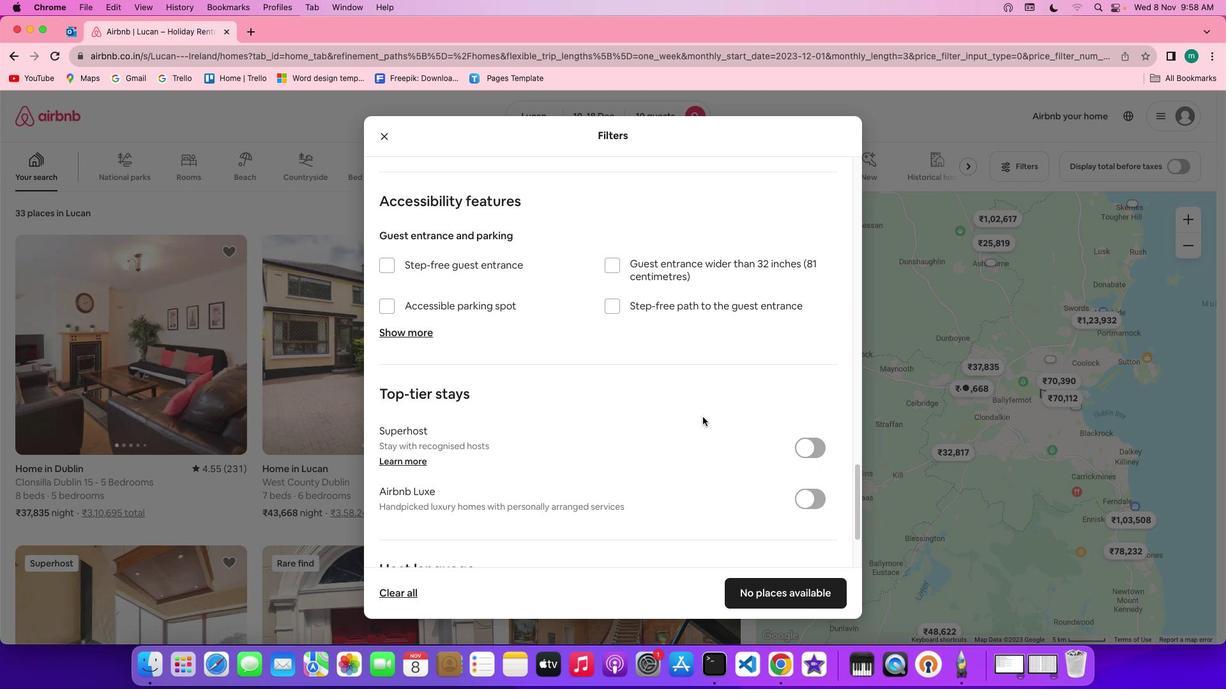 
Action: Mouse scrolled (703, 417) with delta (0, -1)
Screenshot: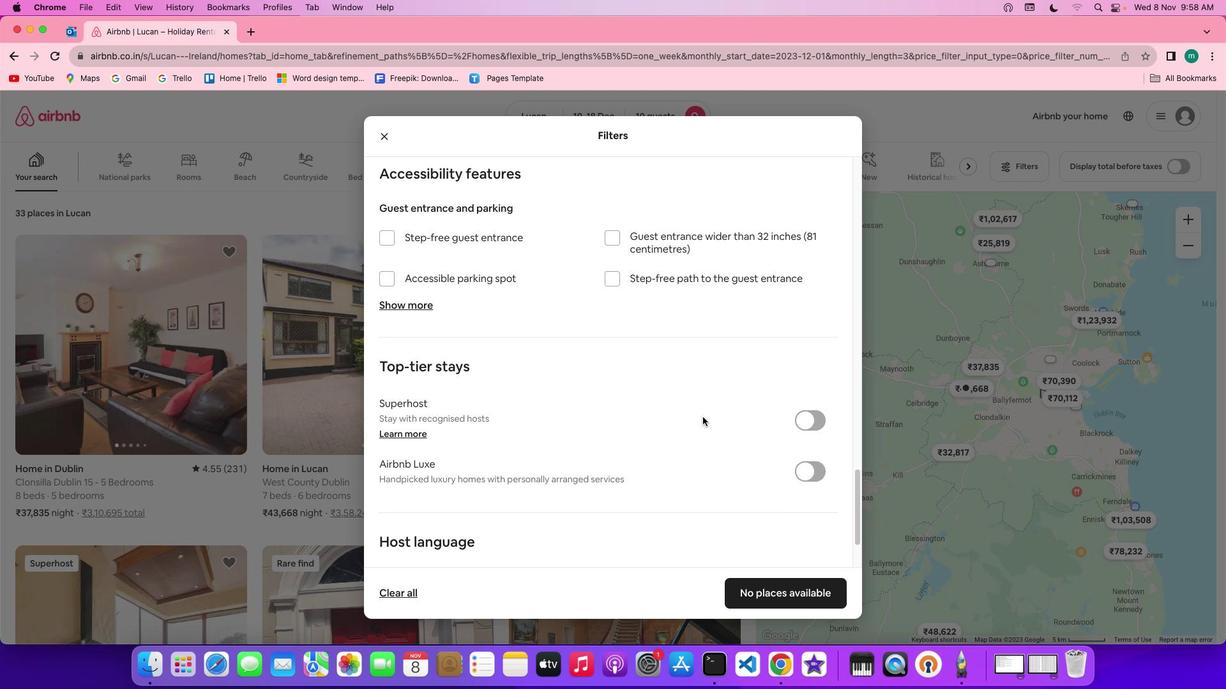 
Action: Mouse scrolled (703, 417) with delta (0, -2)
Screenshot: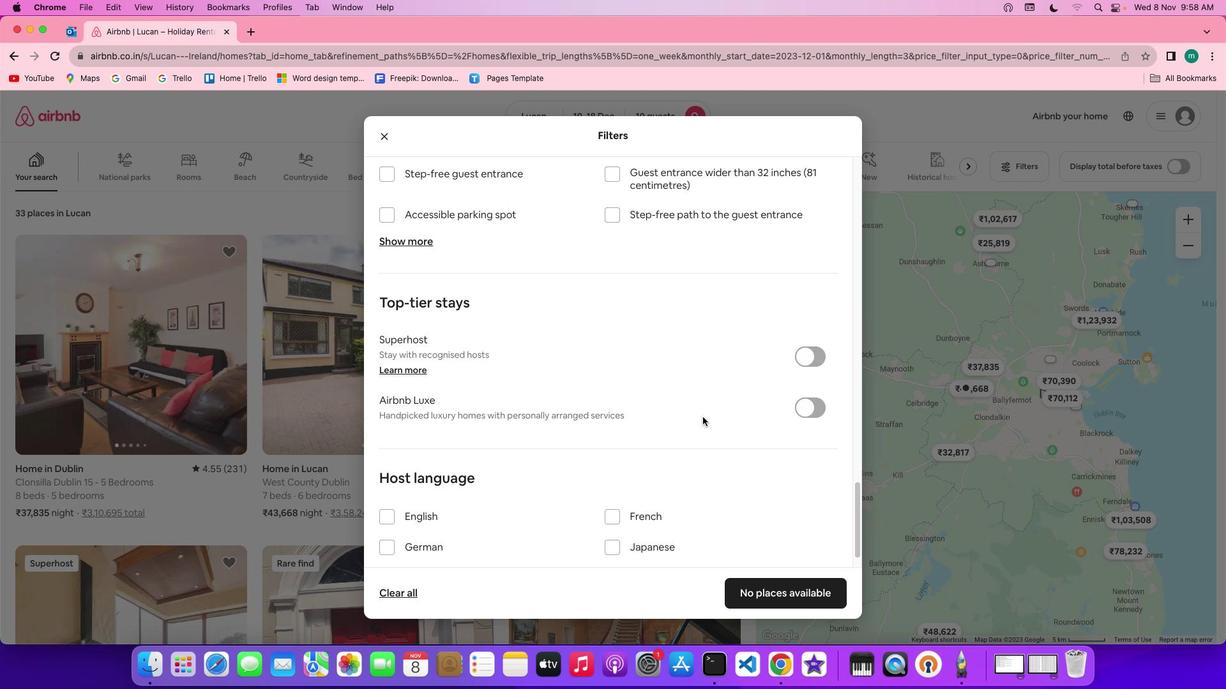 
Action: Mouse scrolled (703, 417) with delta (0, 0)
Screenshot: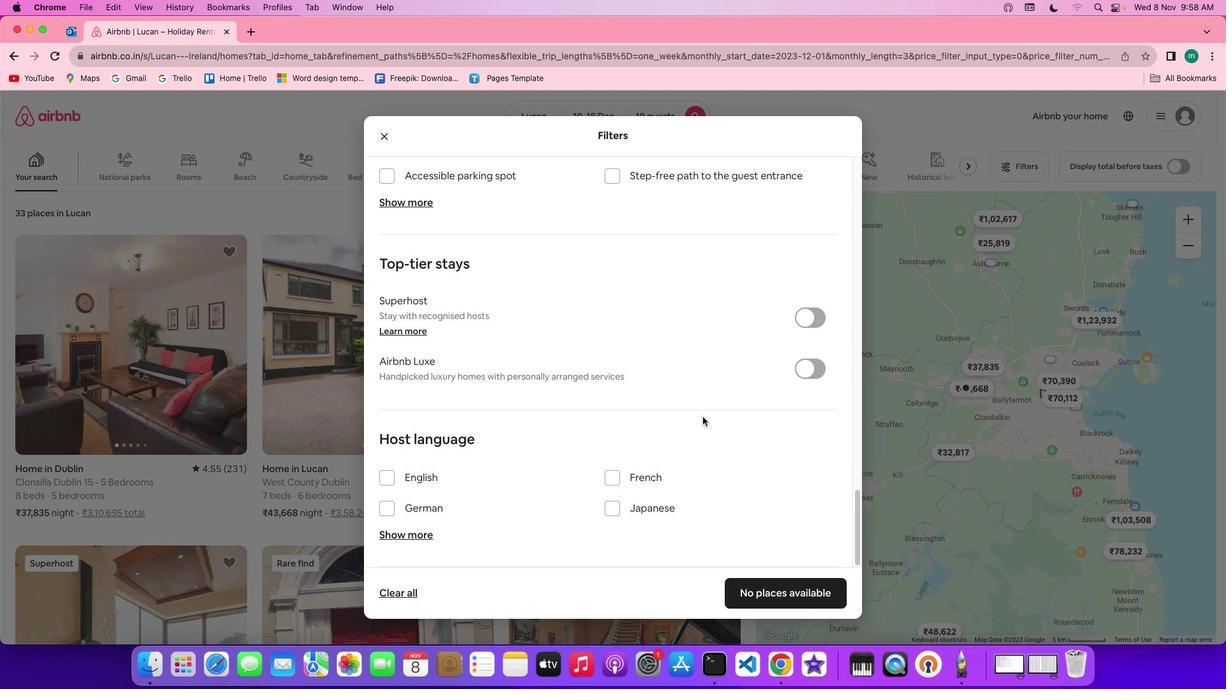 
Action: Mouse scrolled (703, 417) with delta (0, 0)
Screenshot: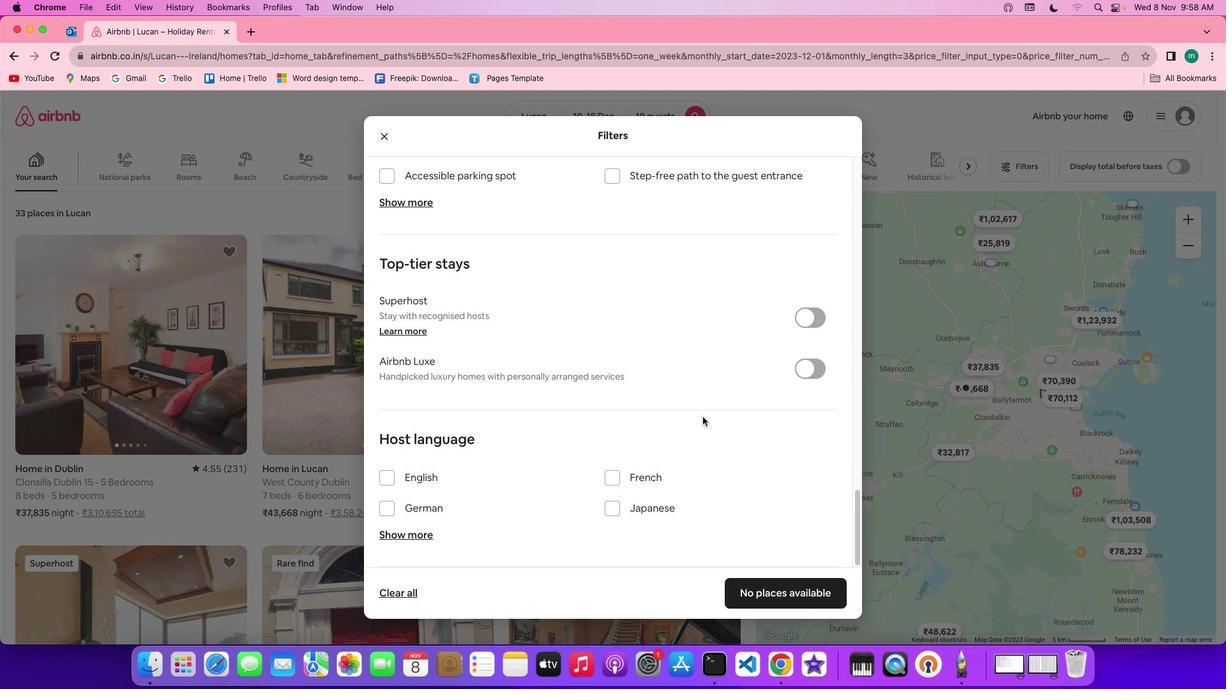 
Action: Mouse scrolled (703, 417) with delta (0, -1)
Screenshot: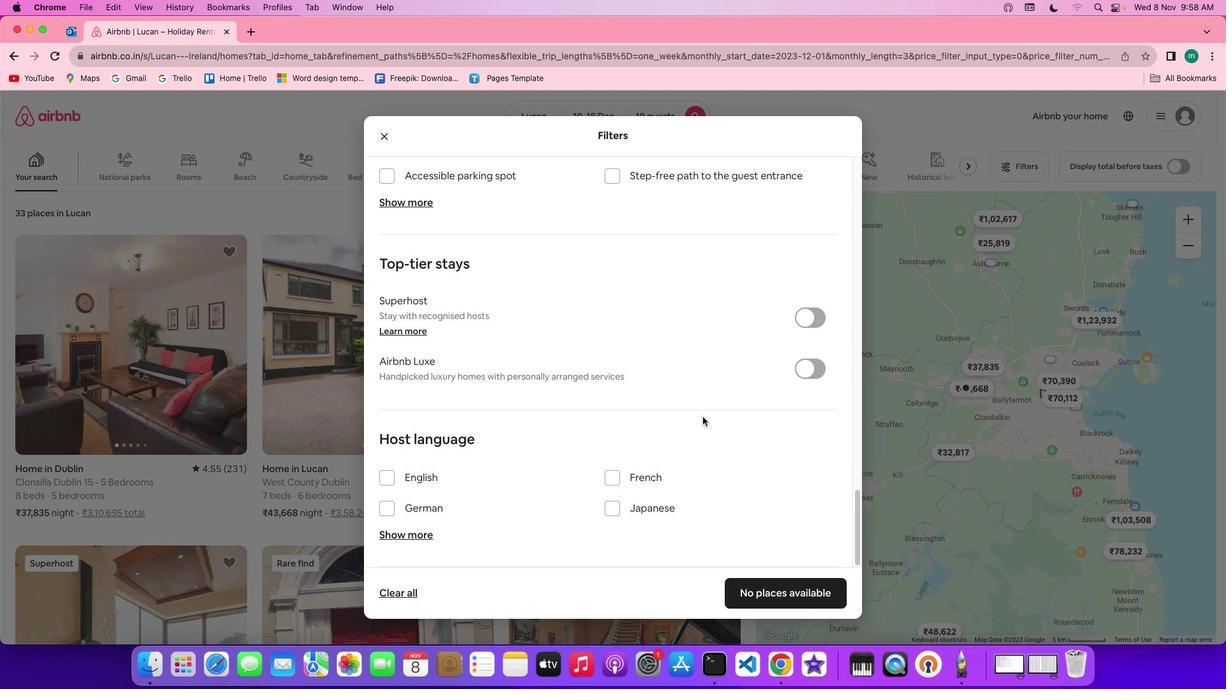 
Action: Mouse scrolled (703, 417) with delta (0, -1)
Screenshot: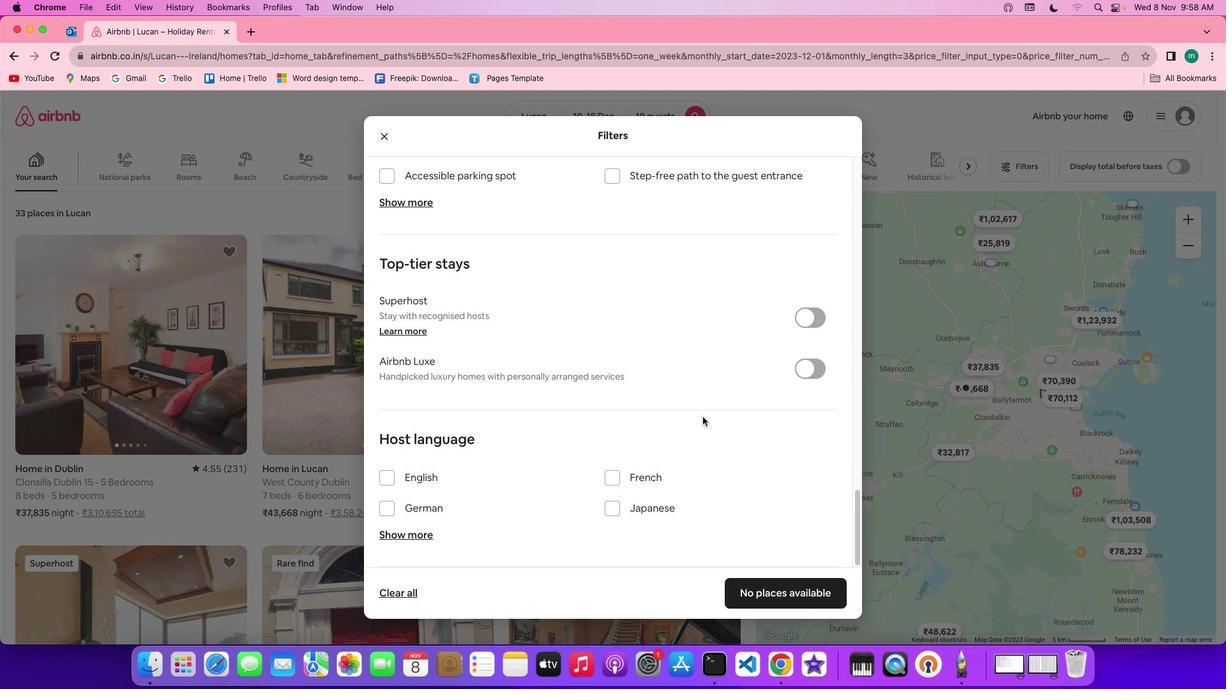 
Action: Mouse scrolled (703, 417) with delta (0, 0)
Screenshot: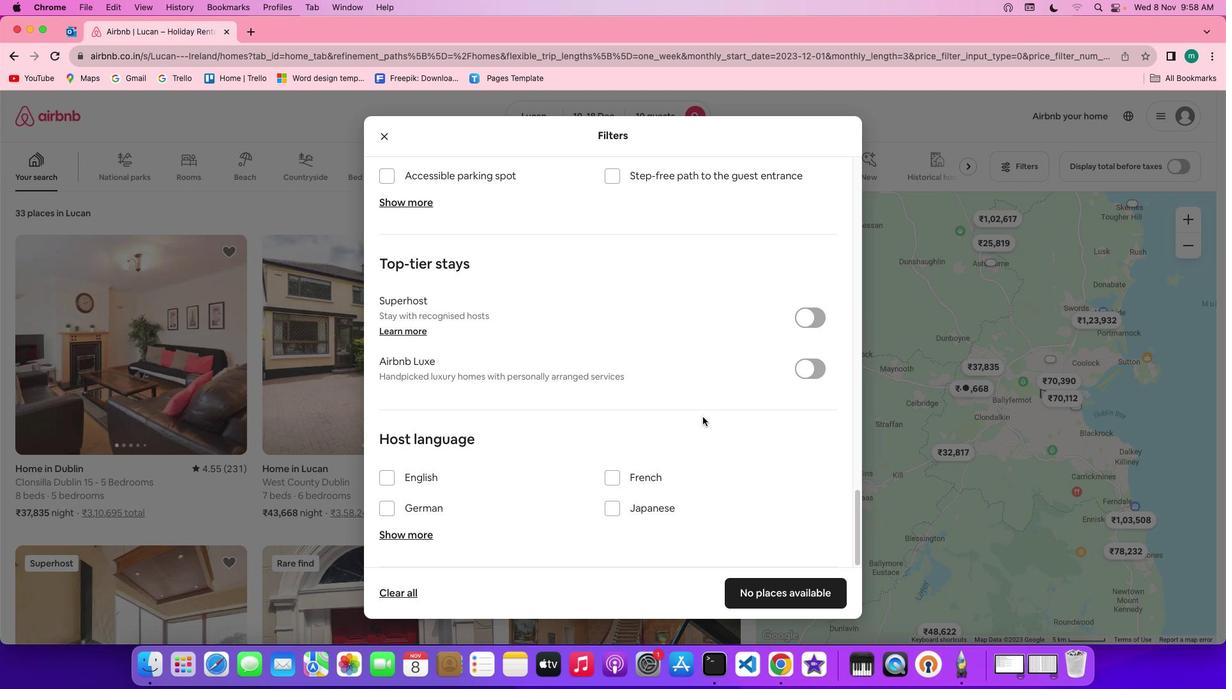 
Action: Mouse scrolled (703, 417) with delta (0, 0)
Screenshot: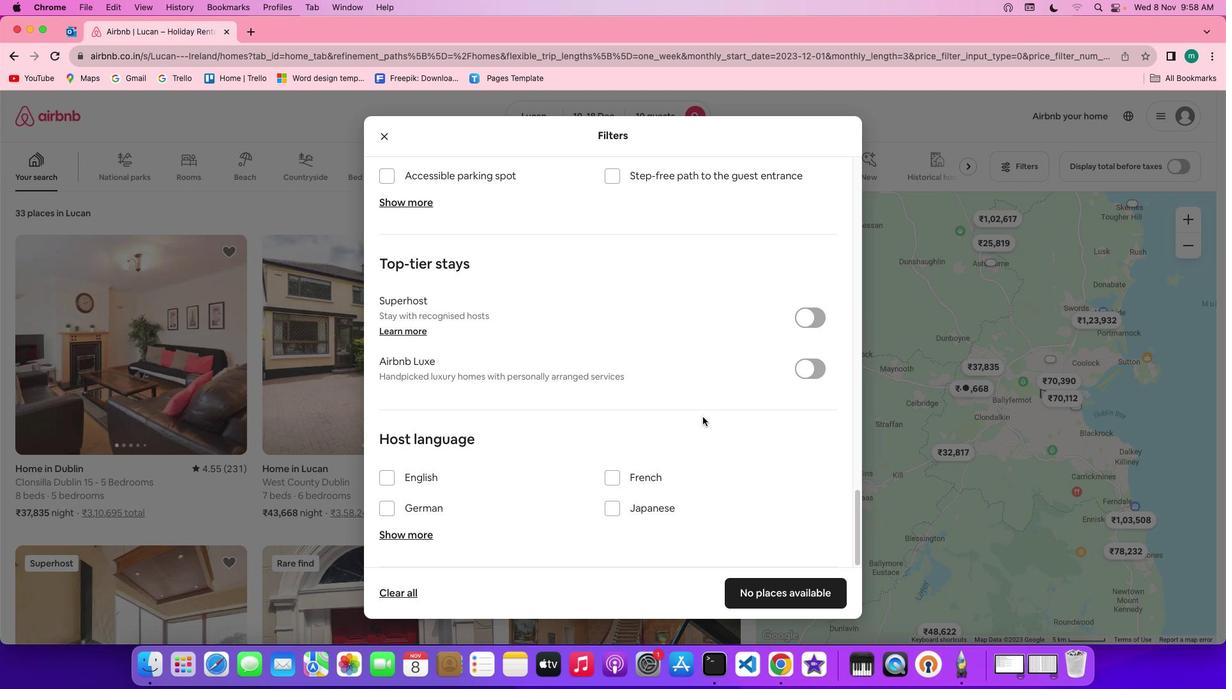 
Action: Mouse scrolled (703, 417) with delta (0, -1)
Screenshot: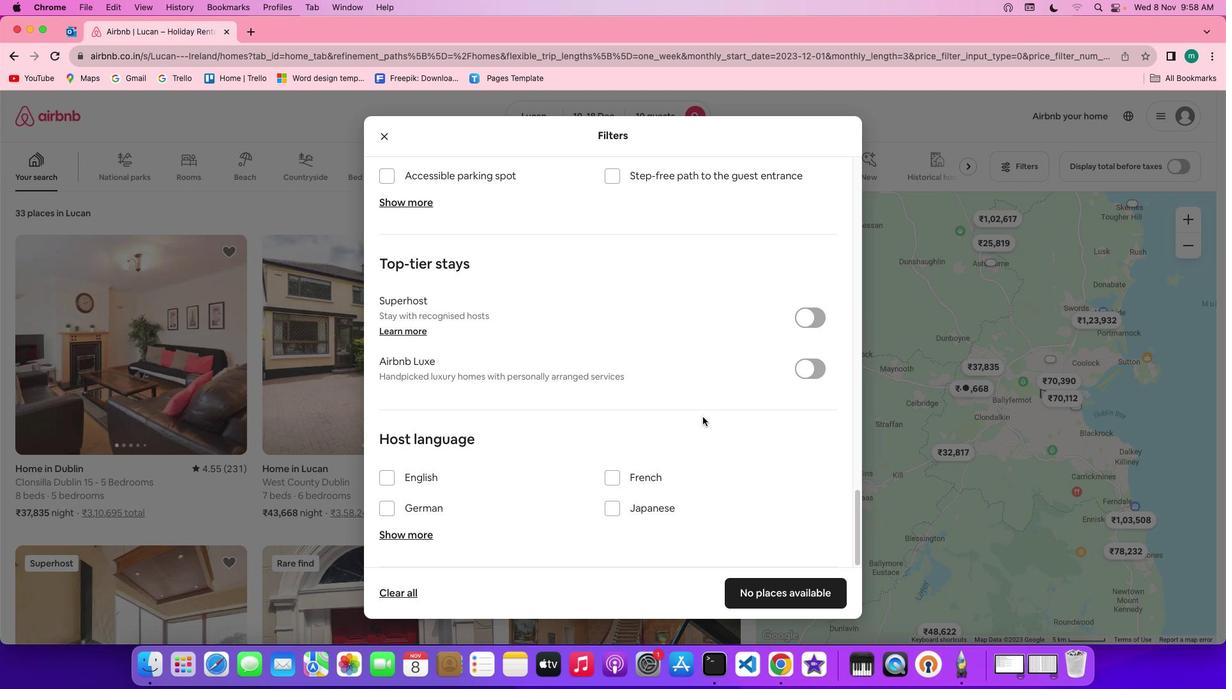 
Action: Mouse scrolled (703, 417) with delta (0, -2)
Screenshot: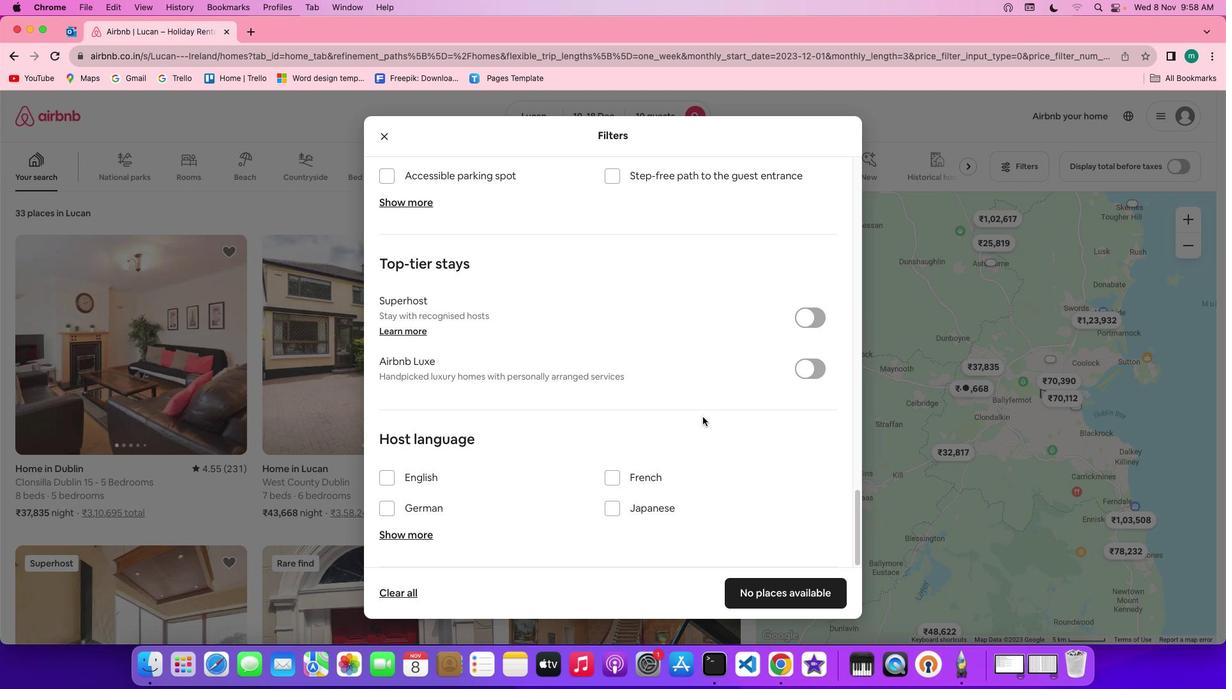 
Action: Mouse scrolled (703, 417) with delta (0, -2)
Screenshot: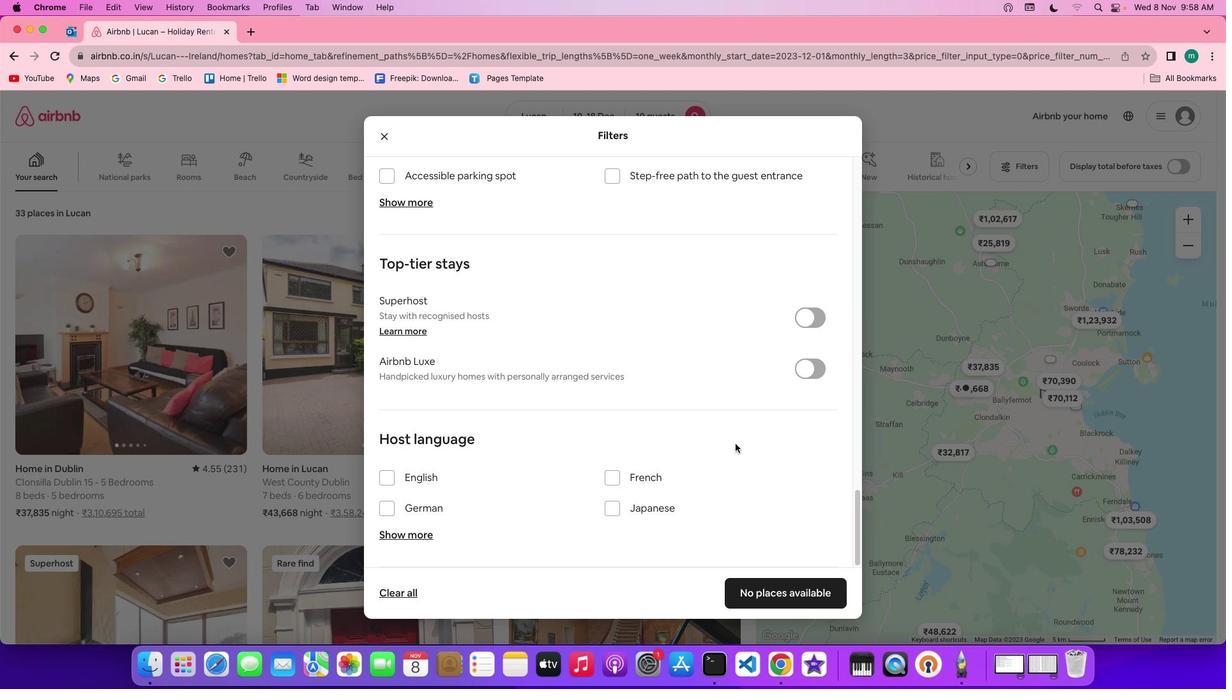 
Action: Mouse moved to (777, 595)
Screenshot: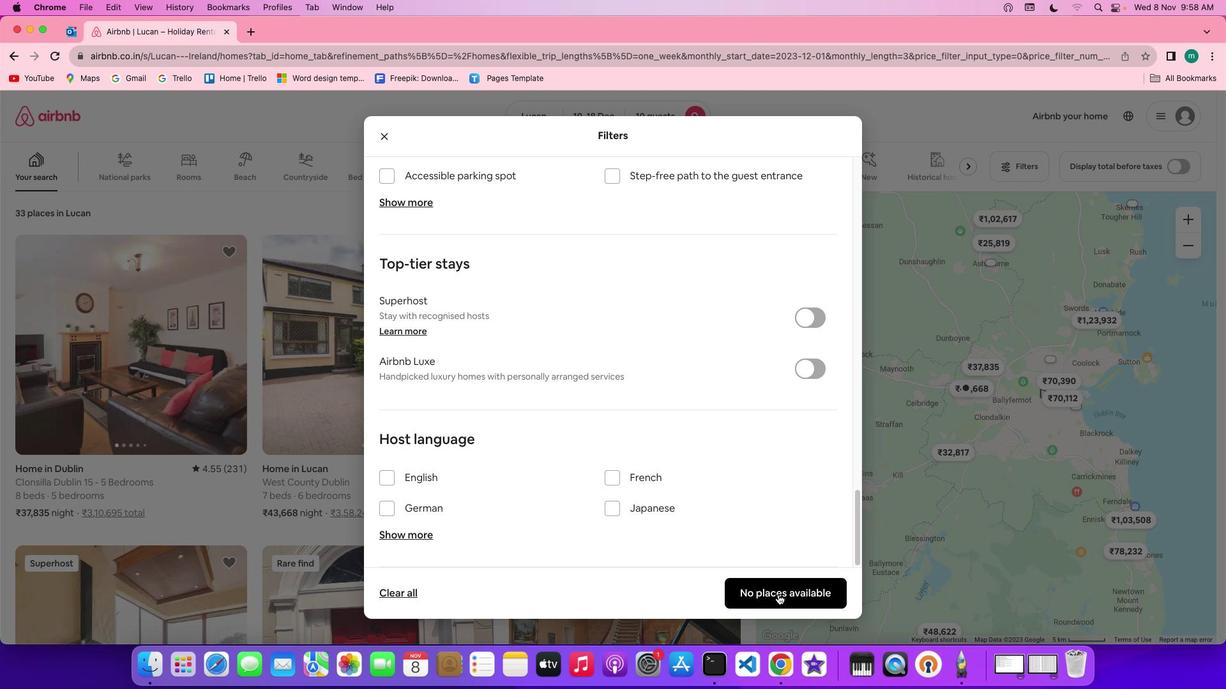 
Action: Mouse pressed left at (777, 595)
Screenshot: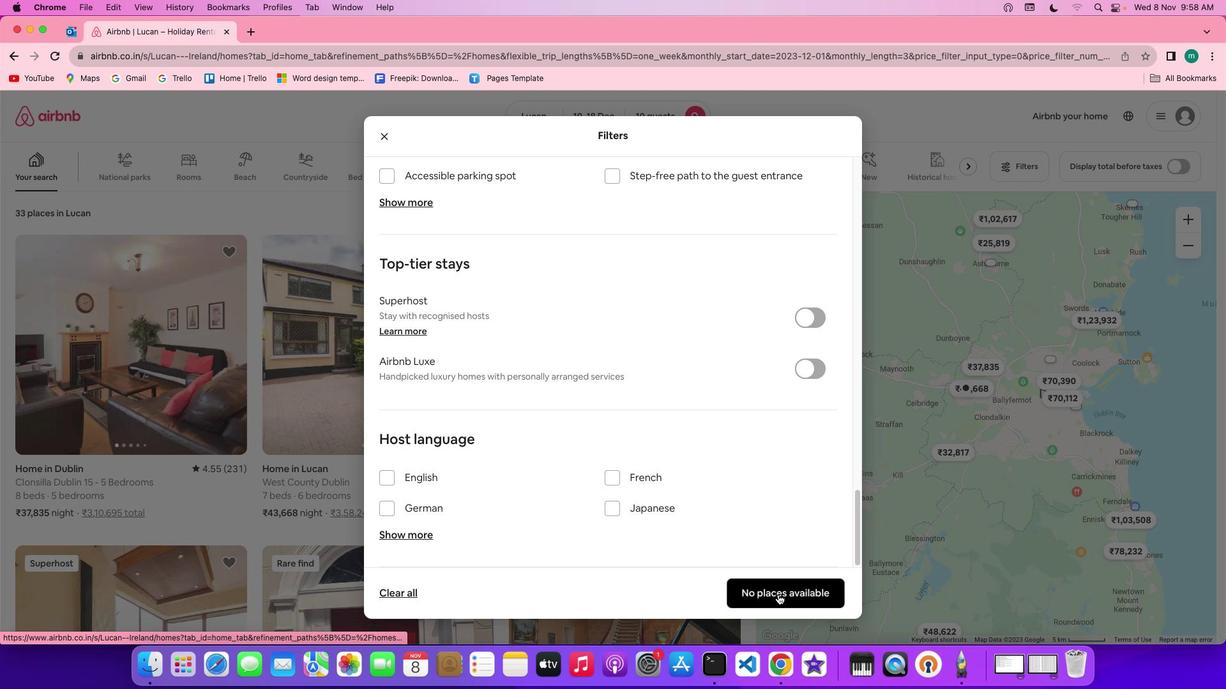 
Action: Mouse moved to (387, 410)
Screenshot: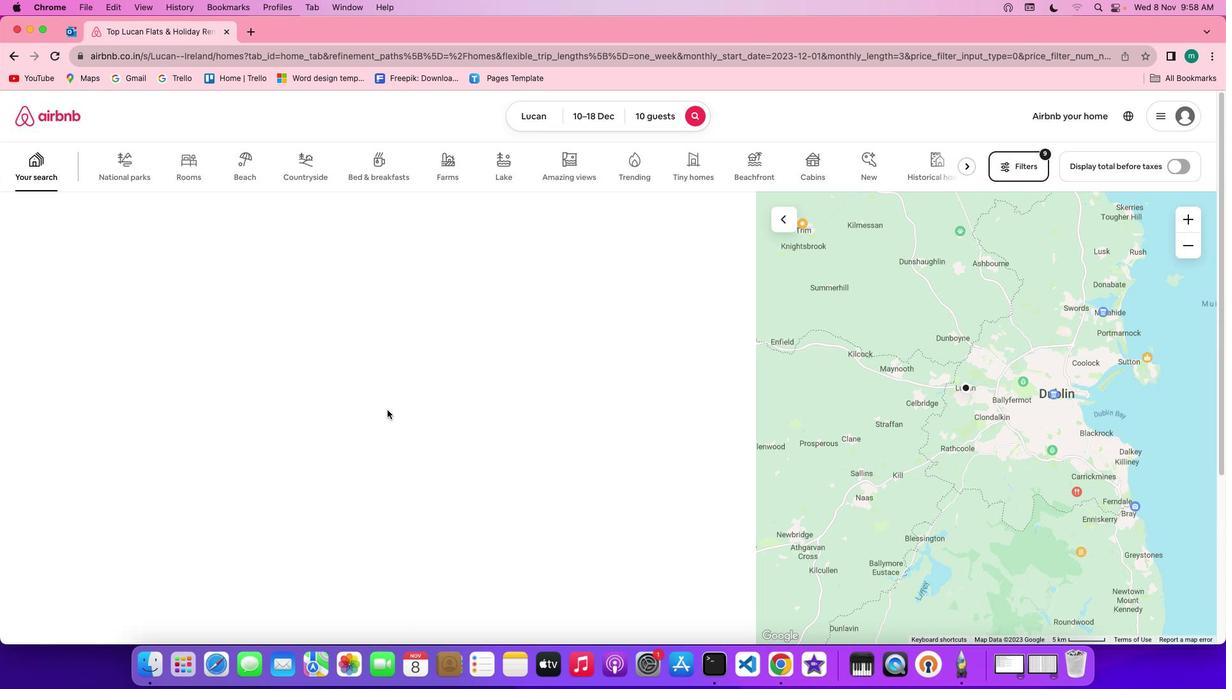 
